 Task: Research and gather information on building personal resilience and understanding unhealthy relationships.
Action: Mouse moved to (537, 264)
Screenshot: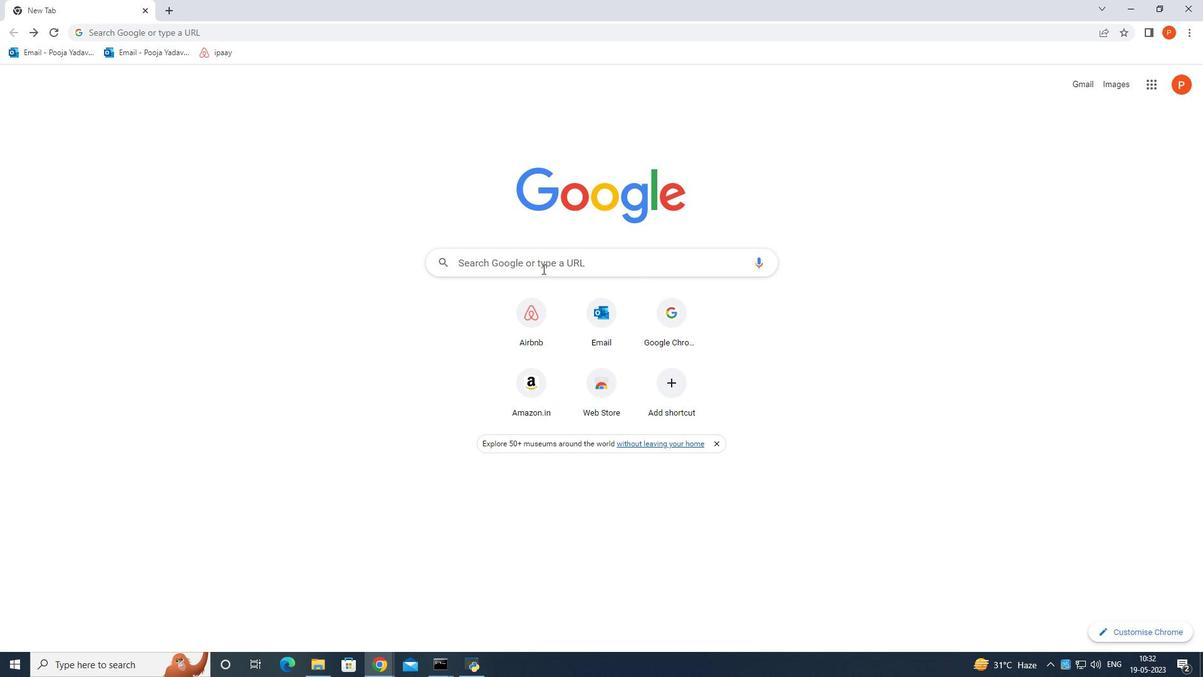 
Action: Mouse pressed left at (537, 264)
Screenshot: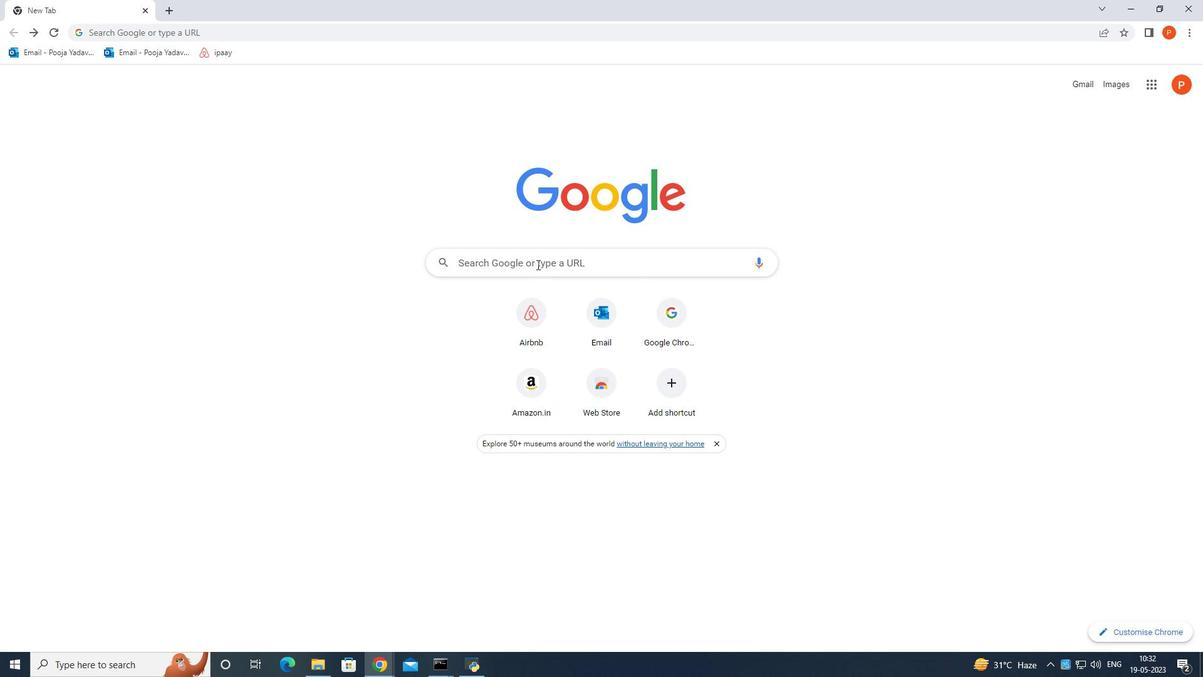 
Action: Mouse moved to (532, 275)
Screenshot: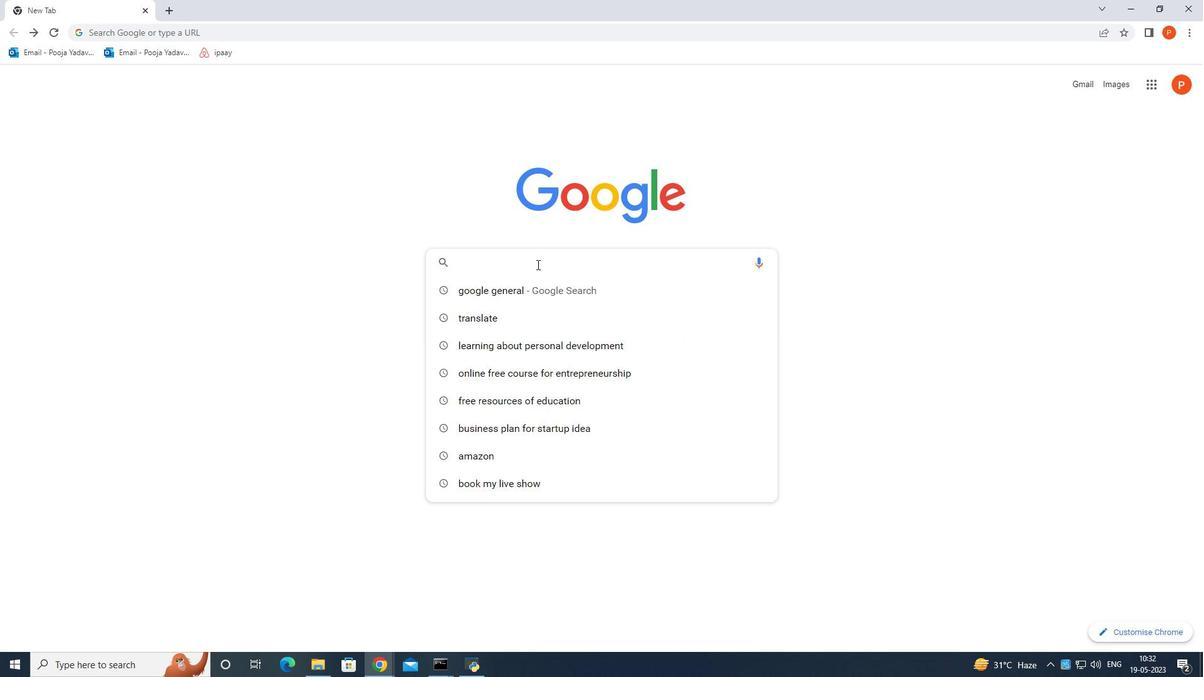 
Action: Key pressed online<Key.space>platformo<Key.backspace><Key.space>fot<Key.backspace>r<Key.space>jdjd<Key.backspace><Key.backspace><Key.backspace><Key.backspace>personal<Key.space>dev<Key.down><Key.enter>
Screenshot: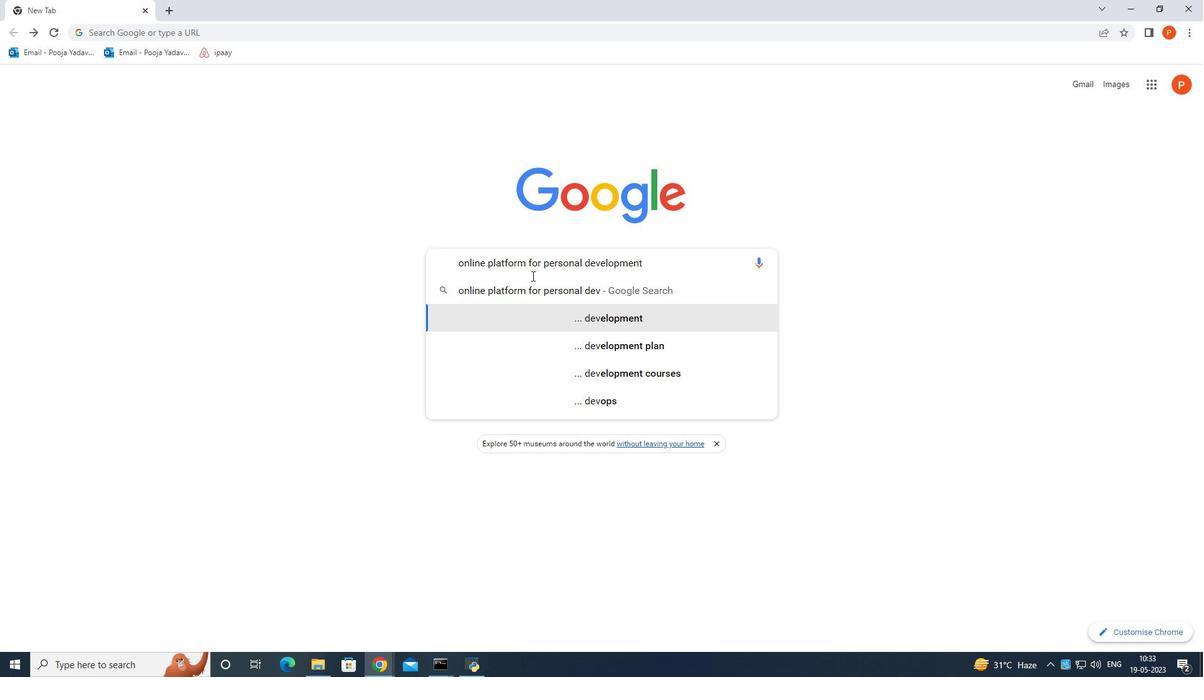 
Action: Mouse moved to (269, 228)
Screenshot: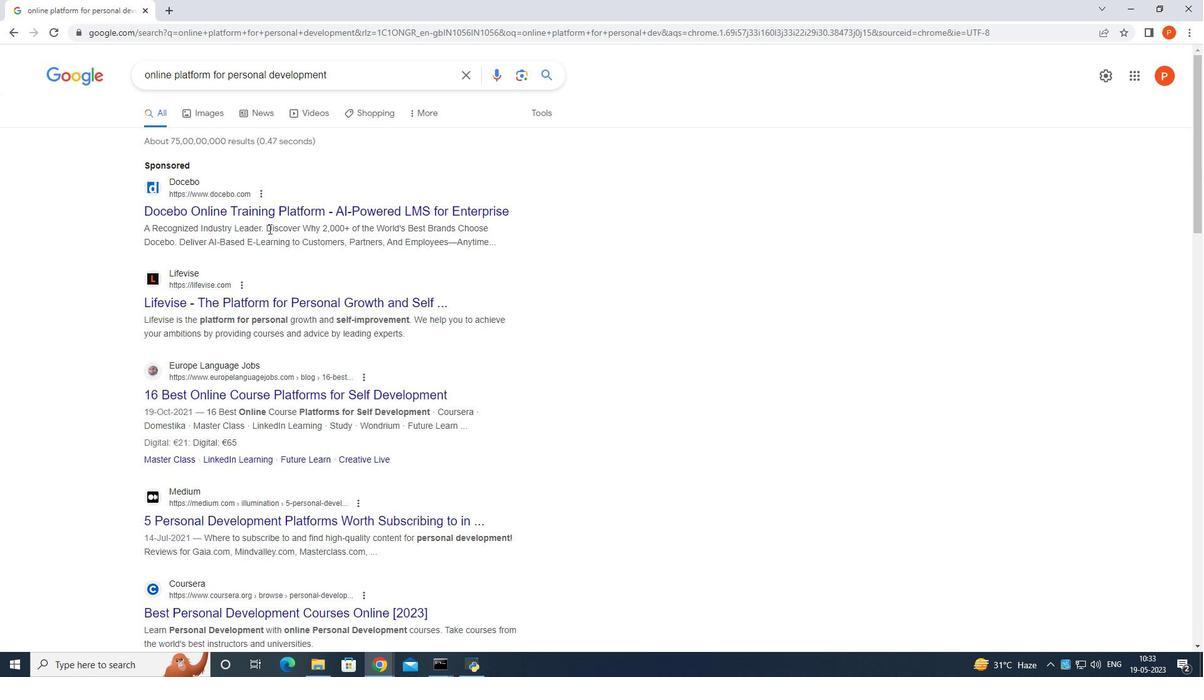 
Action: Mouse scrolled (269, 227) with delta (0, 0)
Screenshot: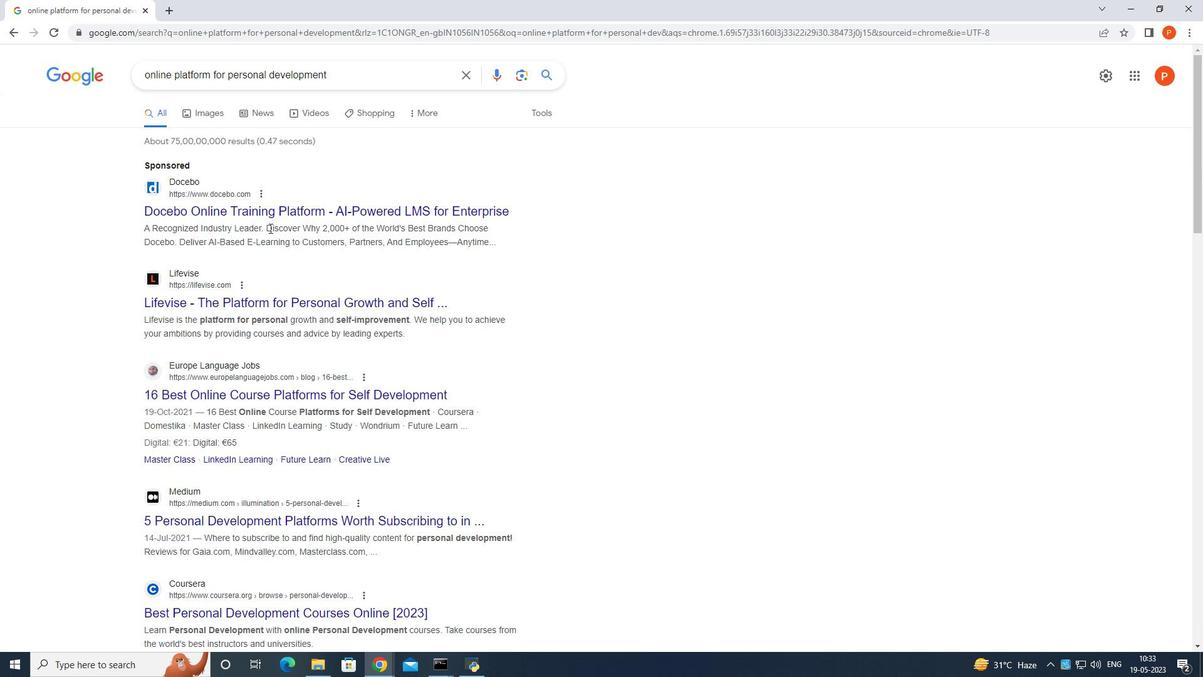 
Action: Mouse moved to (275, 225)
Screenshot: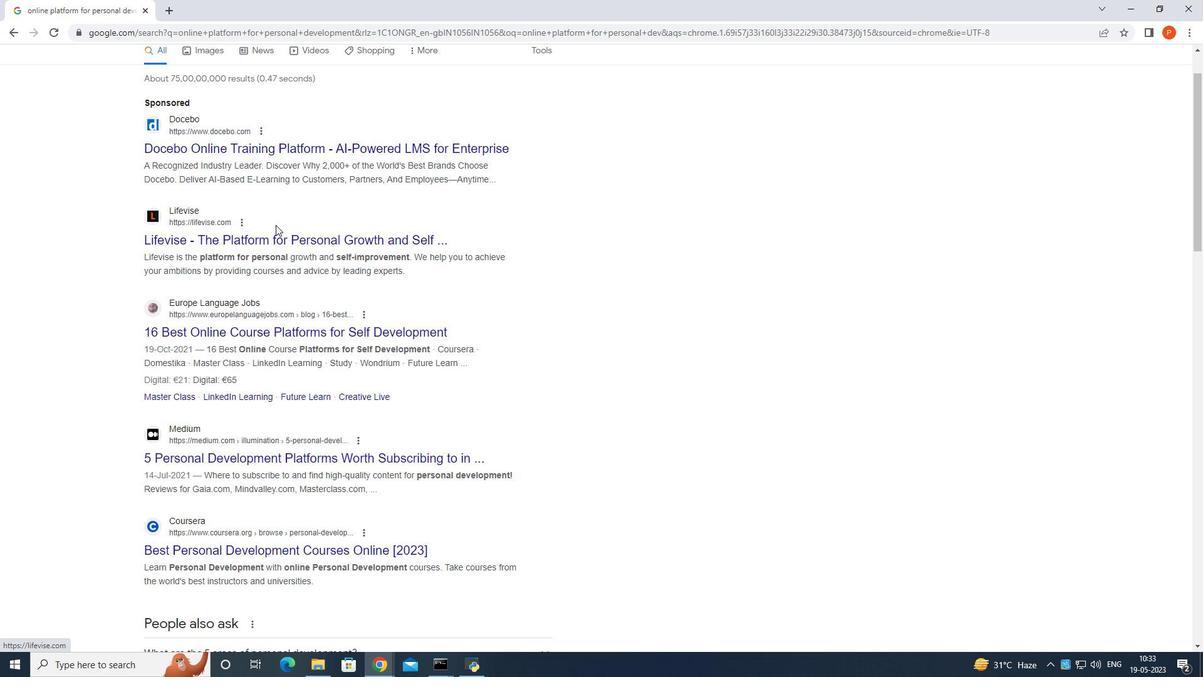 
Action: Mouse scrolled (275, 224) with delta (0, 0)
Screenshot: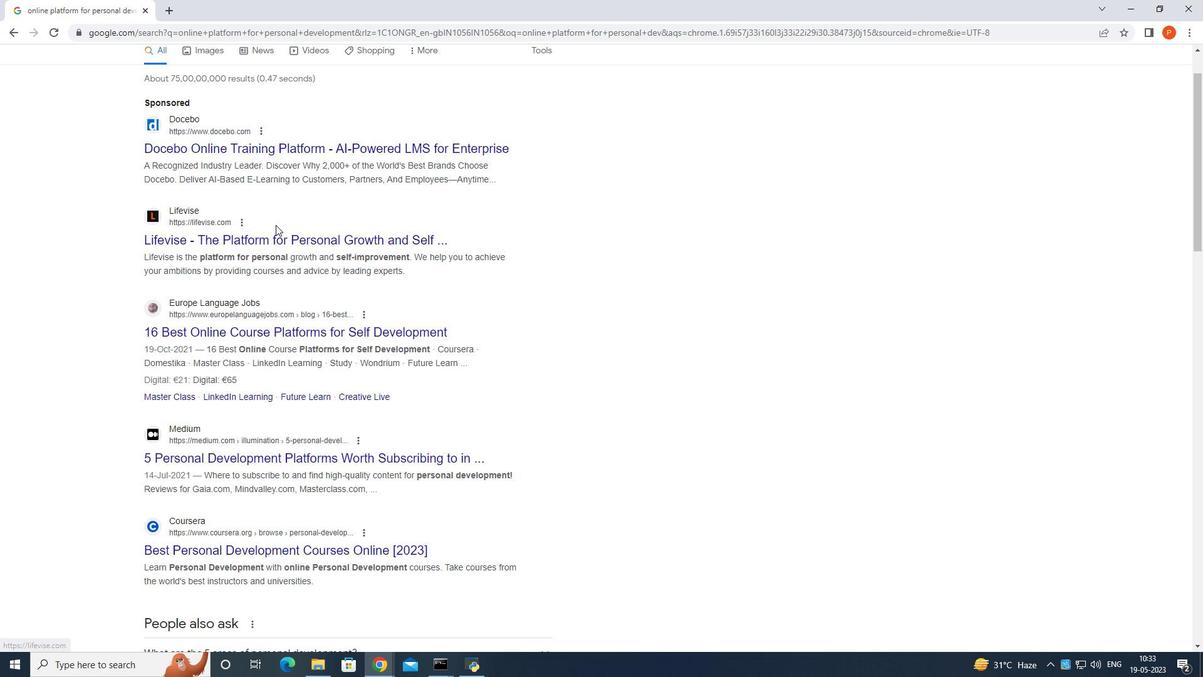 
Action: Mouse moved to (333, 290)
Screenshot: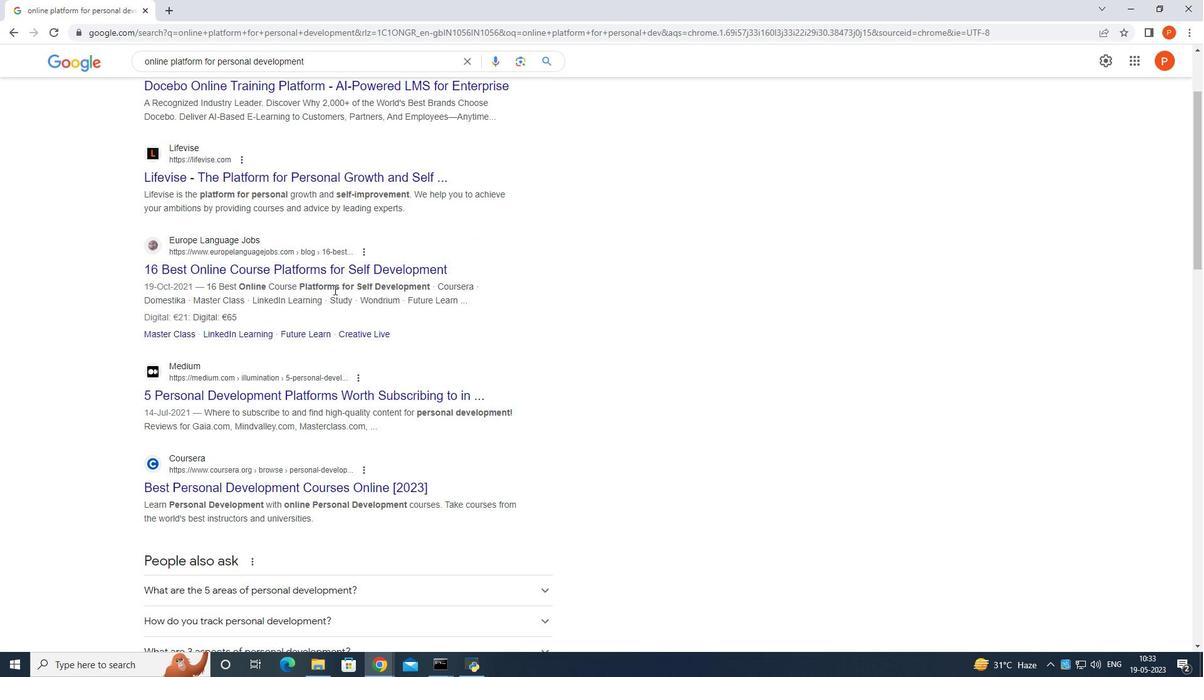 
Action: Mouse scrolled (333, 289) with delta (0, 0)
Screenshot: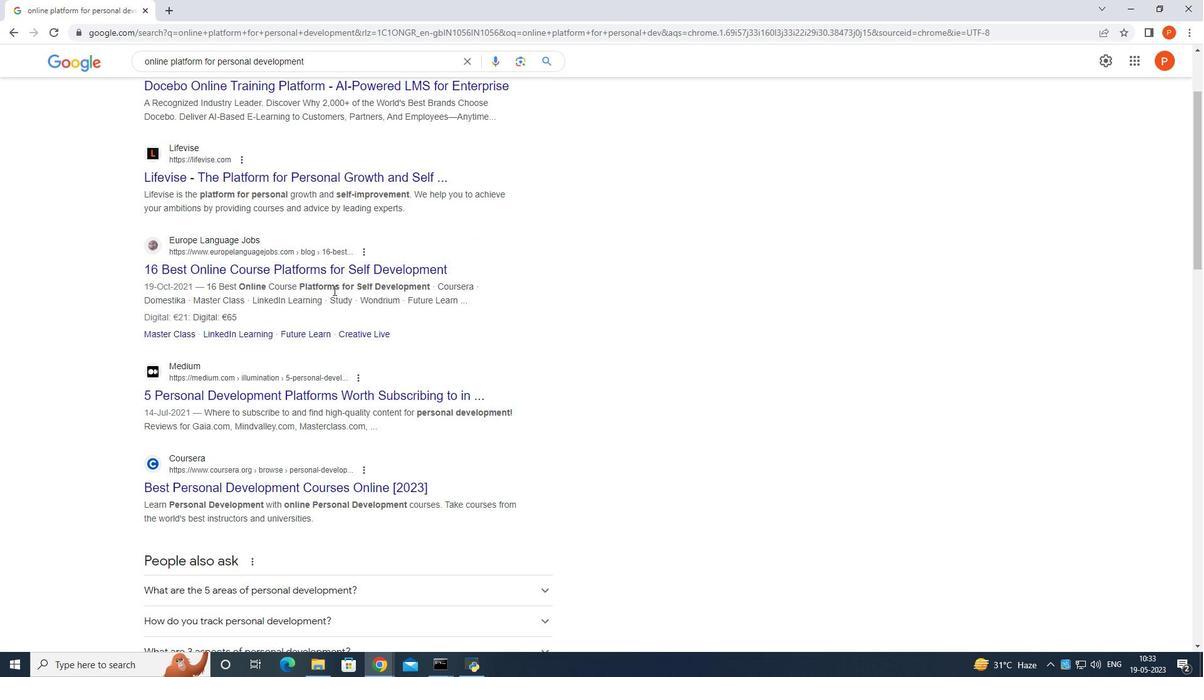 
Action: Mouse moved to (334, 290)
Screenshot: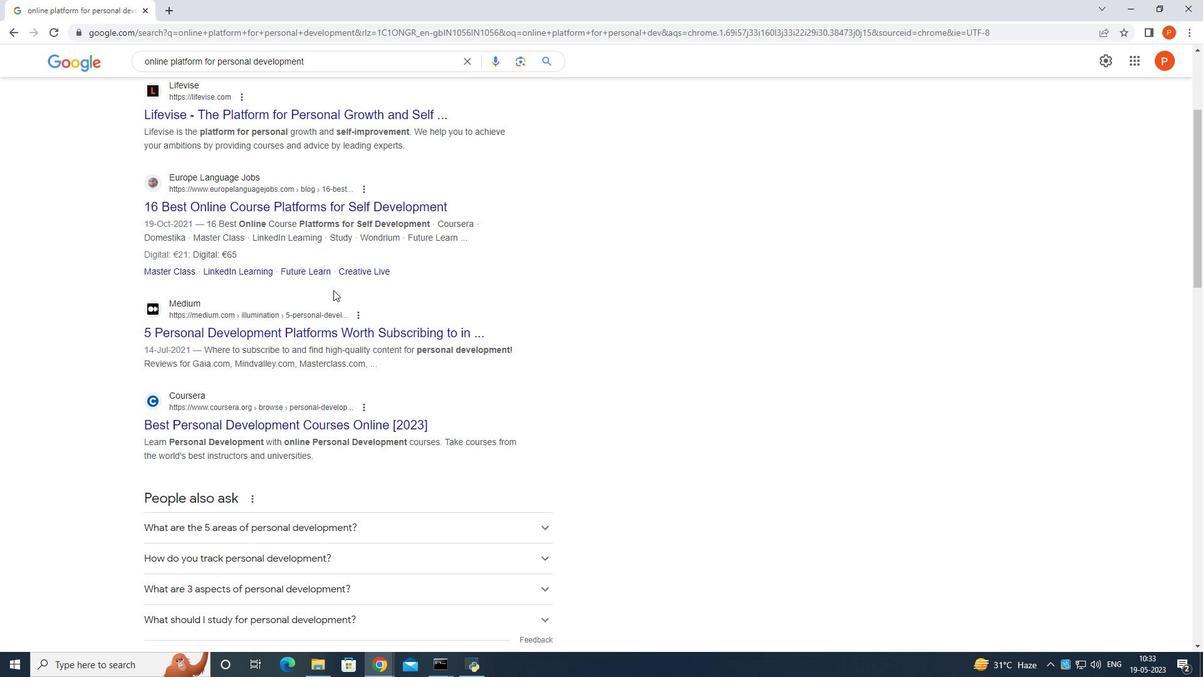 
Action: Mouse scrolled (334, 290) with delta (0, 0)
Screenshot: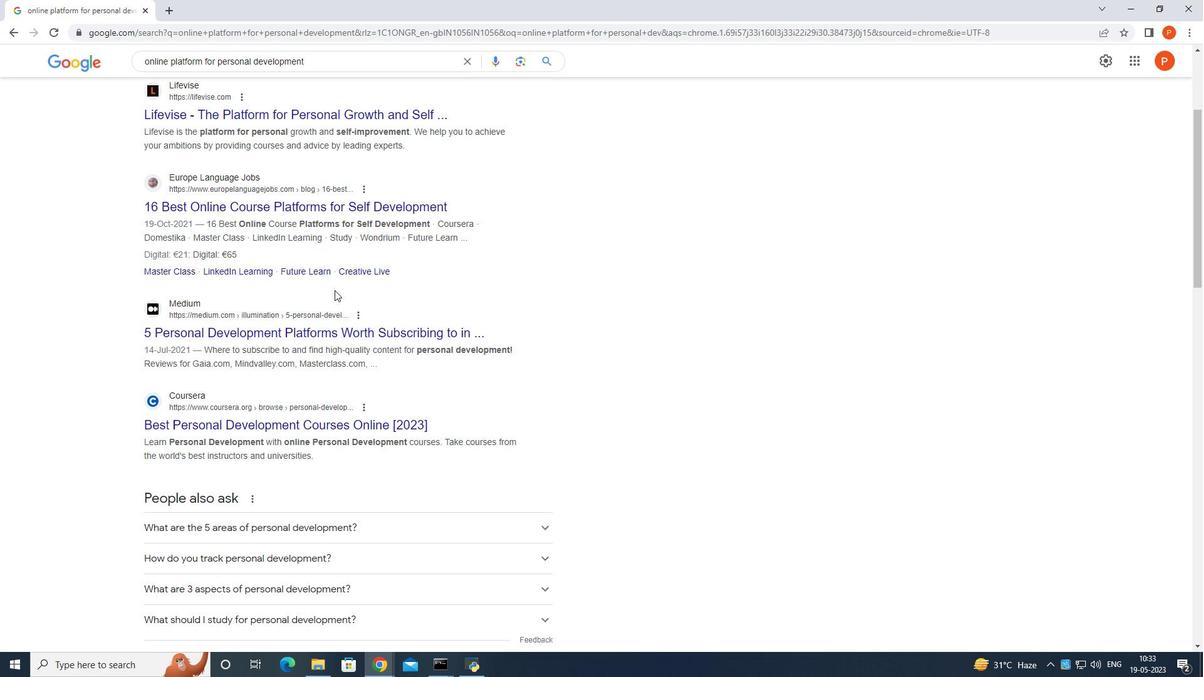 
Action: Mouse scrolled (334, 290) with delta (0, 0)
Screenshot: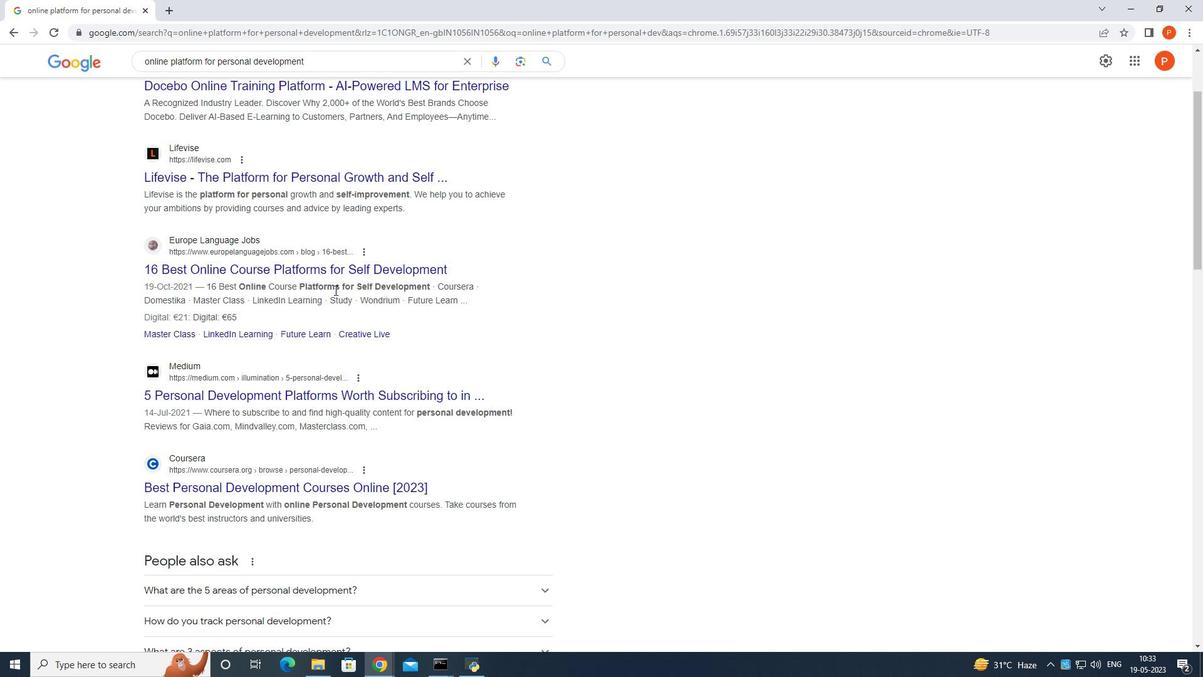 
Action: Mouse scrolled (334, 290) with delta (0, 0)
Screenshot: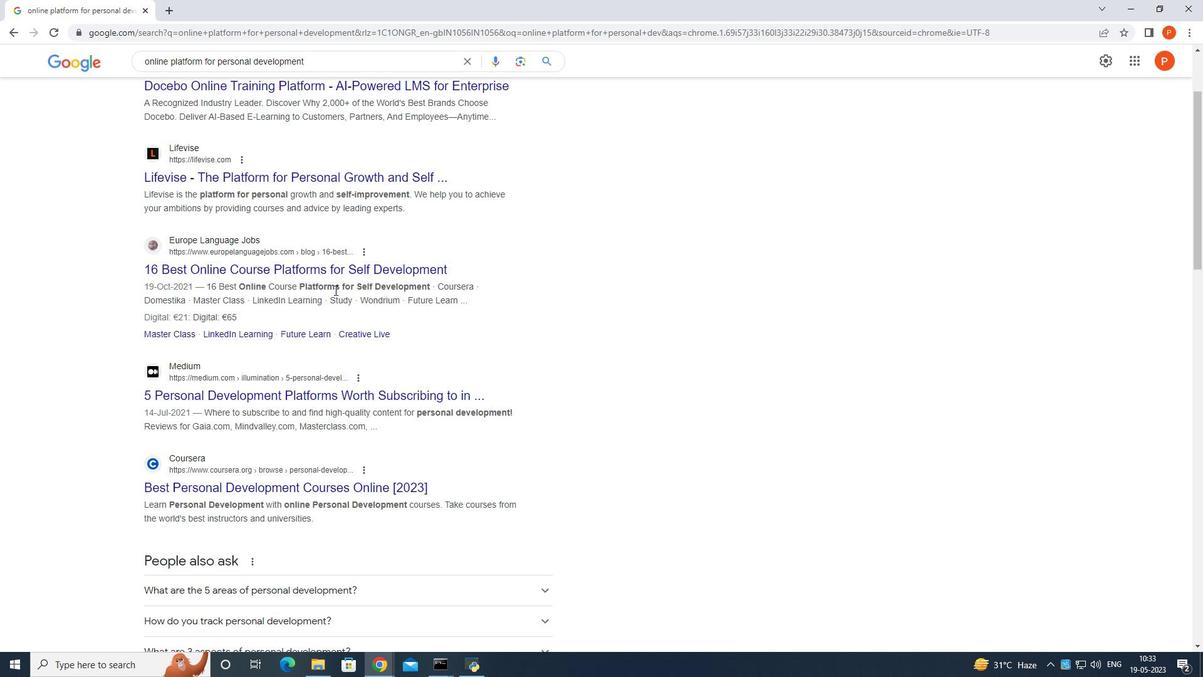 
Action: Mouse scrolled (334, 289) with delta (0, 0)
Screenshot: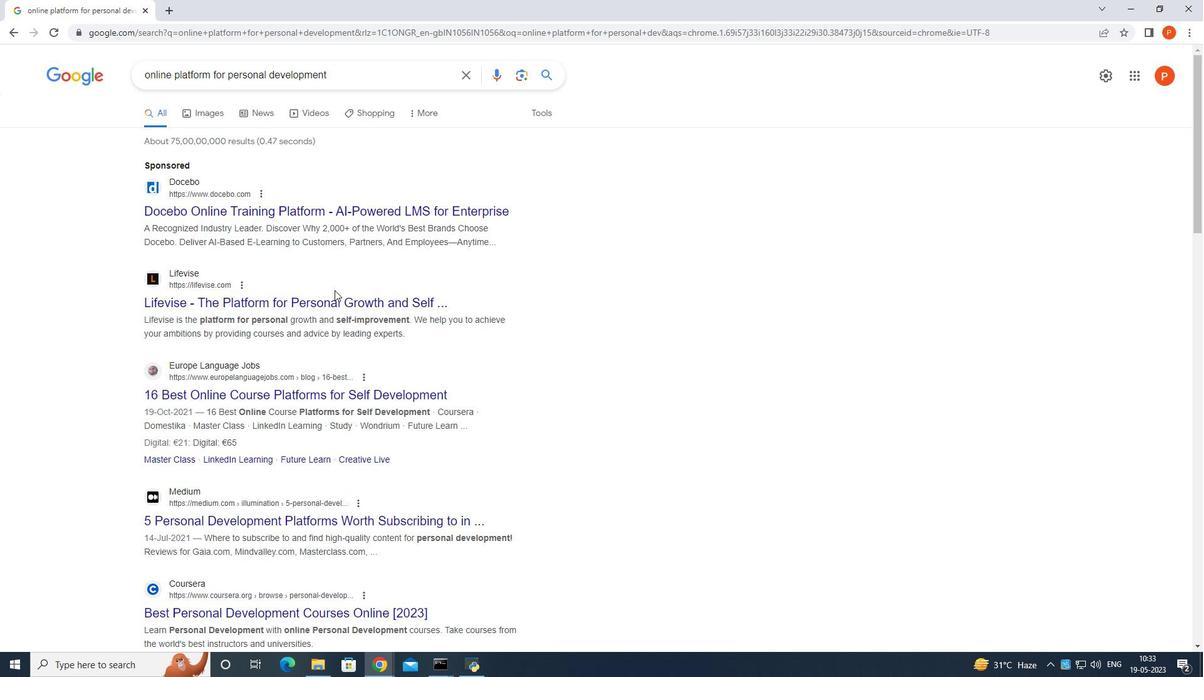 
Action: Mouse scrolled (334, 289) with delta (0, 0)
Screenshot: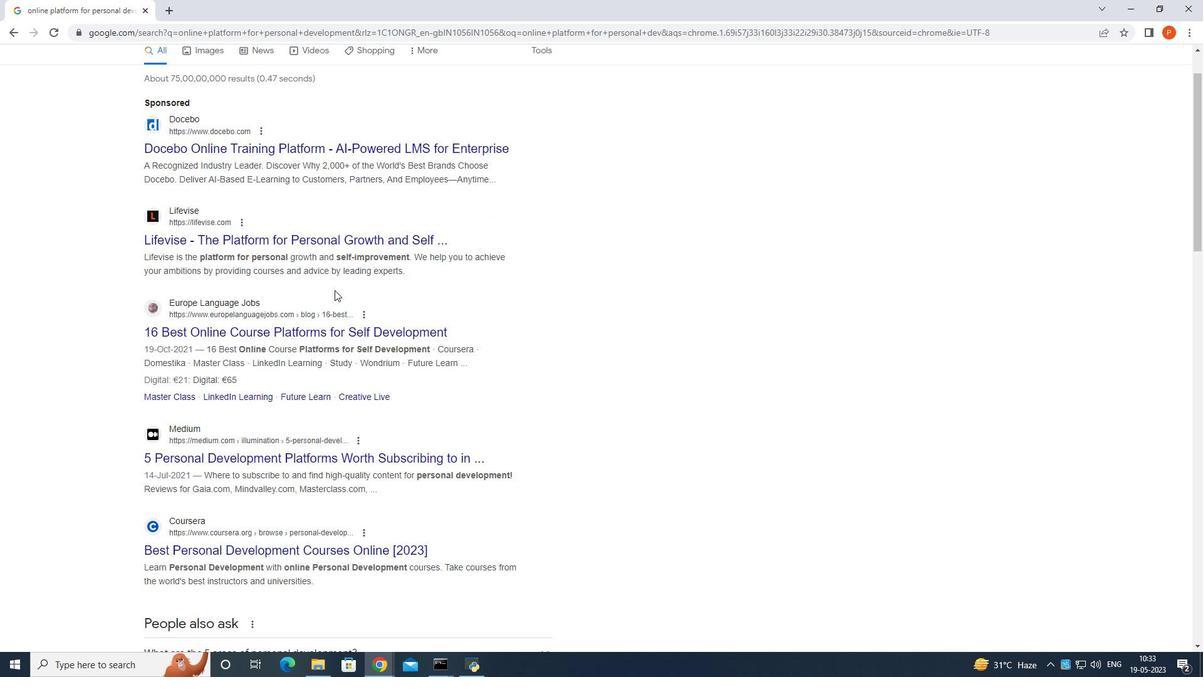 
Action: Mouse moved to (334, 290)
Screenshot: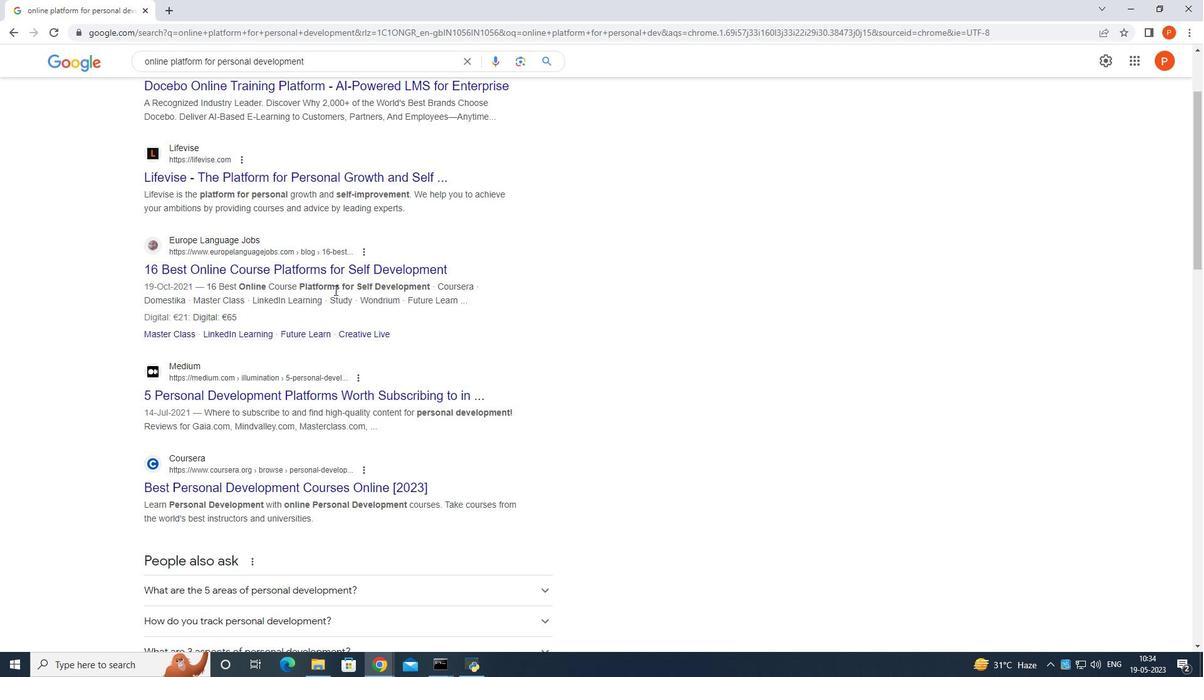 
Action: Mouse scrolled (334, 289) with delta (0, 0)
Screenshot: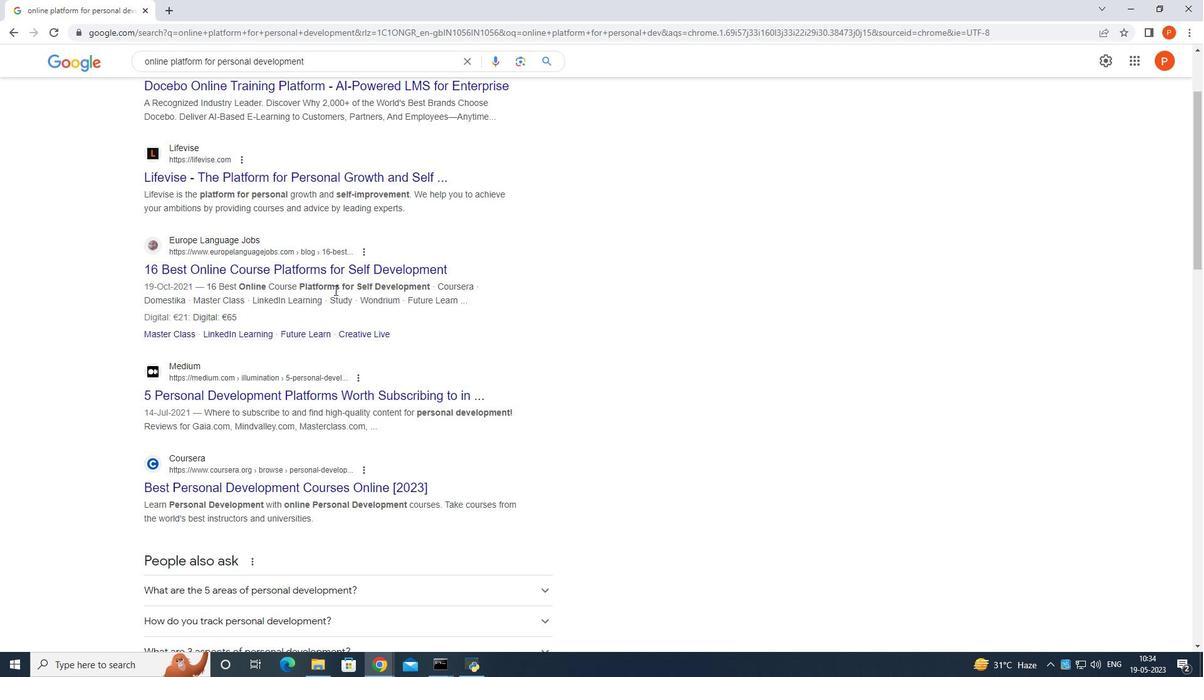 
Action: Mouse moved to (334, 290)
Screenshot: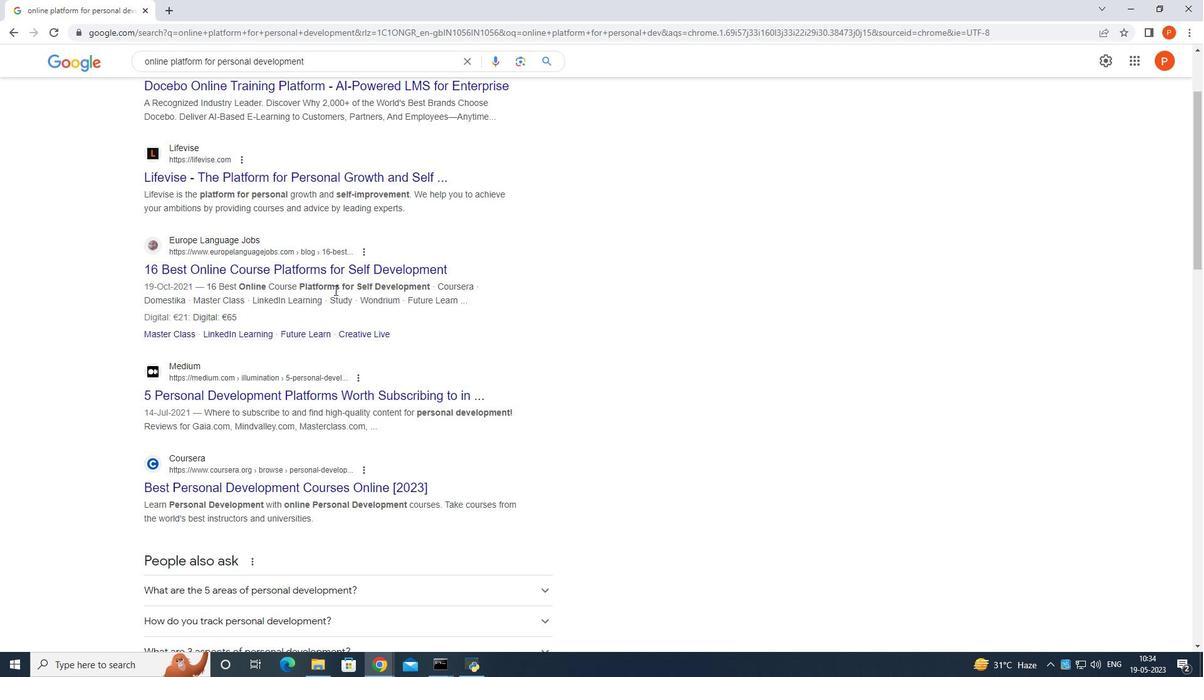 
Action: Mouse scrolled (334, 290) with delta (0, 0)
Screenshot: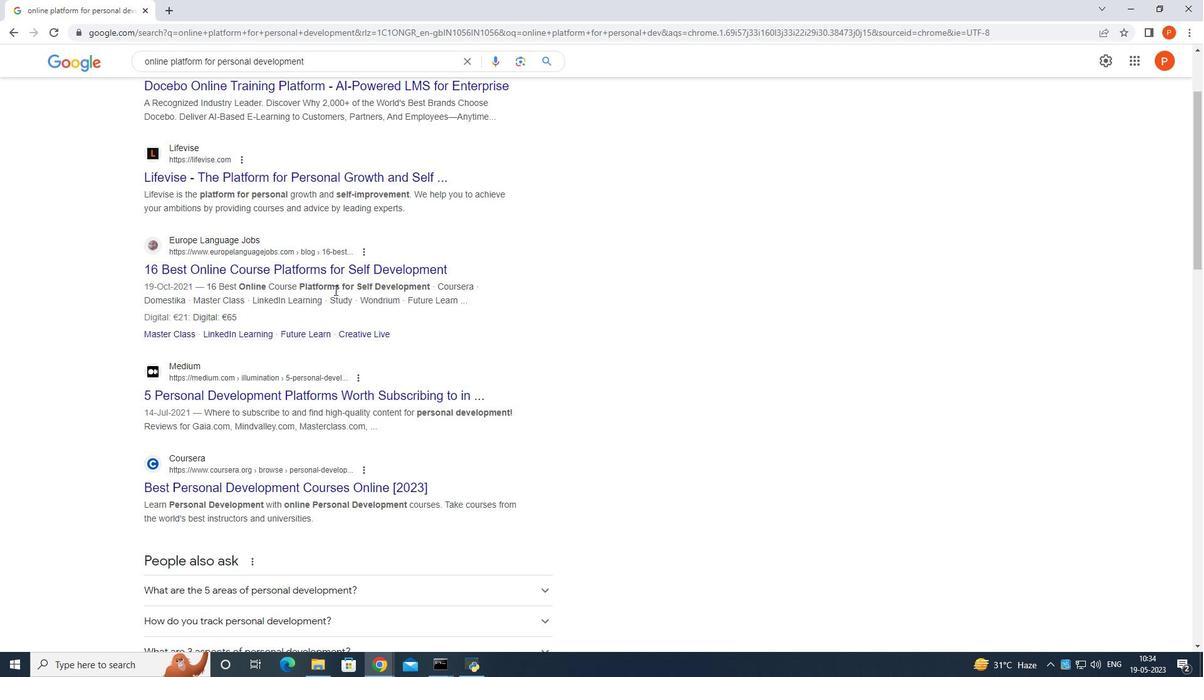 
Action: Mouse scrolled (334, 290) with delta (0, 0)
Screenshot: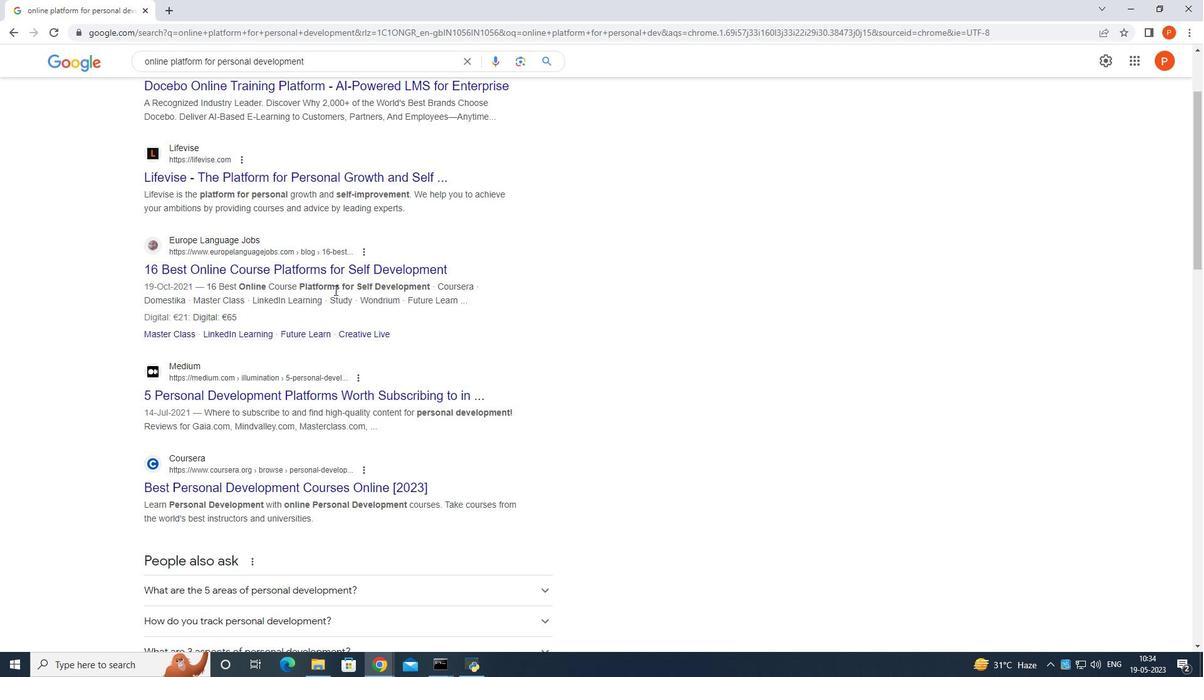 
Action: Mouse scrolled (334, 290) with delta (0, 0)
Screenshot: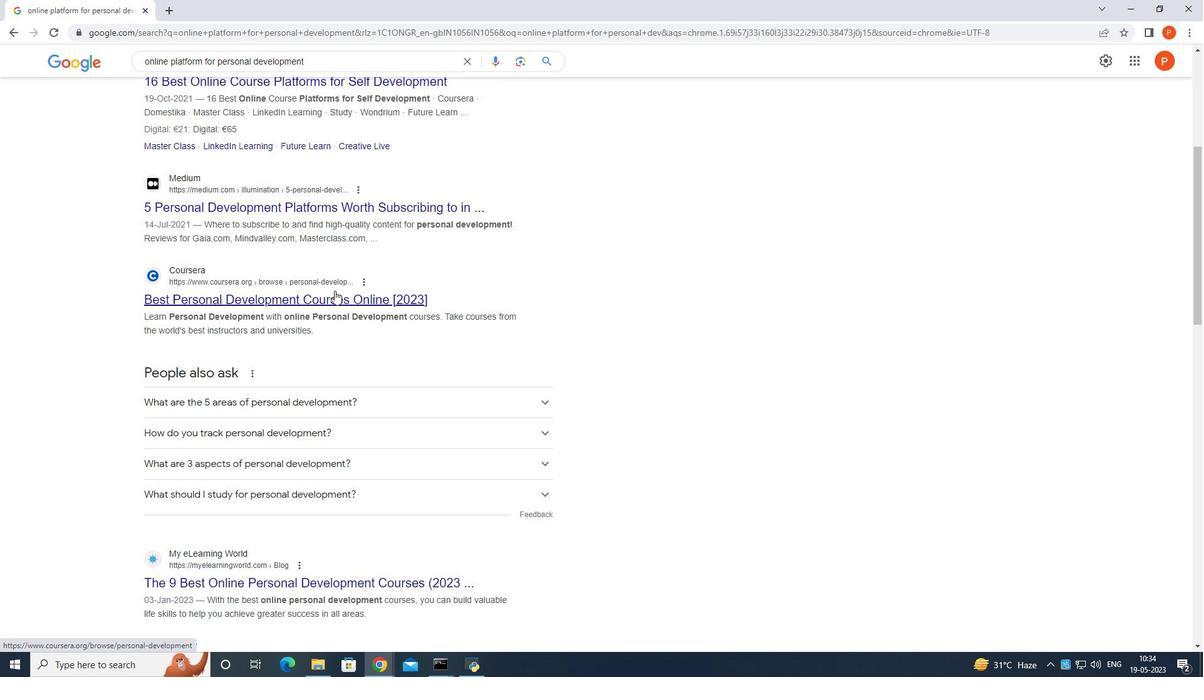 
Action: Mouse scrolled (334, 290) with delta (0, 0)
Screenshot: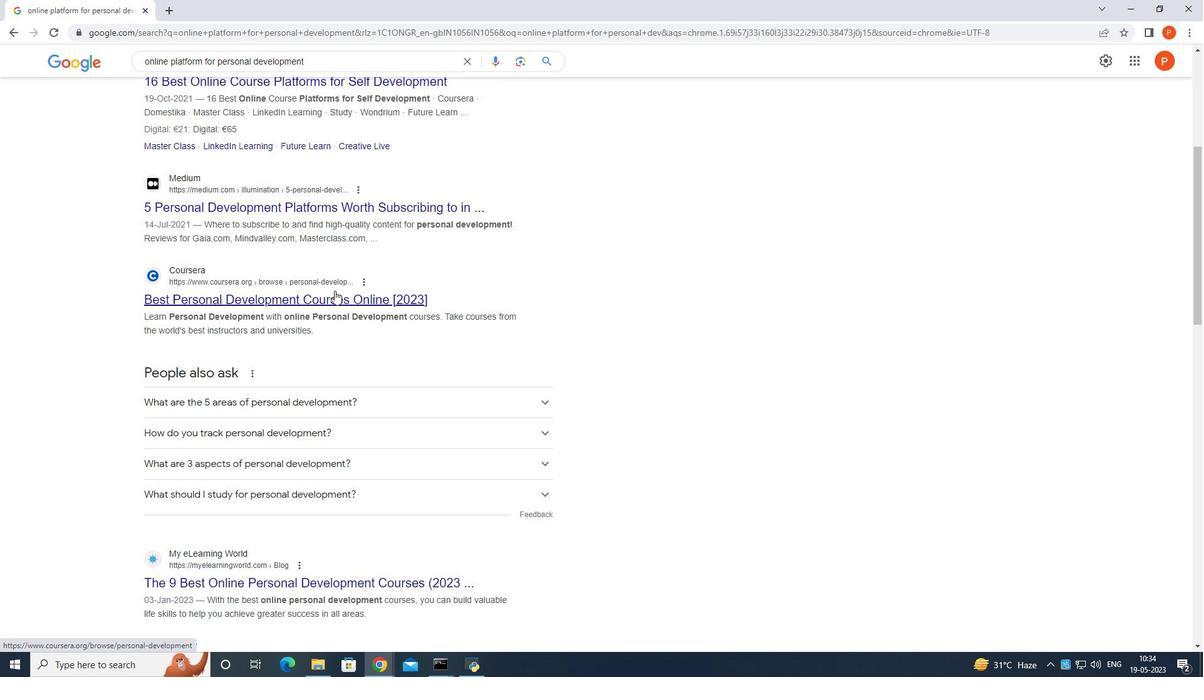 
Action: Mouse scrolled (334, 290) with delta (0, 0)
Screenshot: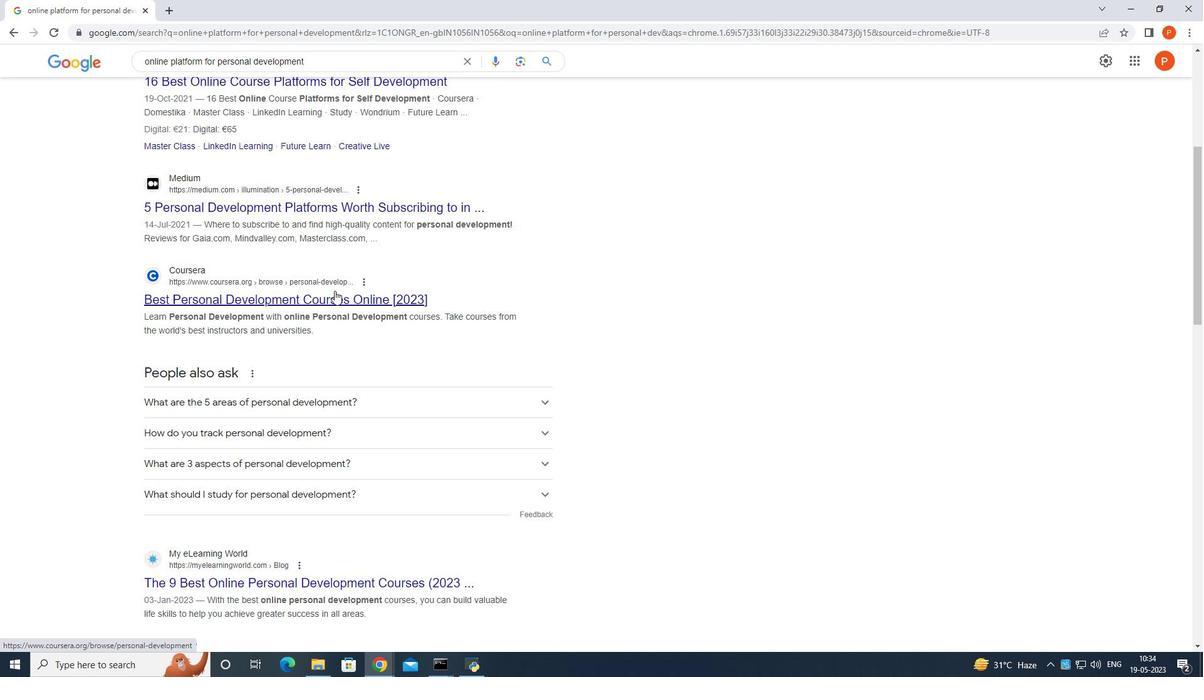 
Action: Mouse scrolled (334, 290) with delta (0, 0)
Screenshot: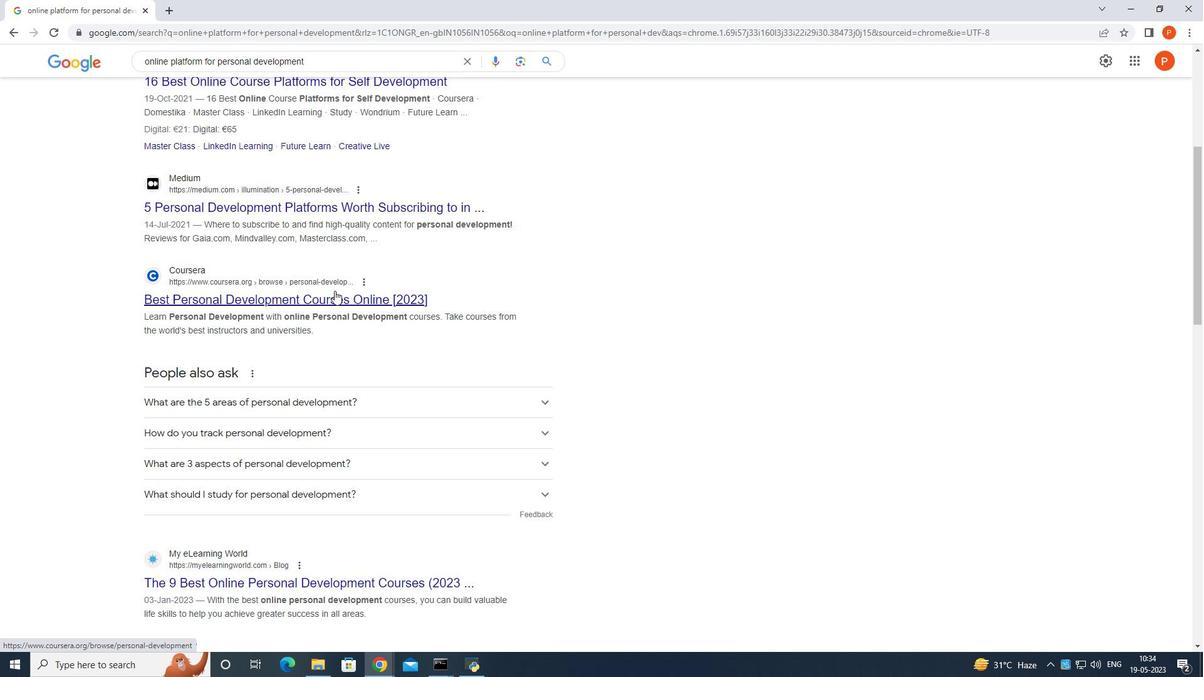 
Action: Mouse moved to (236, 425)
Screenshot: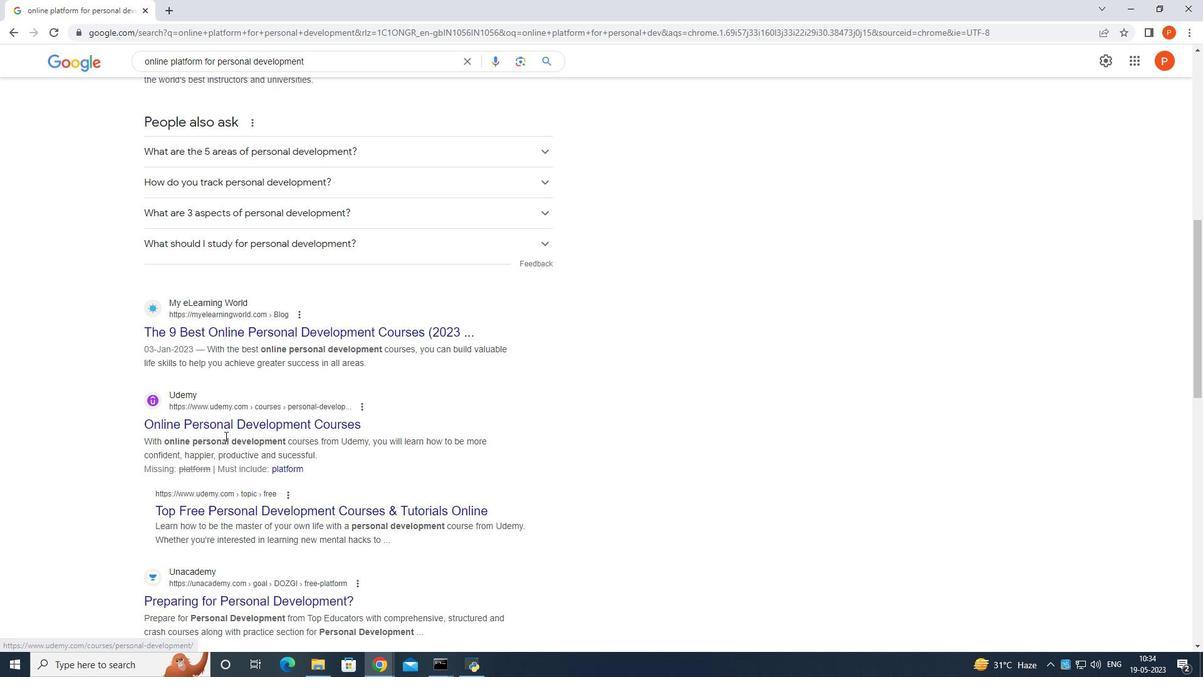 
Action: Mouse pressed left at (236, 425)
Screenshot: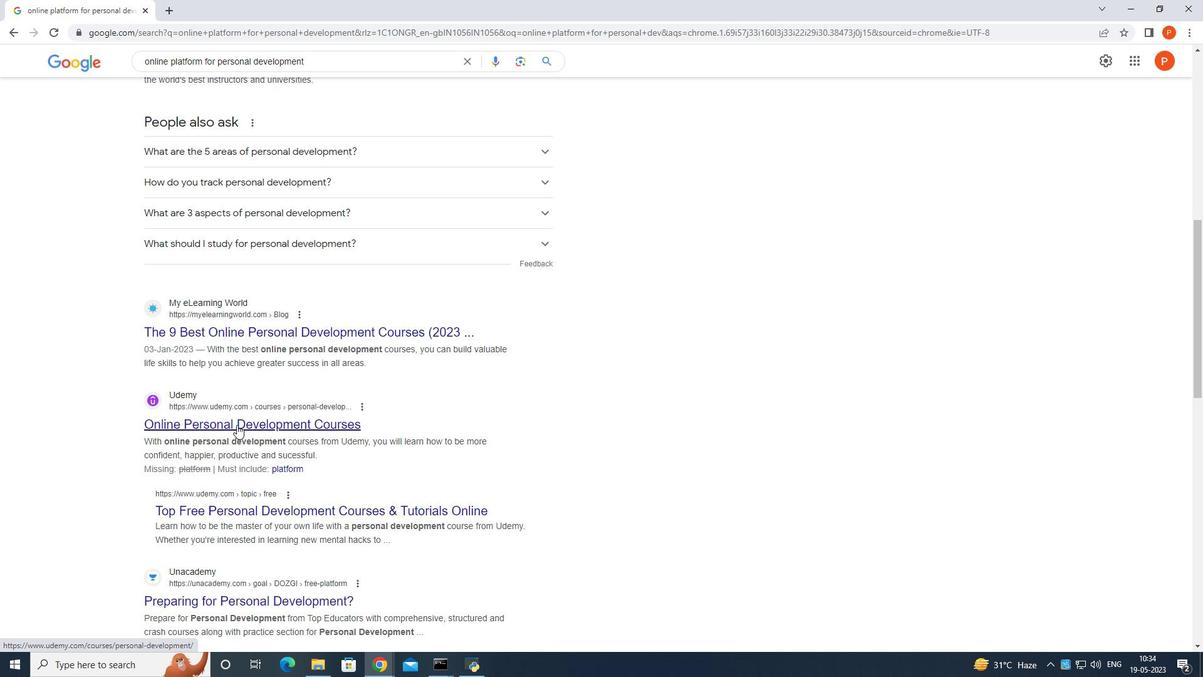 
Action: Mouse moved to (389, 329)
Screenshot: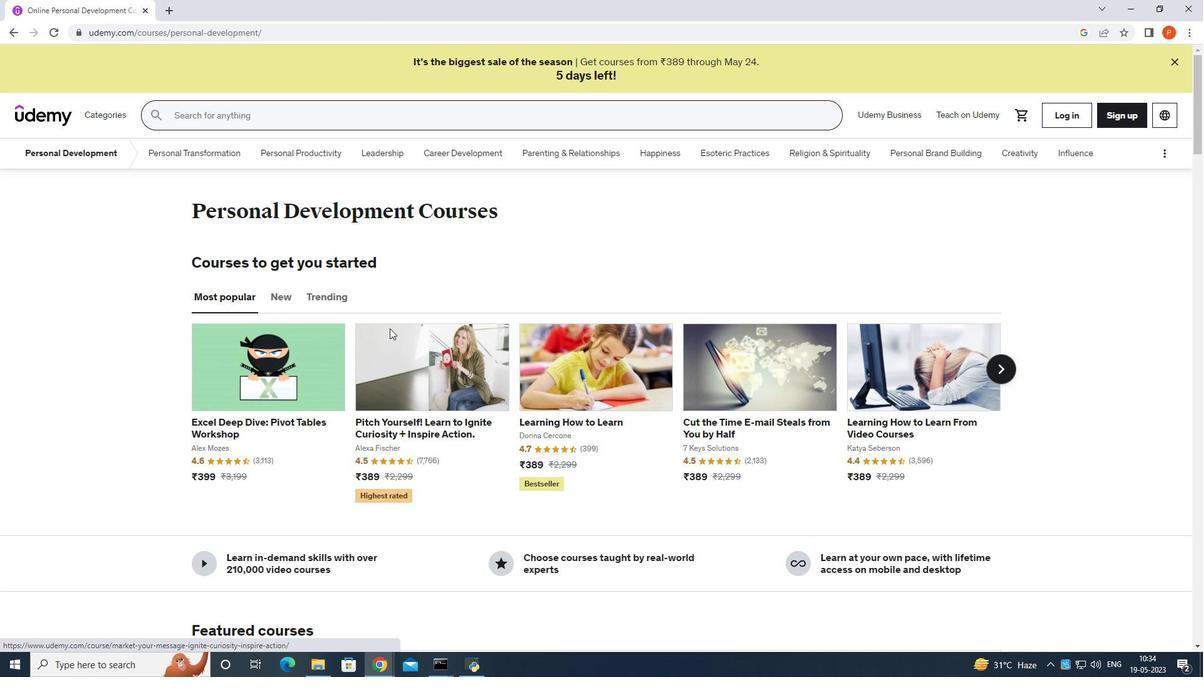 
Action: Mouse scrolled (389, 328) with delta (0, 0)
Screenshot: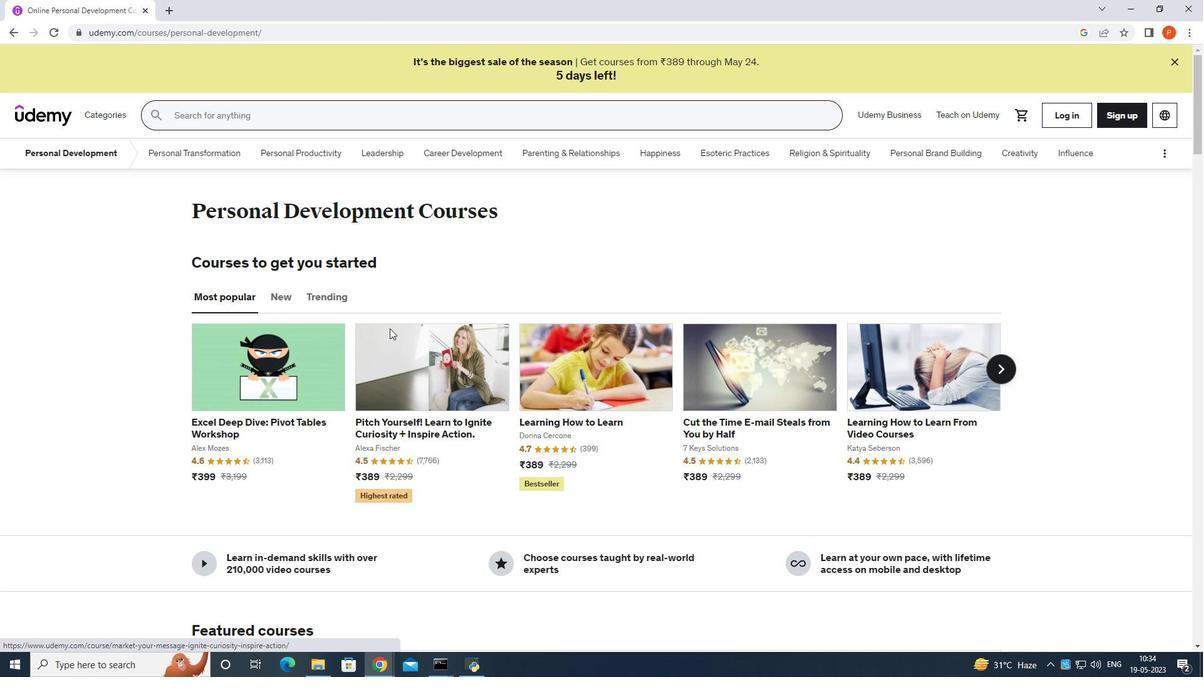 
Action: Mouse moved to (627, 433)
Screenshot: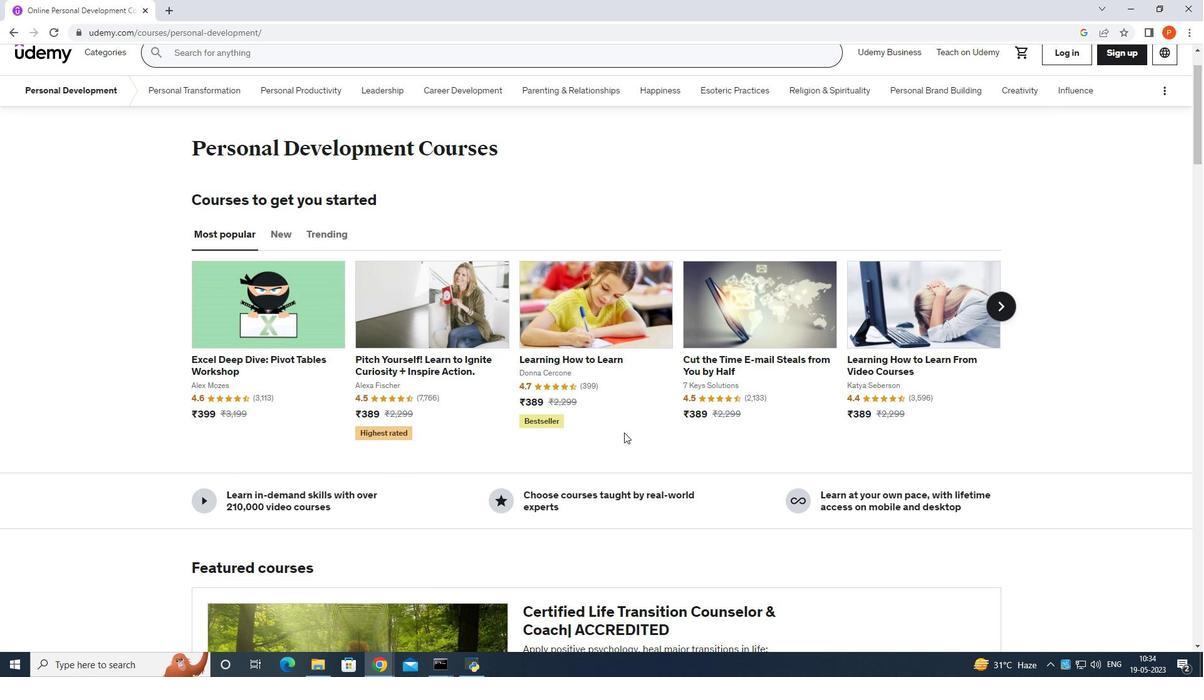 
Action: Mouse scrolled (627, 433) with delta (0, 0)
Screenshot: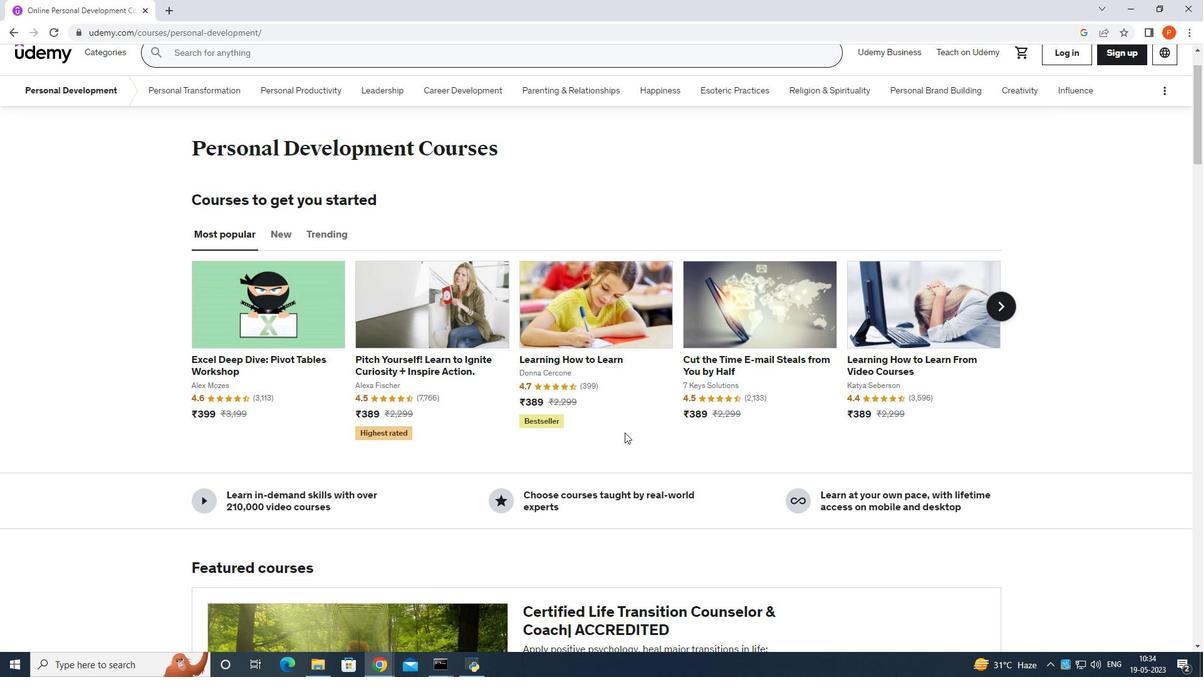 
Action: Mouse moved to (627, 441)
Screenshot: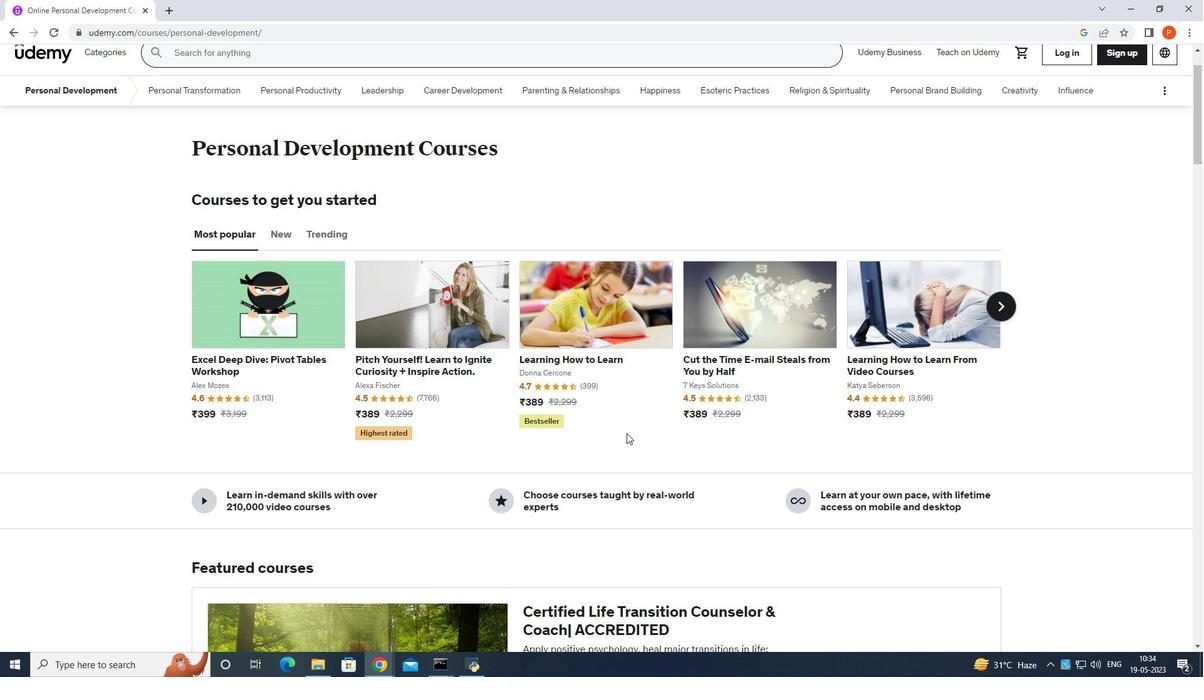 
Action: Mouse scrolled (627, 440) with delta (0, 0)
Screenshot: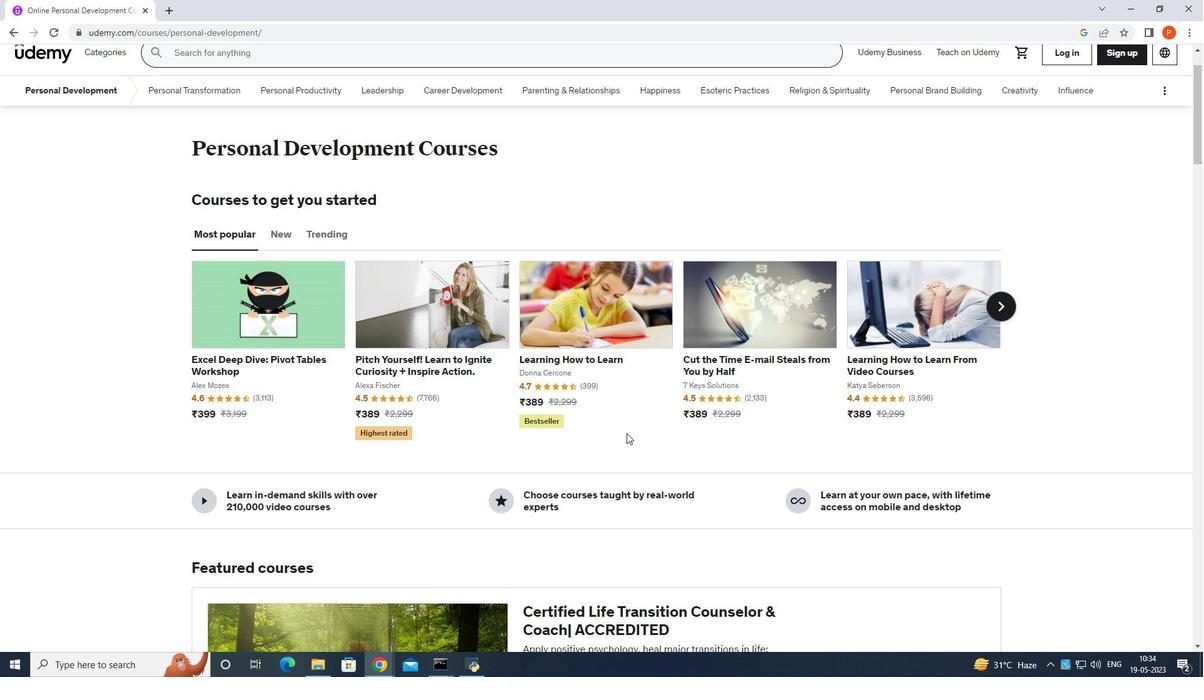 
Action: Mouse moved to (627, 441)
Screenshot: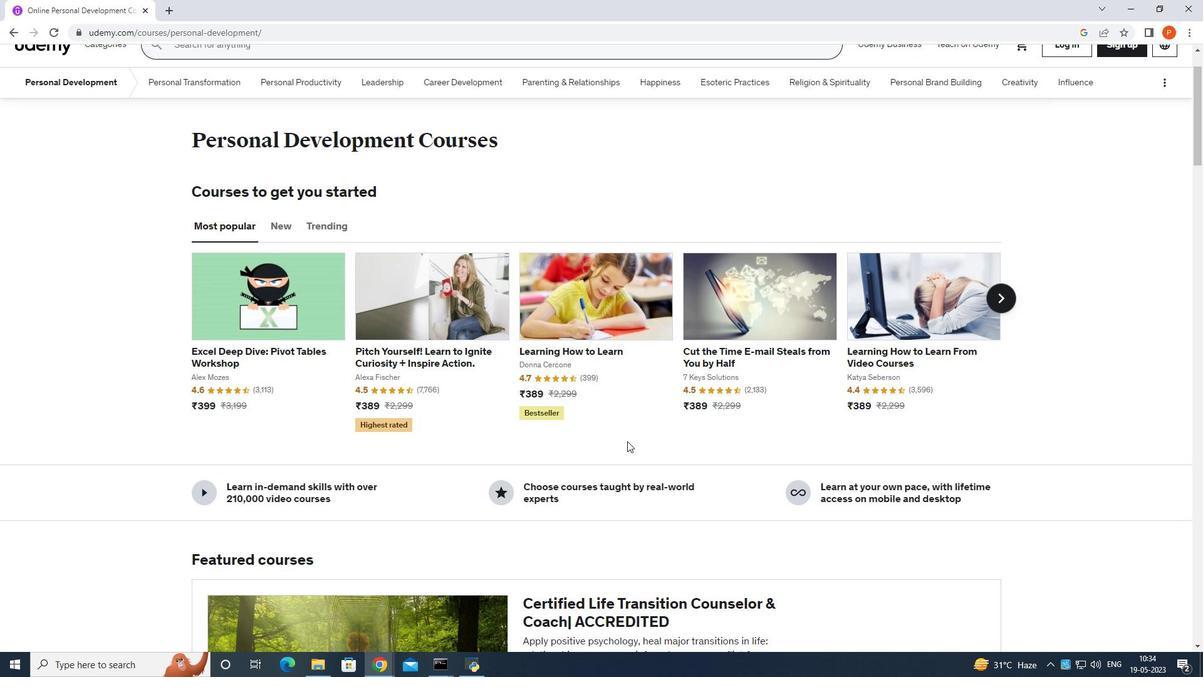 
Action: Mouse scrolled (627, 441) with delta (0, 0)
Screenshot: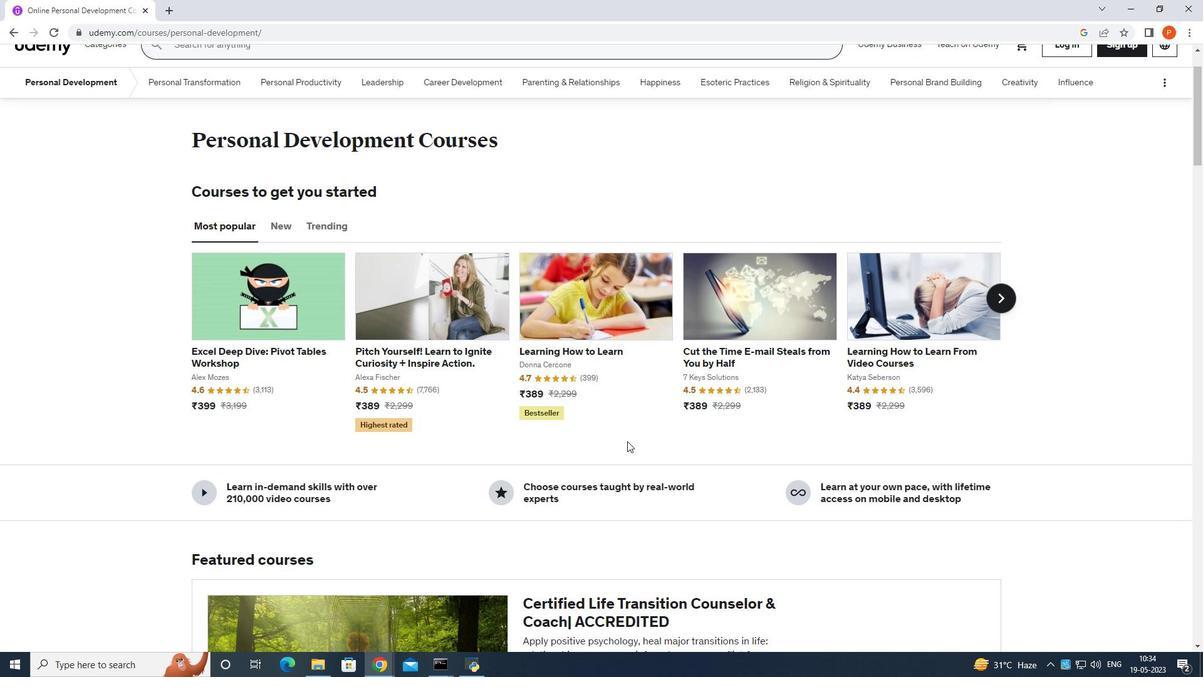 
Action: Mouse moved to (627, 443)
Screenshot: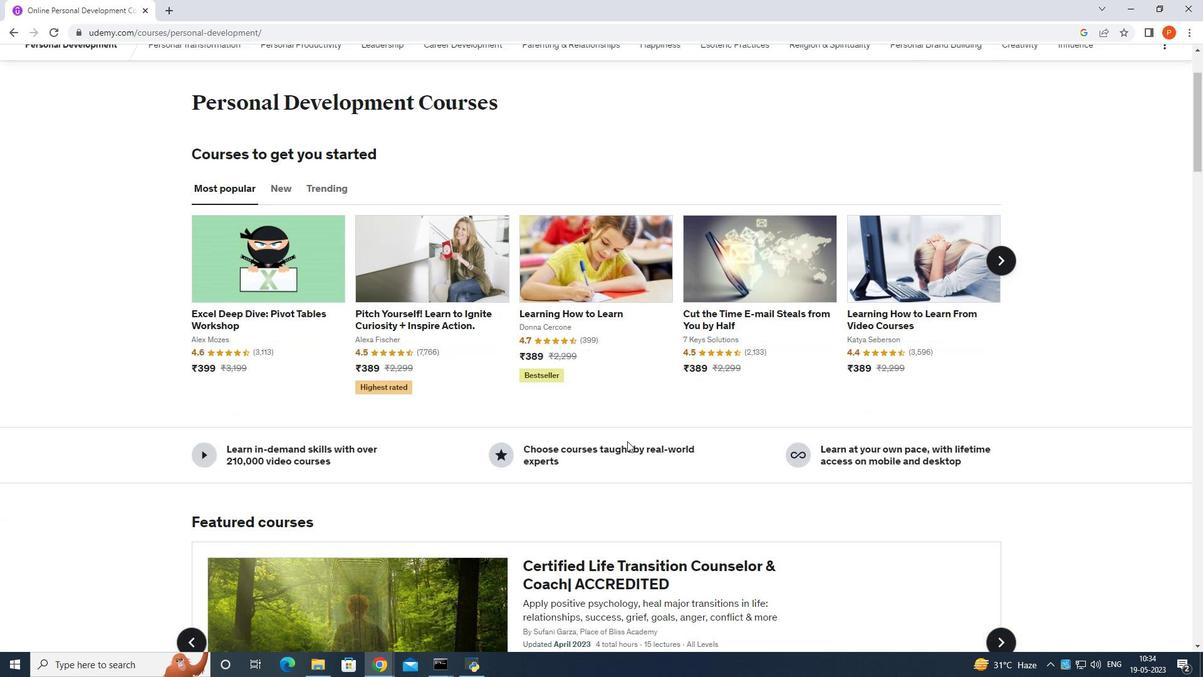 
Action: Mouse scrolled (627, 443) with delta (0, 0)
Screenshot: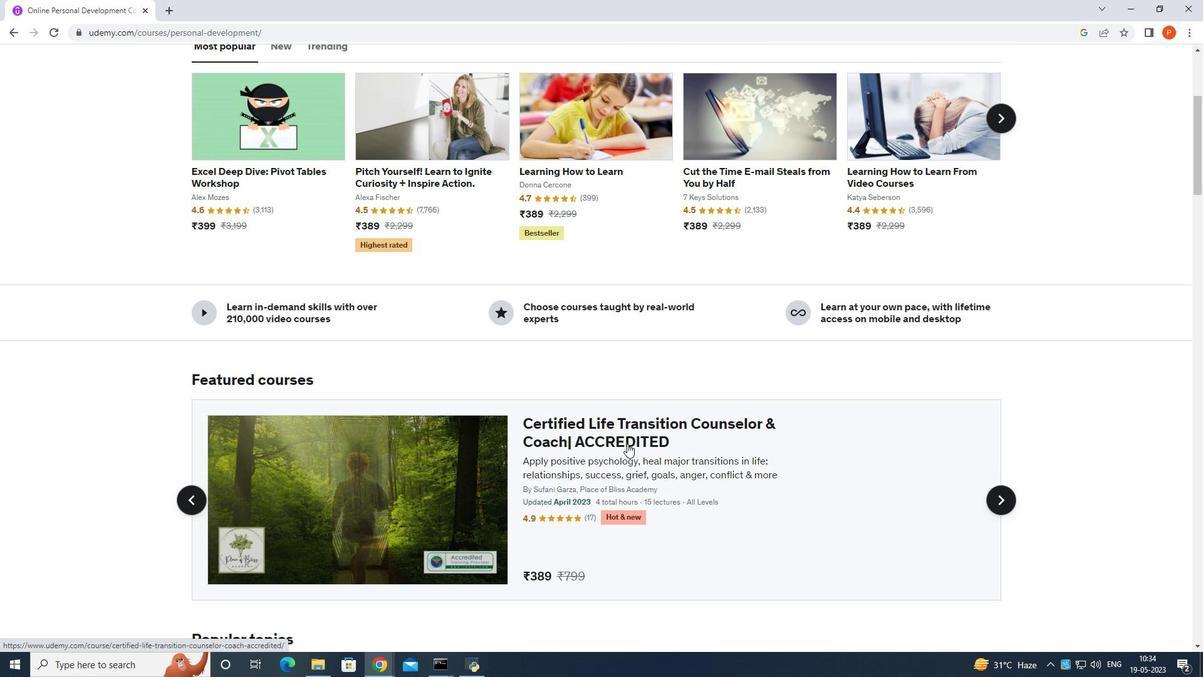 
Action: Mouse scrolled (627, 443) with delta (0, 0)
Screenshot: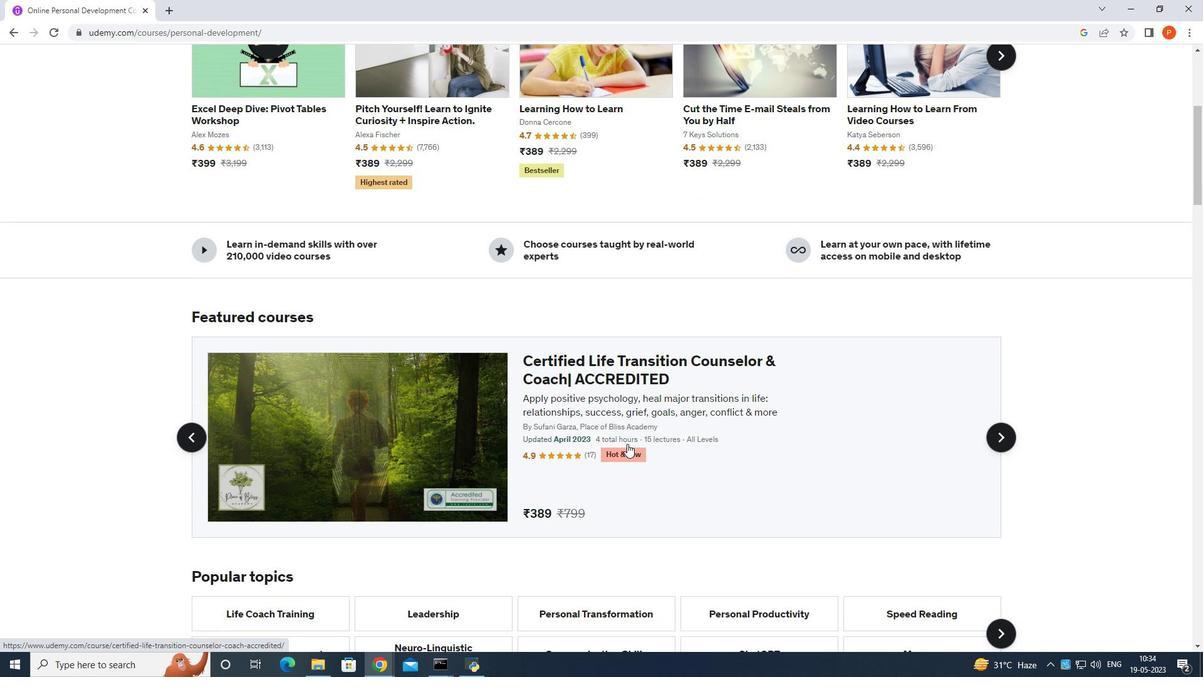 
Action: Mouse moved to (747, 383)
Screenshot: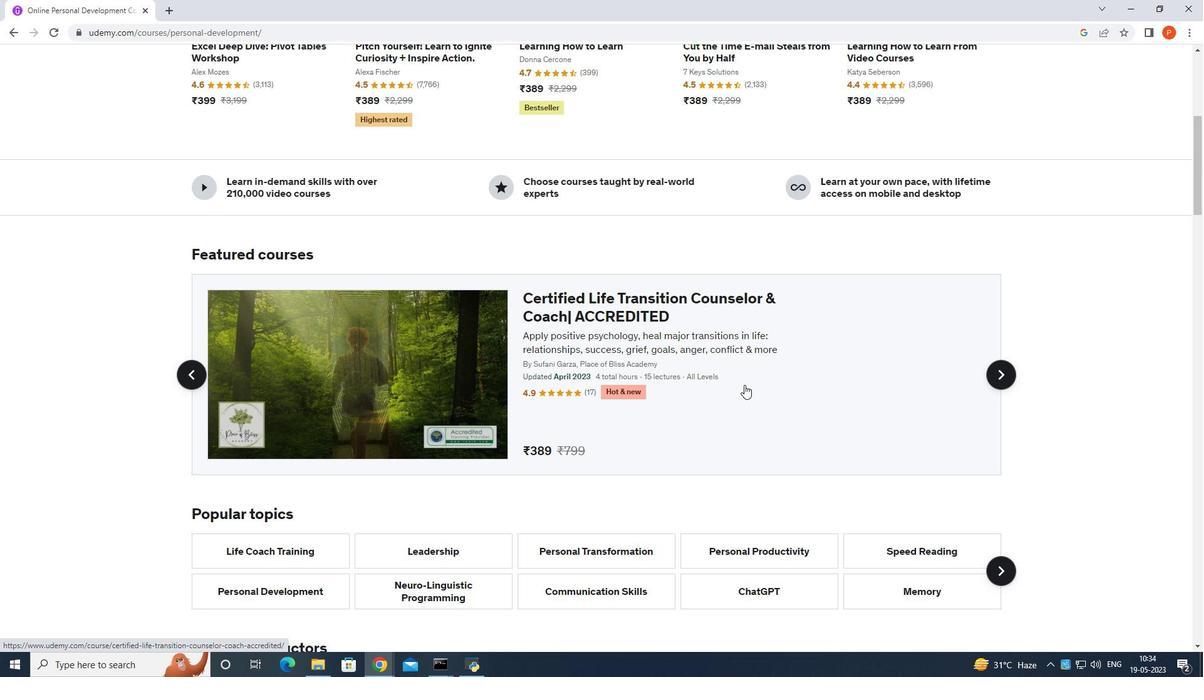 
Action: Mouse scrolled (747, 383) with delta (0, 0)
Screenshot: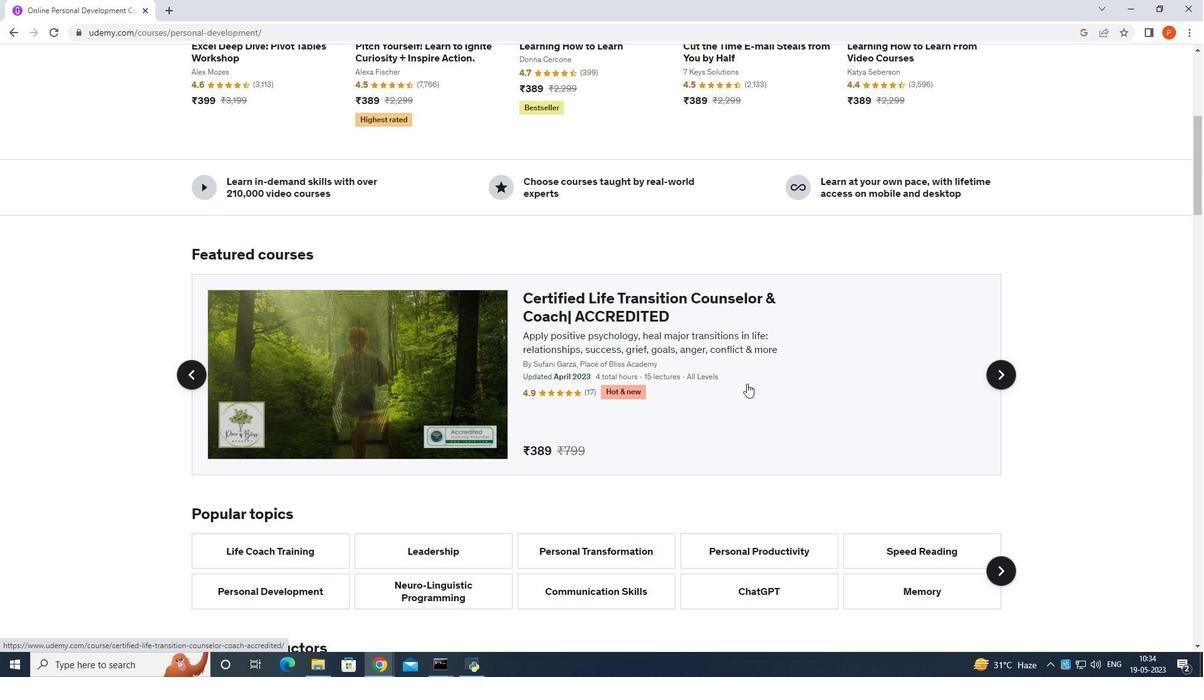 
Action: Mouse moved to (745, 385)
Screenshot: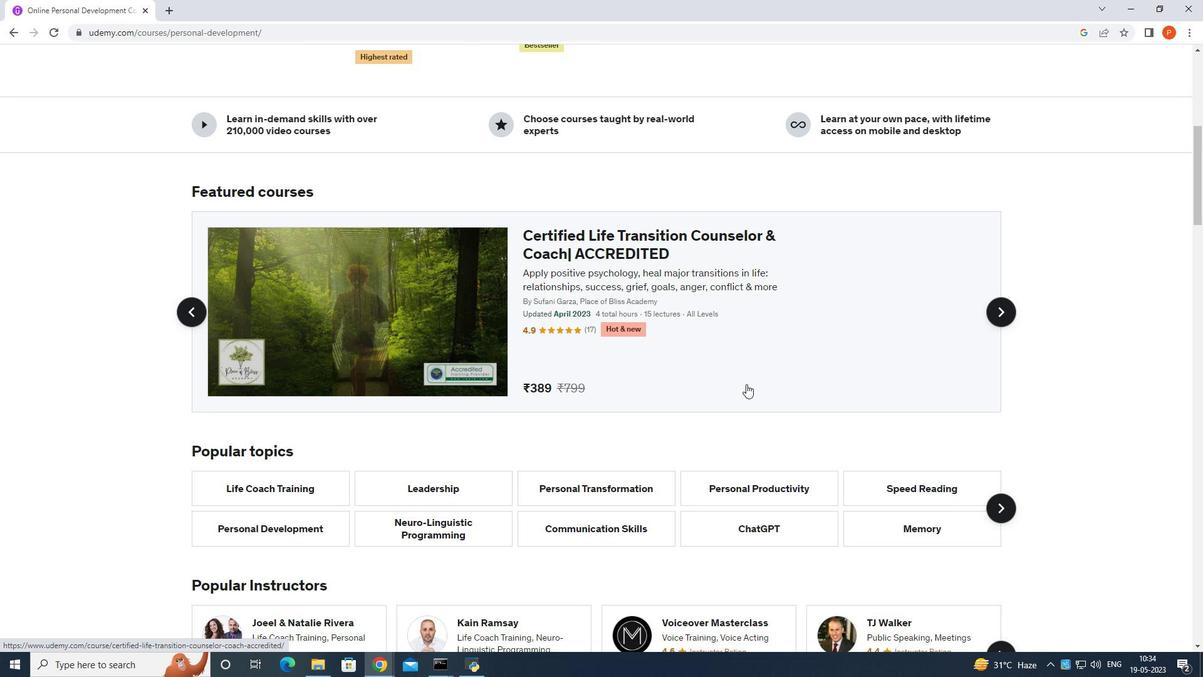 
Action: Mouse scrolled (745, 384) with delta (0, 0)
Screenshot: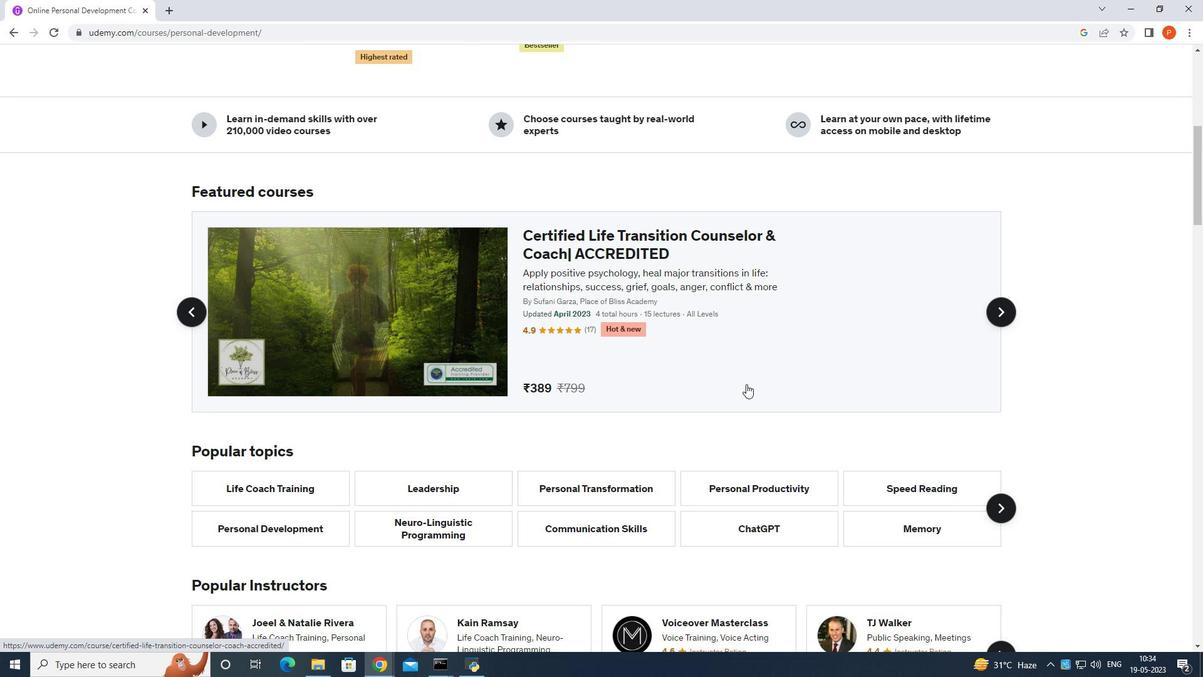 
Action: Mouse moved to (744, 387)
Screenshot: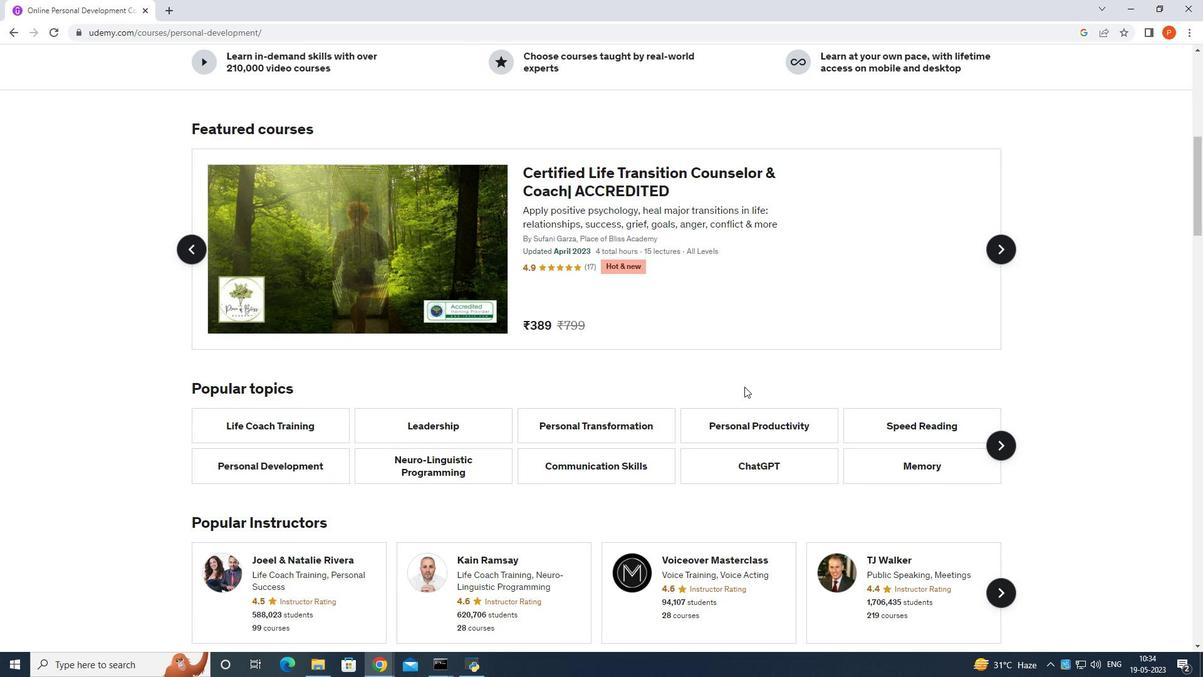 
Action: Mouse scrolled (744, 386) with delta (0, 0)
Screenshot: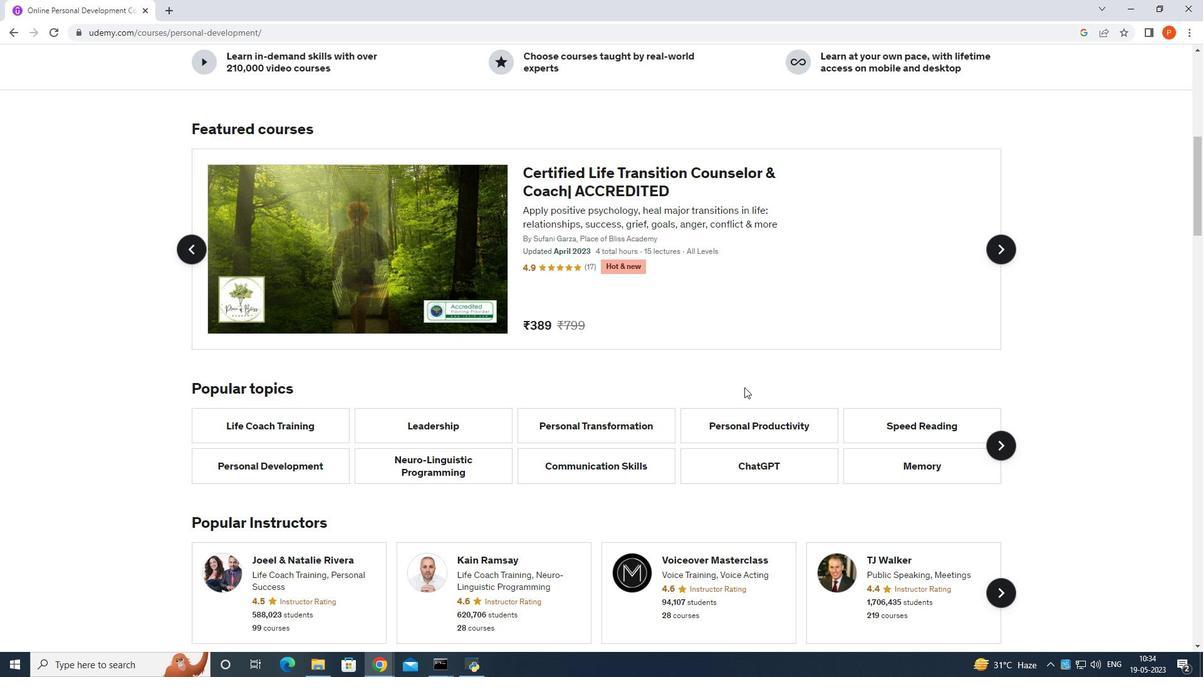 
Action: Mouse moved to (744, 387)
Screenshot: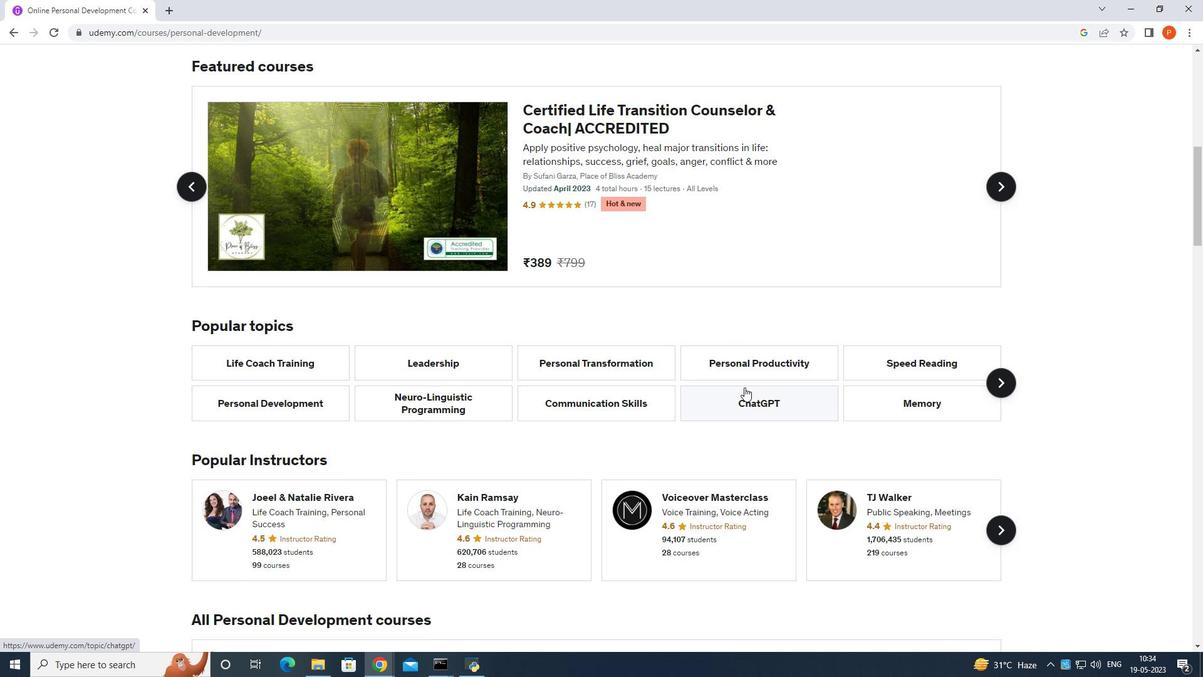
Action: Mouse scrolled (744, 386) with delta (0, 0)
Screenshot: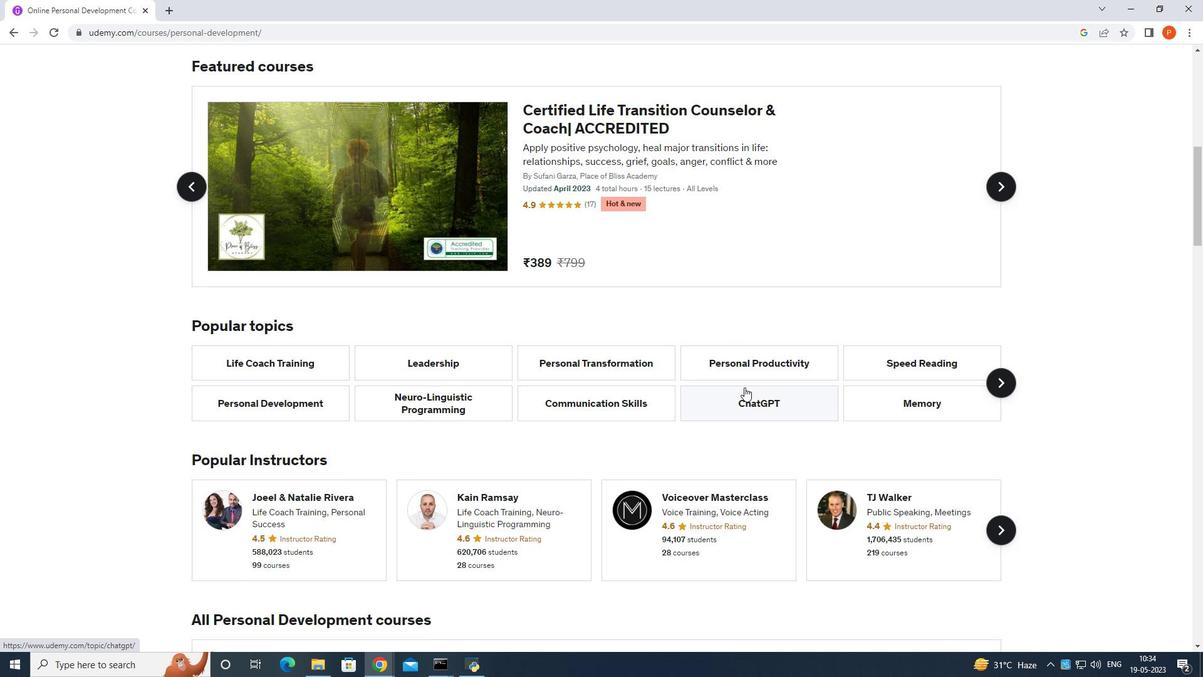 
Action: Mouse moved to (745, 389)
Screenshot: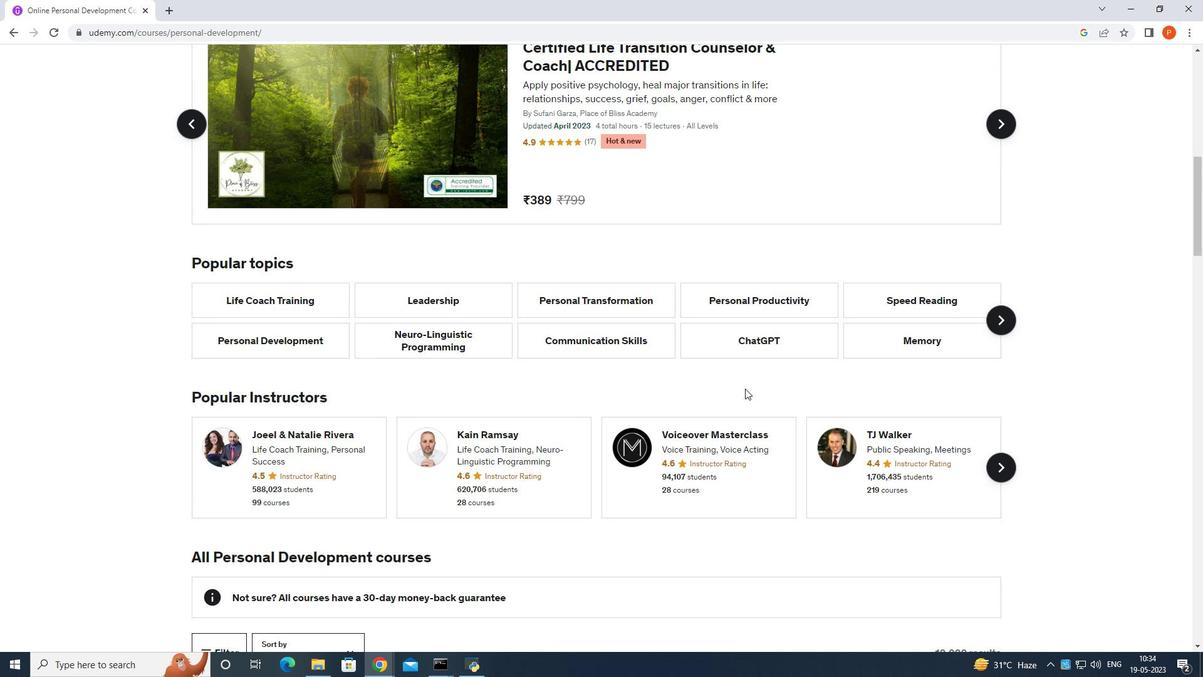 
Action: Mouse scrolled (745, 389) with delta (0, 0)
Screenshot: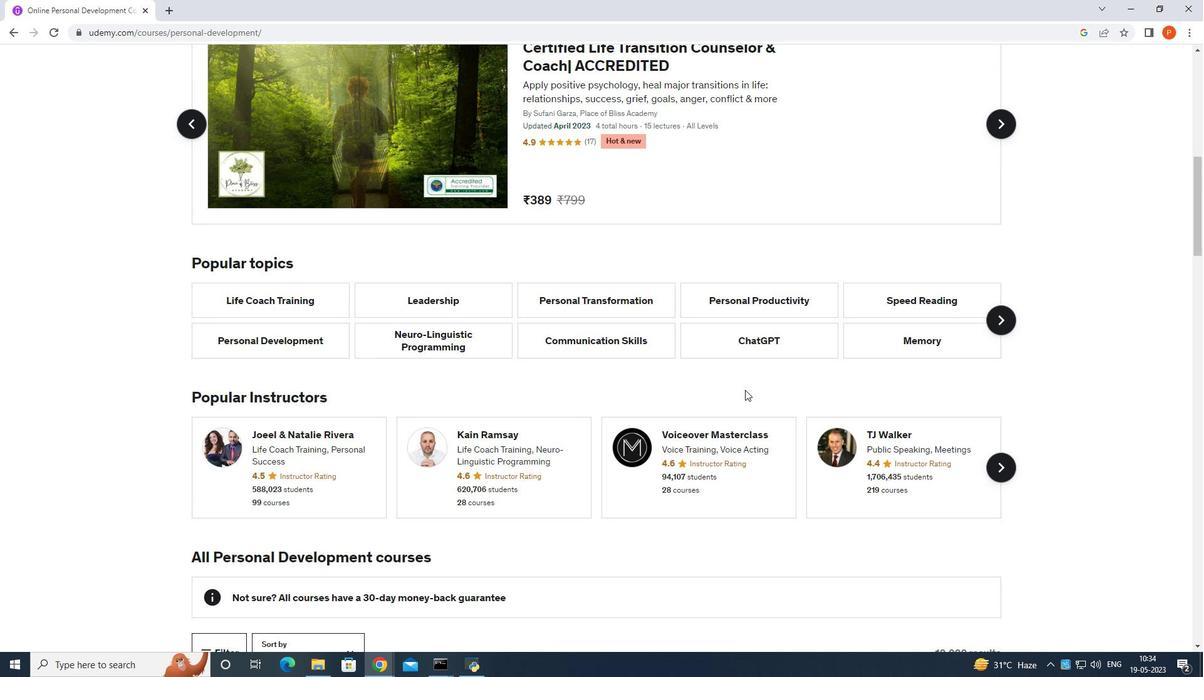 
Action: Mouse moved to (745, 389)
Screenshot: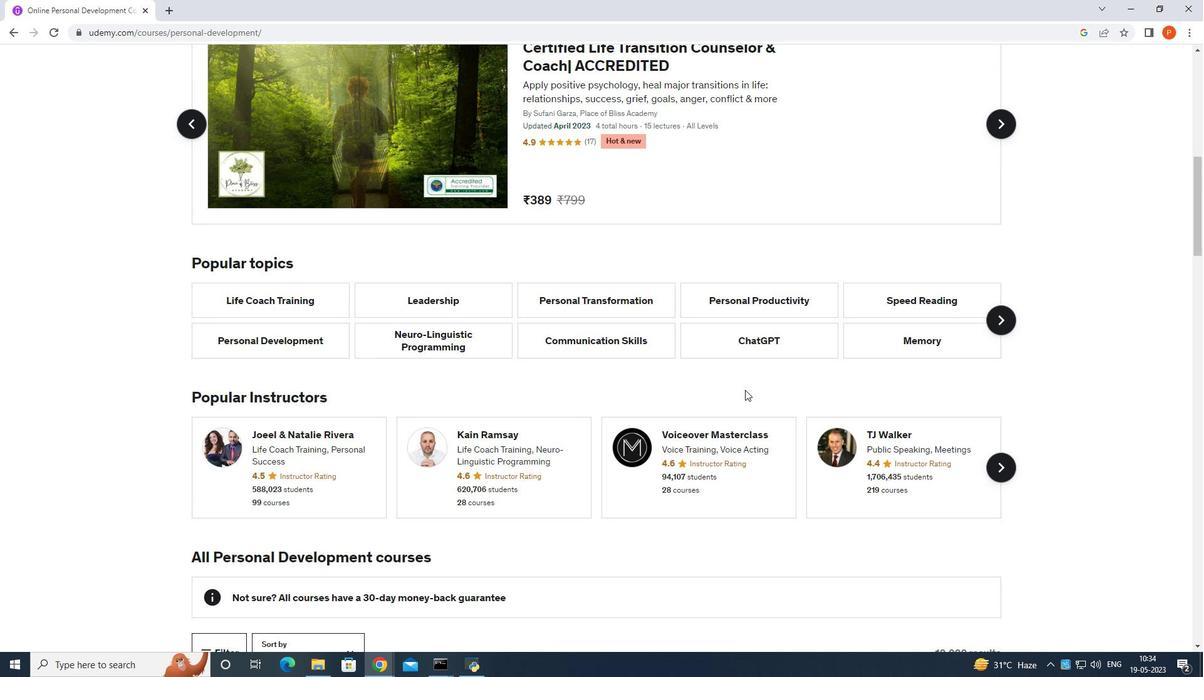 
Action: Mouse scrolled (745, 389) with delta (0, 0)
Screenshot: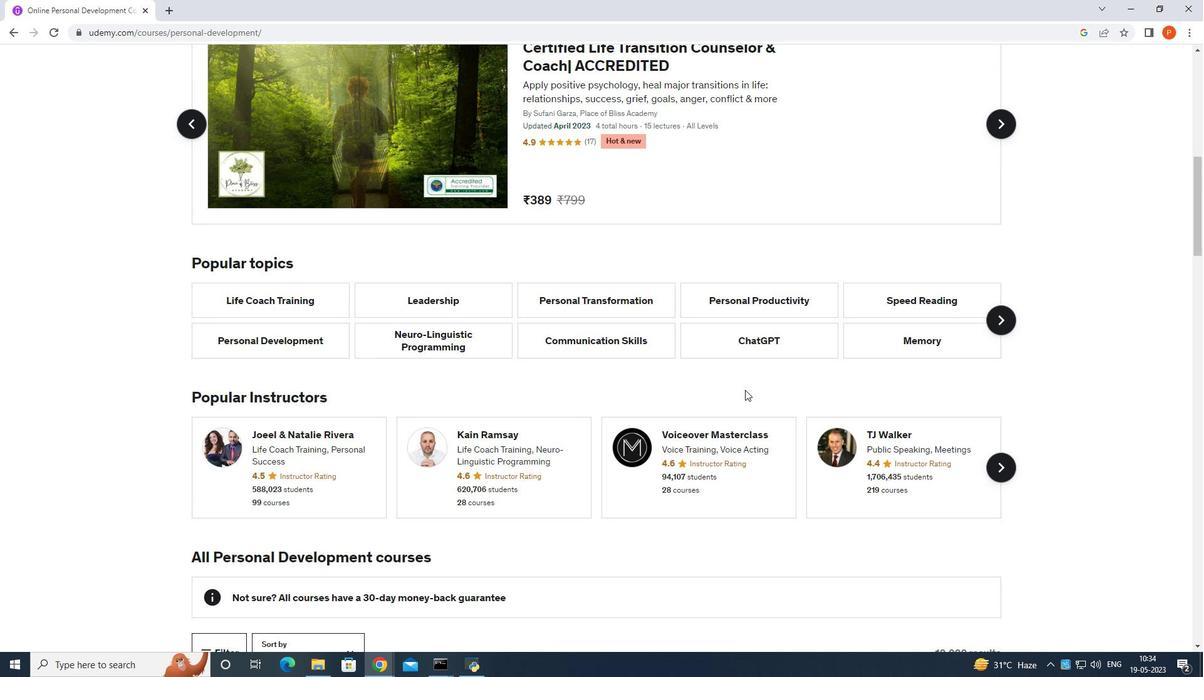 
Action: Mouse scrolled (745, 389) with delta (0, 0)
Screenshot: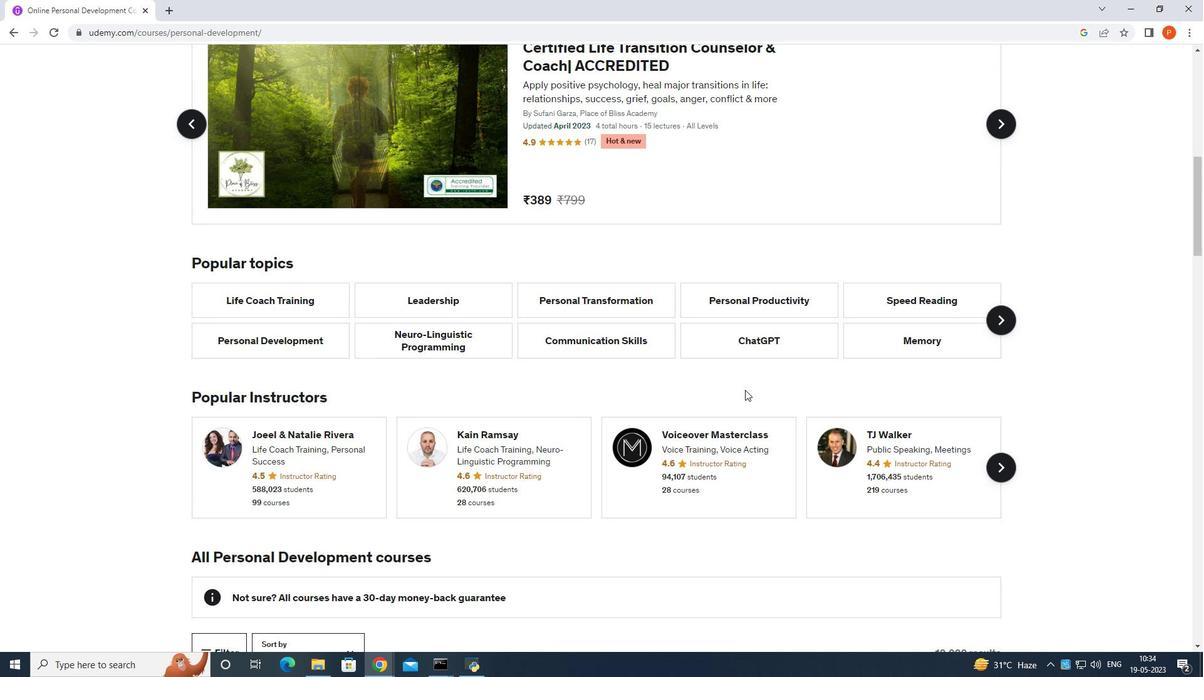 
Action: Mouse scrolled (745, 389) with delta (0, 0)
Screenshot: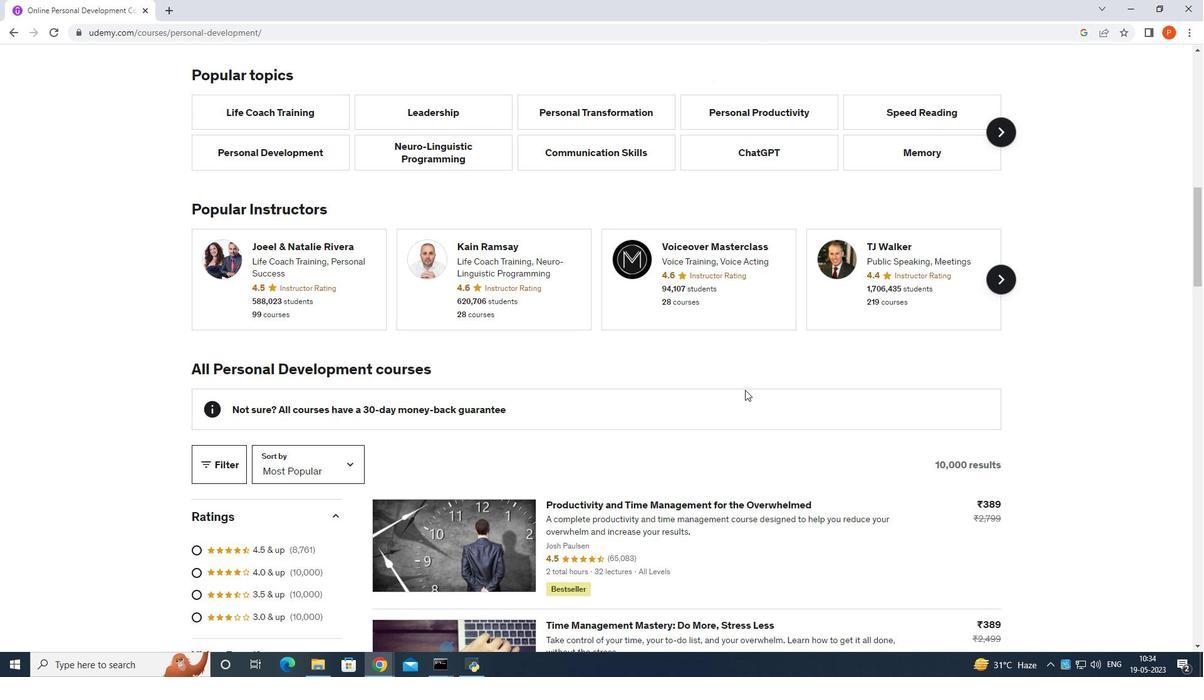 
Action: Mouse scrolled (745, 389) with delta (0, 0)
Screenshot: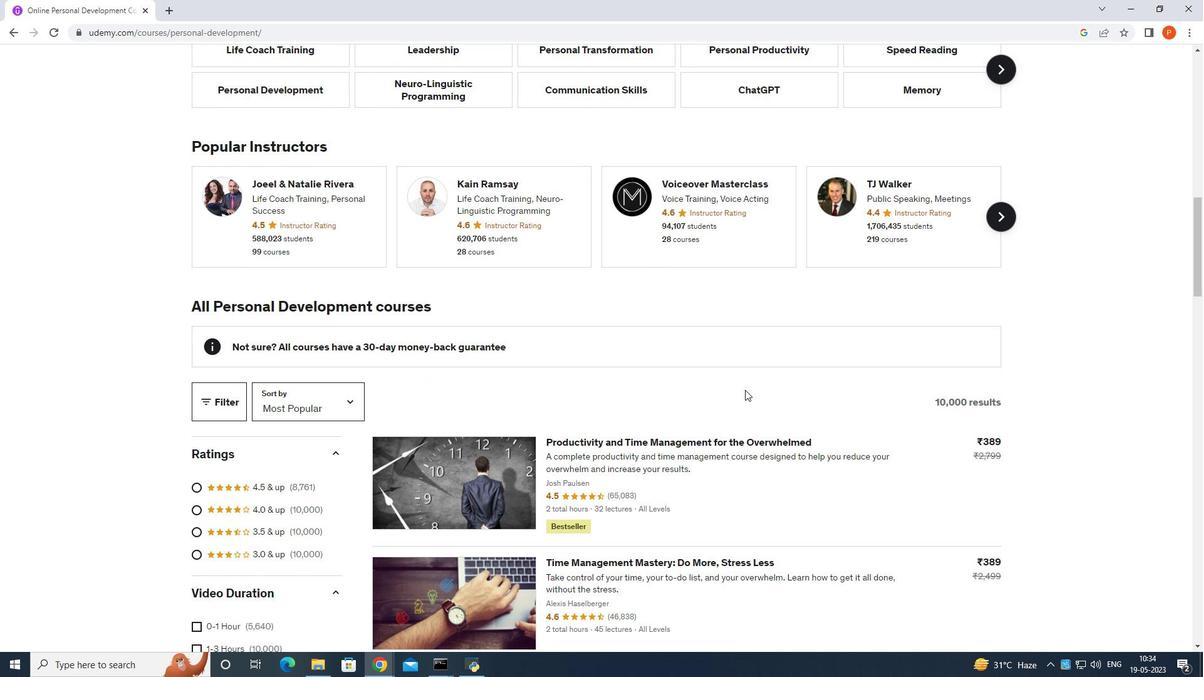 
Action: Mouse scrolled (745, 389) with delta (0, 0)
Screenshot: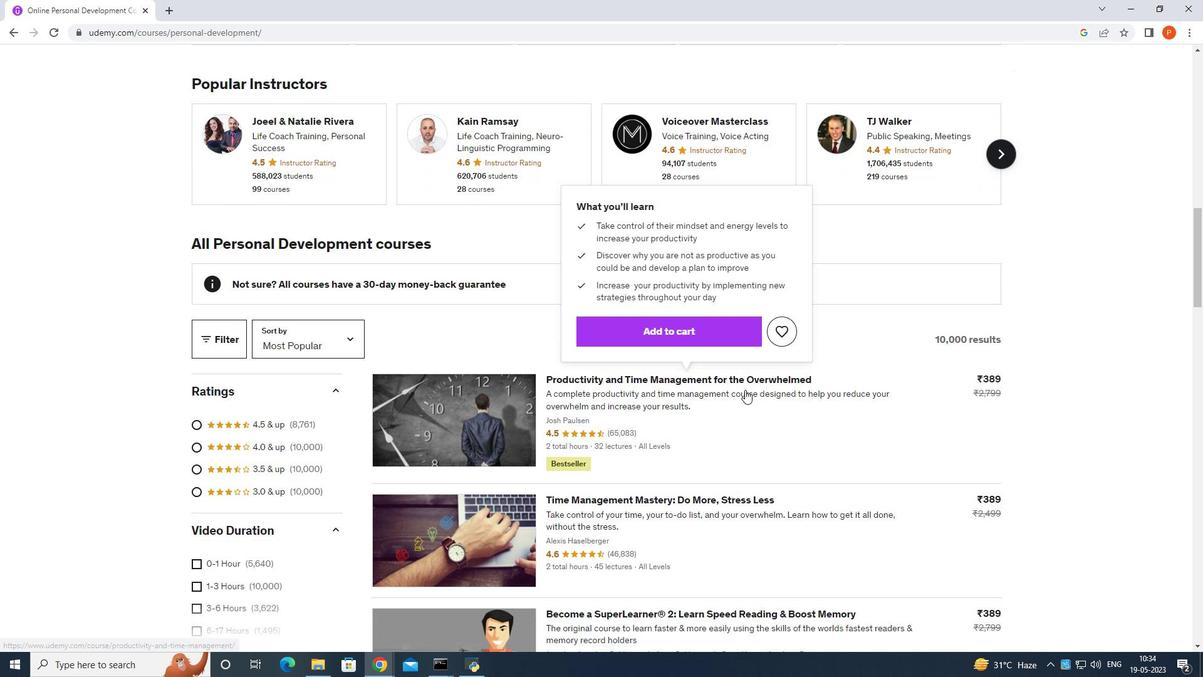 
Action: Mouse moved to (652, 437)
Screenshot: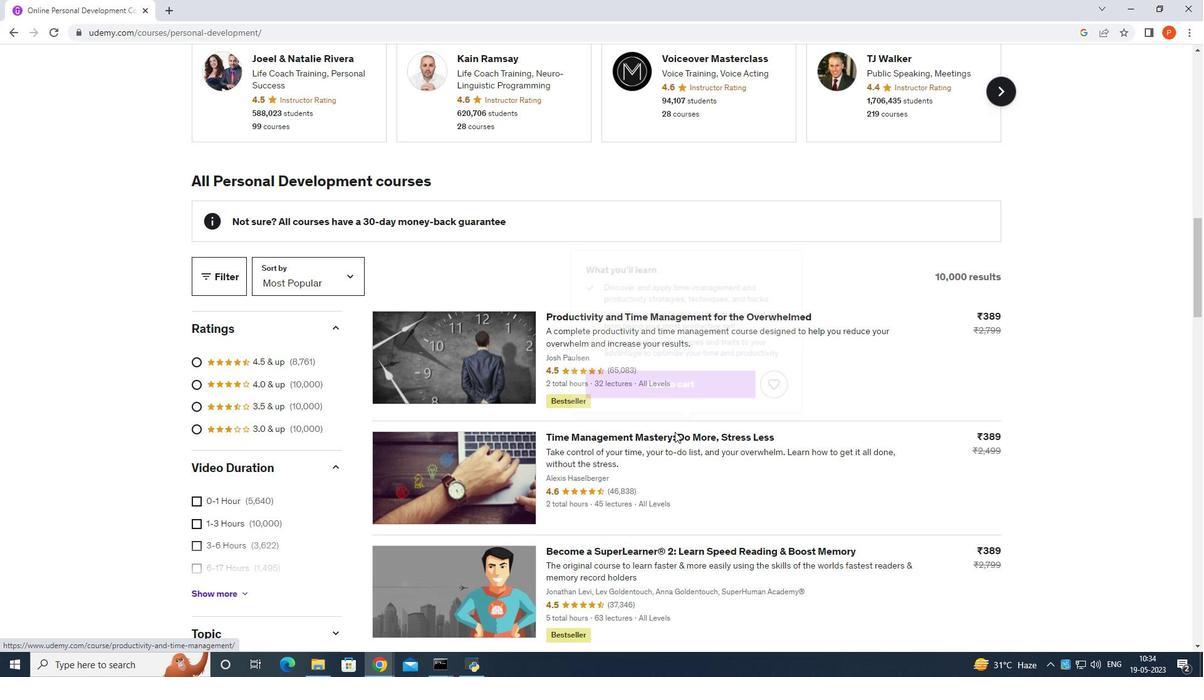 
Action: Mouse scrolled (652, 436) with delta (0, 0)
Screenshot: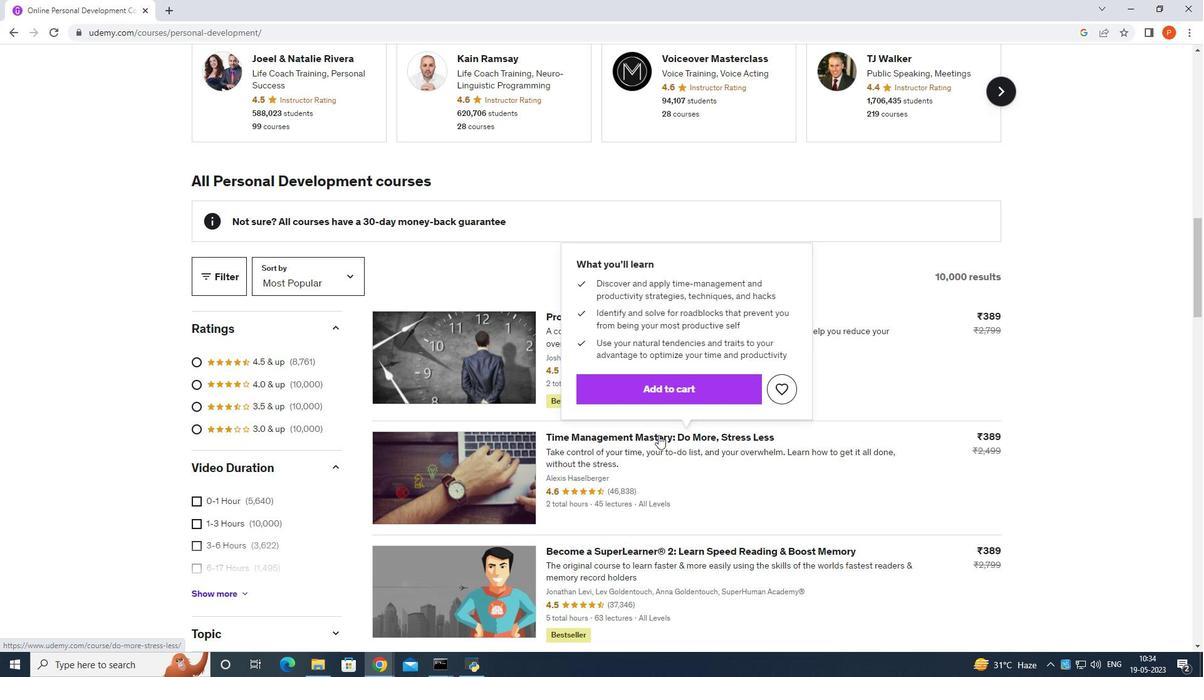 
Action: Mouse scrolled (652, 436) with delta (0, 0)
Screenshot: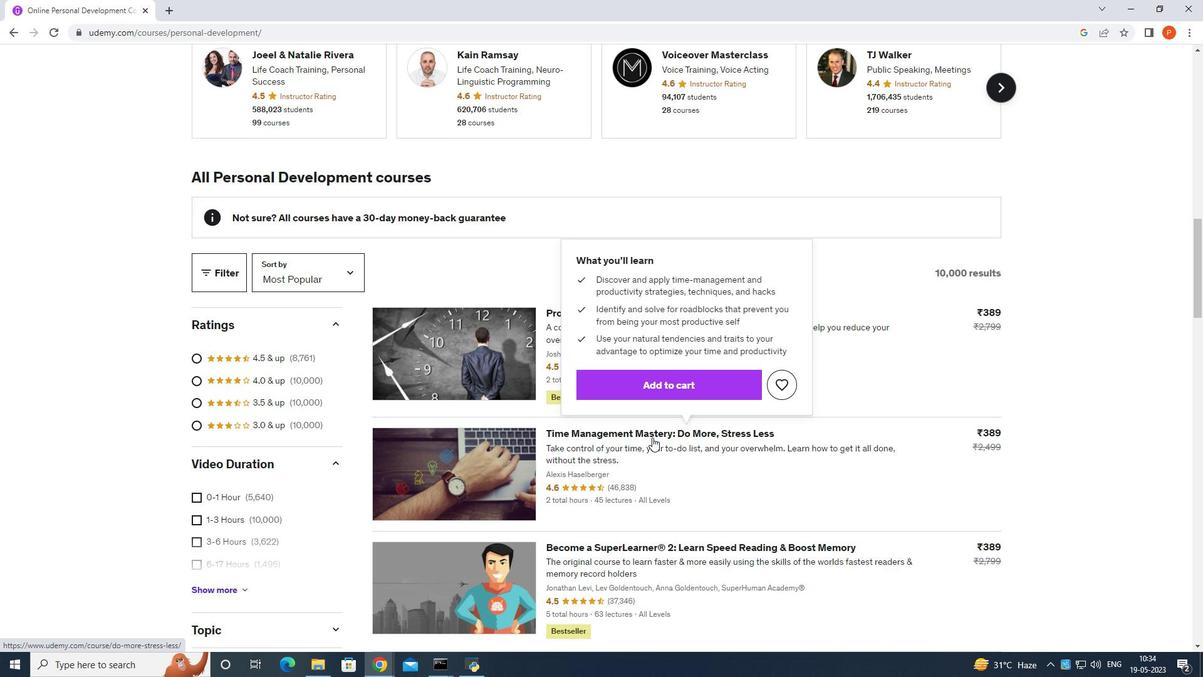 
Action: Mouse scrolled (652, 436) with delta (0, 0)
Screenshot: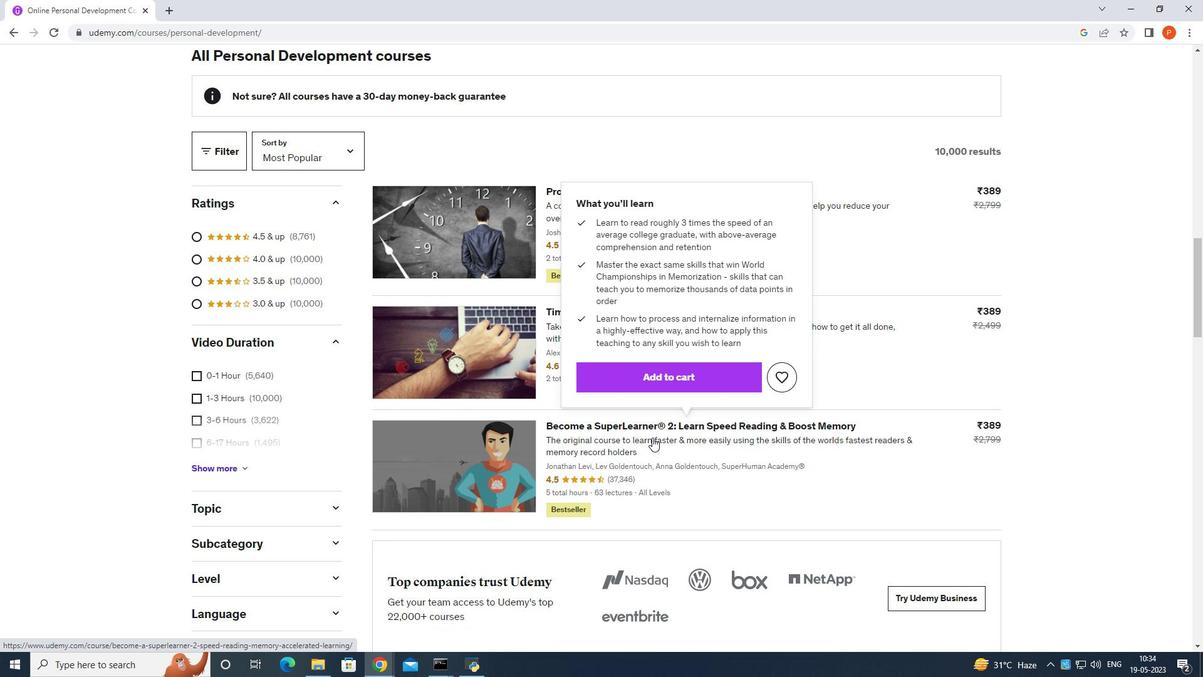 
Action: Mouse scrolled (652, 436) with delta (0, 0)
Screenshot: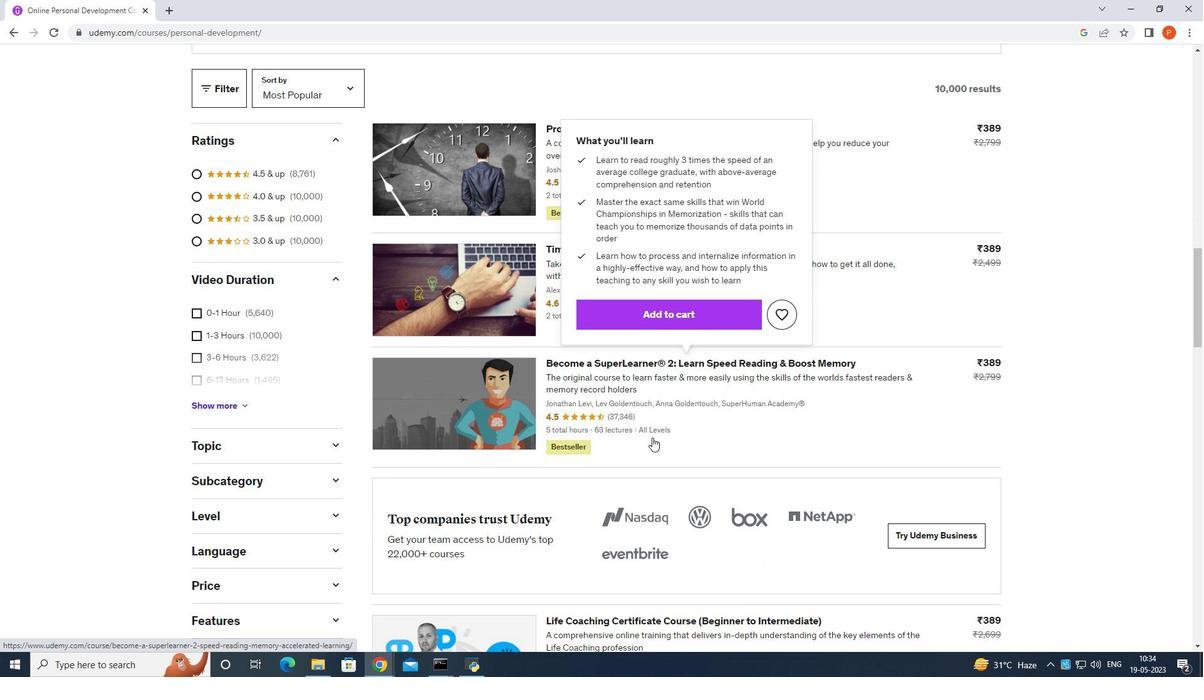 
Action: Mouse scrolled (652, 436) with delta (0, 0)
Screenshot: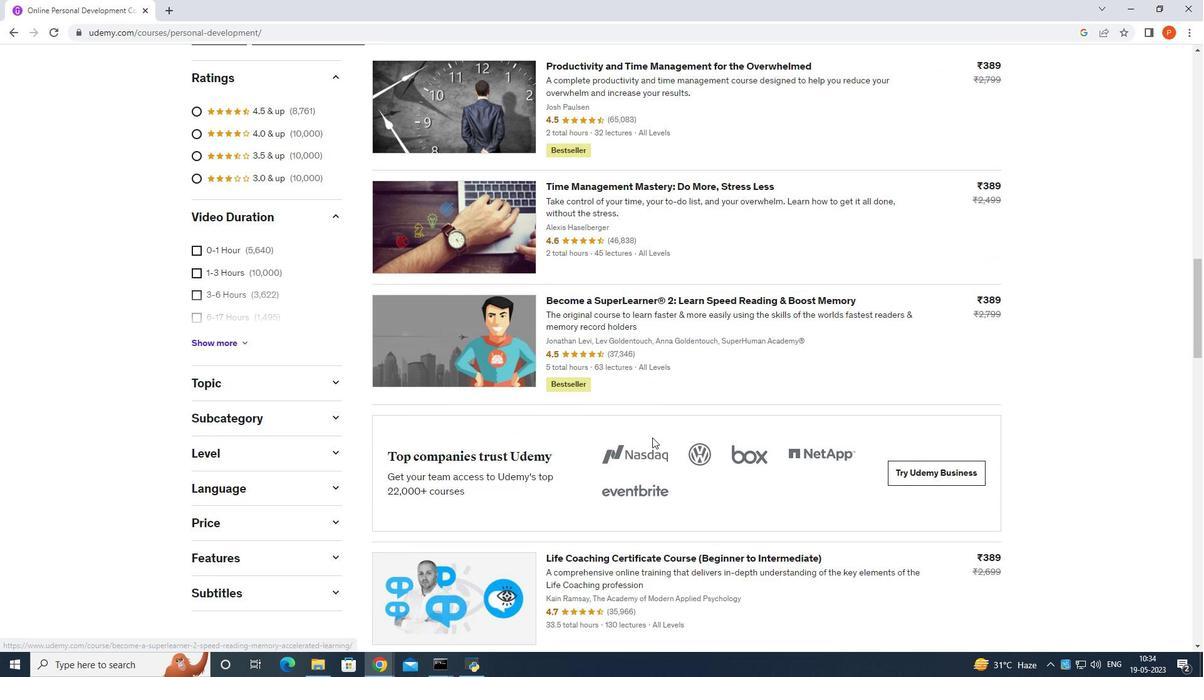 
Action: Mouse scrolled (652, 436) with delta (0, 0)
Screenshot: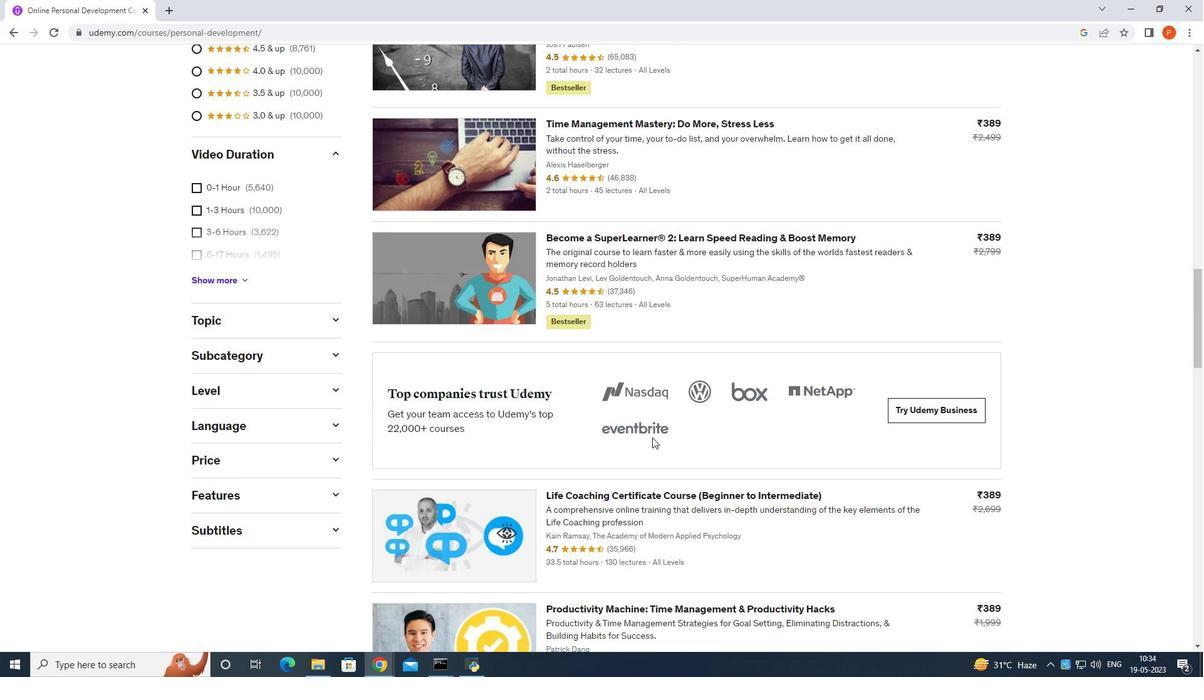 
Action: Mouse scrolled (652, 436) with delta (0, 0)
Screenshot: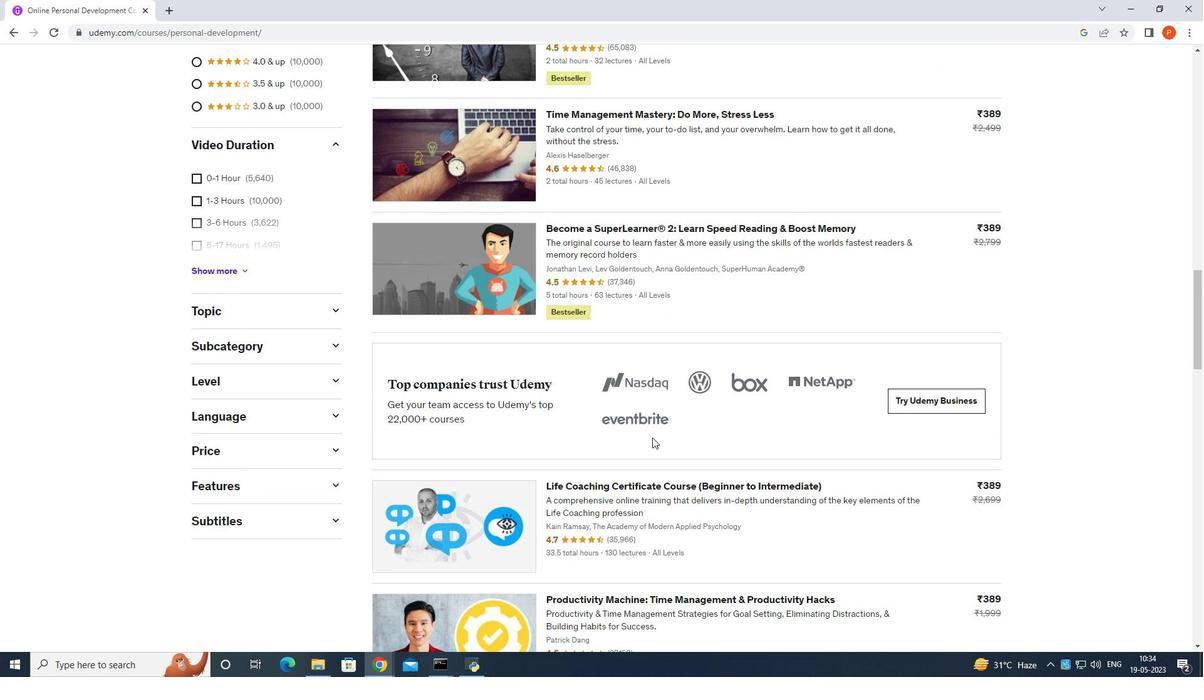 
Action: Mouse scrolled (652, 436) with delta (0, 0)
Screenshot: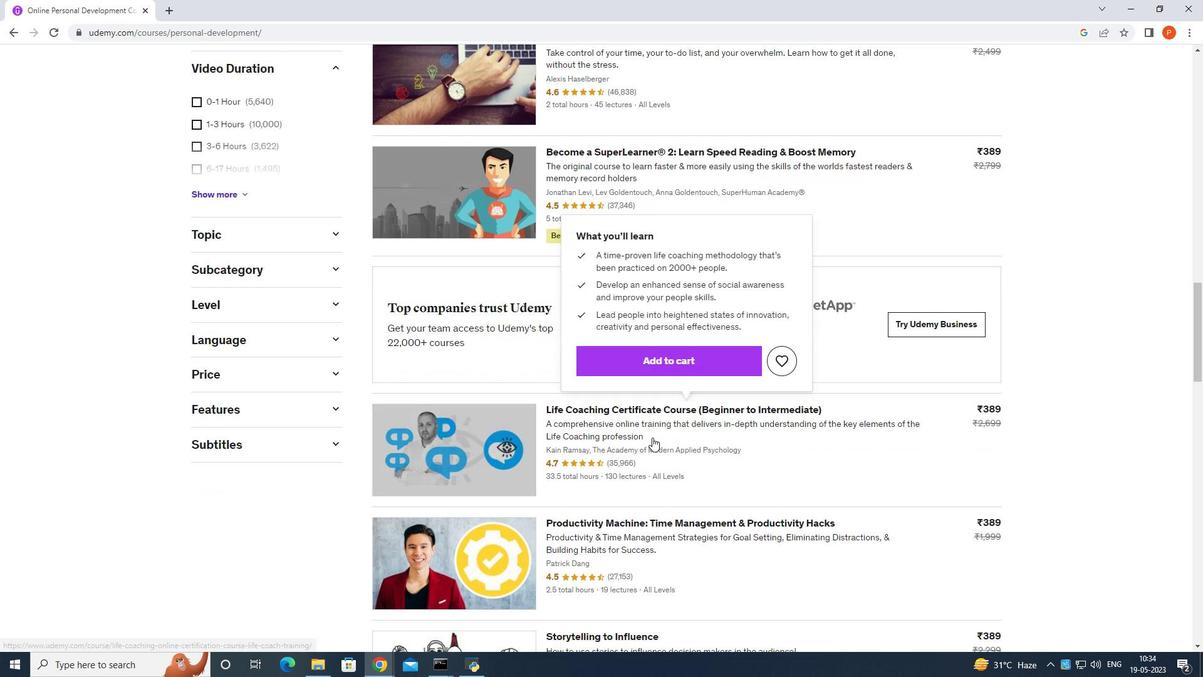 
Action: Mouse scrolled (652, 436) with delta (0, 0)
Screenshot: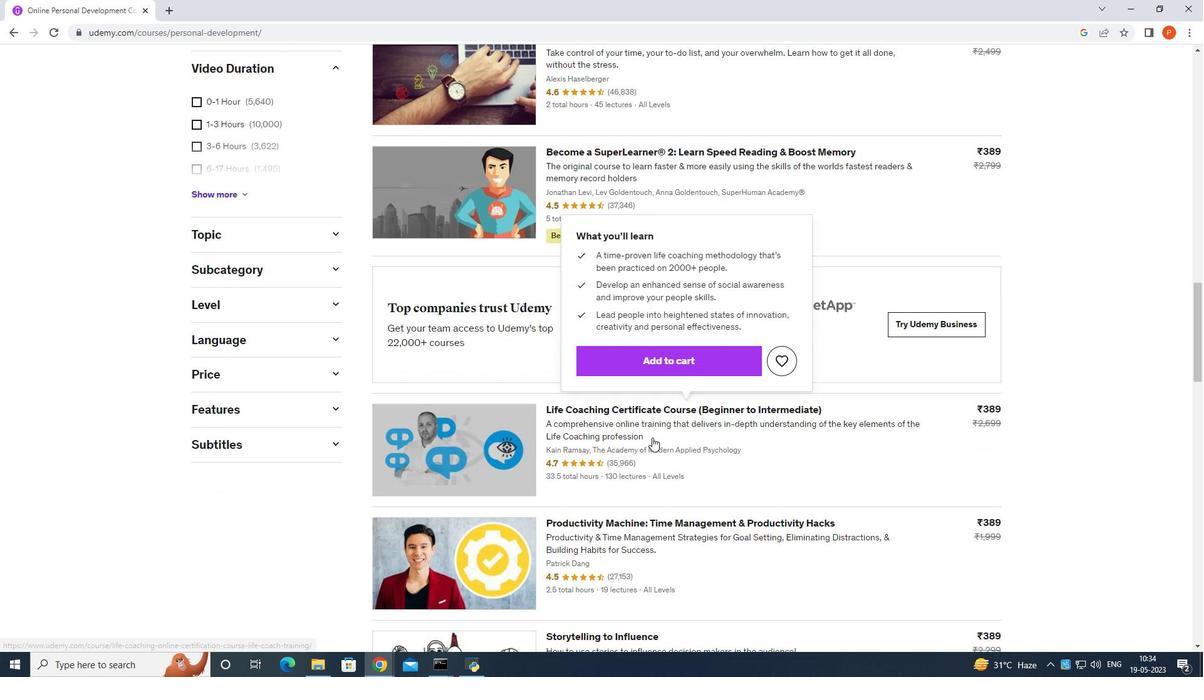 
Action: Mouse scrolled (652, 436) with delta (0, 0)
Screenshot: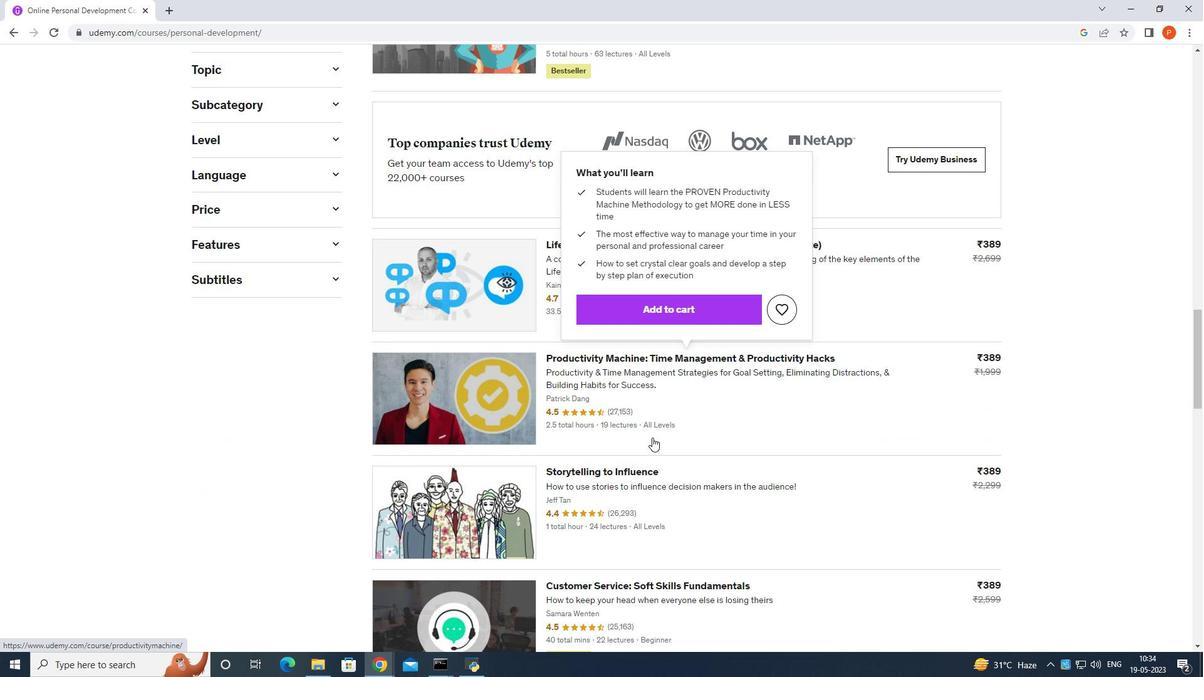 
Action: Mouse scrolled (652, 436) with delta (0, 0)
Screenshot: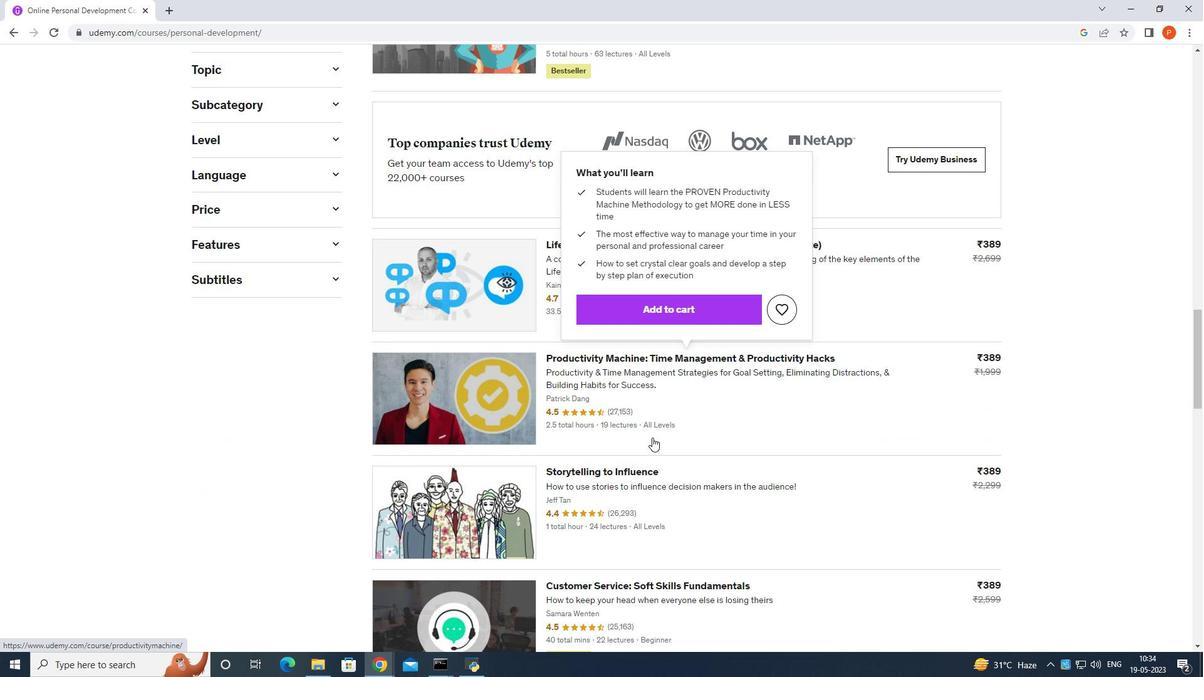 
Action: Mouse scrolled (652, 436) with delta (0, 0)
Screenshot: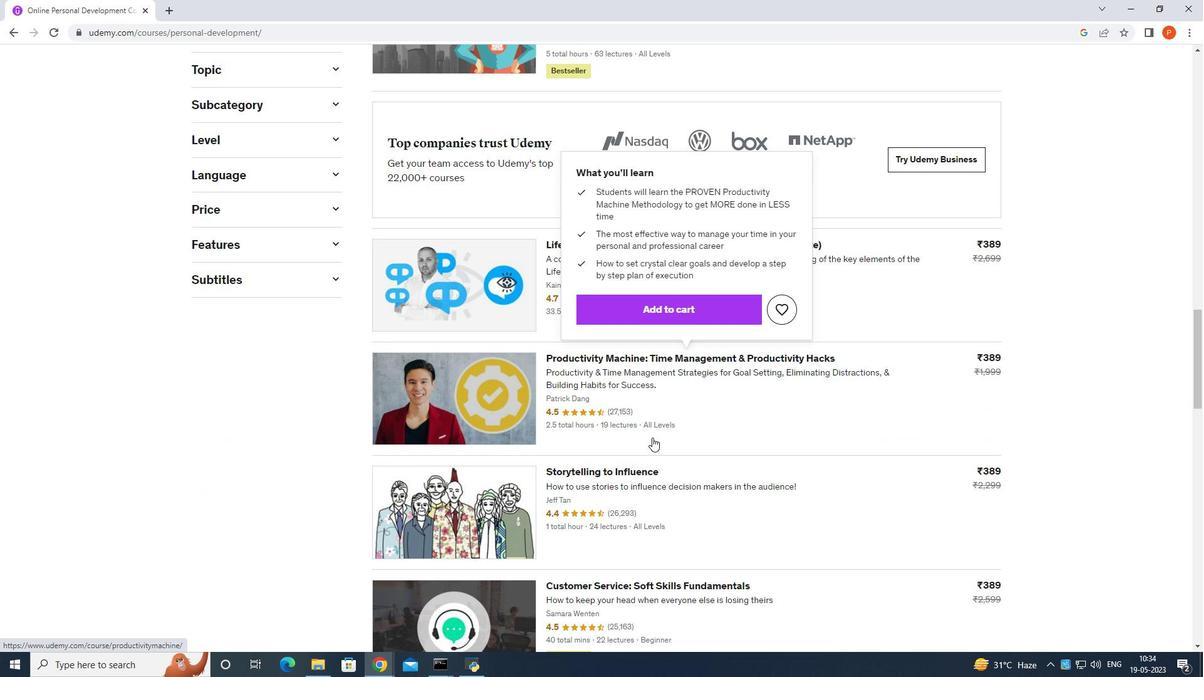 
Action: Mouse moved to (652, 437)
Screenshot: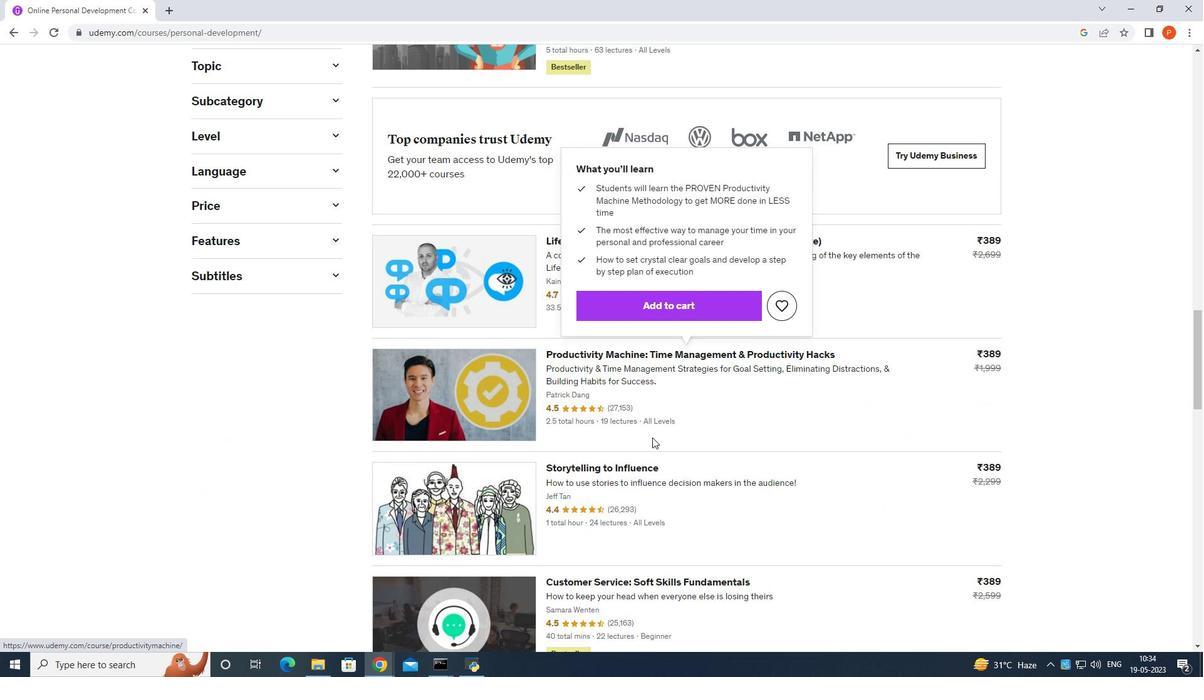 
Action: Mouse scrolled (652, 436) with delta (0, 0)
Screenshot: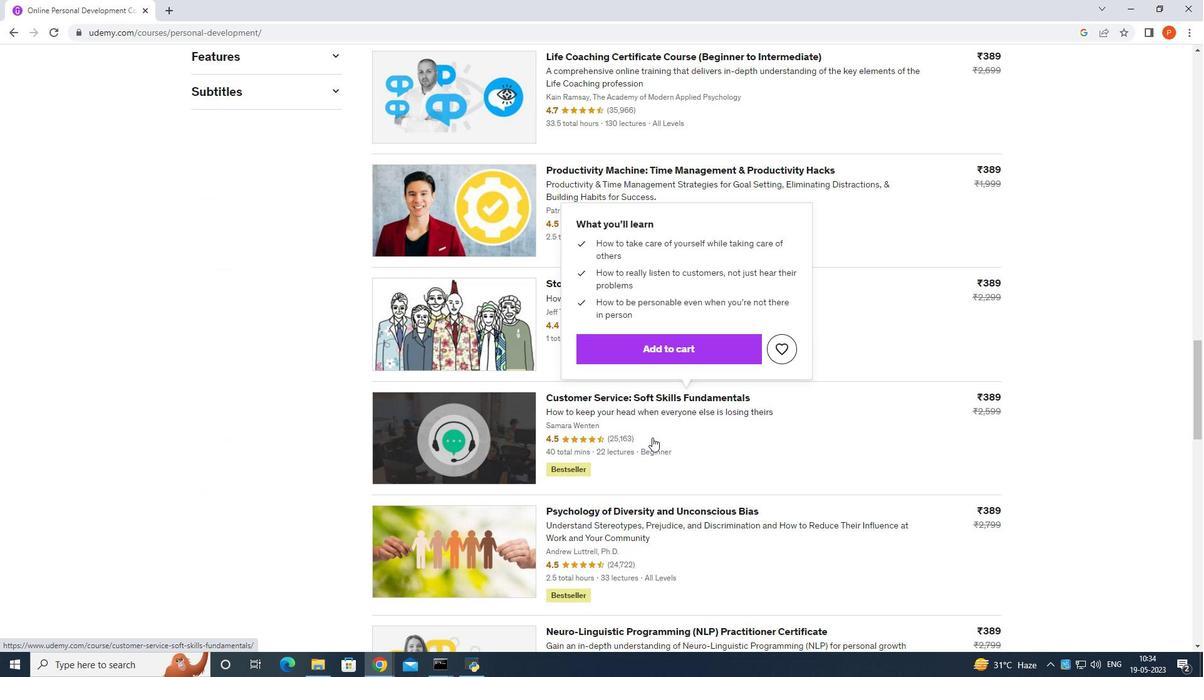 
Action: Mouse scrolled (652, 438) with delta (0, 0)
Screenshot: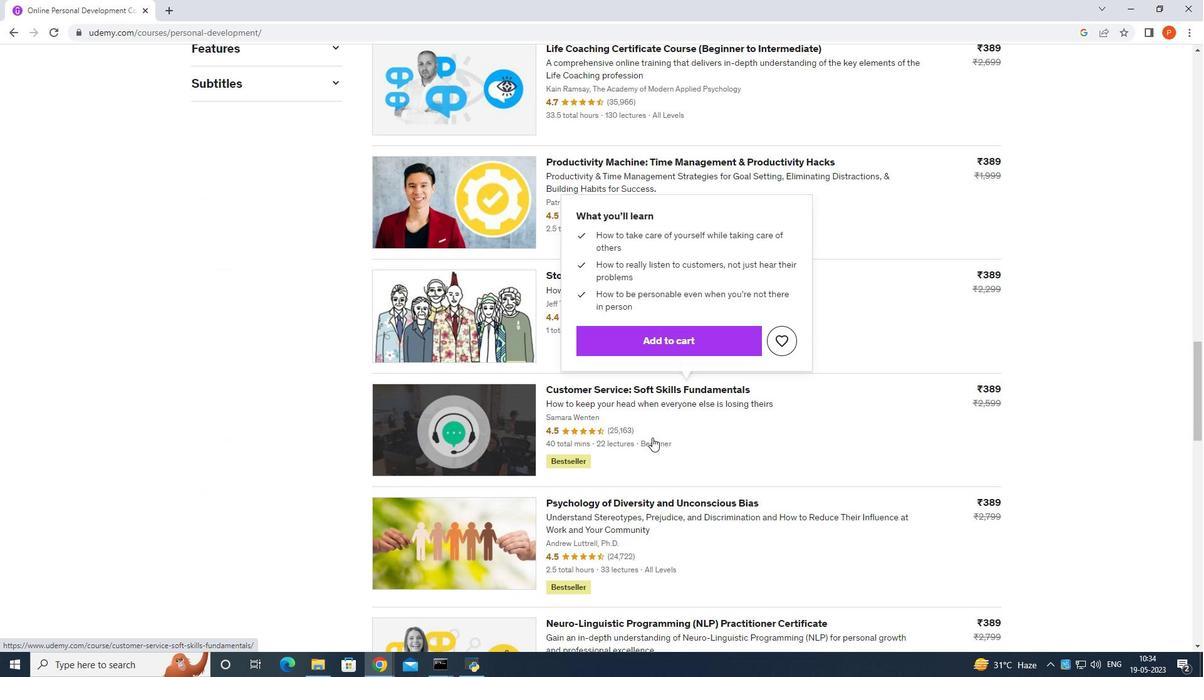 
Action: Mouse scrolled (652, 438) with delta (0, 0)
Screenshot: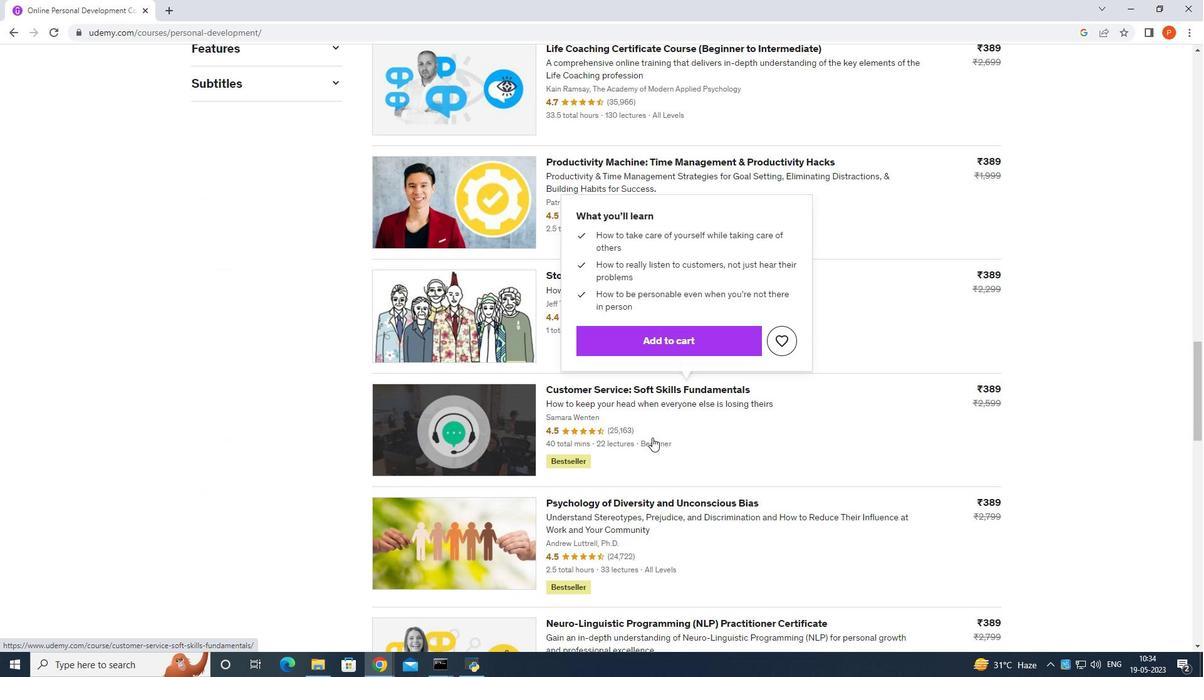 
Action: Mouse scrolled (652, 438) with delta (0, 0)
Screenshot: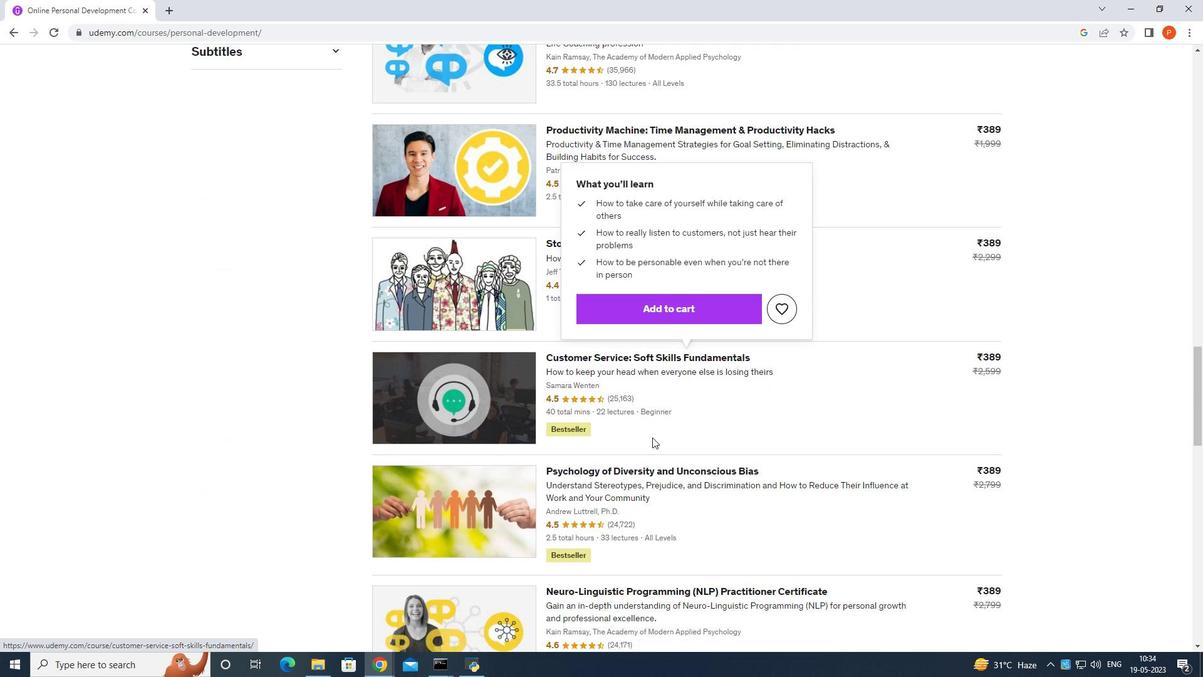 
Action: Mouse scrolled (652, 436) with delta (0, 0)
Screenshot: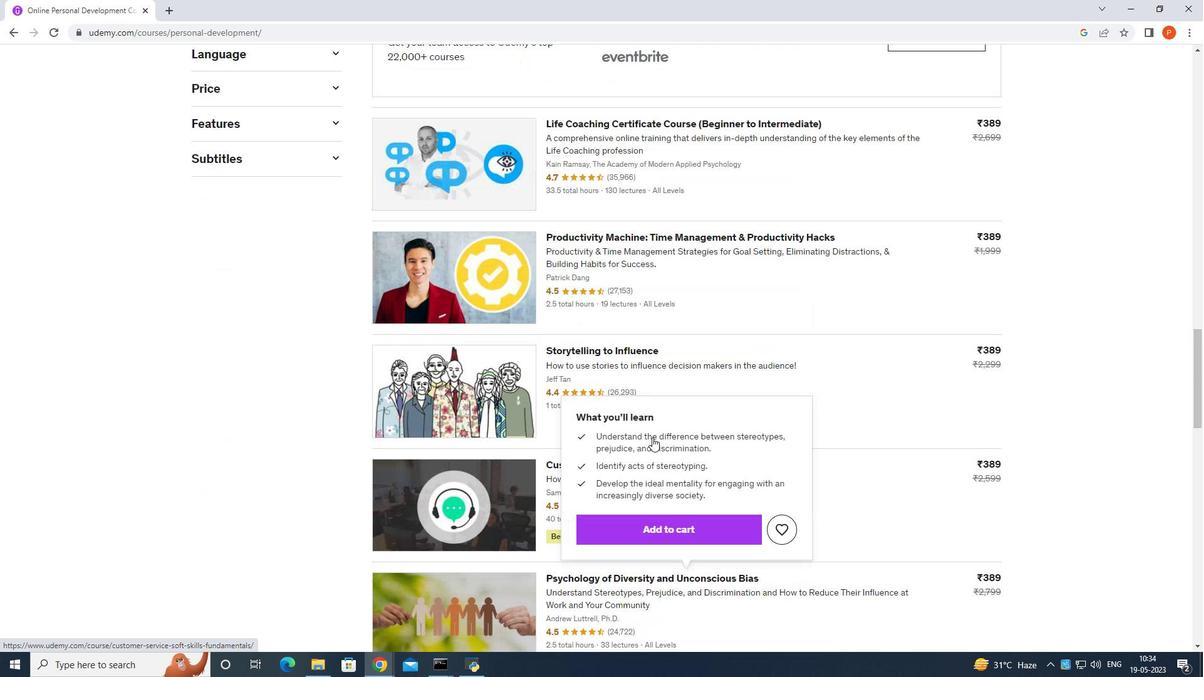 
Action: Mouse scrolled (652, 436) with delta (0, 0)
Screenshot: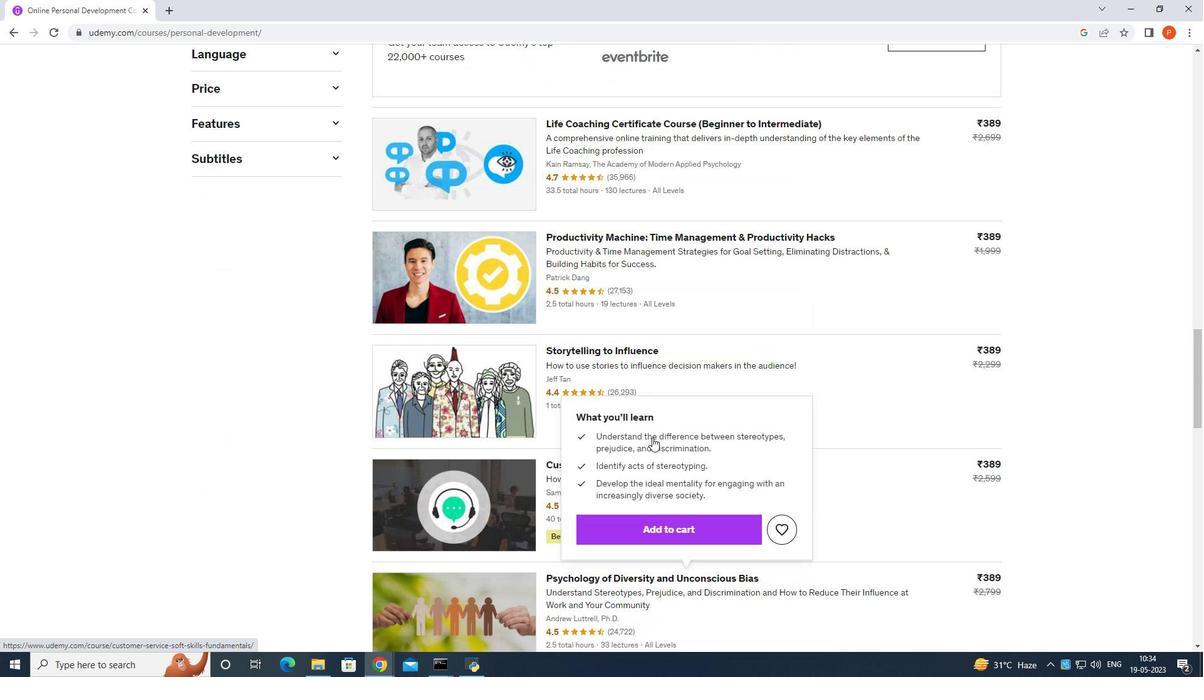 
Action: Mouse scrolled (652, 436) with delta (0, 0)
Screenshot: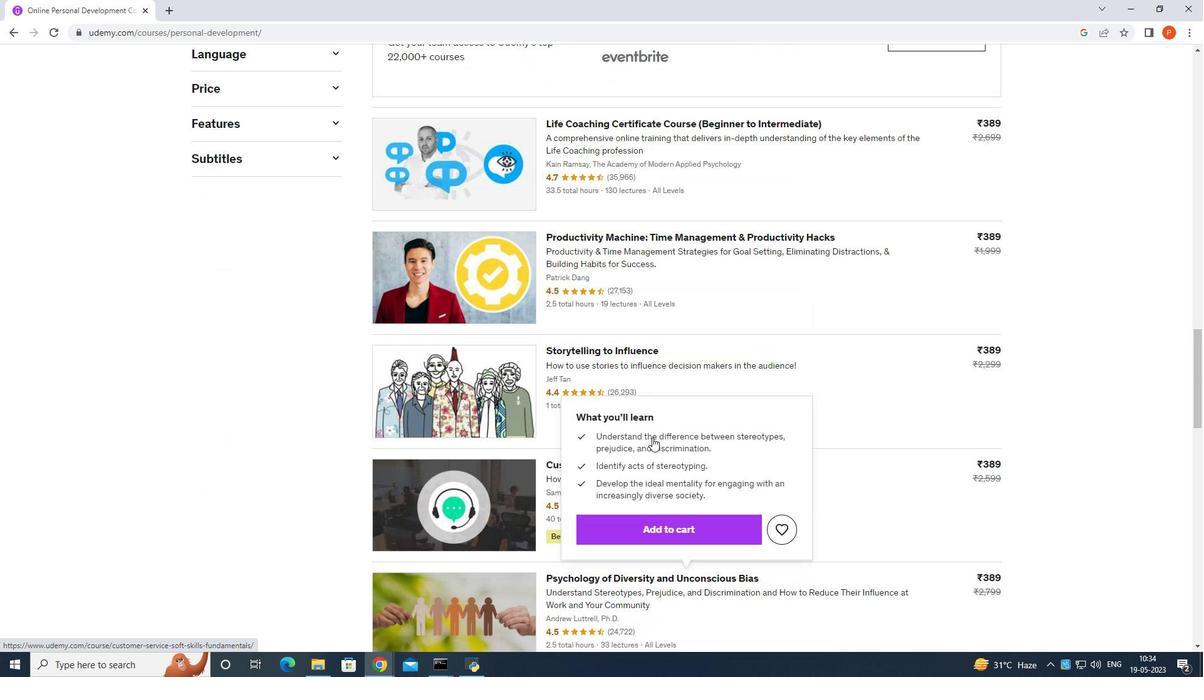 
Action: Mouse moved to (652, 437)
Screenshot: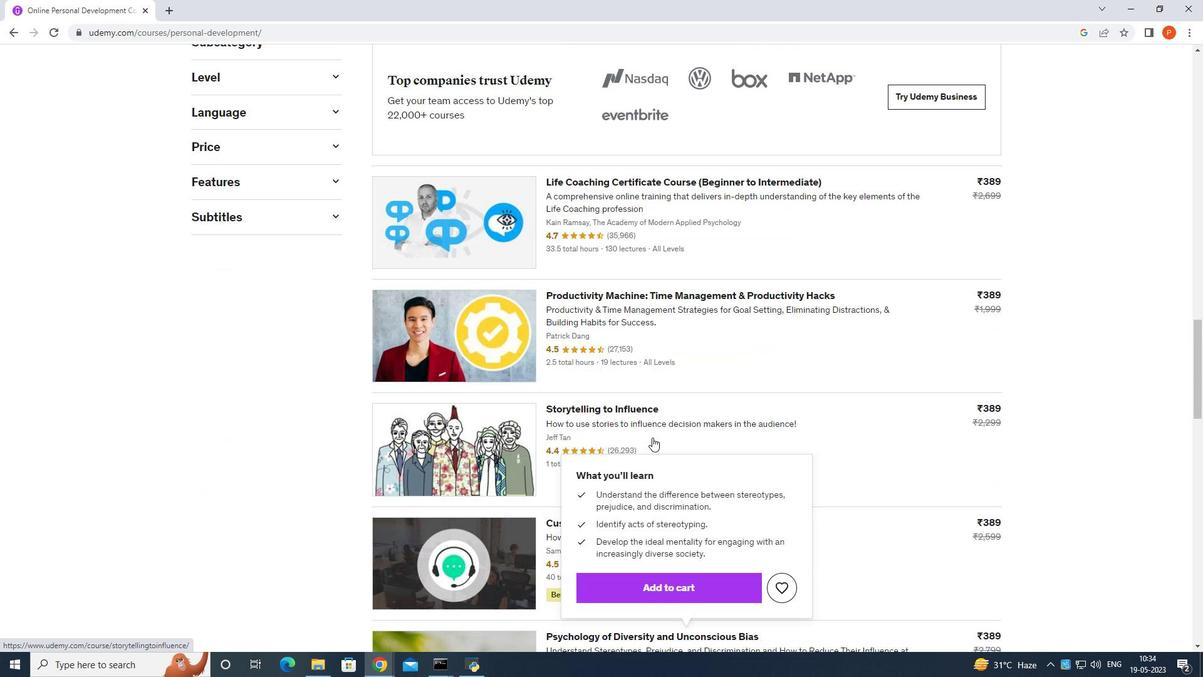 
Action: Mouse scrolled (652, 436) with delta (0, 0)
Screenshot: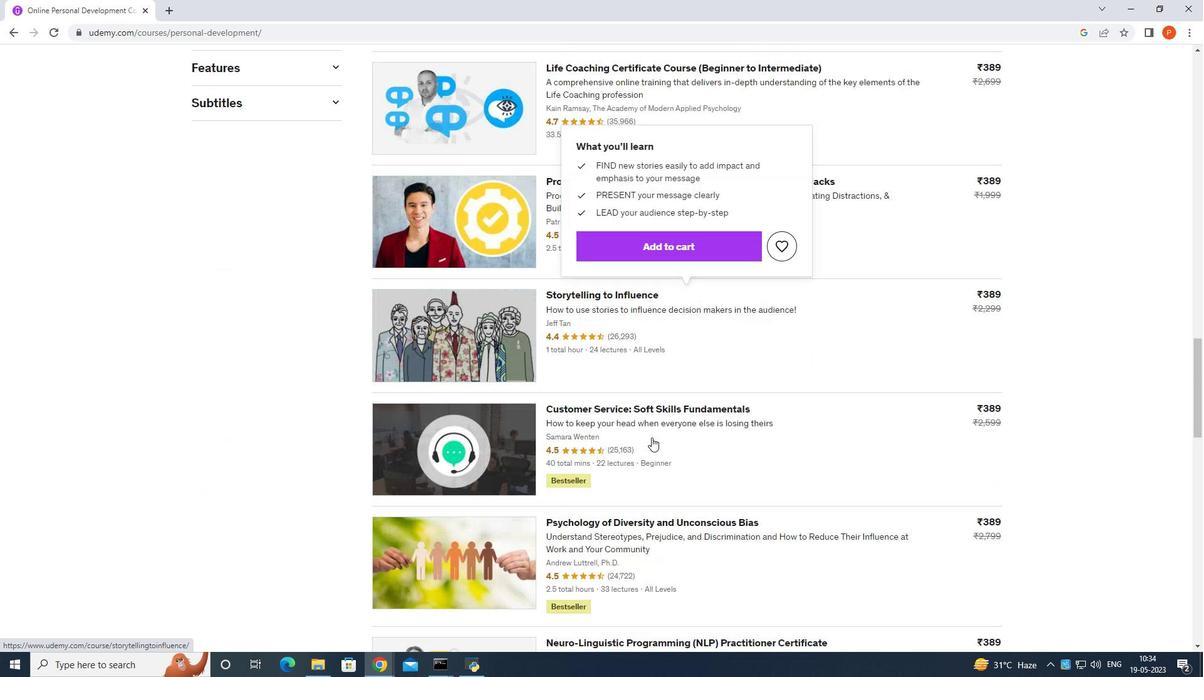 
Action: Mouse scrolled (652, 436) with delta (0, 0)
Screenshot: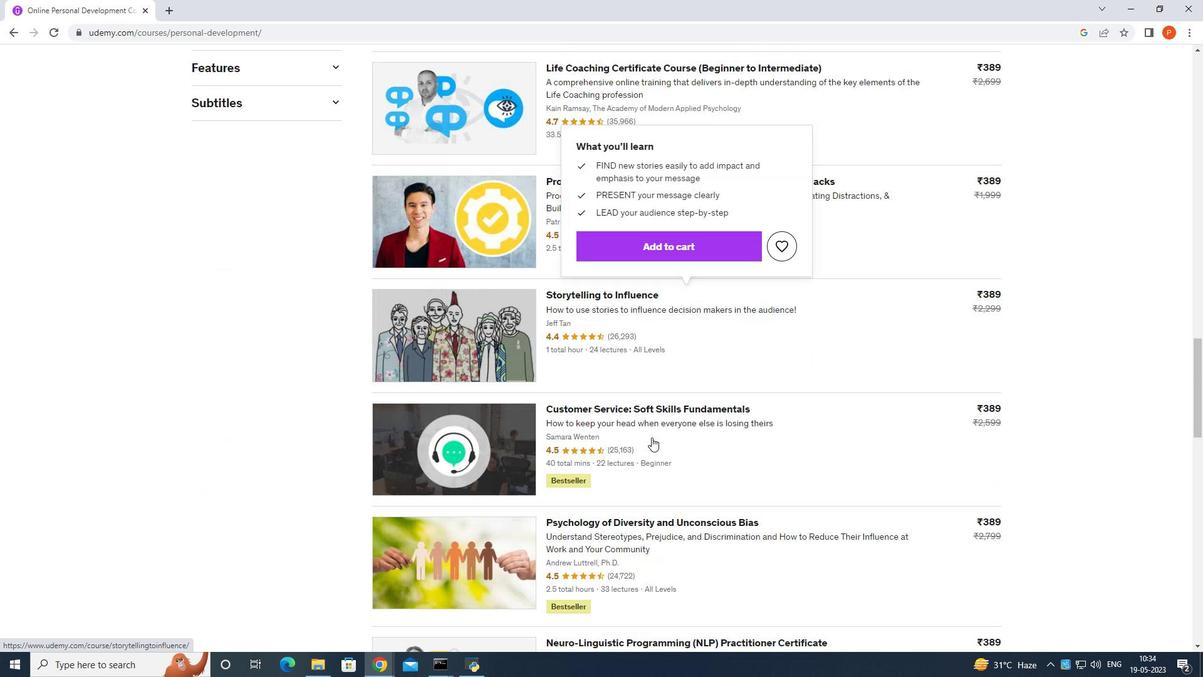 
Action: Mouse scrolled (652, 436) with delta (0, 0)
Screenshot: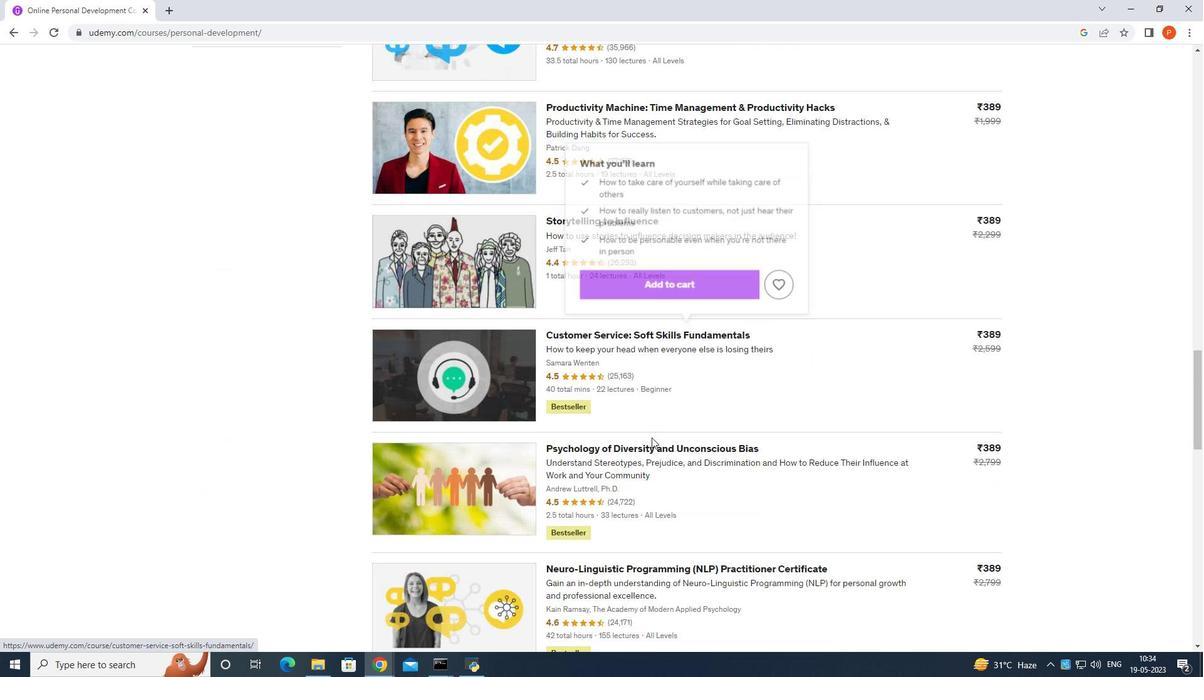 
Action: Mouse scrolled (652, 436) with delta (0, 0)
Screenshot: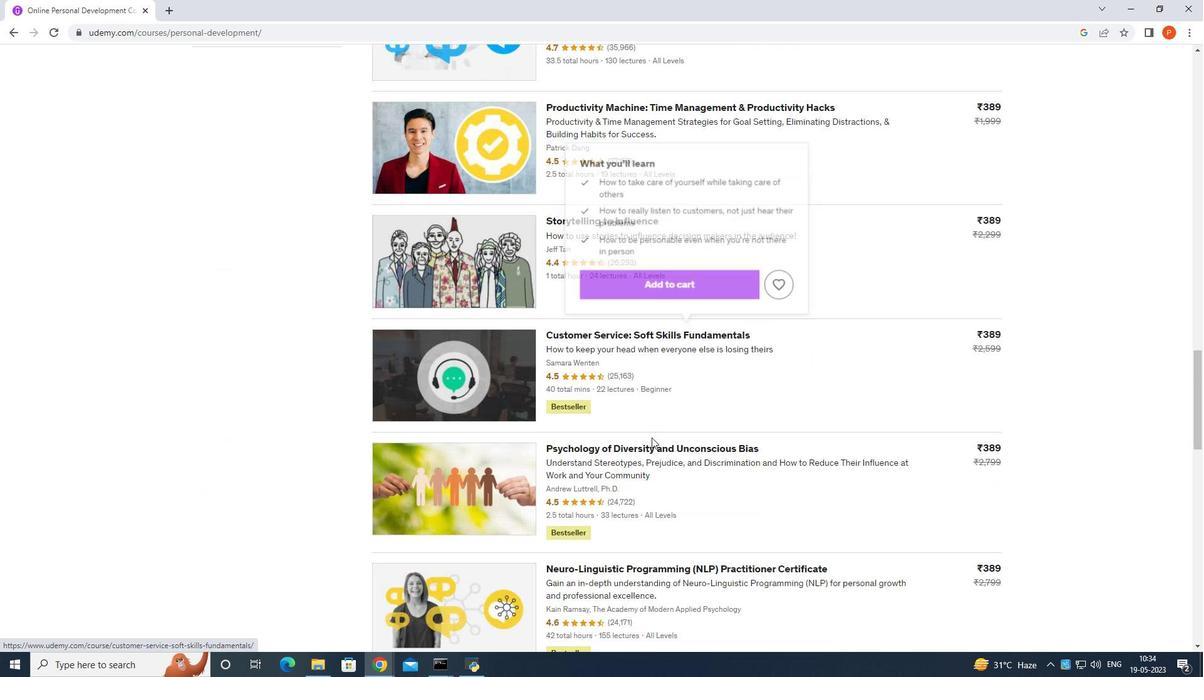
Action: Mouse scrolled (652, 436) with delta (0, 0)
Screenshot: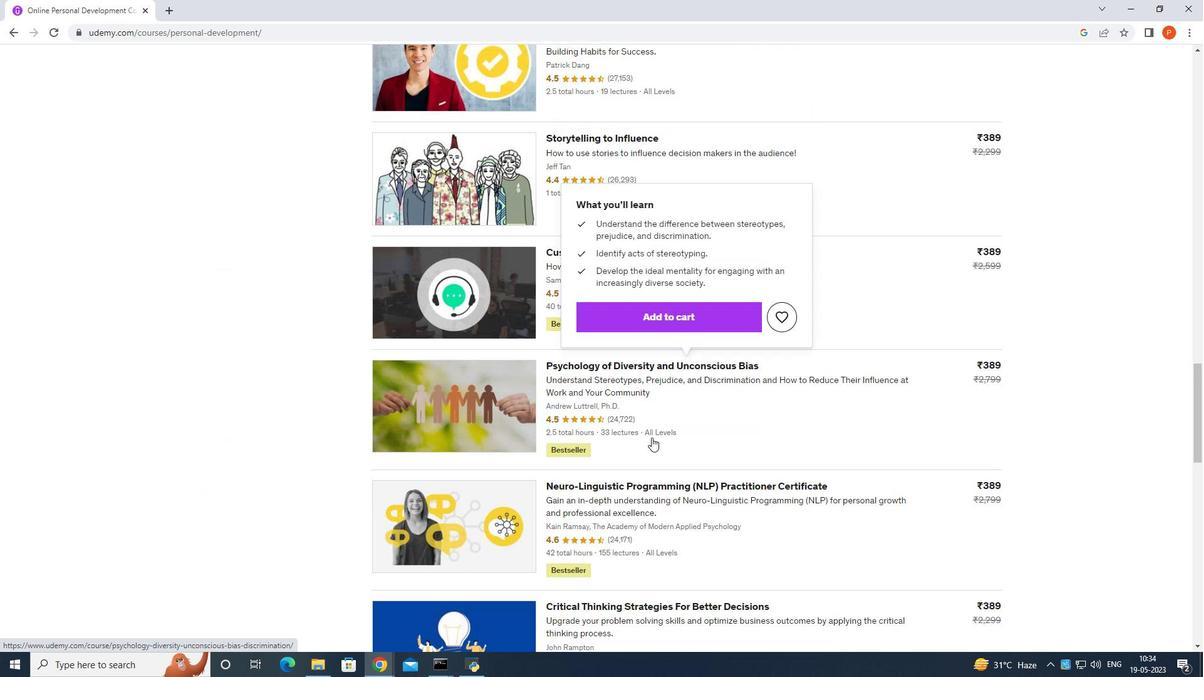 
Action: Mouse scrolled (652, 436) with delta (0, 0)
Screenshot: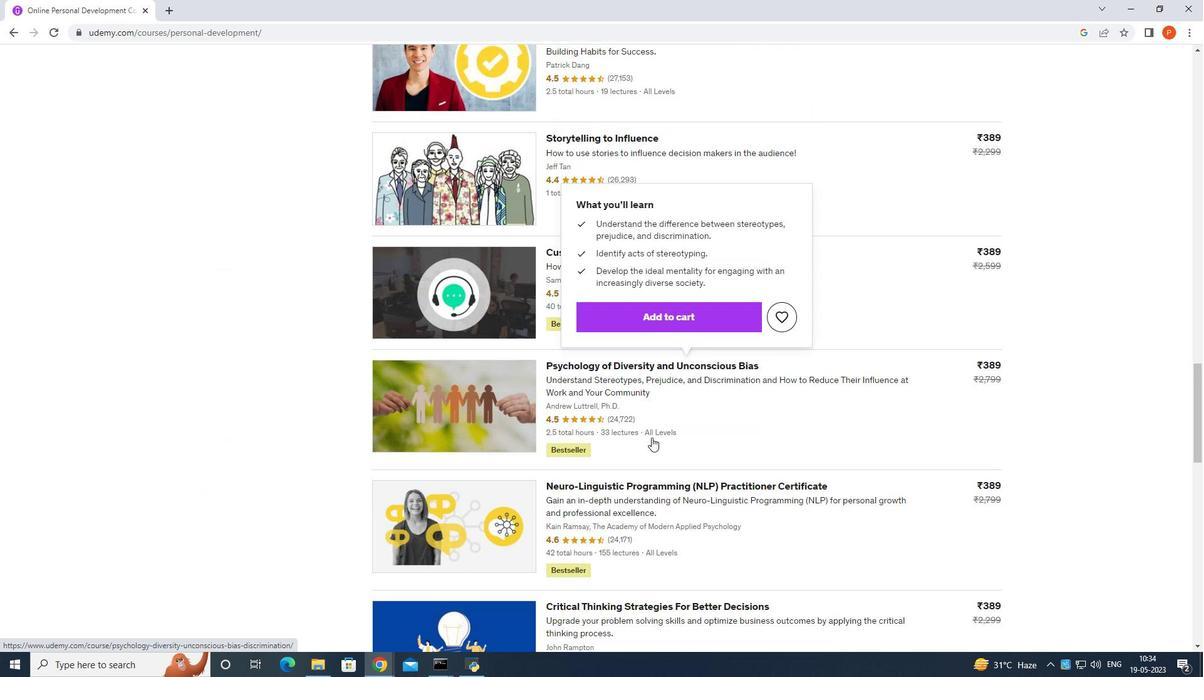 
Action: Mouse scrolled (652, 436) with delta (0, 0)
Screenshot: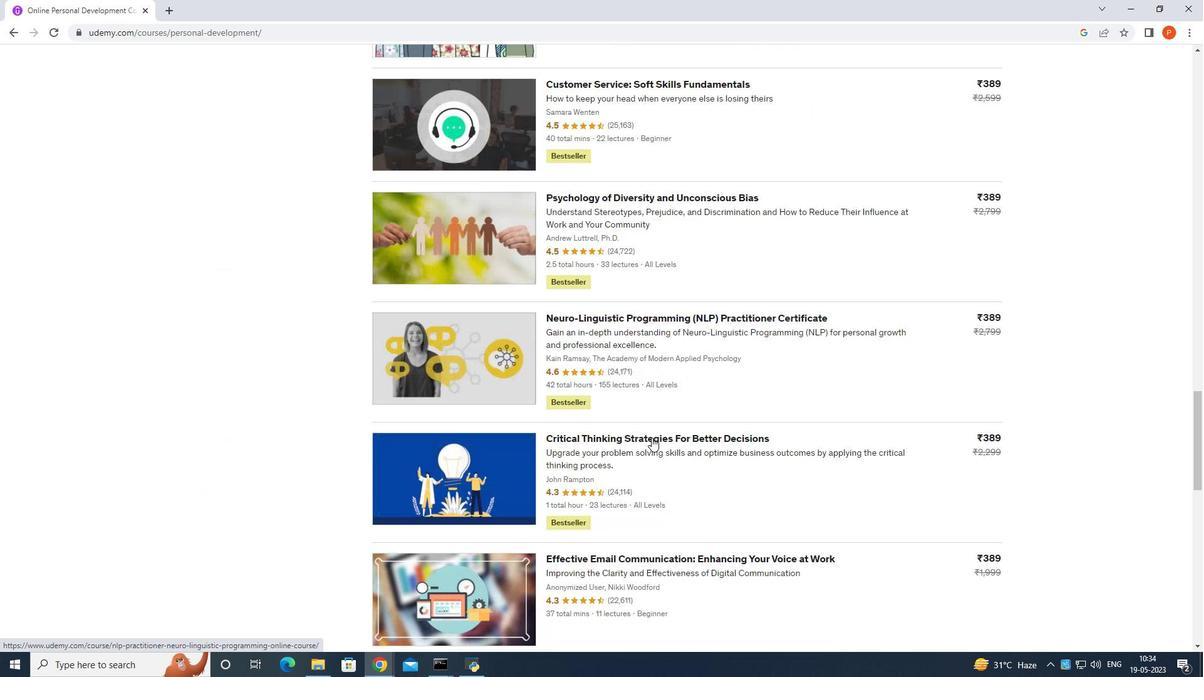 
Action: Mouse scrolled (652, 438) with delta (0, 0)
Screenshot: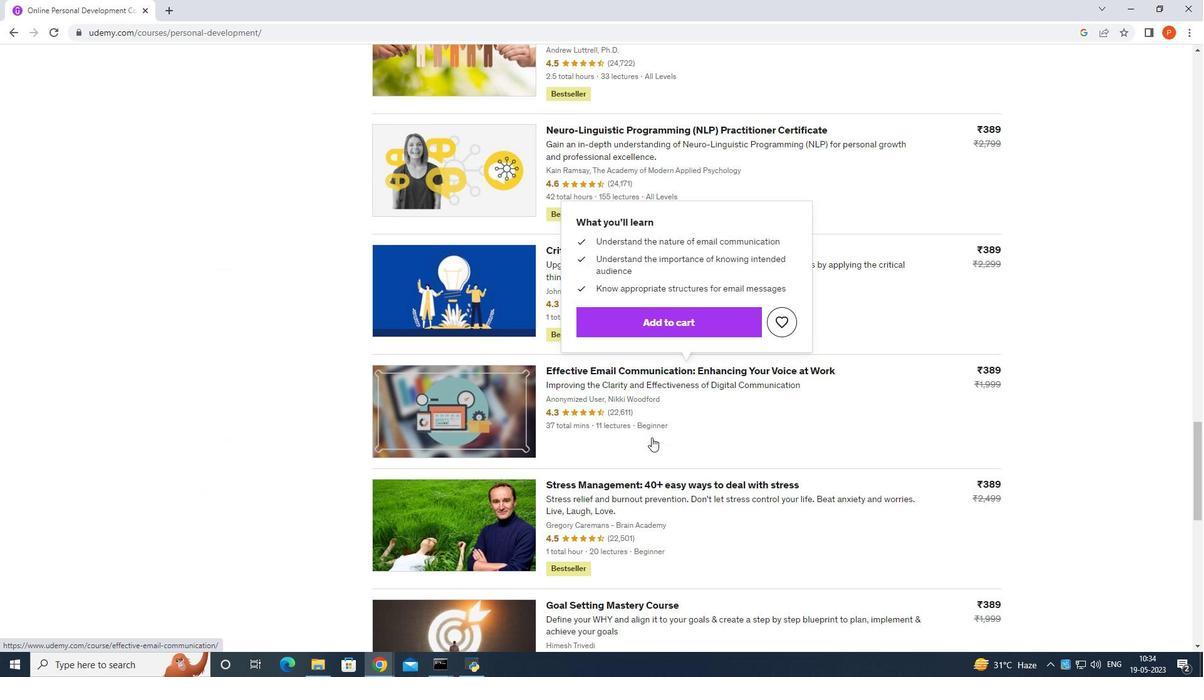 
Action: Mouse scrolled (652, 438) with delta (0, 0)
Screenshot: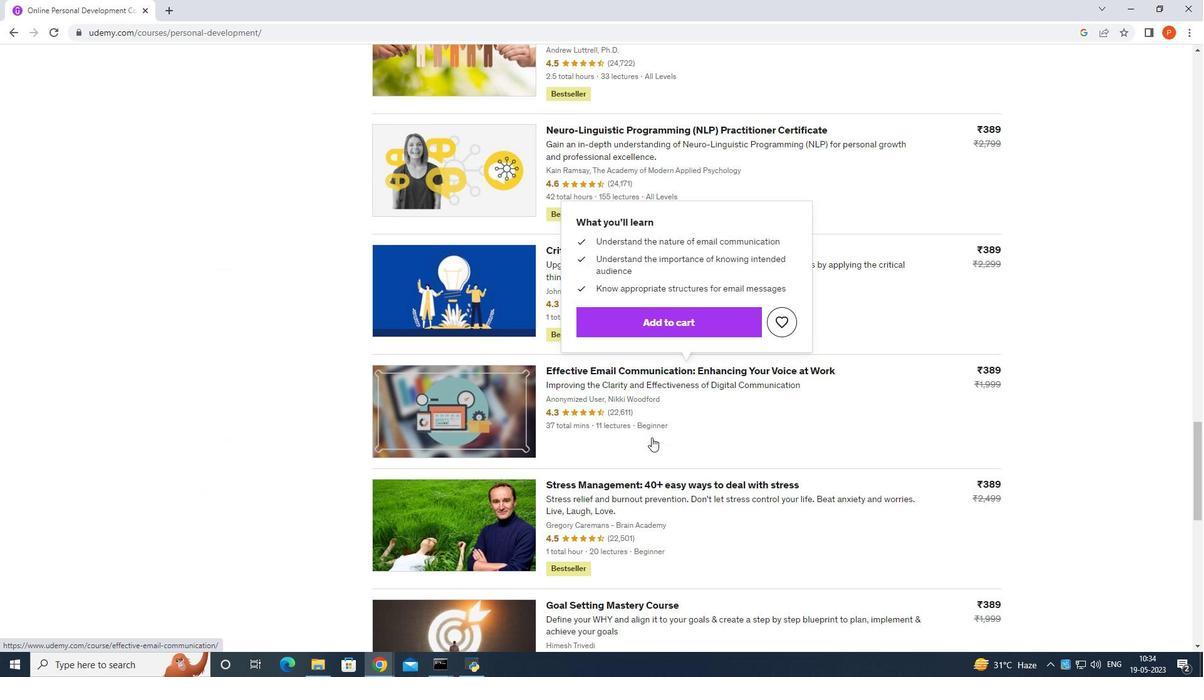 
Action: Mouse moved to (652, 437)
Screenshot: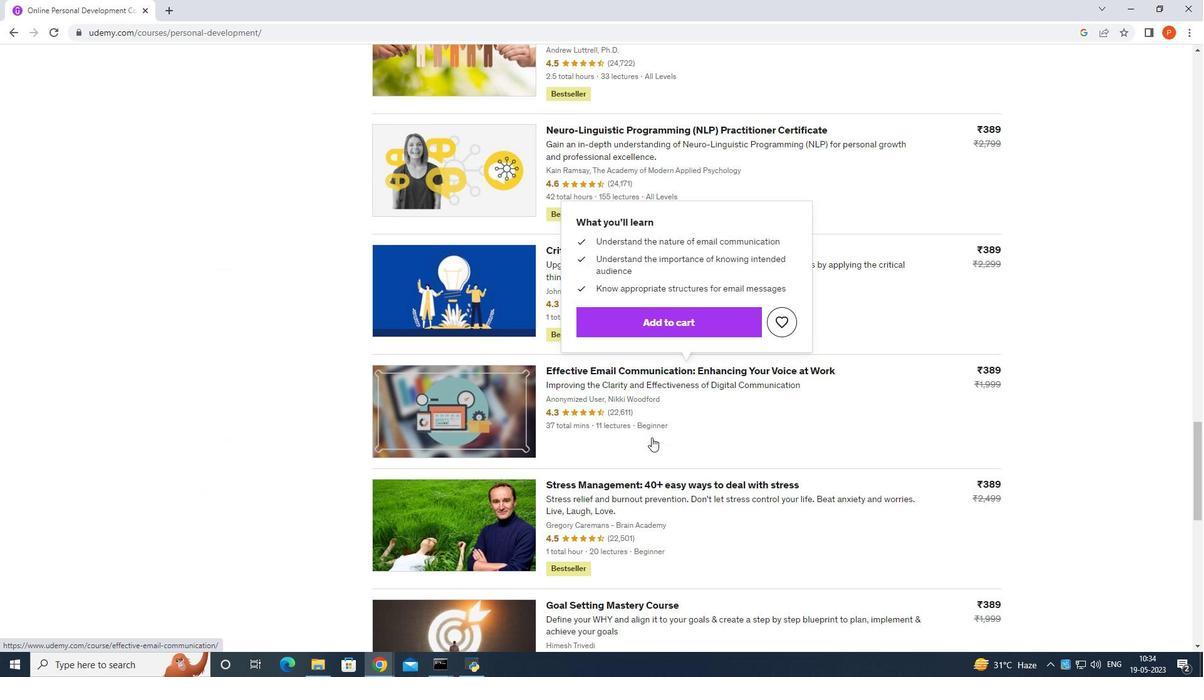 
Action: Mouse scrolled (652, 438) with delta (0, 0)
Screenshot: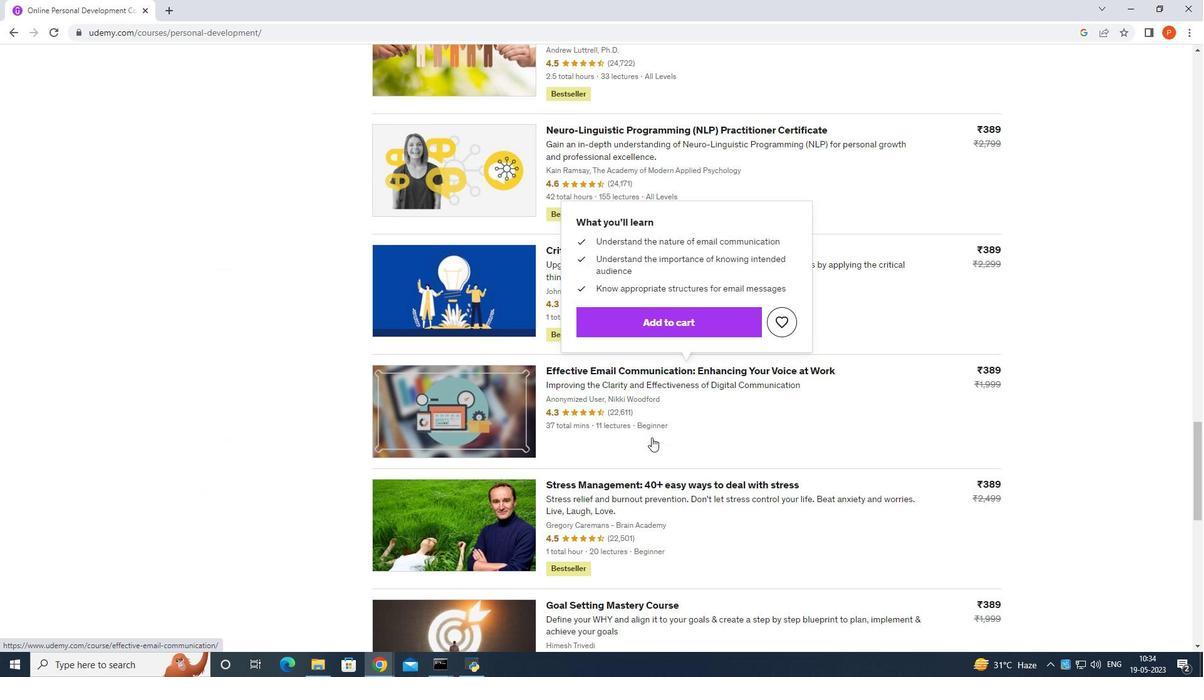 
Action: Mouse moved to (652, 437)
Screenshot: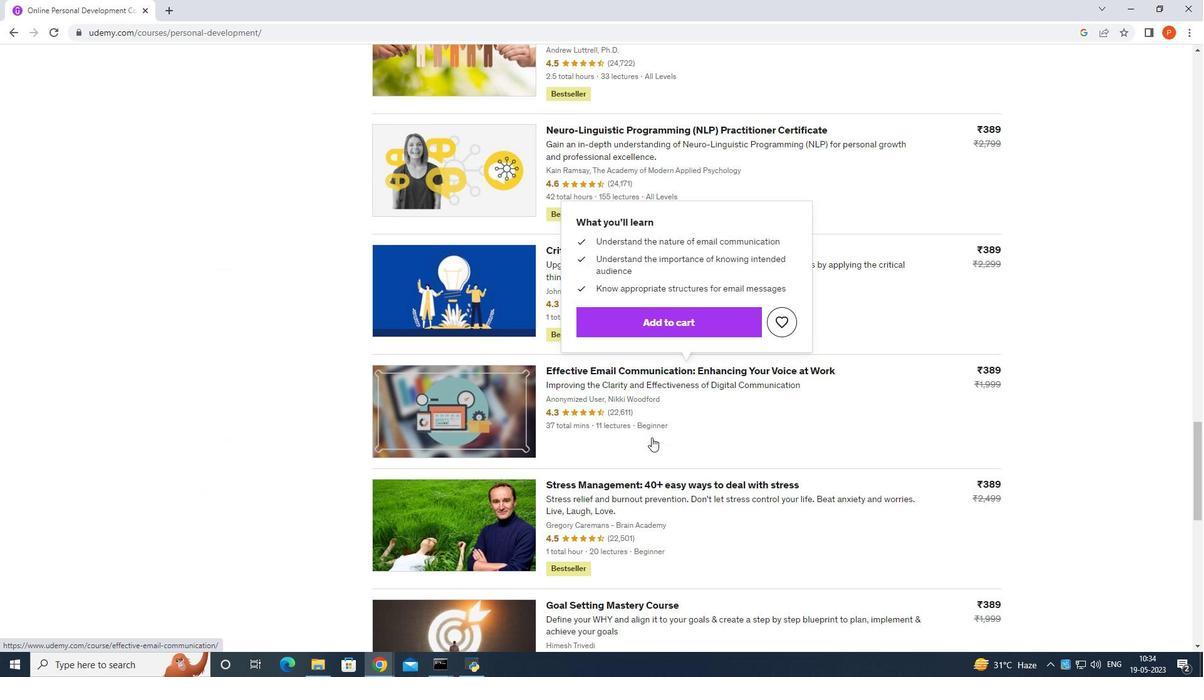 
Action: Mouse scrolled (652, 438) with delta (0, 0)
Screenshot: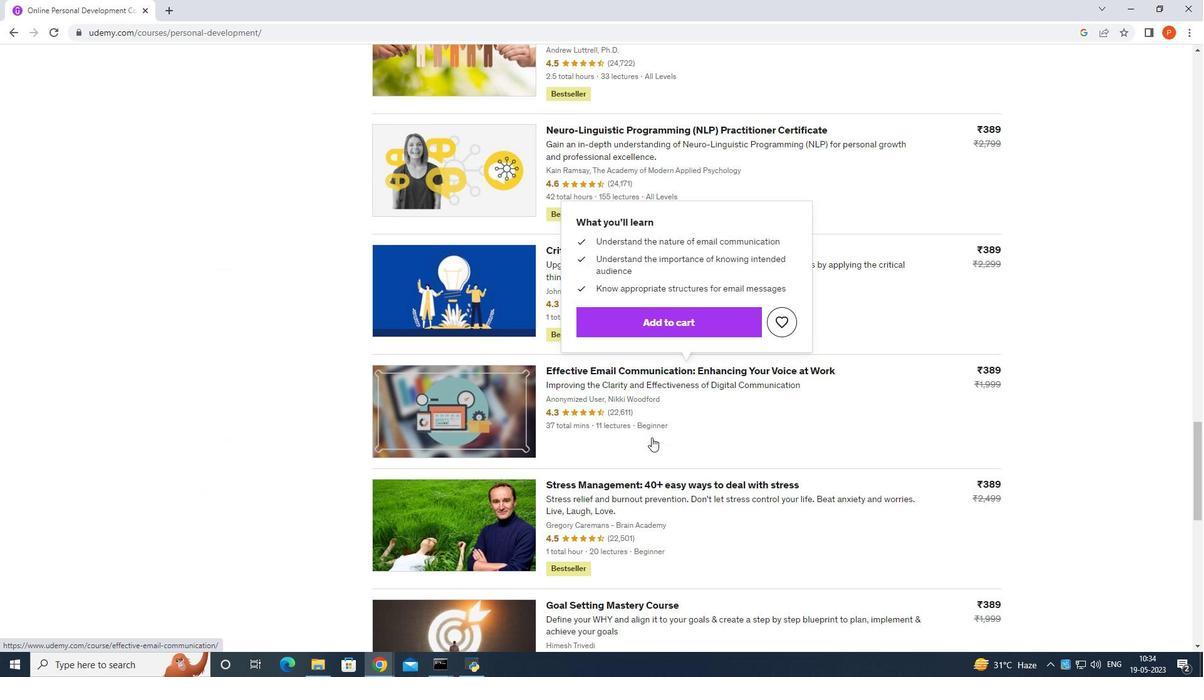 
Action: Mouse moved to (652, 435)
Screenshot: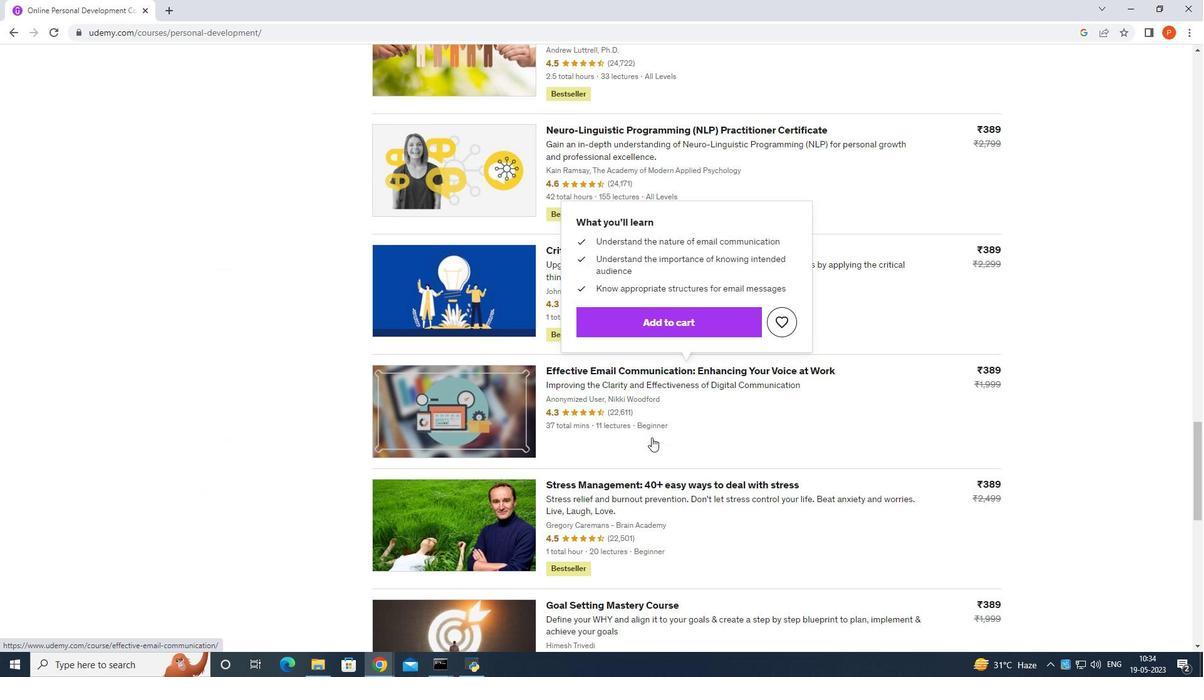
Action: Mouse scrolled (652, 436) with delta (0, 0)
Screenshot: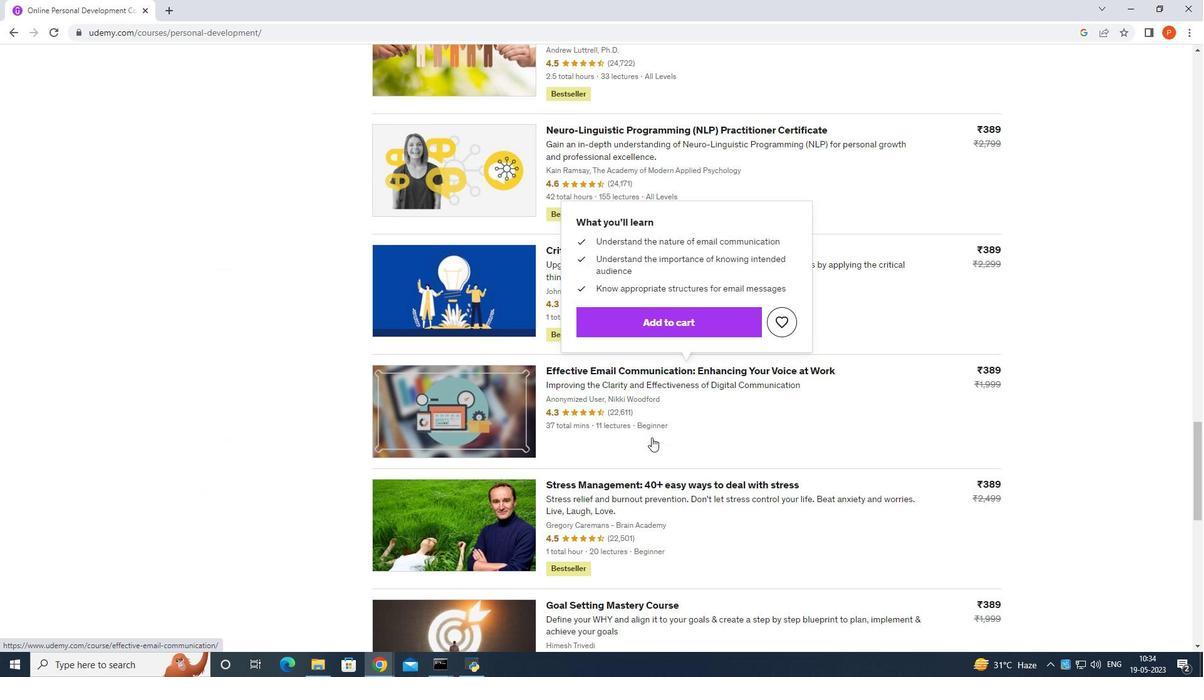 
Action: Mouse moved to (652, 433)
Screenshot: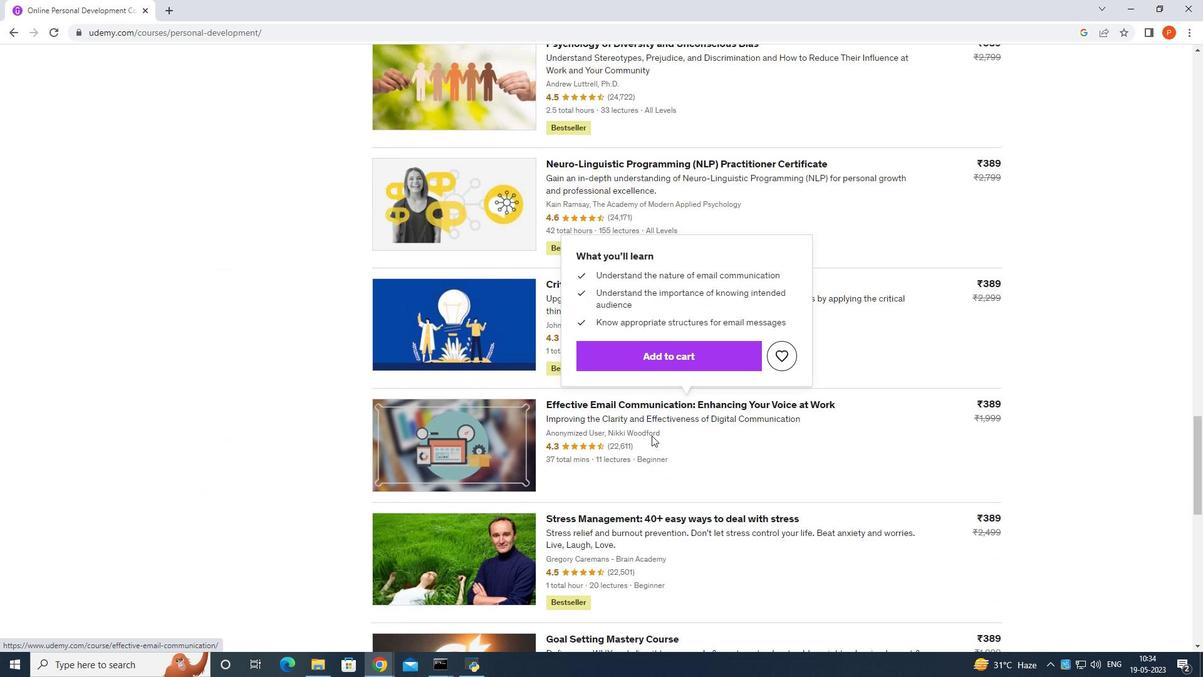
Action: Mouse scrolled (652, 434) with delta (0, 0)
Screenshot: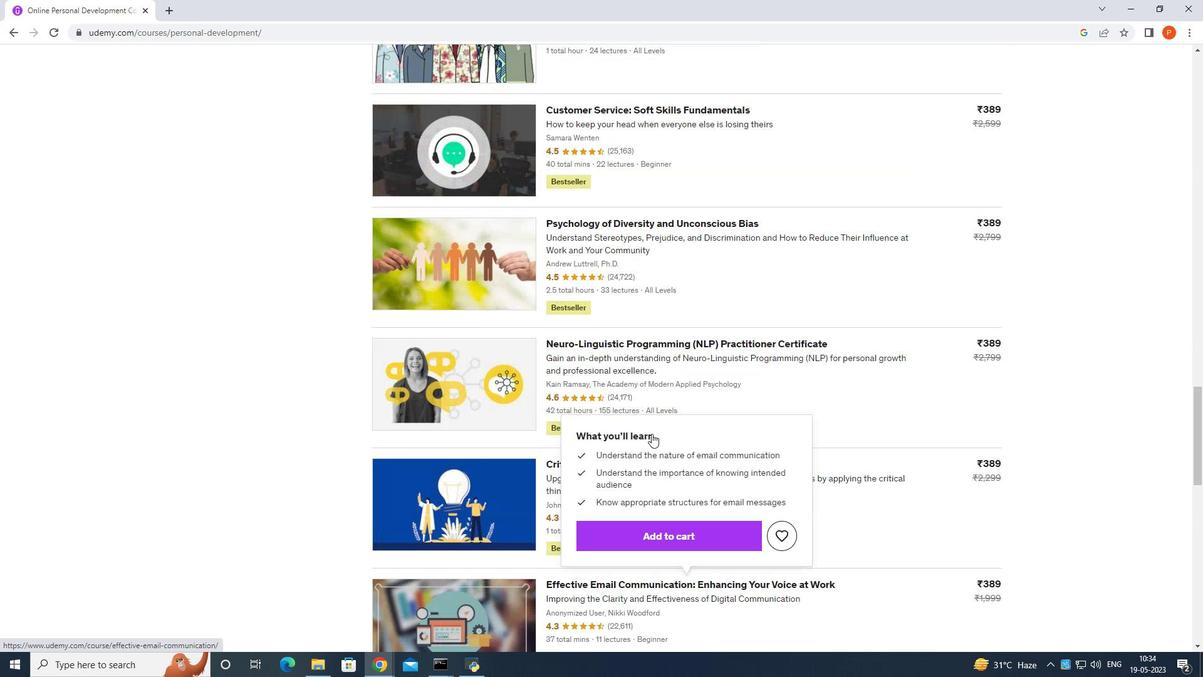 
Action: Mouse scrolled (652, 434) with delta (0, 0)
Screenshot: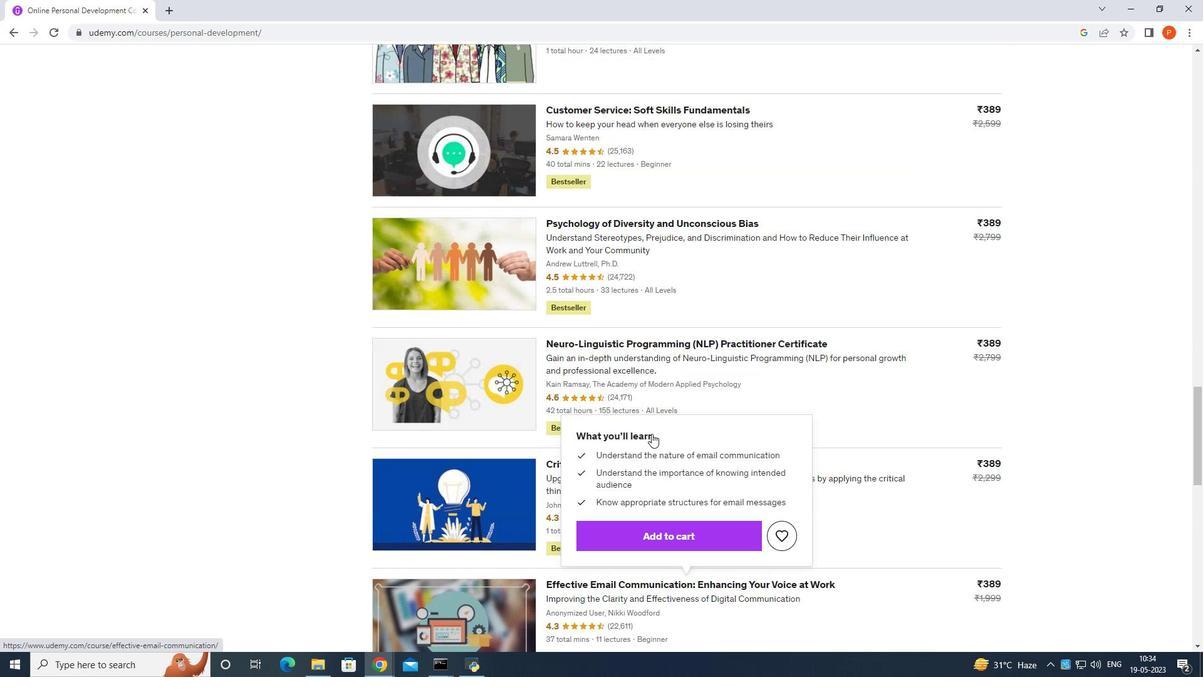 
Action: Mouse scrolled (652, 434) with delta (0, 0)
Screenshot: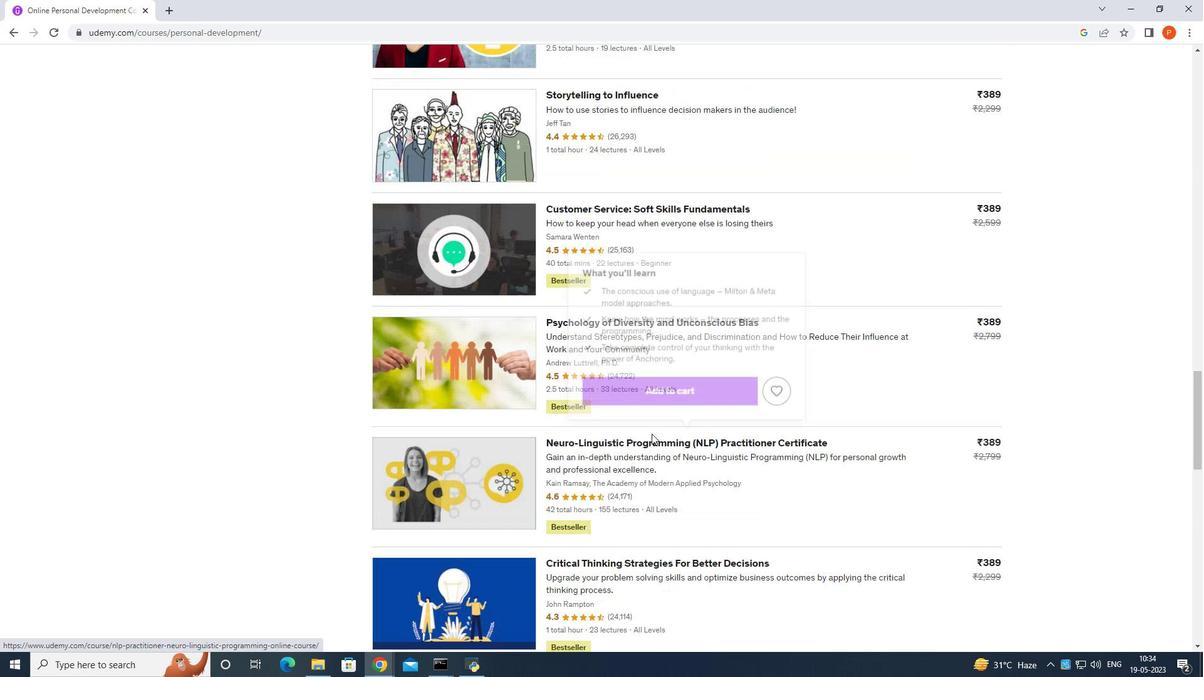 
Action: Mouse scrolled (652, 434) with delta (0, 0)
Screenshot: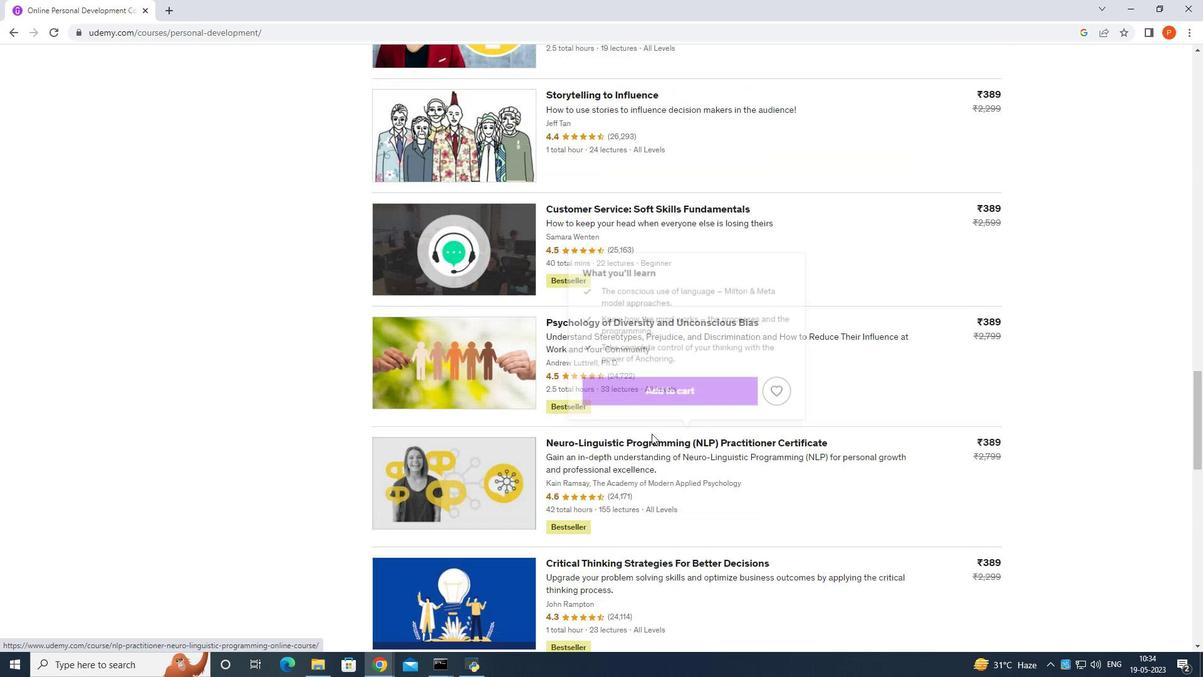 
Action: Mouse scrolled (652, 434) with delta (0, 0)
Screenshot: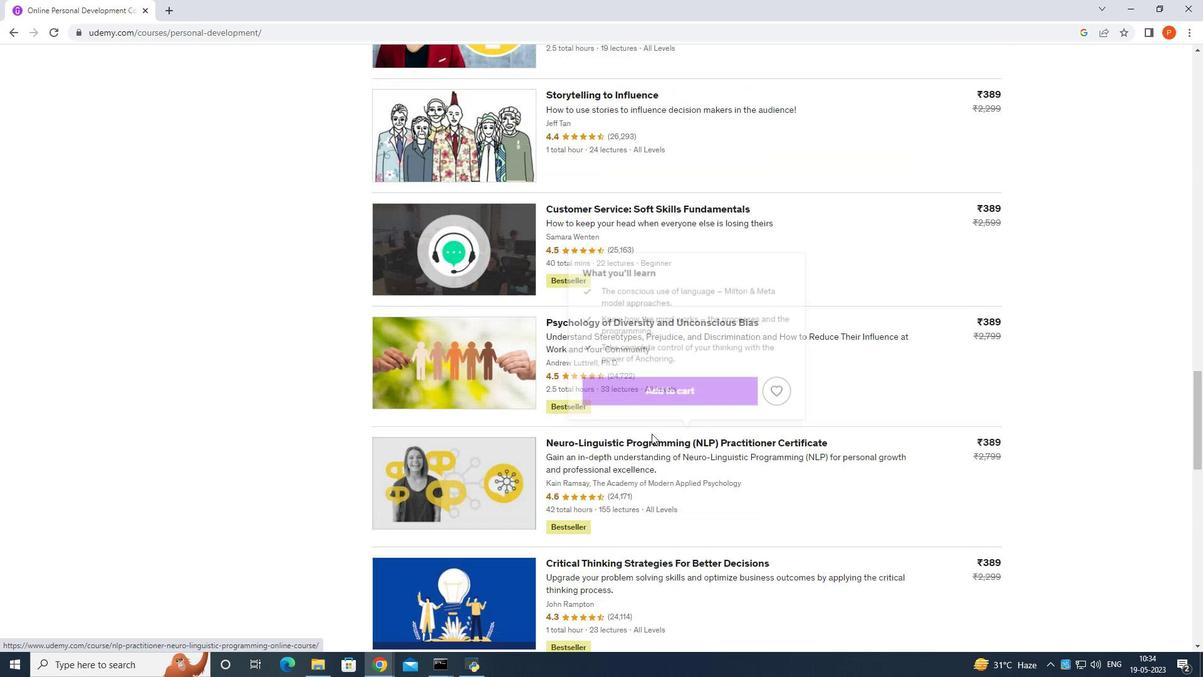 
Action: Mouse scrolled (652, 434) with delta (0, 0)
Screenshot: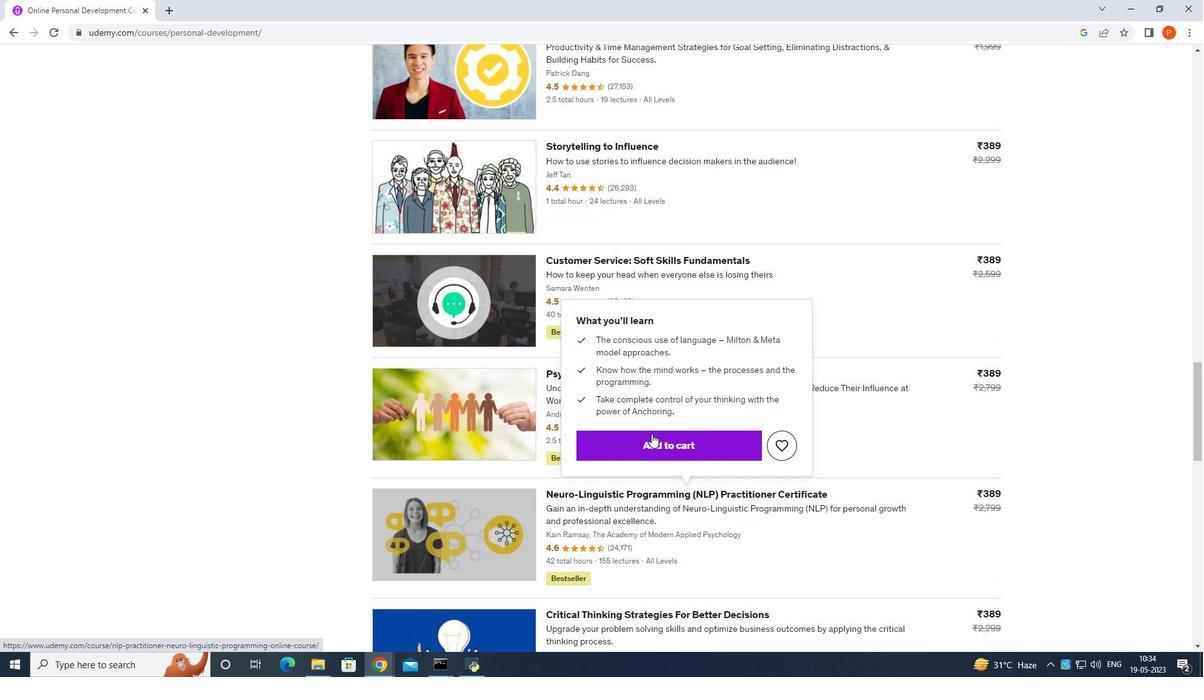 
Action: Mouse scrolled (652, 434) with delta (0, 0)
Screenshot: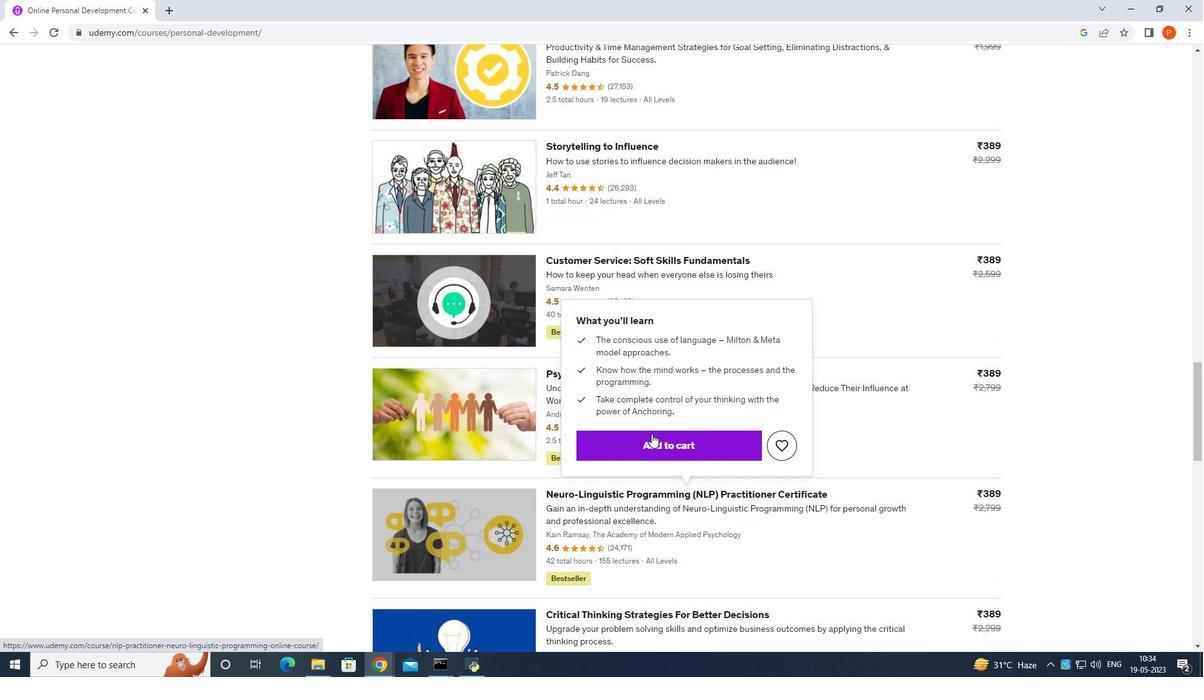 
Action: Mouse scrolled (652, 434) with delta (0, 0)
Screenshot: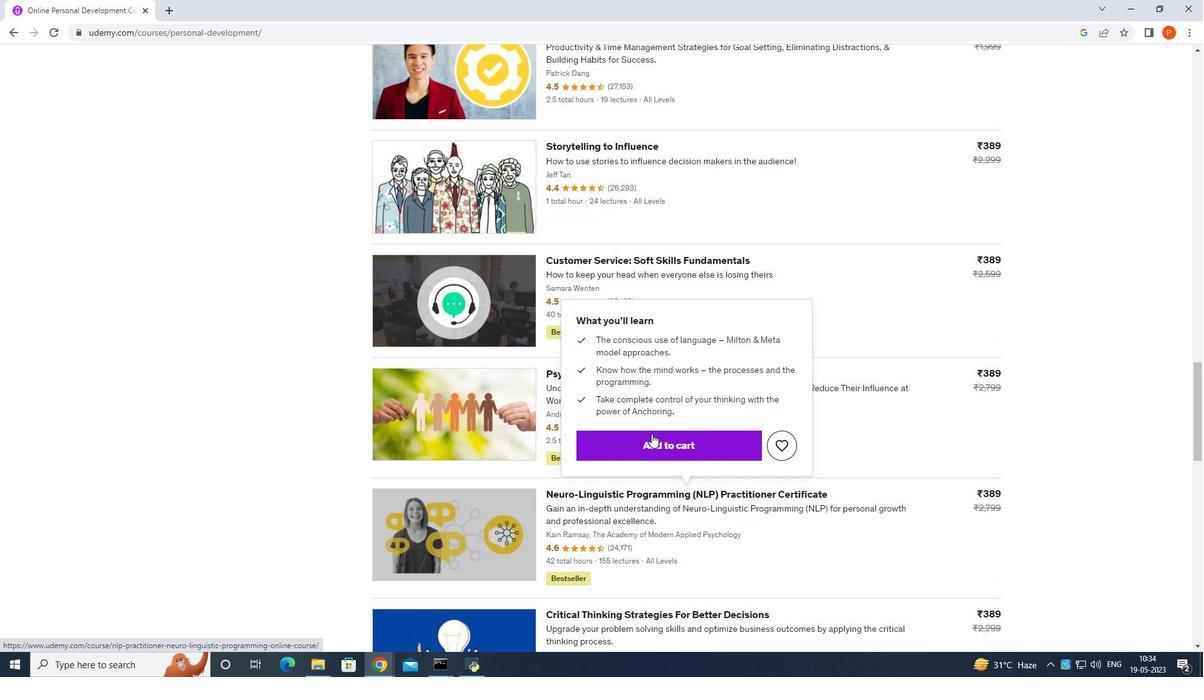 
Action: Mouse scrolled (652, 434) with delta (0, 0)
Screenshot: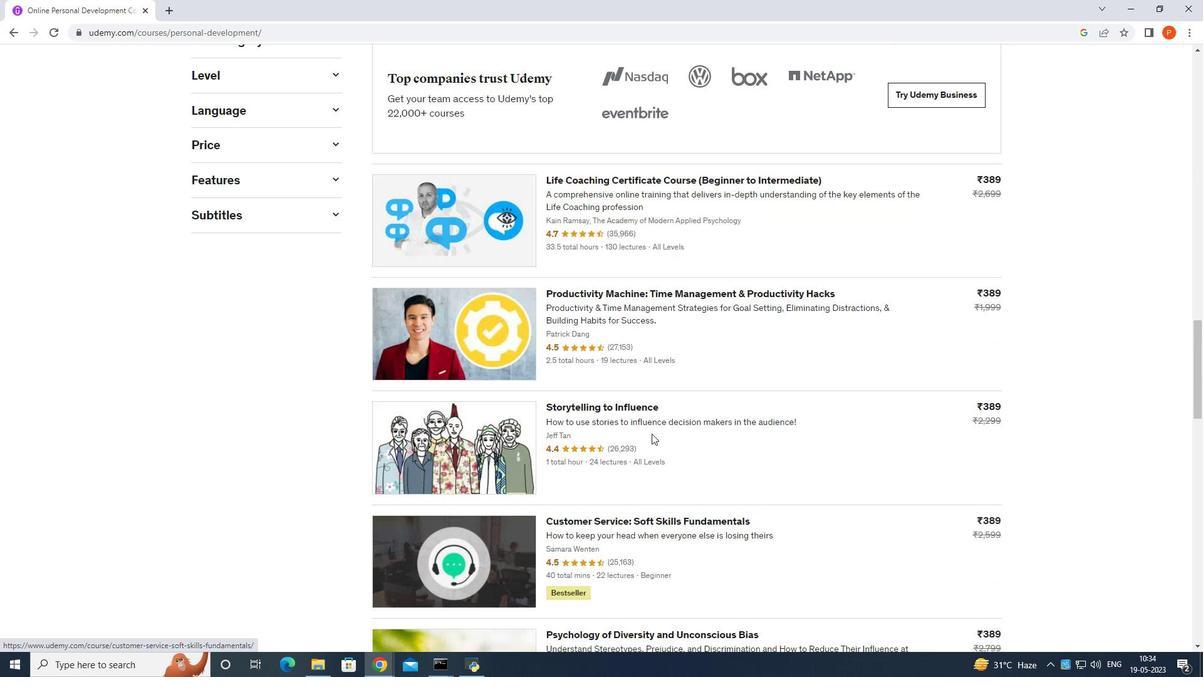 
Action: Mouse scrolled (652, 434) with delta (0, 0)
Screenshot: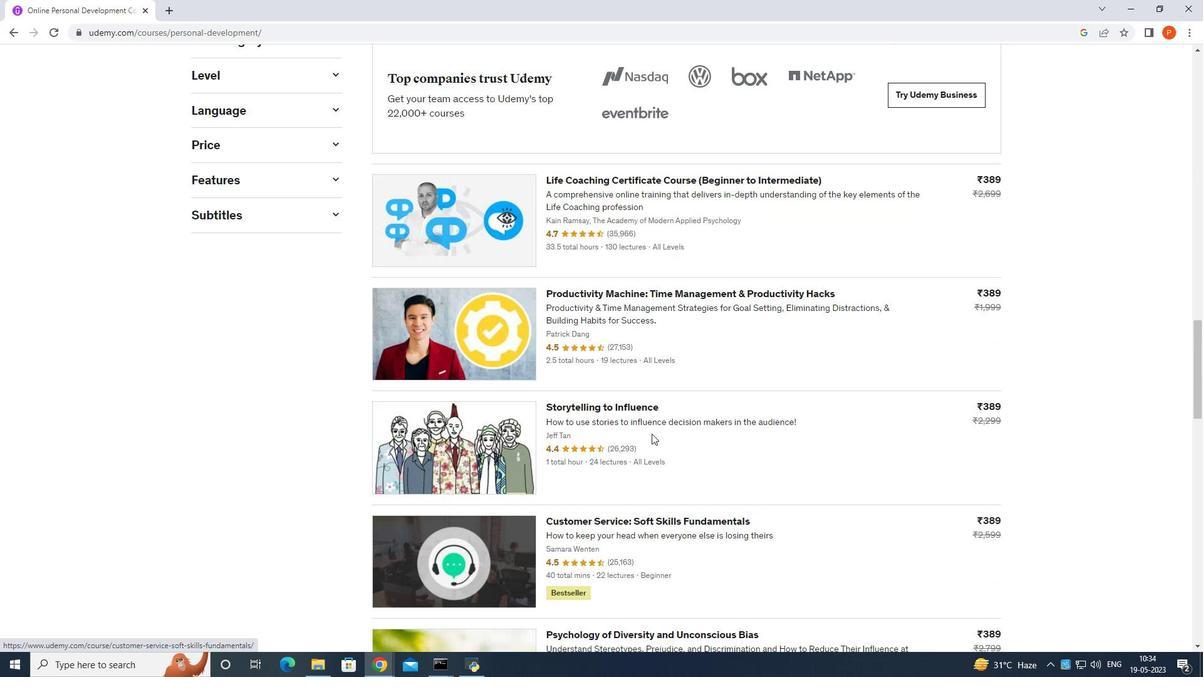 
Action: Mouse scrolled (652, 434) with delta (0, 0)
Screenshot: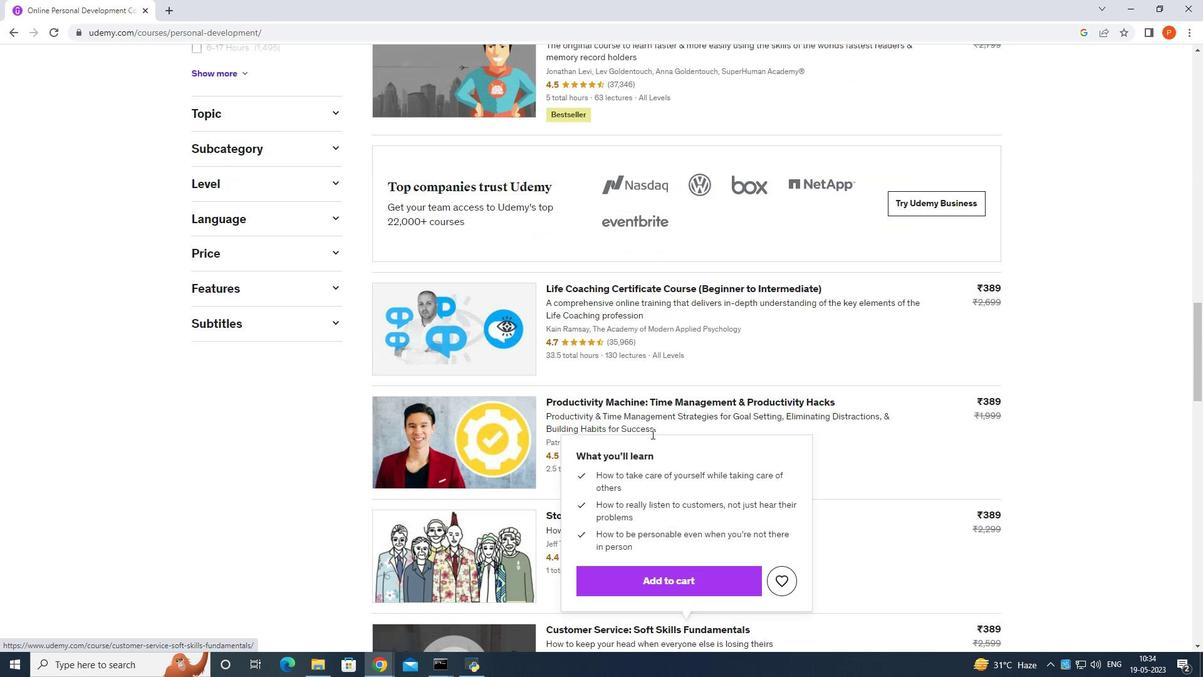 
Action: Mouse scrolled (652, 434) with delta (0, 0)
Screenshot: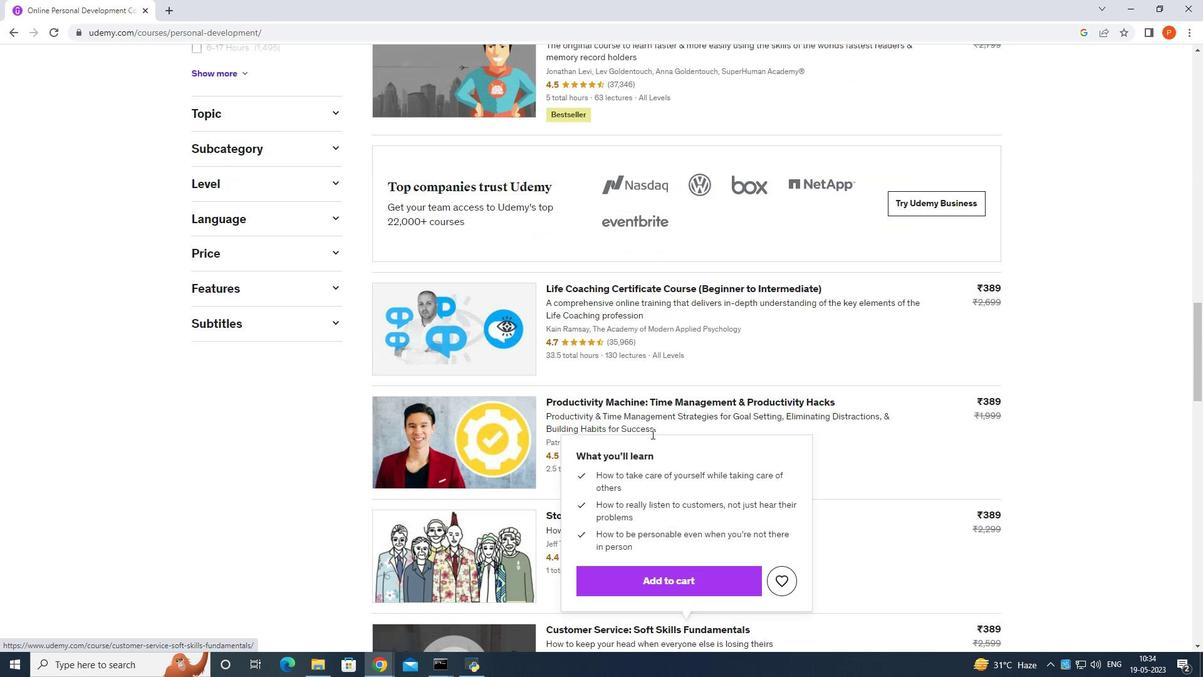 
Action: Mouse scrolled (652, 434) with delta (0, 0)
Screenshot: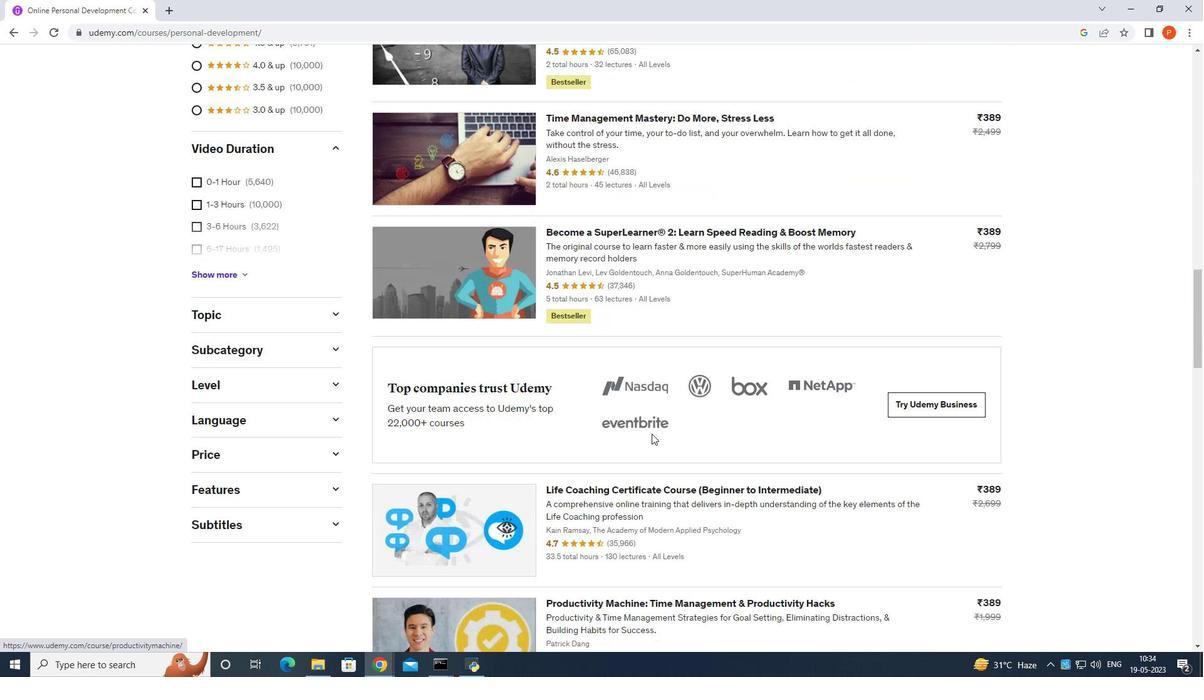 
Action: Mouse scrolled (652, 434) with delta (0, 0)
Screenshot: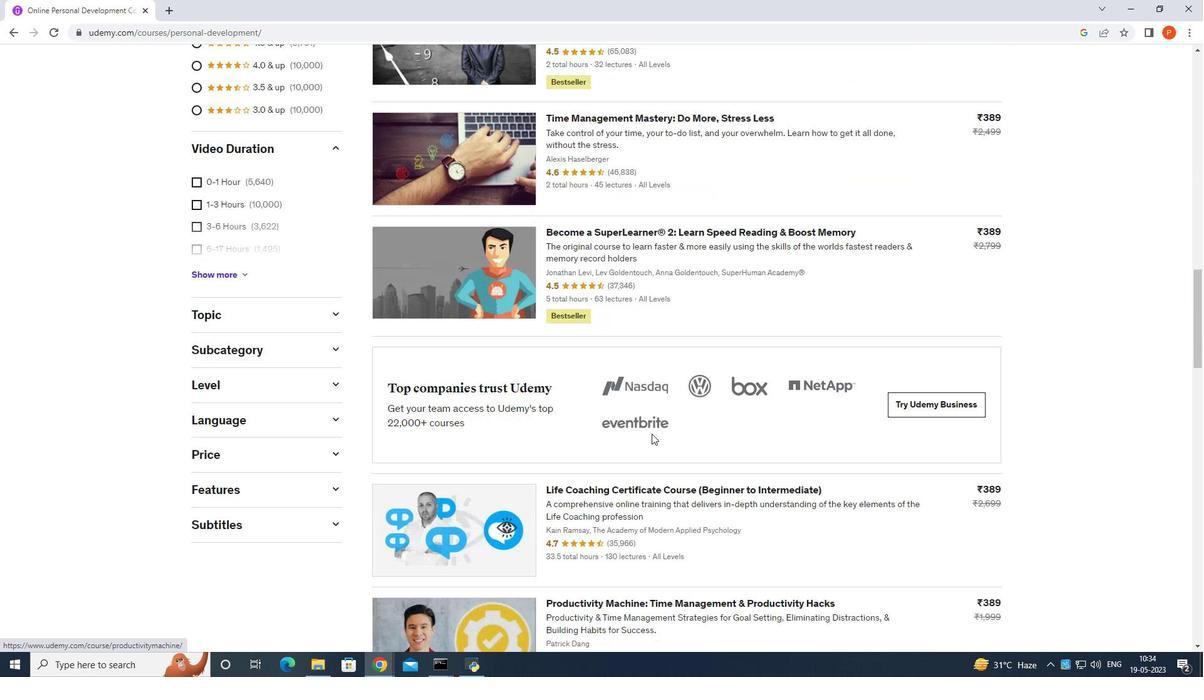 
Action: Mouse scrolled (652, 434) with delta (0, 0)
Screenshot: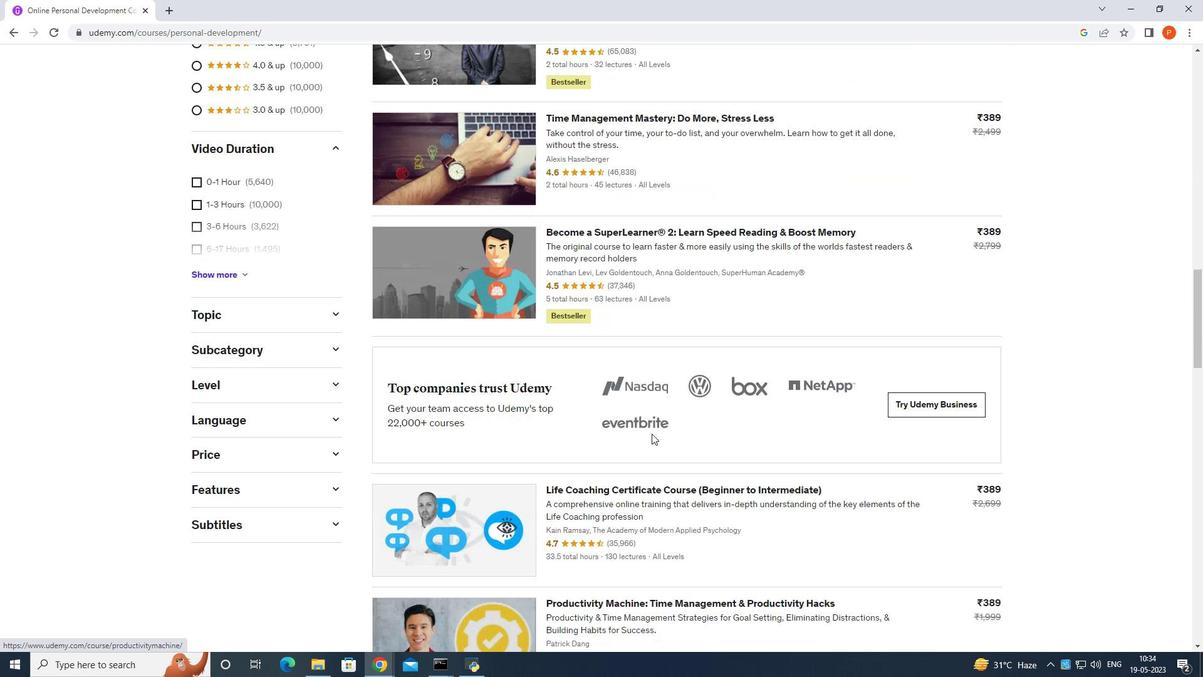 
Action: Mouse scrolled (652, 434) with delta (0, 0)
Screenshot: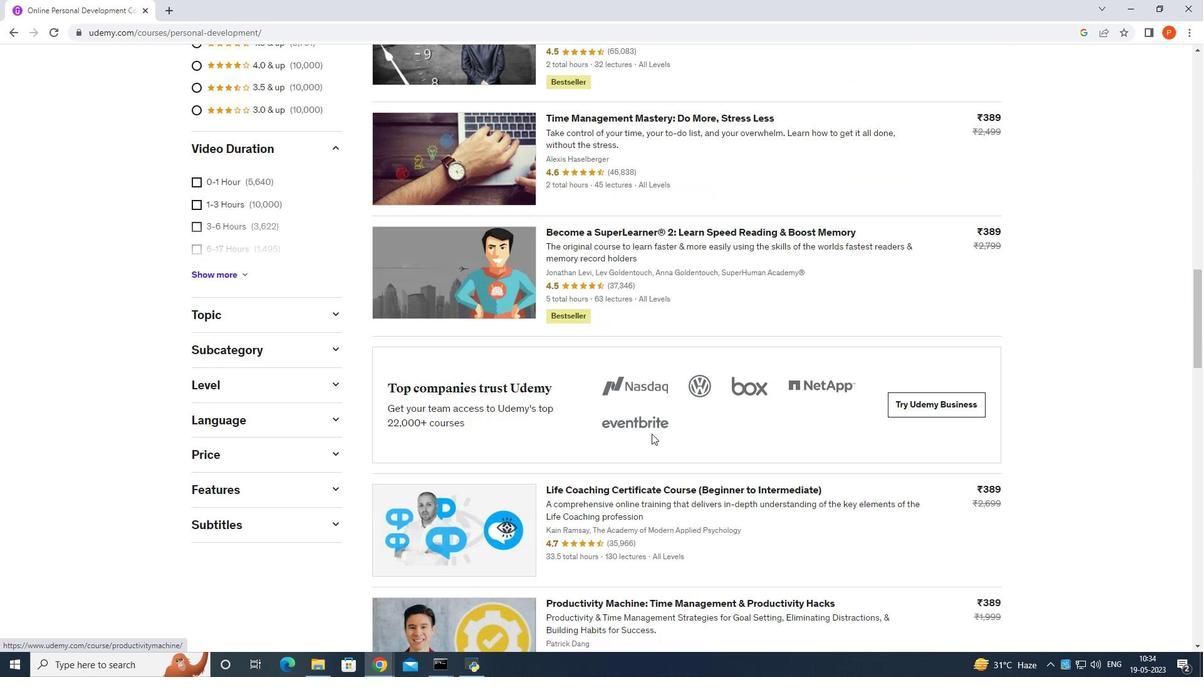 
Action: Mouse scrolled (652, 434) with delta (0, 0)
Screenshot: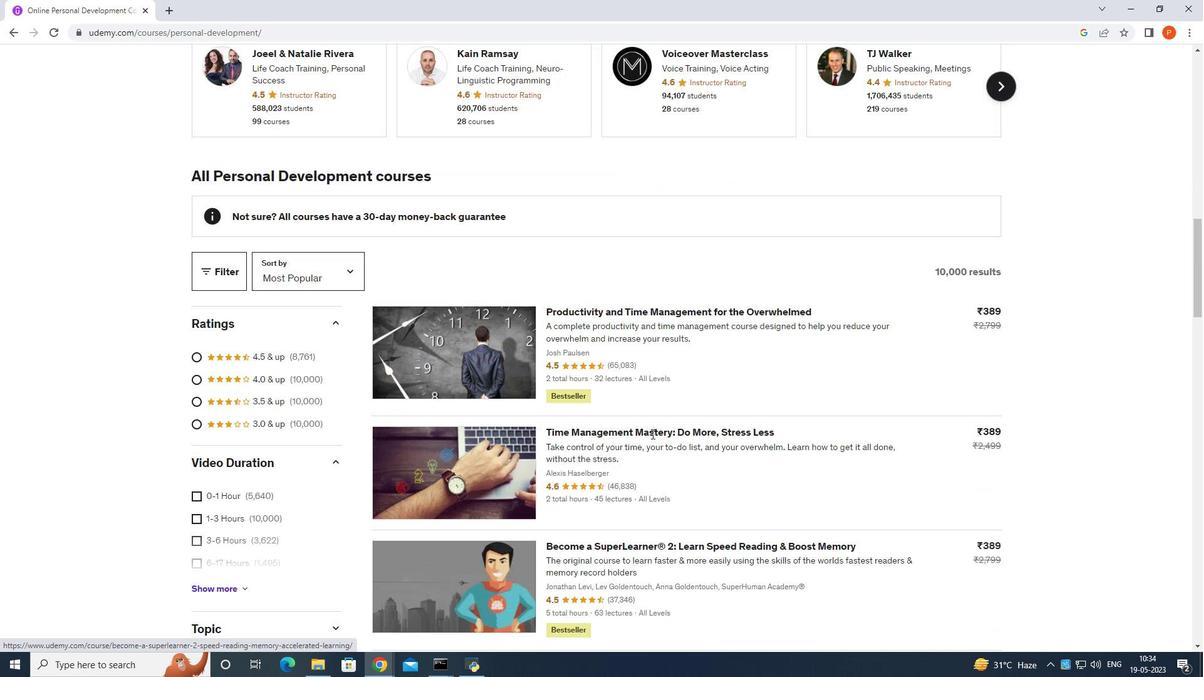 
Action: Mouse scrolled (652, 434) with delta (0, 0)
Screenshot: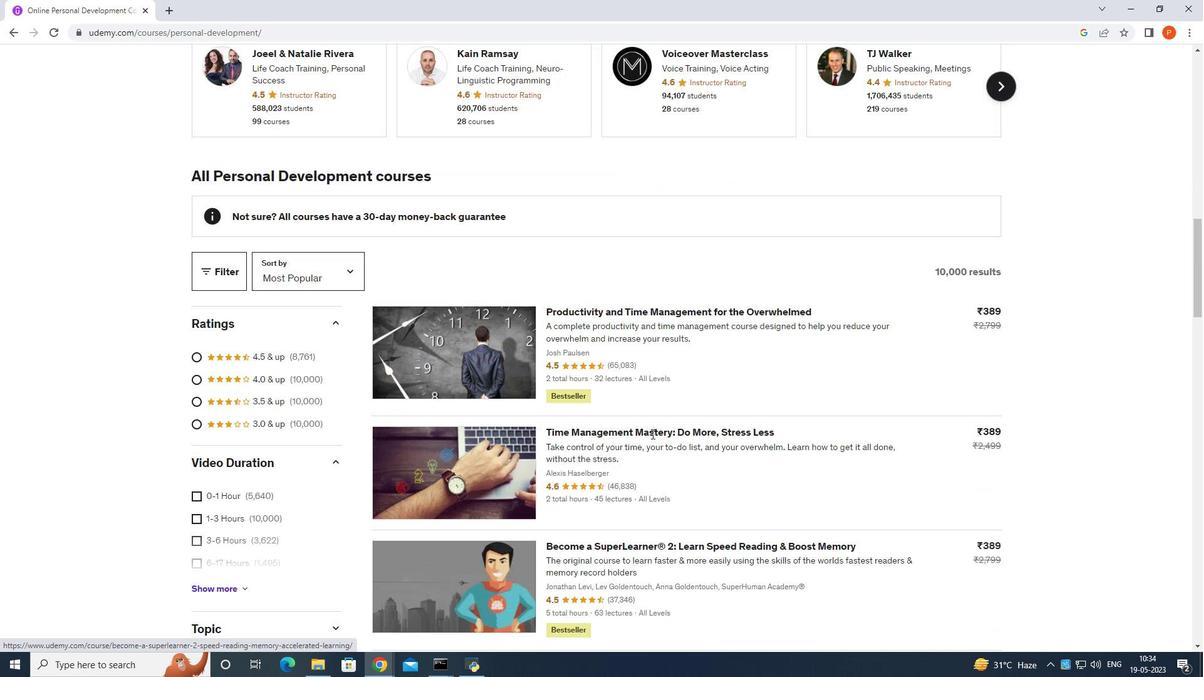 
Action: Mouse scrolled (652, 434) with delta (0, 0)
Screenshot: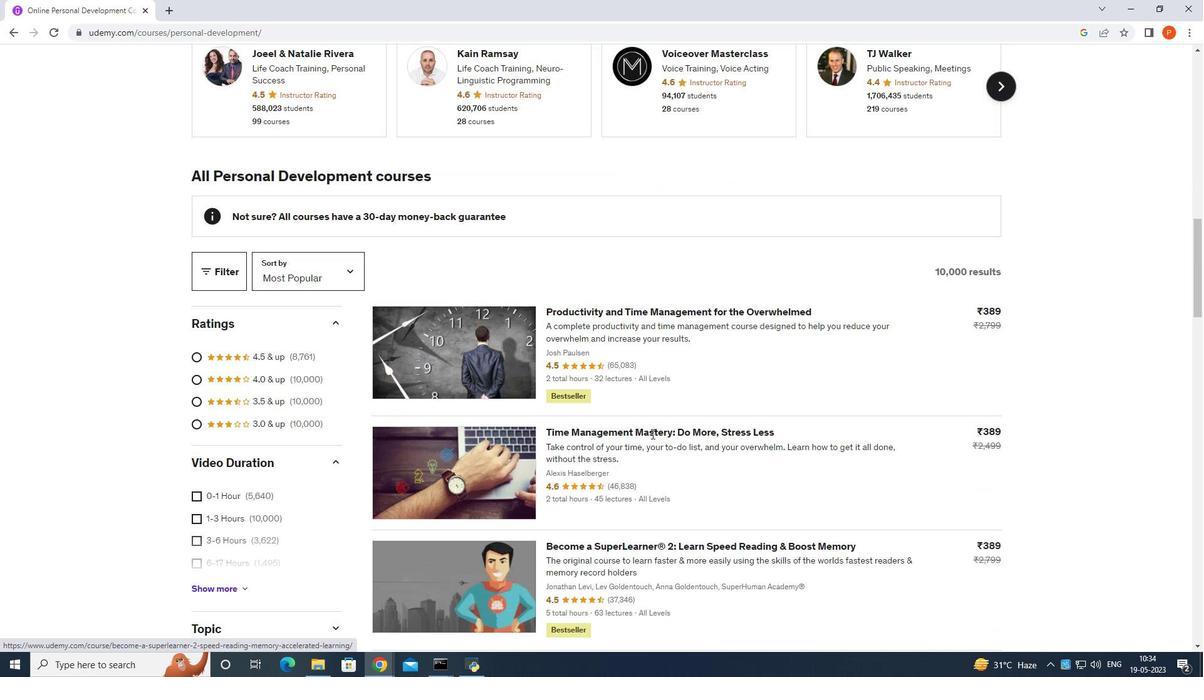 
Action: Mouse scrolled (652, 434) with delta (0, 0)
Screenshot: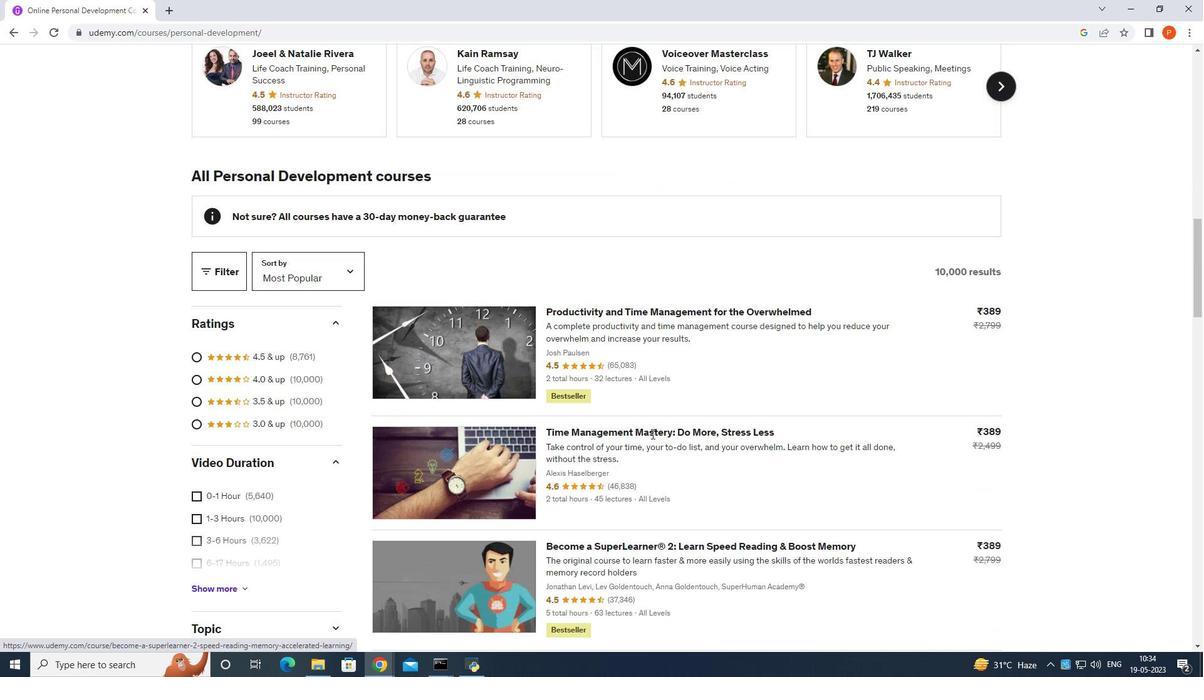 
Action: Mouse scrolled (652, 434) with delta (0, 0)
Screenshot: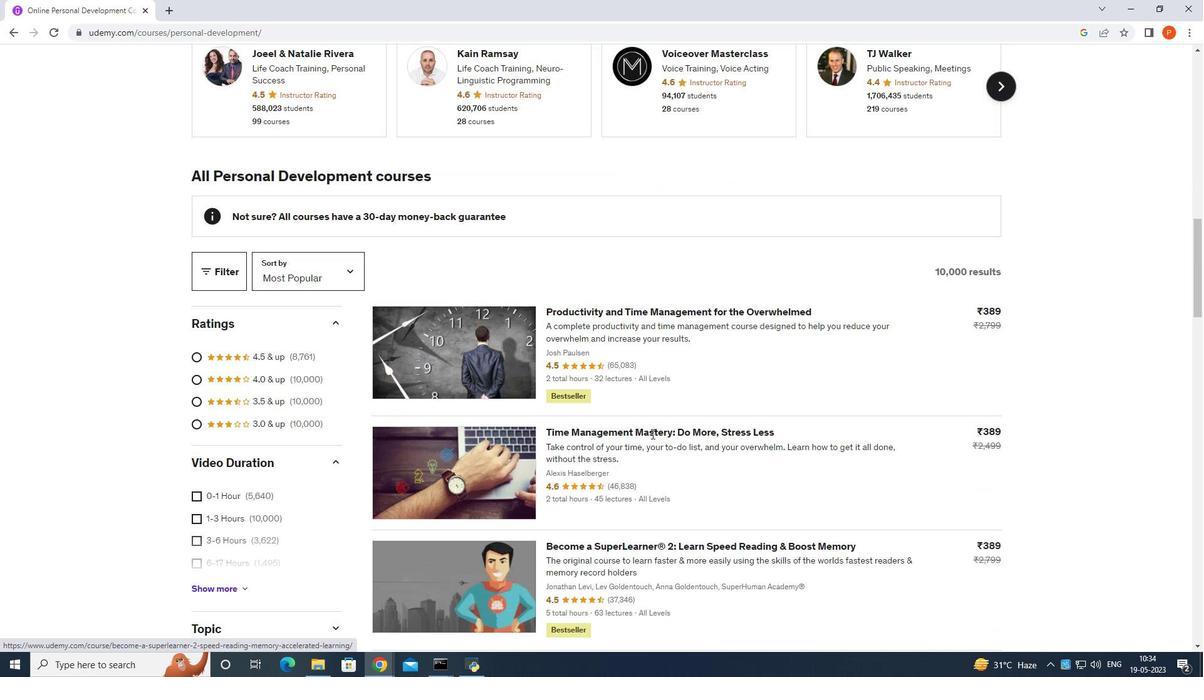 
Action: Mouse scrolled (652, 434) with delta (0, 0)
Screenshot: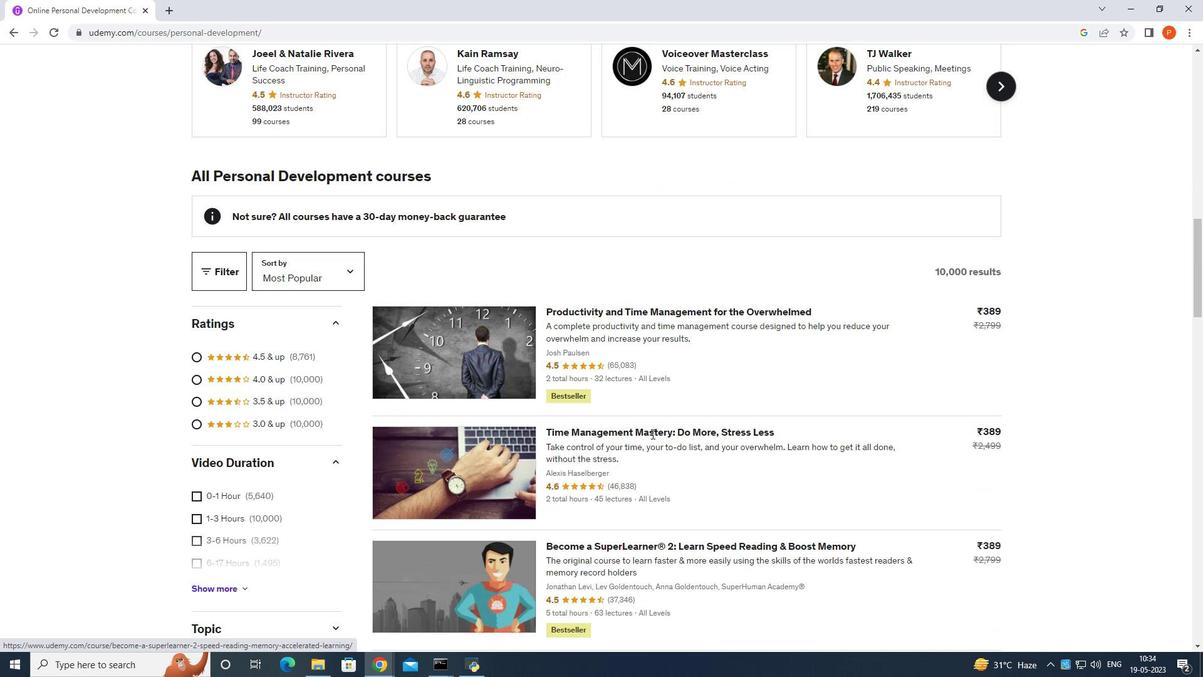 
Action: Mouse scrolled (652, 434) with delta (0, 0)
Screenshot: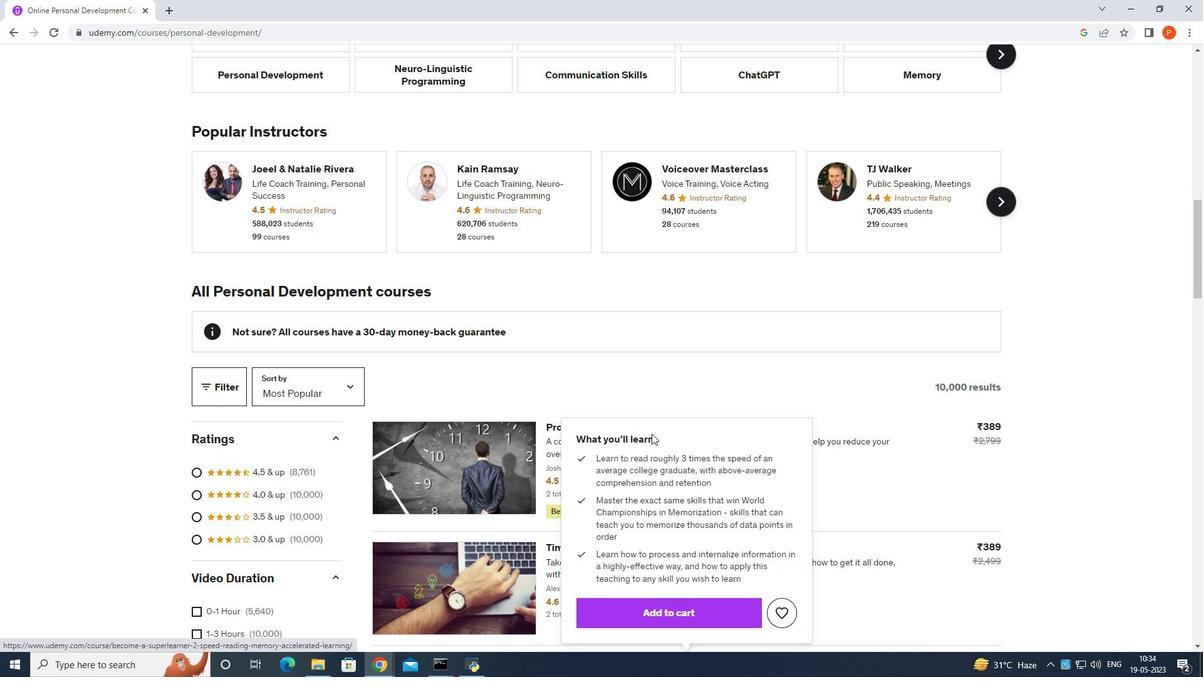 
Action: Mouse scrolled (652, 434) with delta (0, 0)
Screenshot: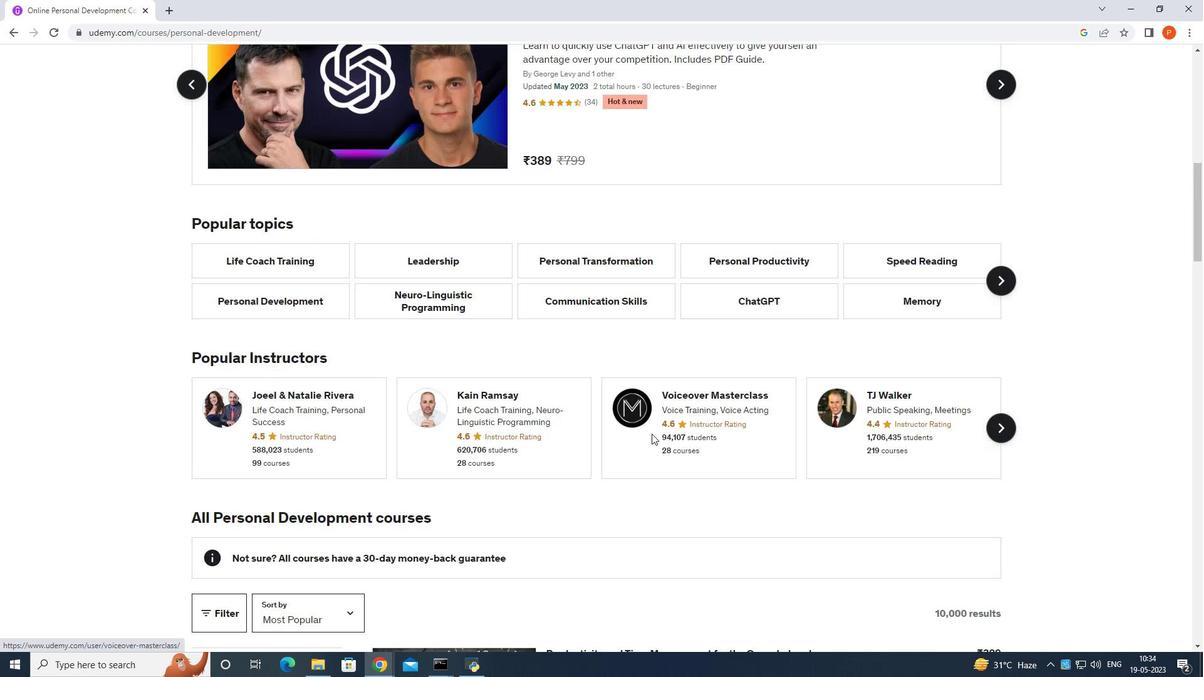 
Action: Mouse scrolled (652, 434) with delta (0, 0)
Screenshot: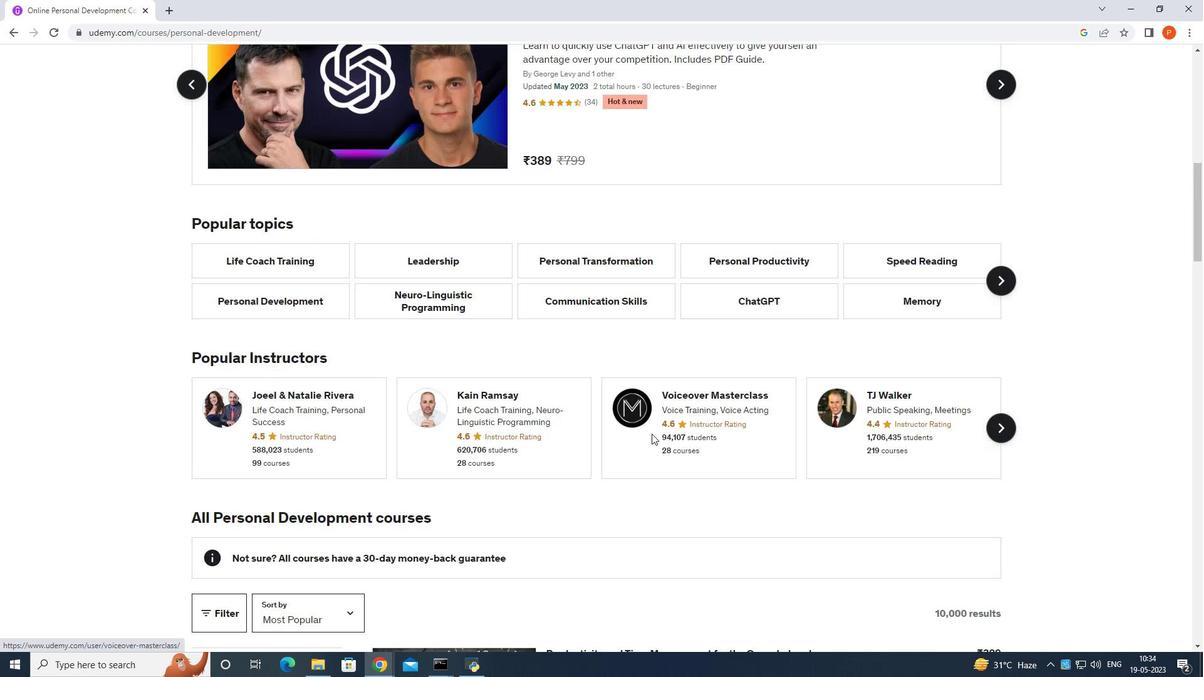 
Action: Mouse scrolled (652, 434) with delta (0, 0)
Screenshot: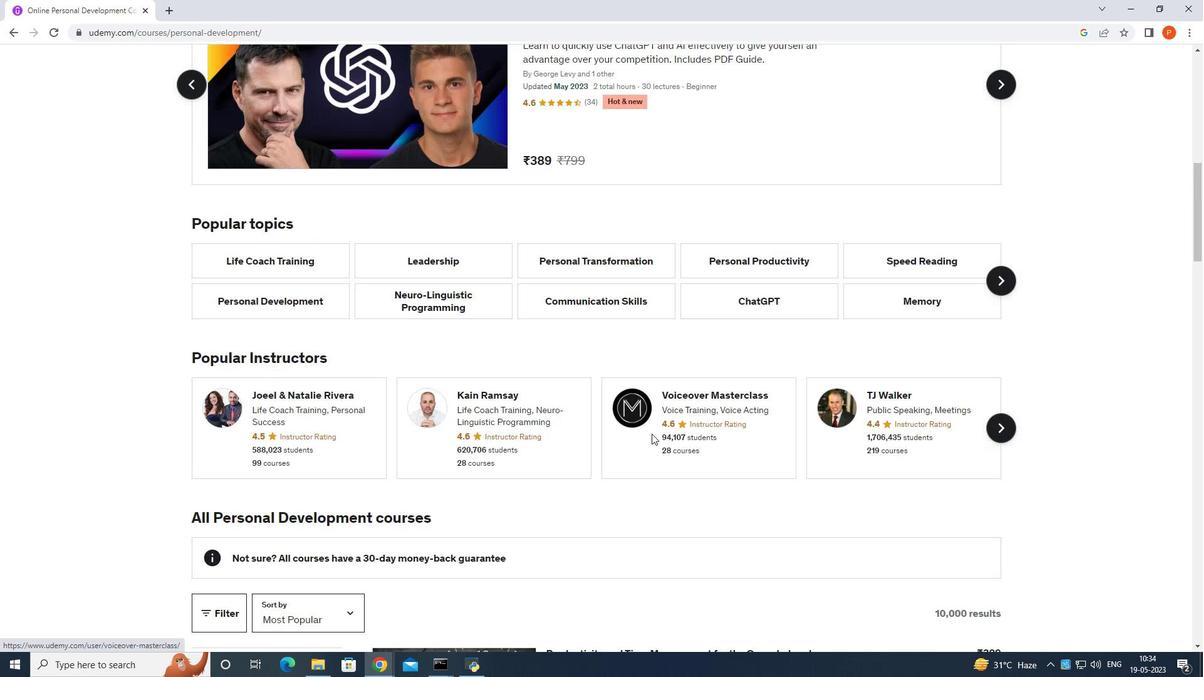 
Action: Mouse scrolled (652, 434) with delta (0, 0)
Screenshot: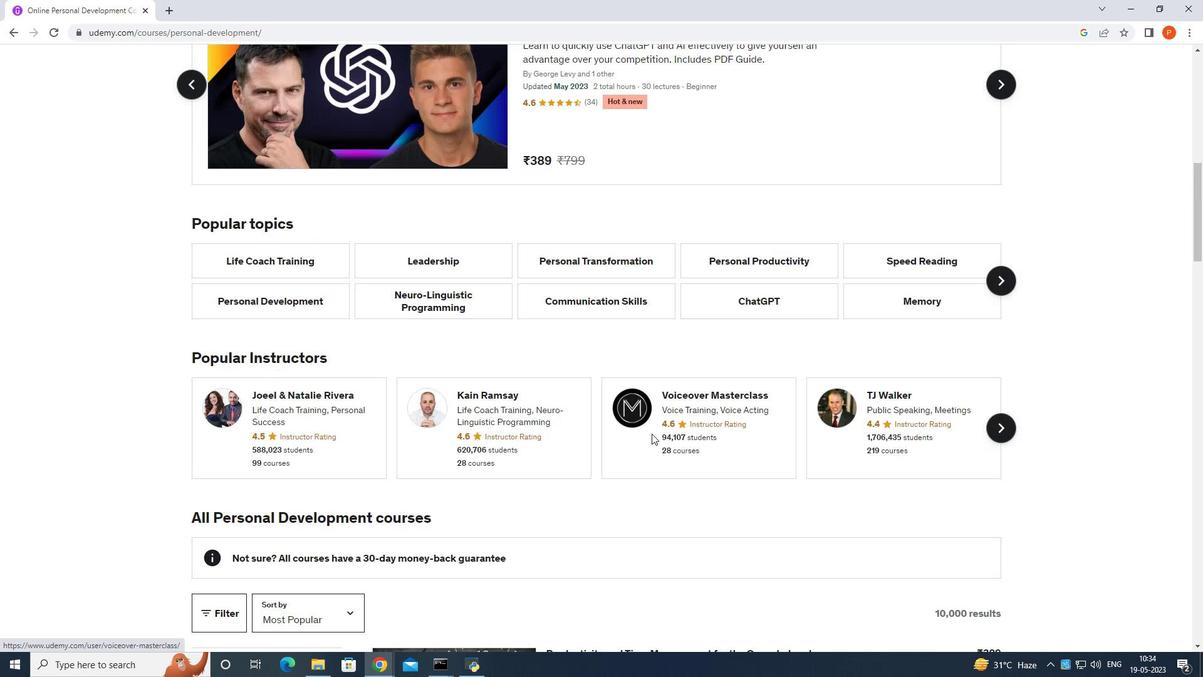 
Action: Mouse scrolled (652, 434) with delta (0, 0)
Screenshot: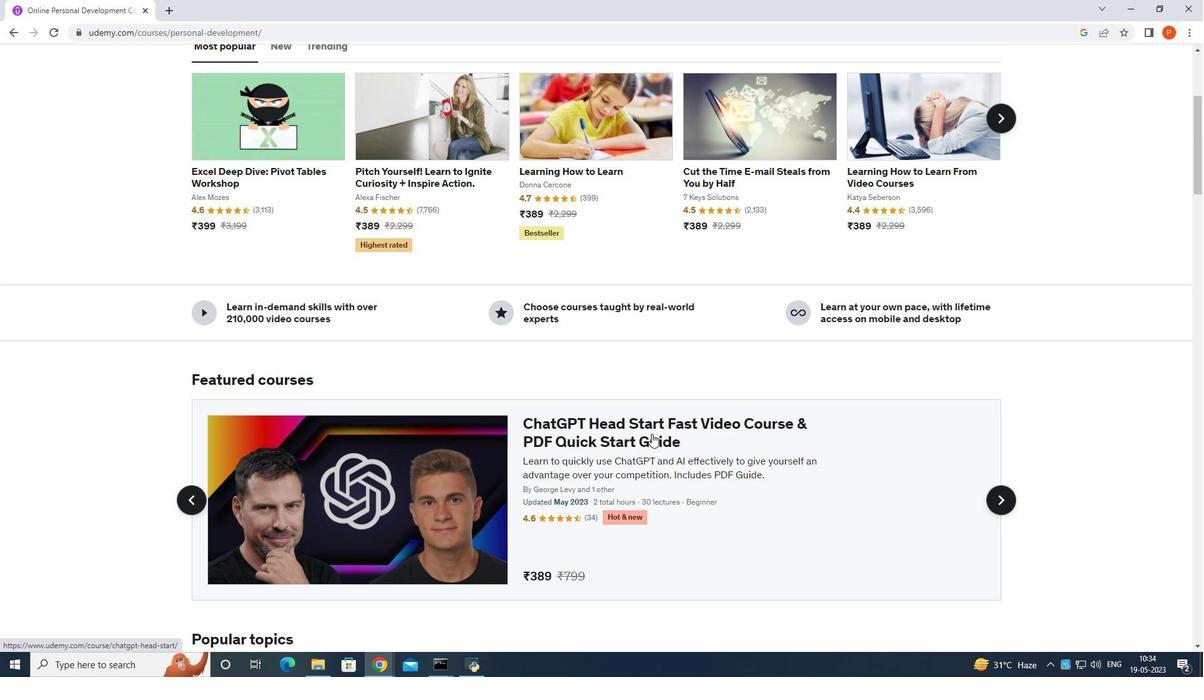 
Action: Mouse scrolled (652, 434) with delta (0, 0)
Screenshot: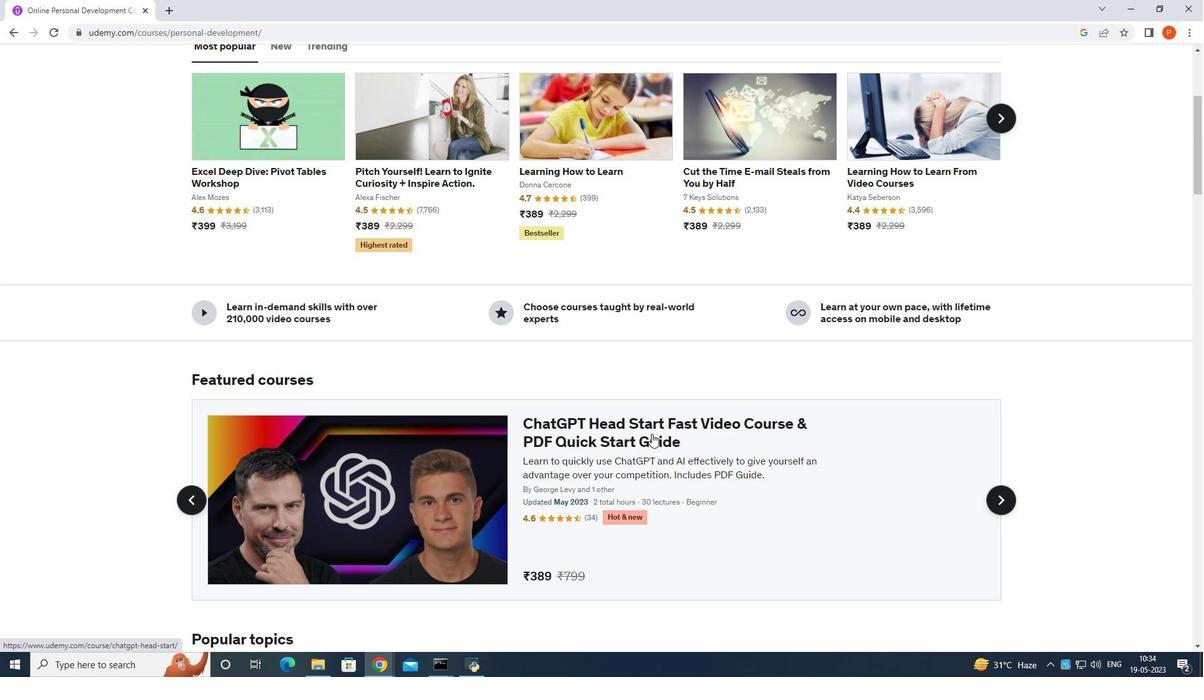 
Action: Mouse scrolled (652, 434) with delta (0, 0)
Screenshot: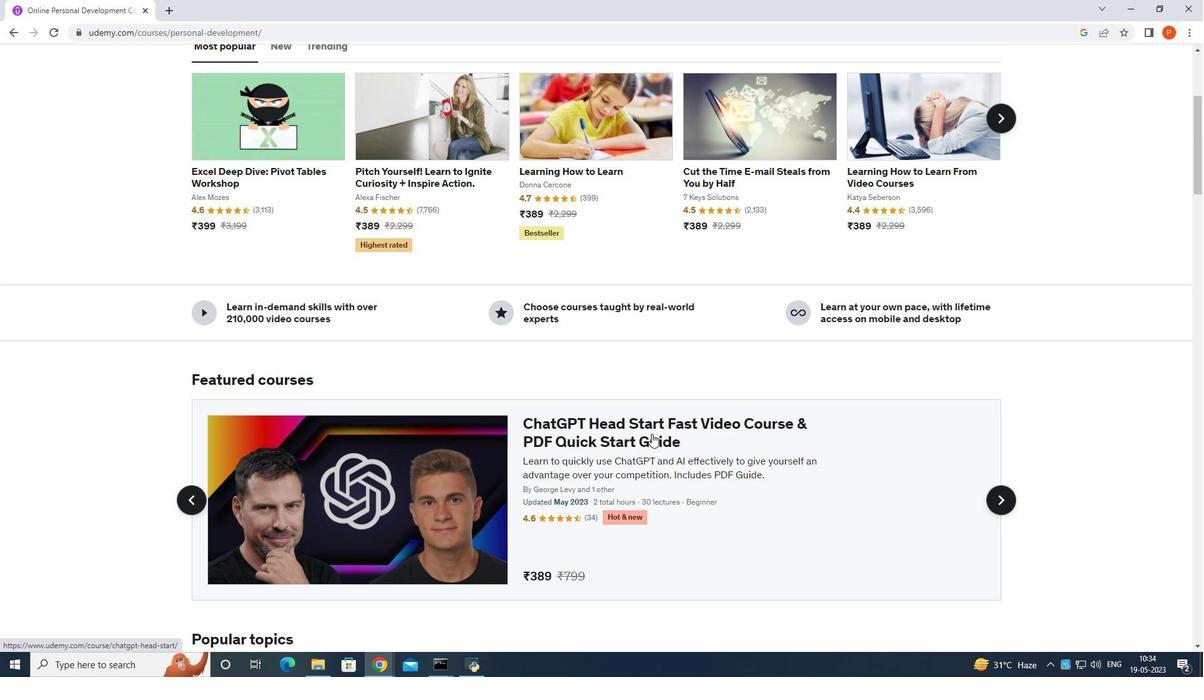 
Action: Mouse scrolled (652, 434) with delta (0, 0)
Screenshot: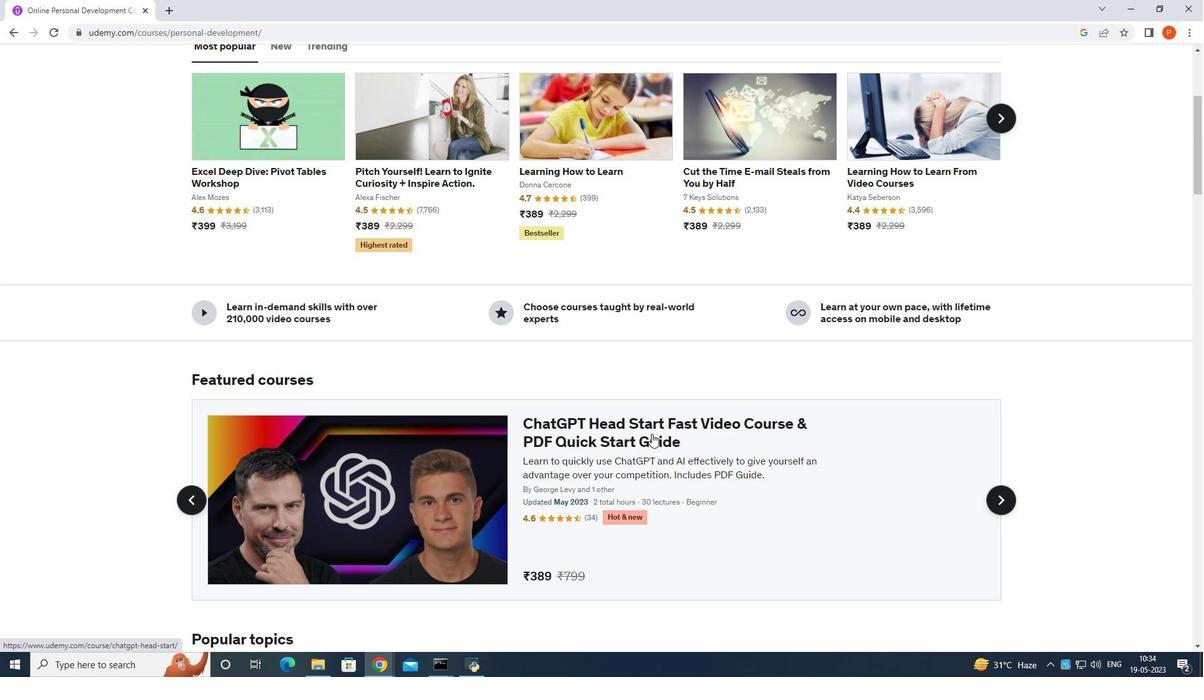 
Action: Mouse scrolled (652, 434) with delta (0, 0)
Screenshot: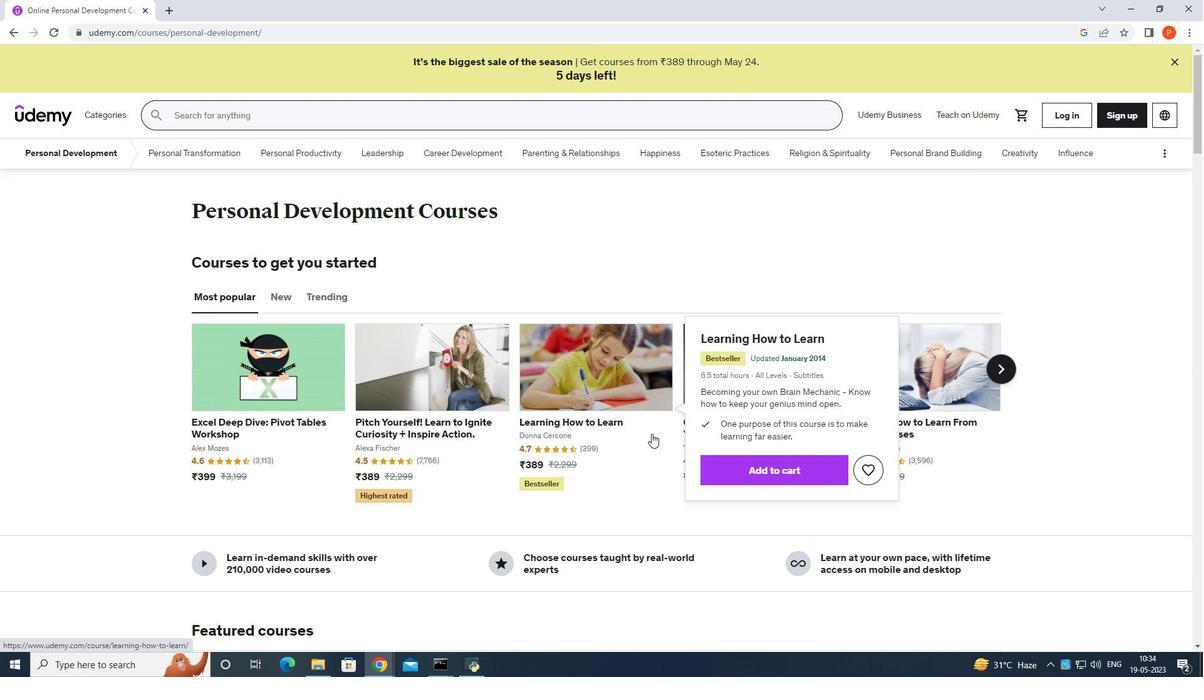
Action: Mouse scrolled (652, 434) with delta (0, 0)
Screenshot: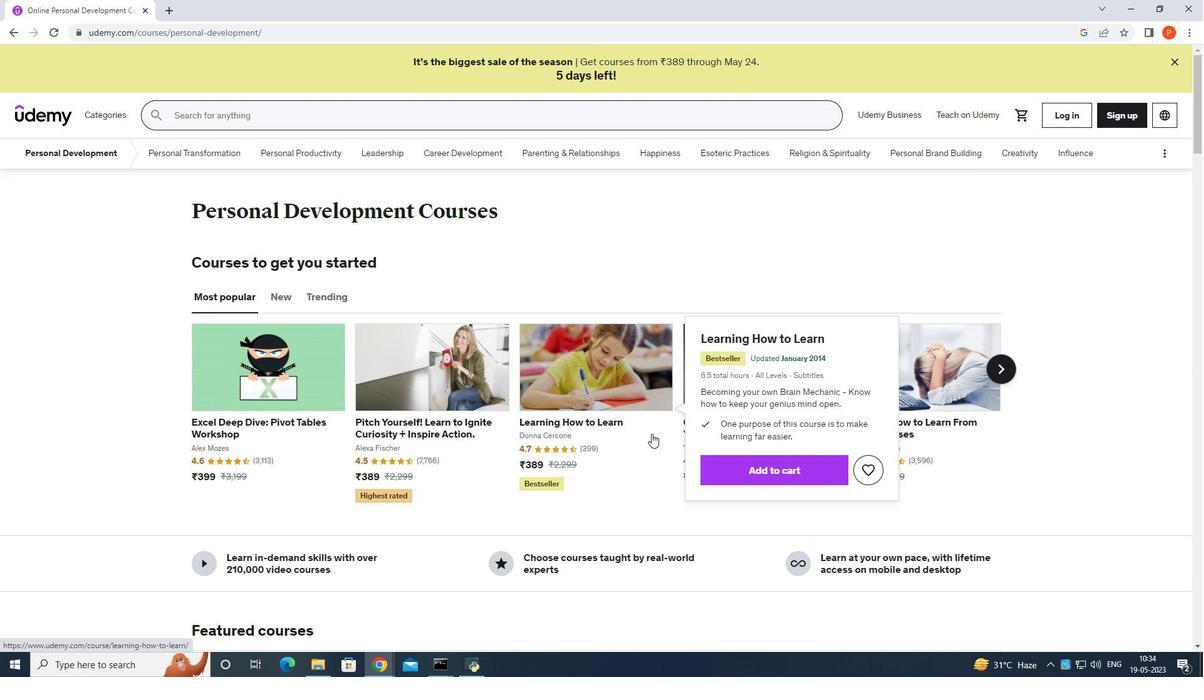 
Action: Mouse moved to (917, 390)
Screenshot: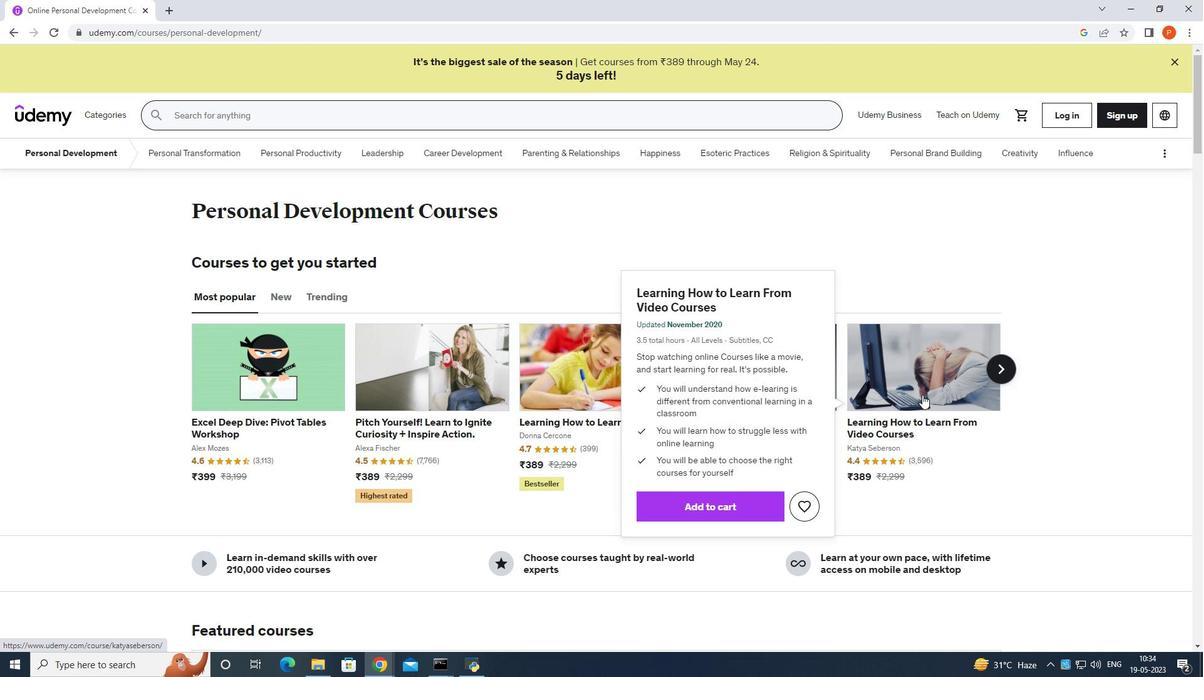 
Action: Mouse pressed left at (917, 390)
Screenshot: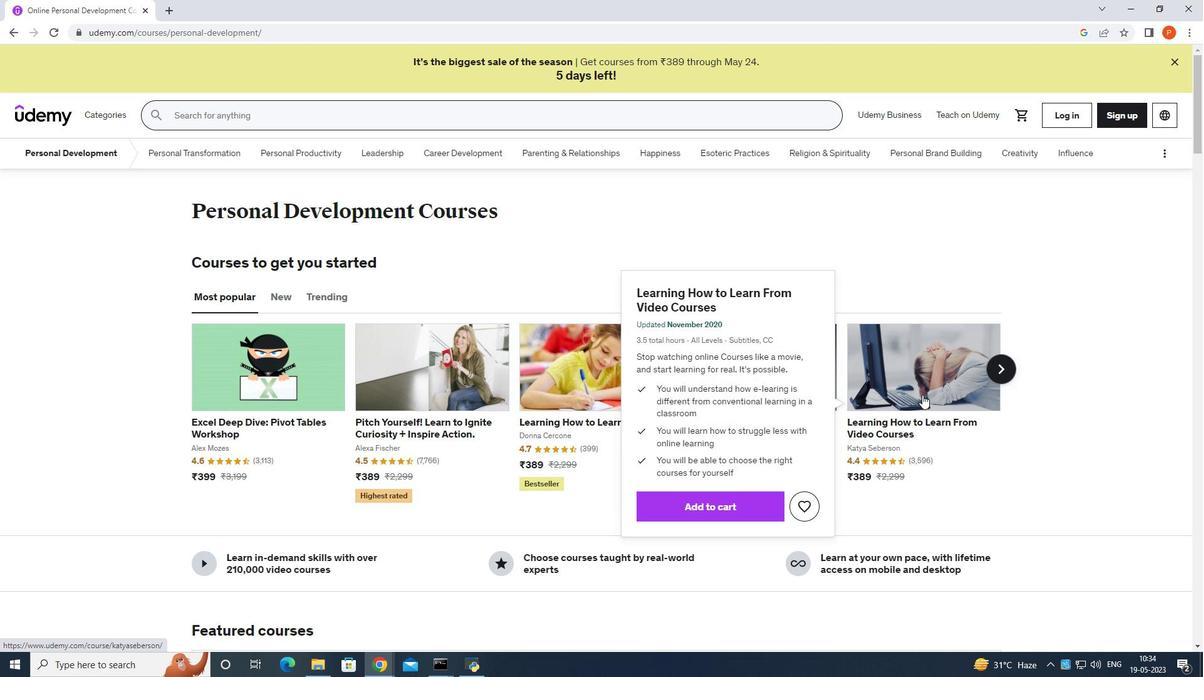 
Action: Mouse moved to (127, 394)
Screenshot: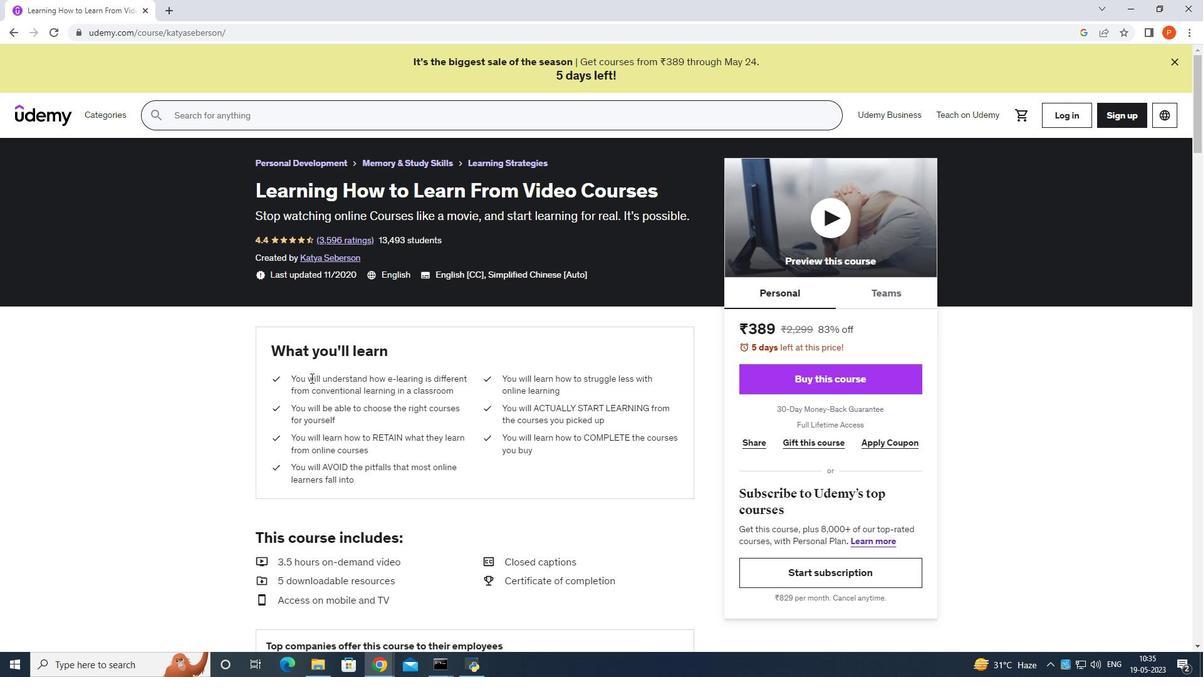
Action: Mouse pressed left at (127, 394)
Screenshot: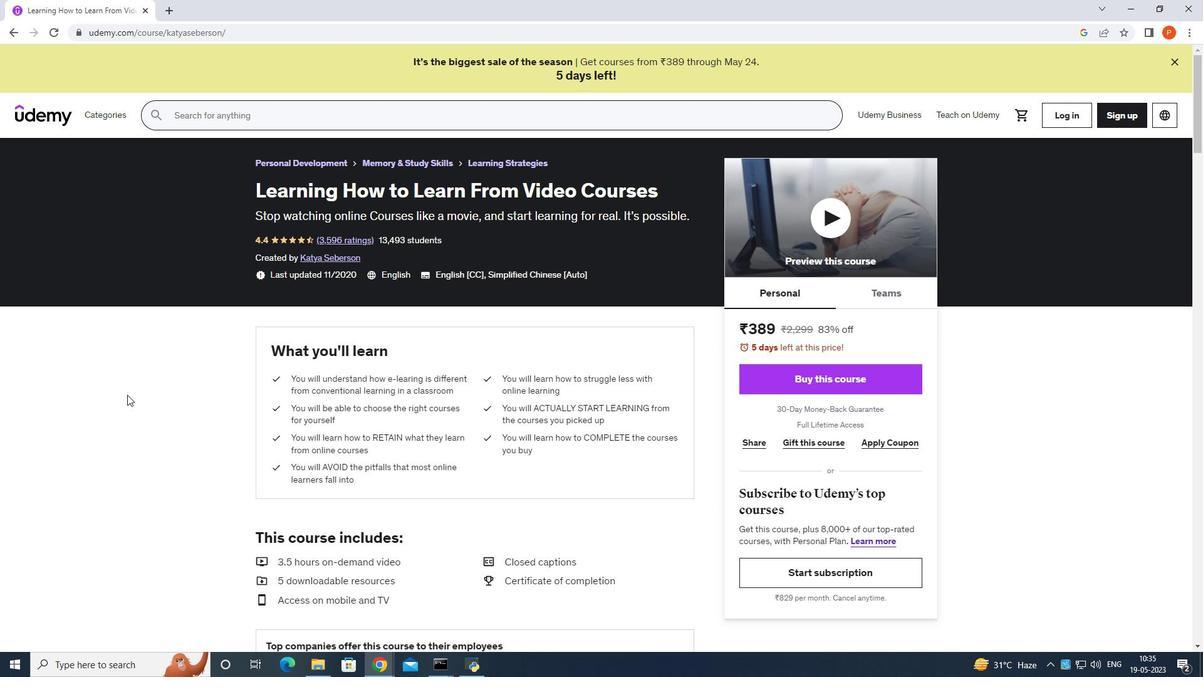
Action: Mouse moved to (834, 222)
Screenshot: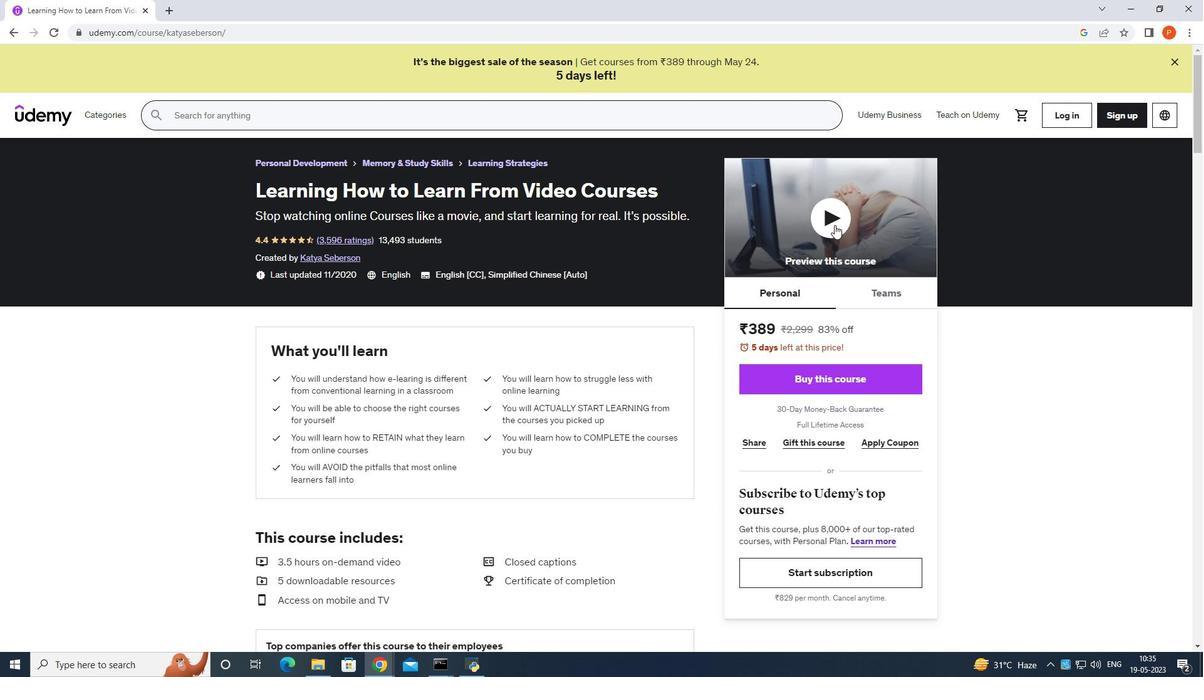 
Action: Mouse pressed left at (834, 222)
Screenshot: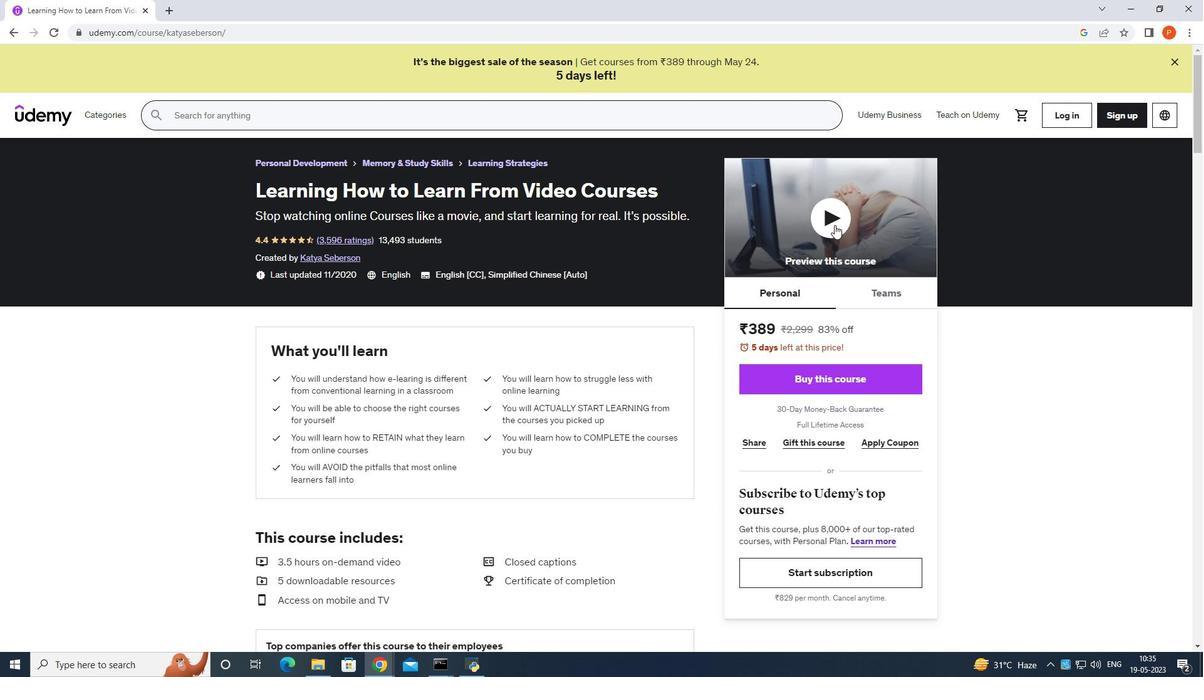 
Action: Mouse moved to (684, 401)
Screenshot: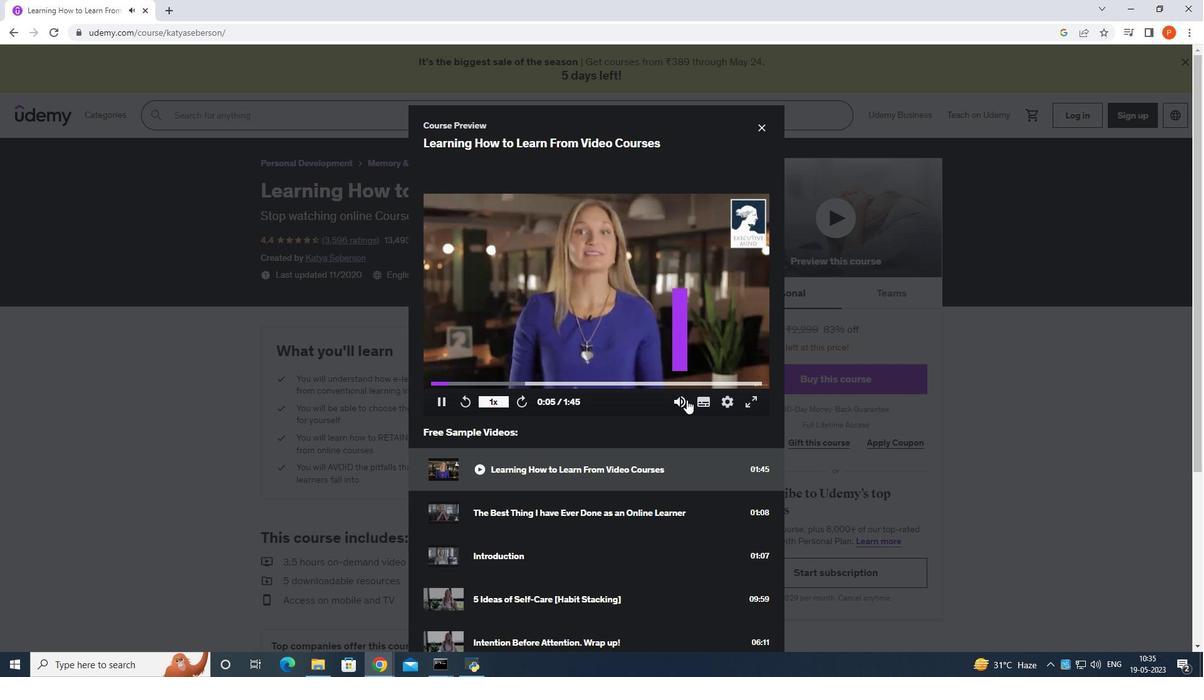 
Action: Mouse pressed left at (684, 401)
Screenshot: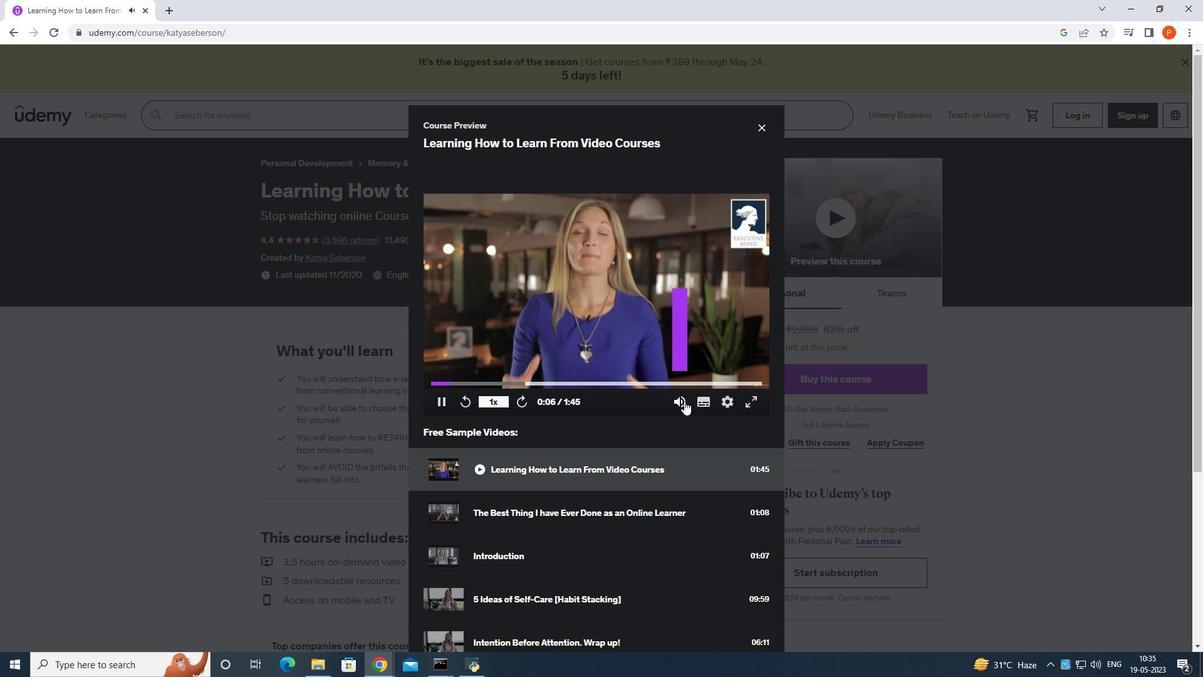 
Action: Mouse pressed left at (684, 401)
Screenshot: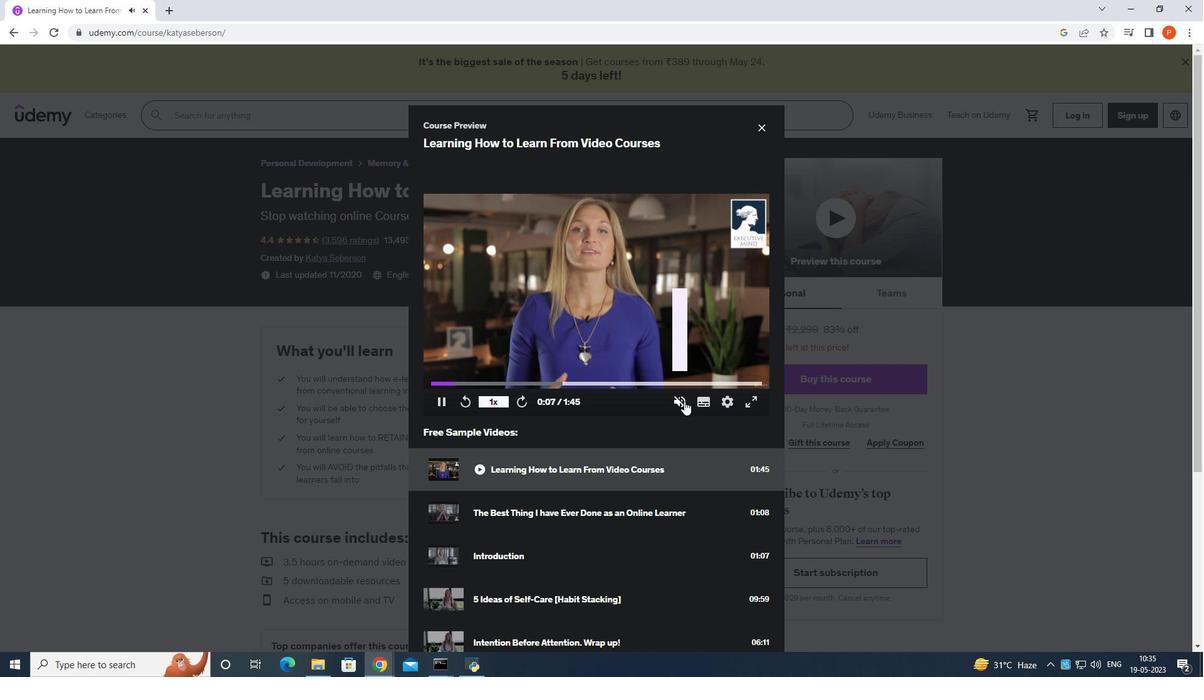 
Action: Mouse moved to (404, 392)
Screenshot: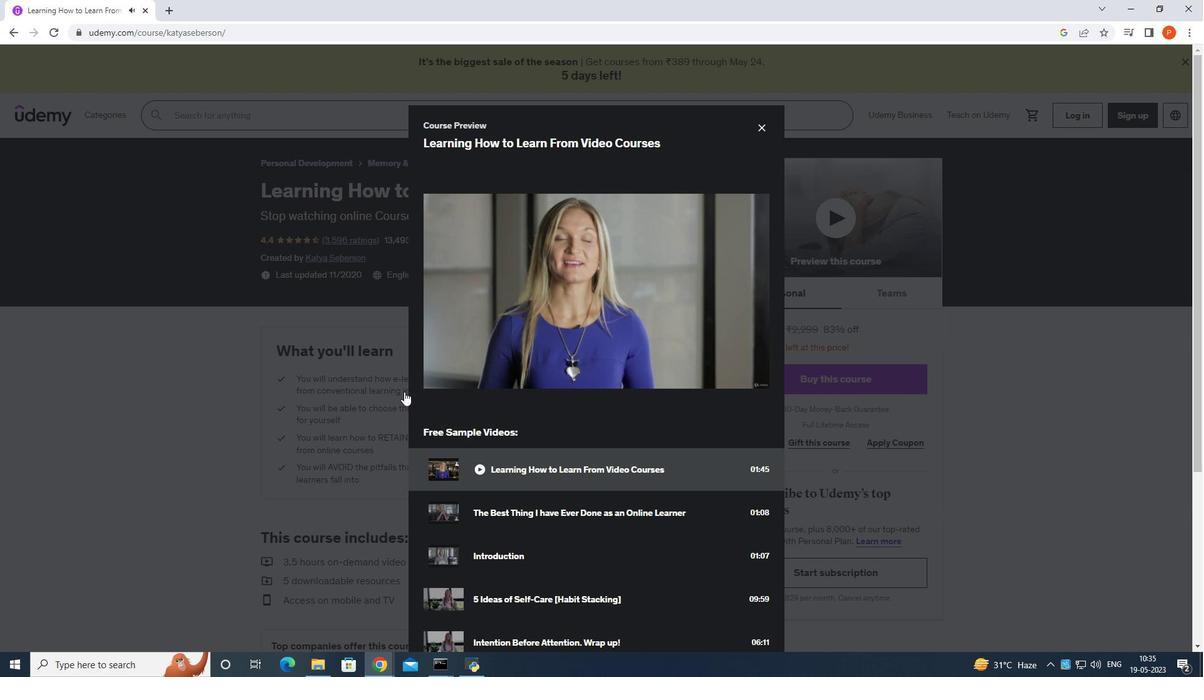 
Action: Mouse scrolled (404, 391) with delta (0, 0)
Screenshot: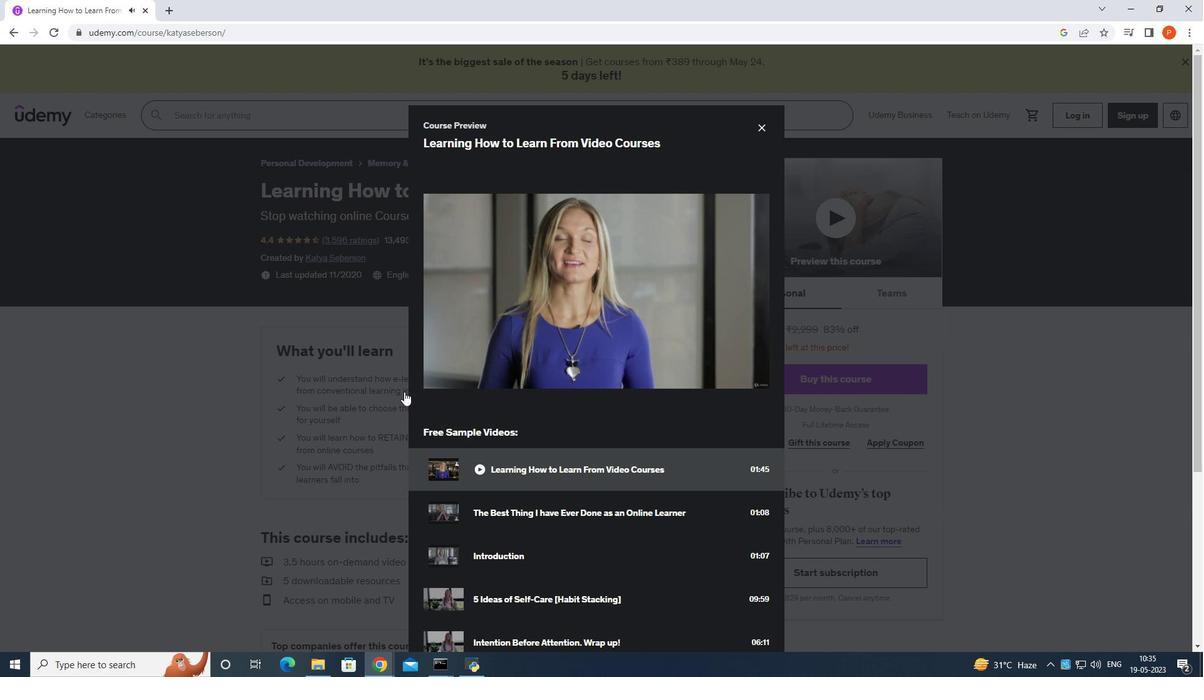 
Action: Mouse moved to (404, 392)
Screenshot: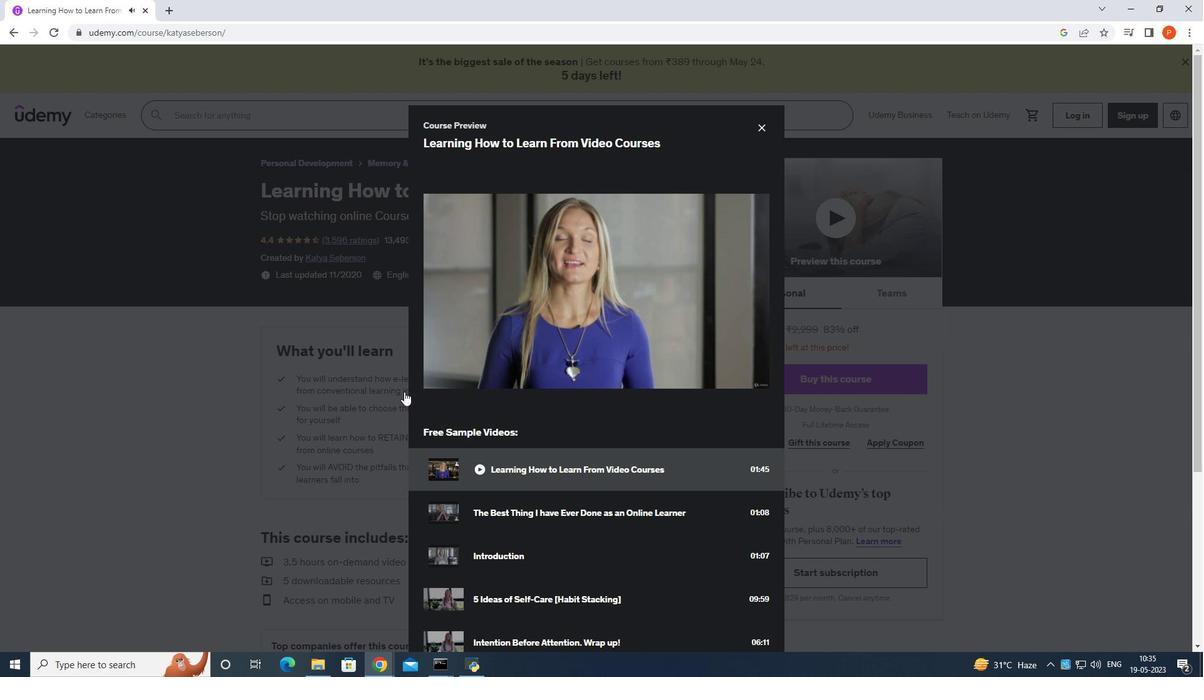 
Action: Mouse scrolled (404, 391) with delta (0, 0)
Screenshot: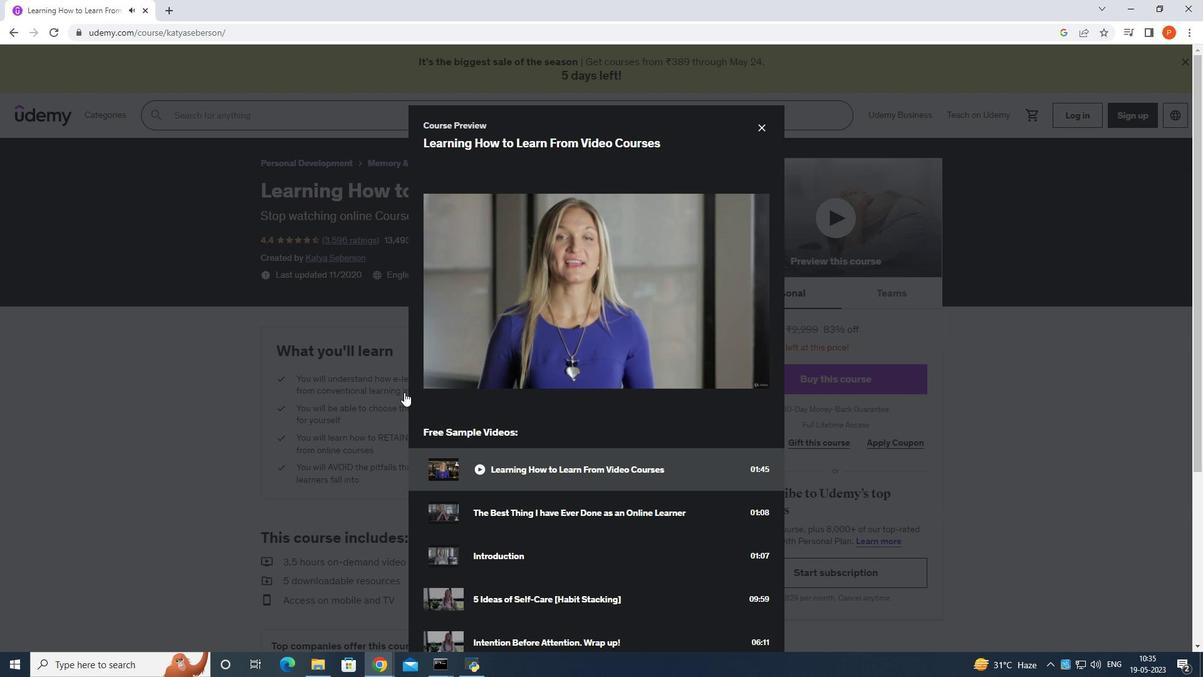 
Action: Mouse moved to (405, 393)
Screenshot: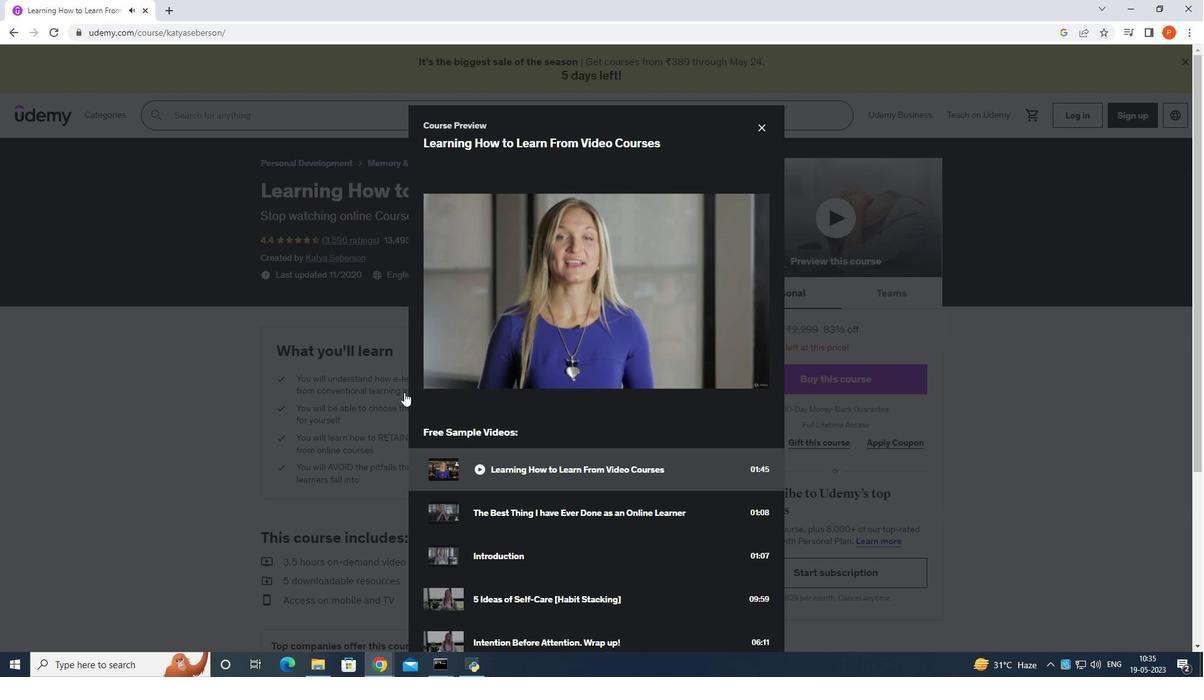 
Action: Mouse scrolled (405, 392) with delta (0, 0)
Screenshot: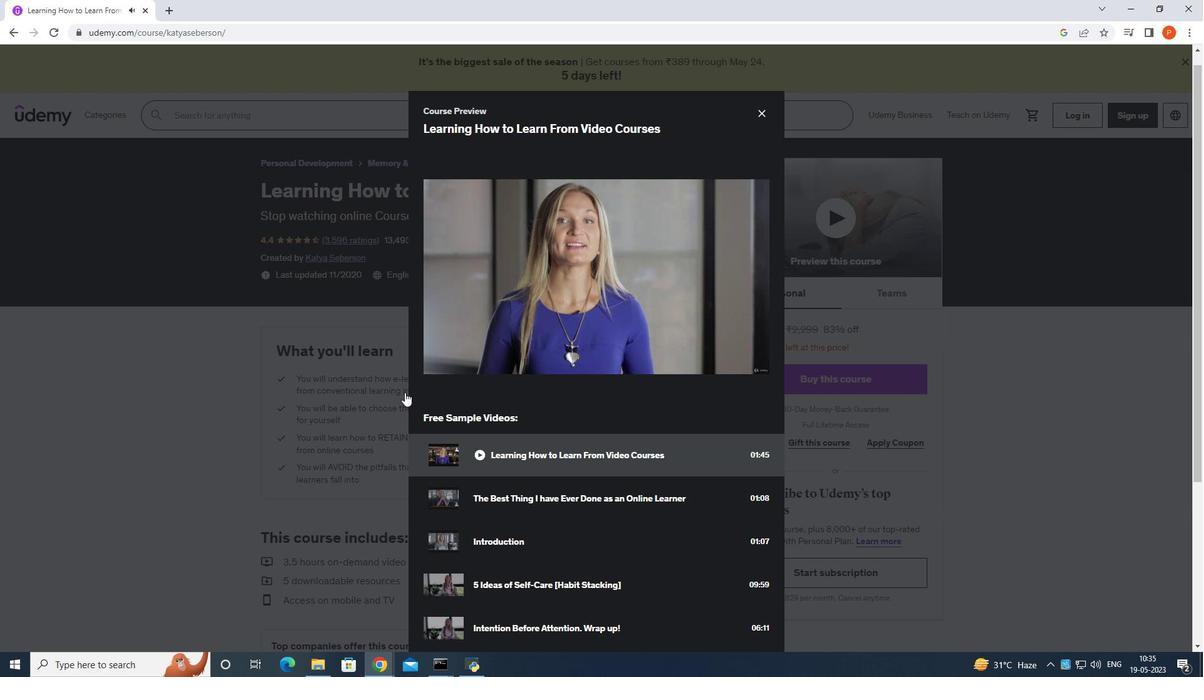 
Action: Mouse moved to (408, 415)
Screenshot: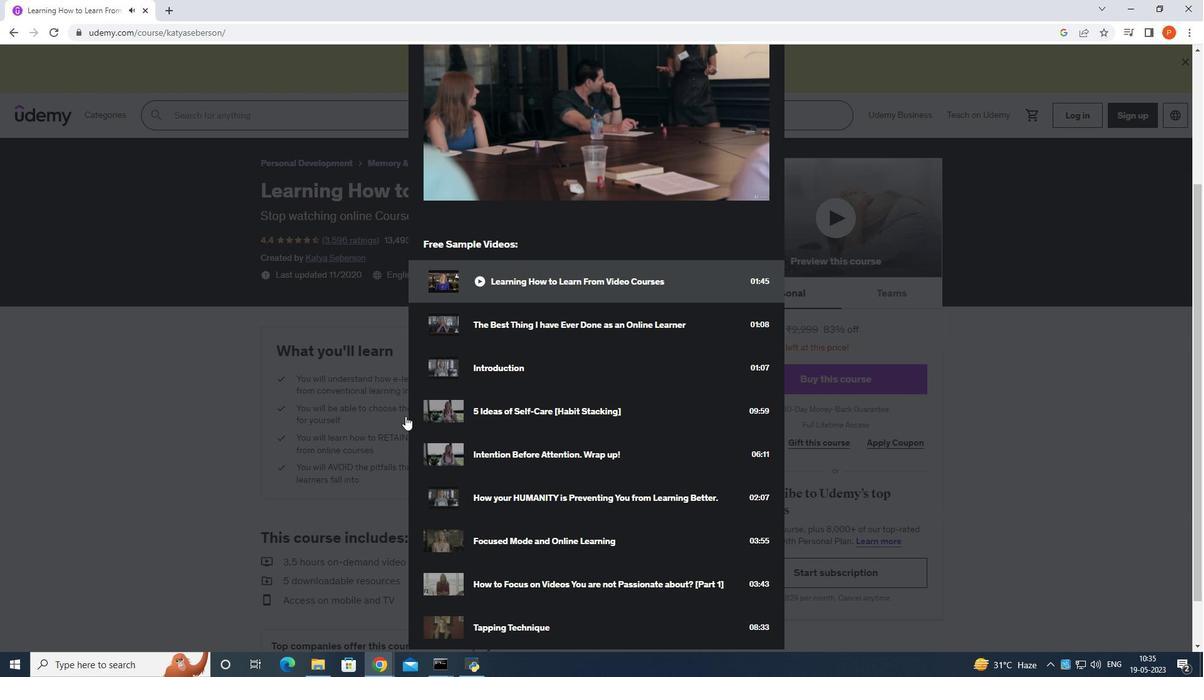 
Action: Mouse scrolled (408, 415) with delta (0, 0)
Screenshot: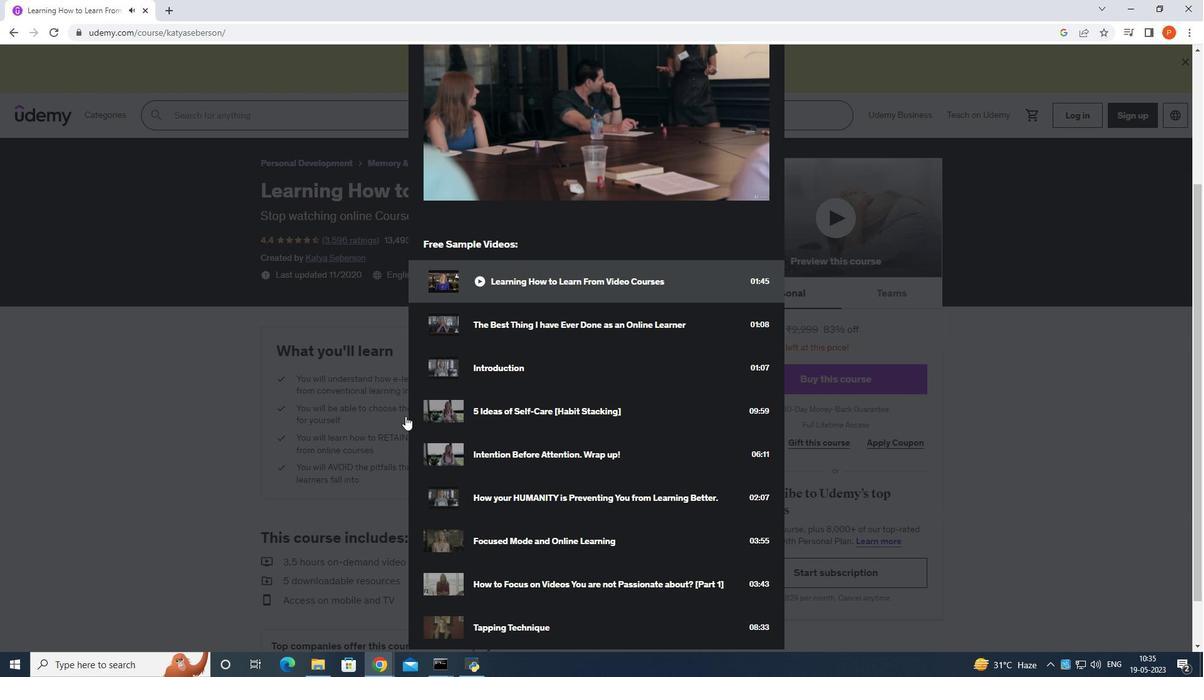 
Action: Mouse scrolled (408, 415) with delta (0, 0)
Screenshot: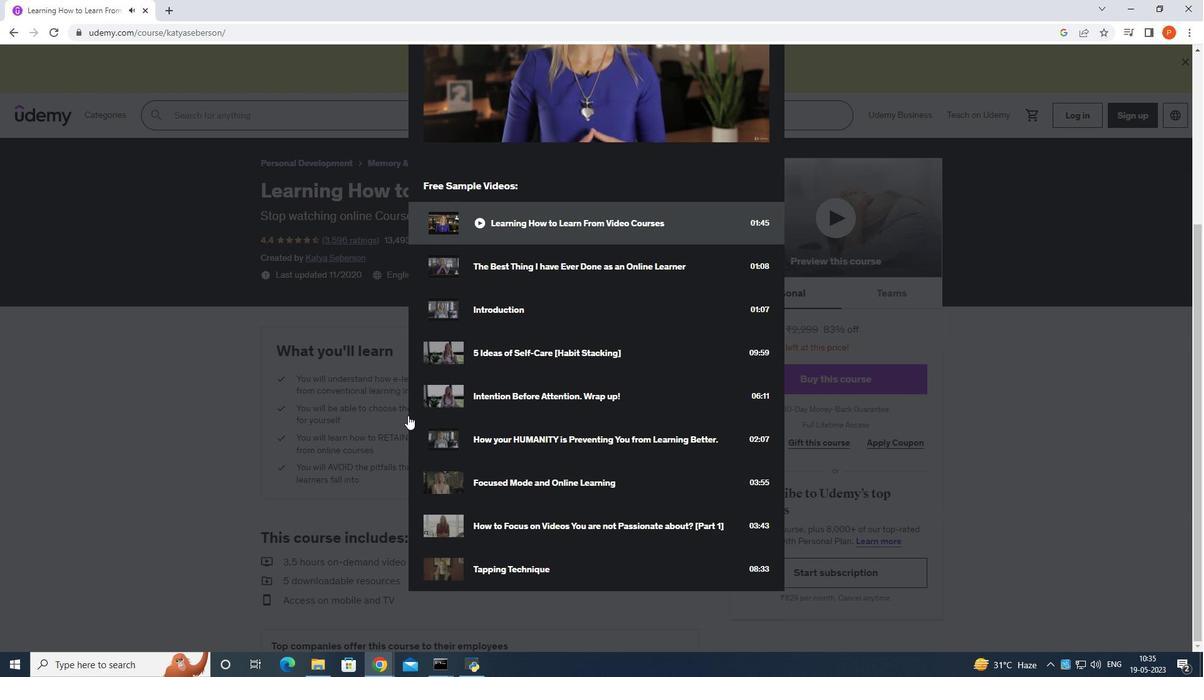
Action: Mouse moved to (546, 404)
Screenshot: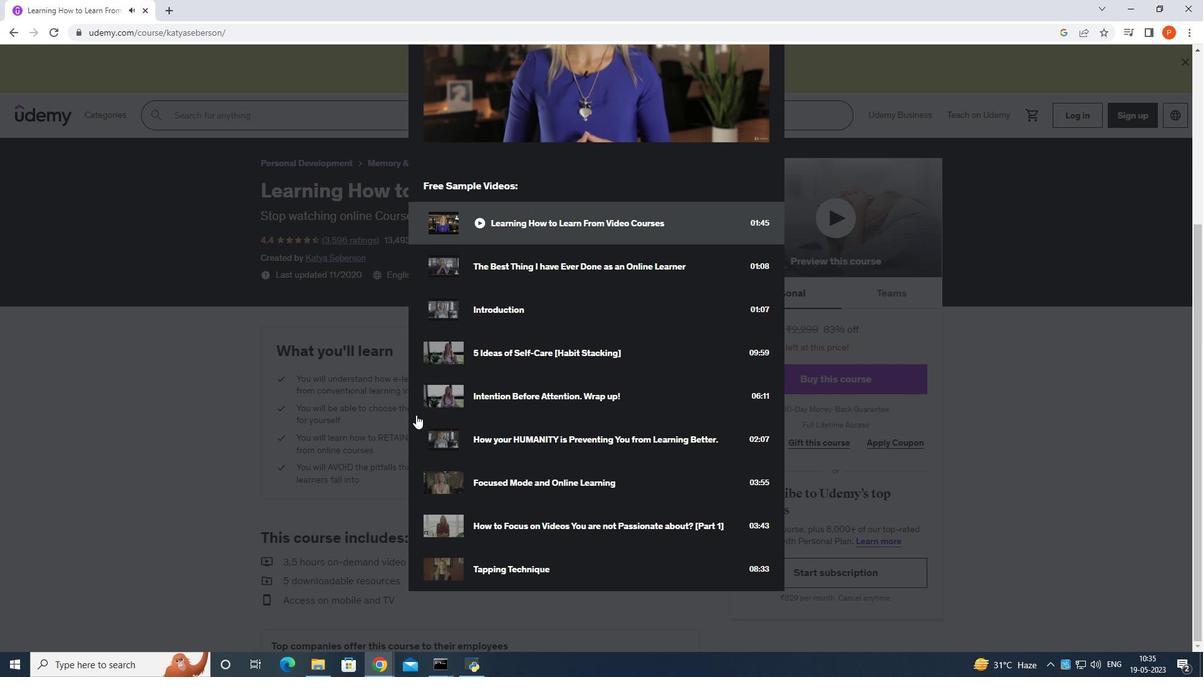
Action: Mouse scrolled (546, 404) with delta (0, 0)
Screenshot: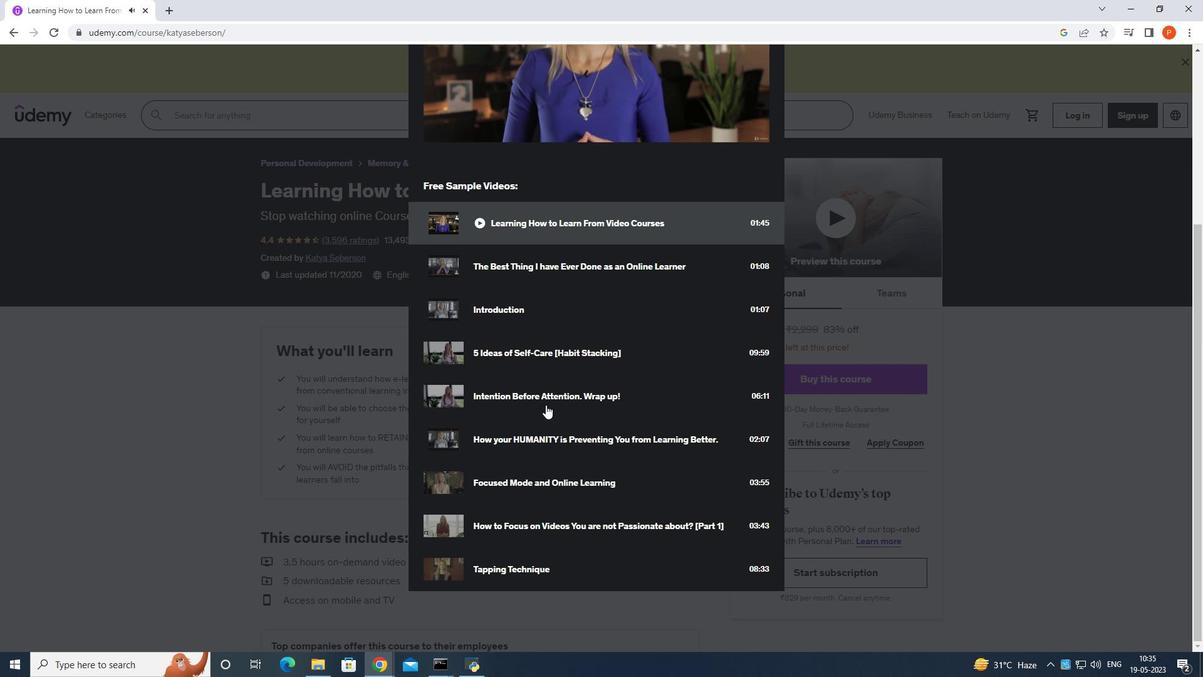
Action: Mouse scrolled (546, 404) with delta (0, 0)
Screenshot: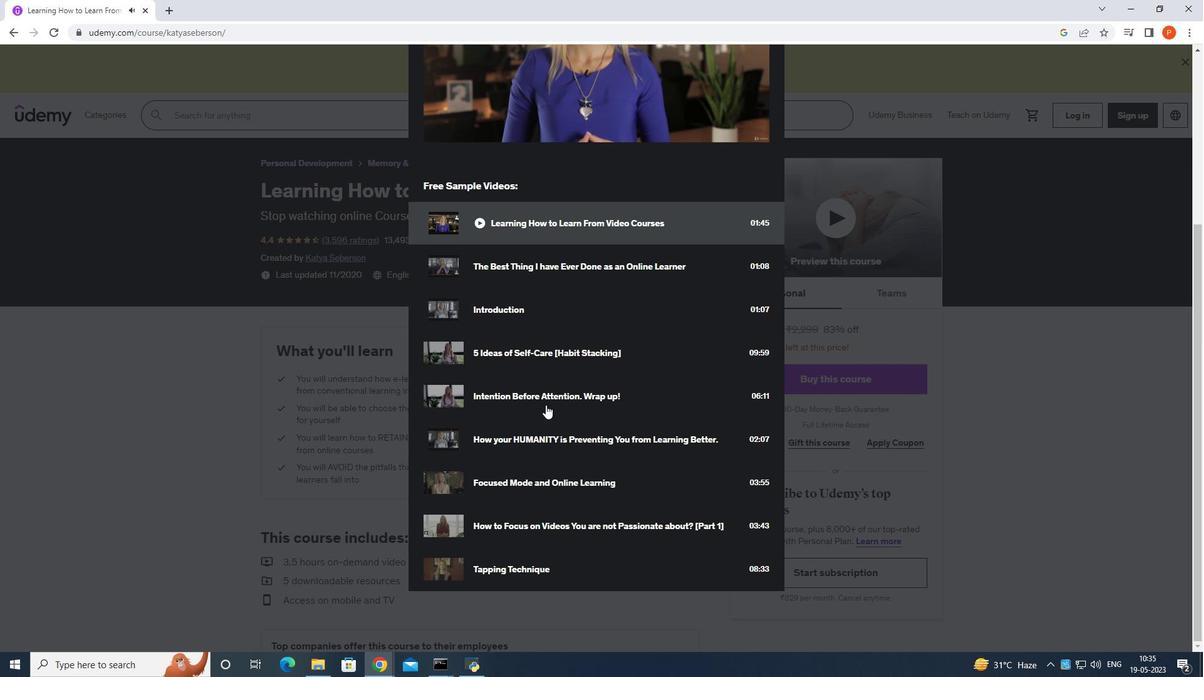 
Action: Mouse scrolled (546, 405) with delta (0, 0)
Screenshot: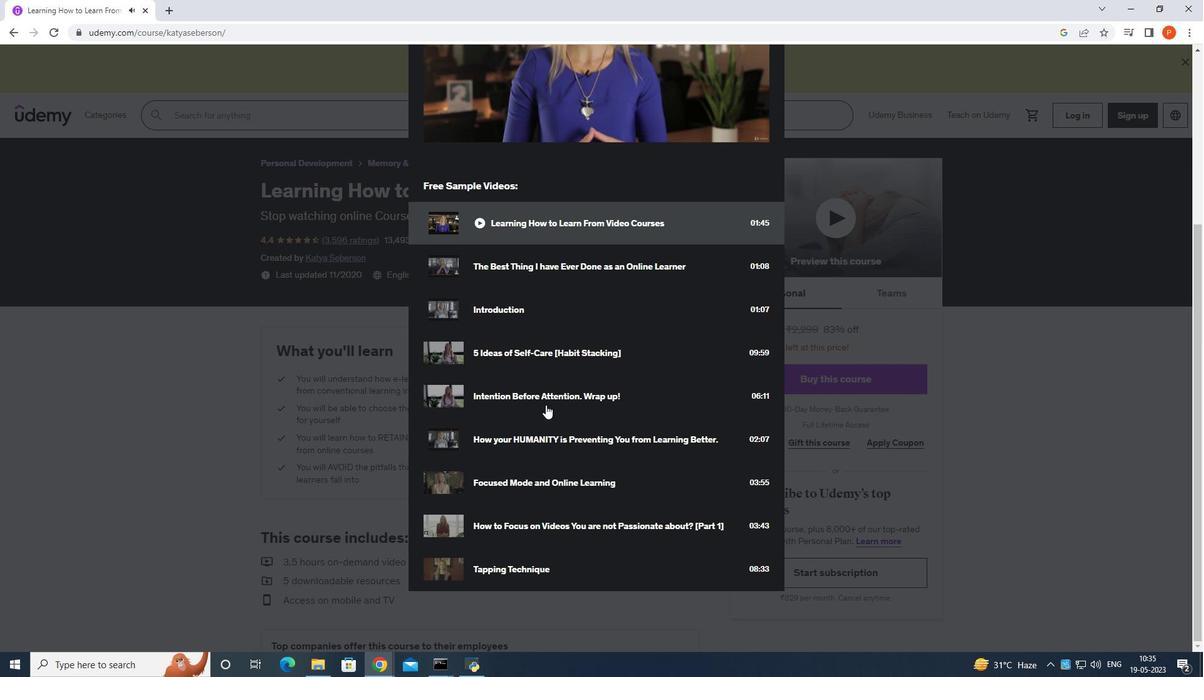 
Action: Mouse scrolled (546, 405) with delta (0, 0)
Screenshot: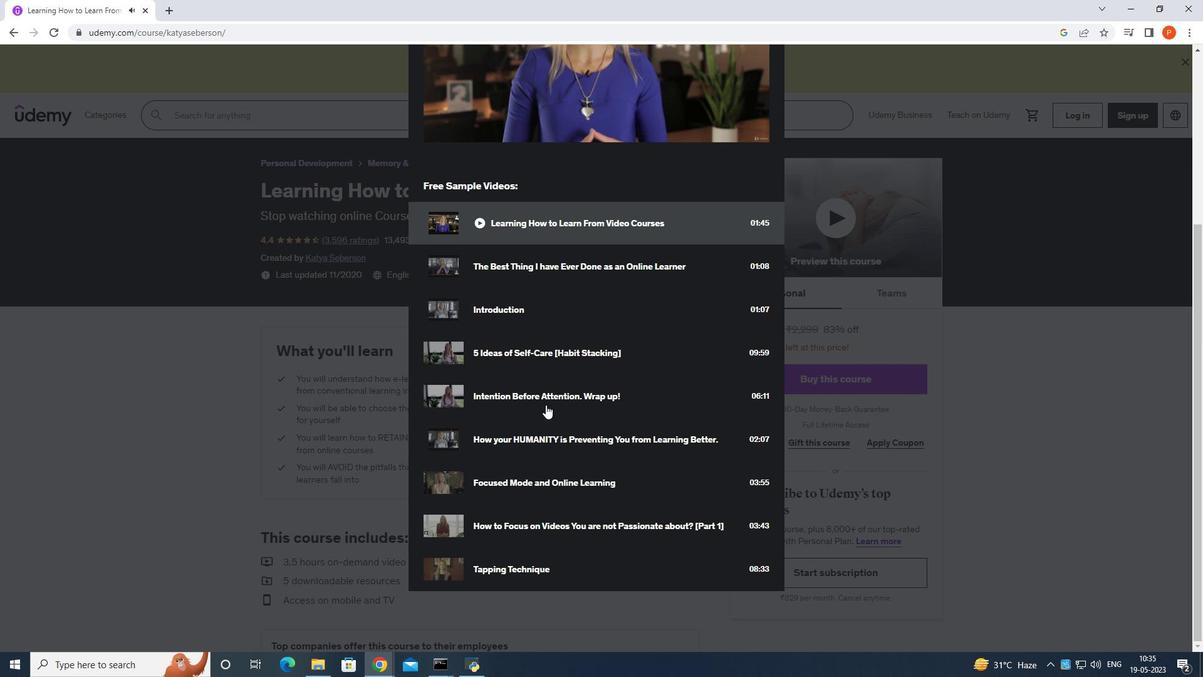 
Action: Mouse moved to (548, 400)
Screenshot: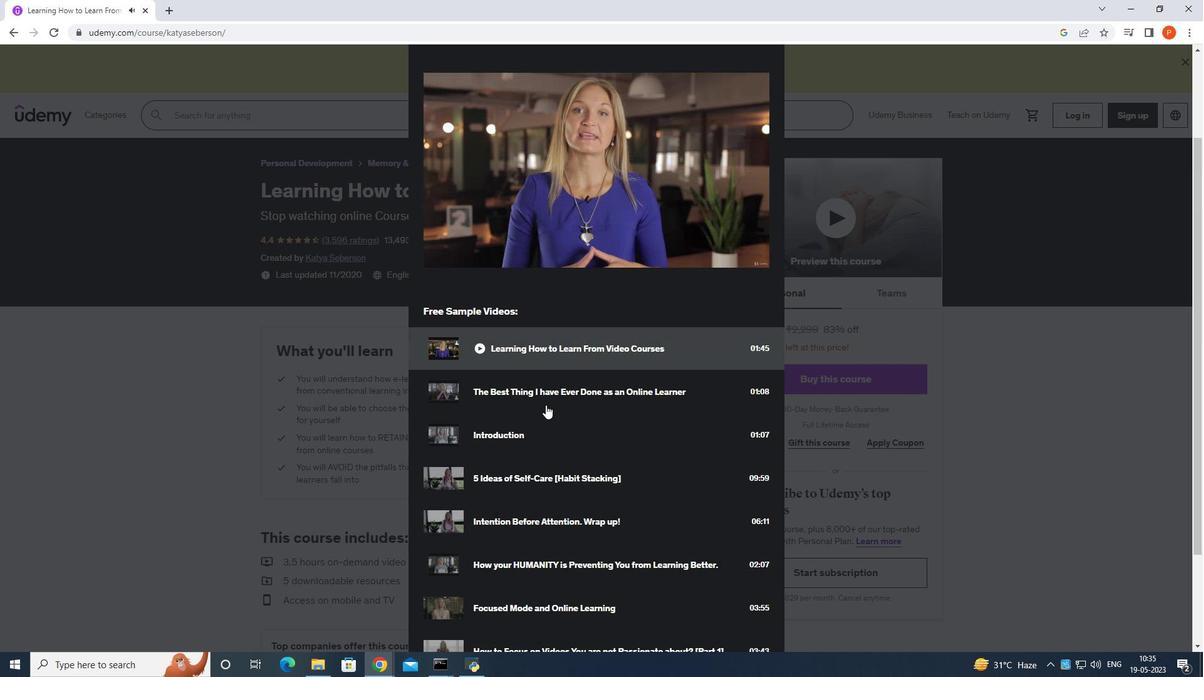 
Action: Mouse scrolled (548, 401) with delta (0, 0)
Screenshot: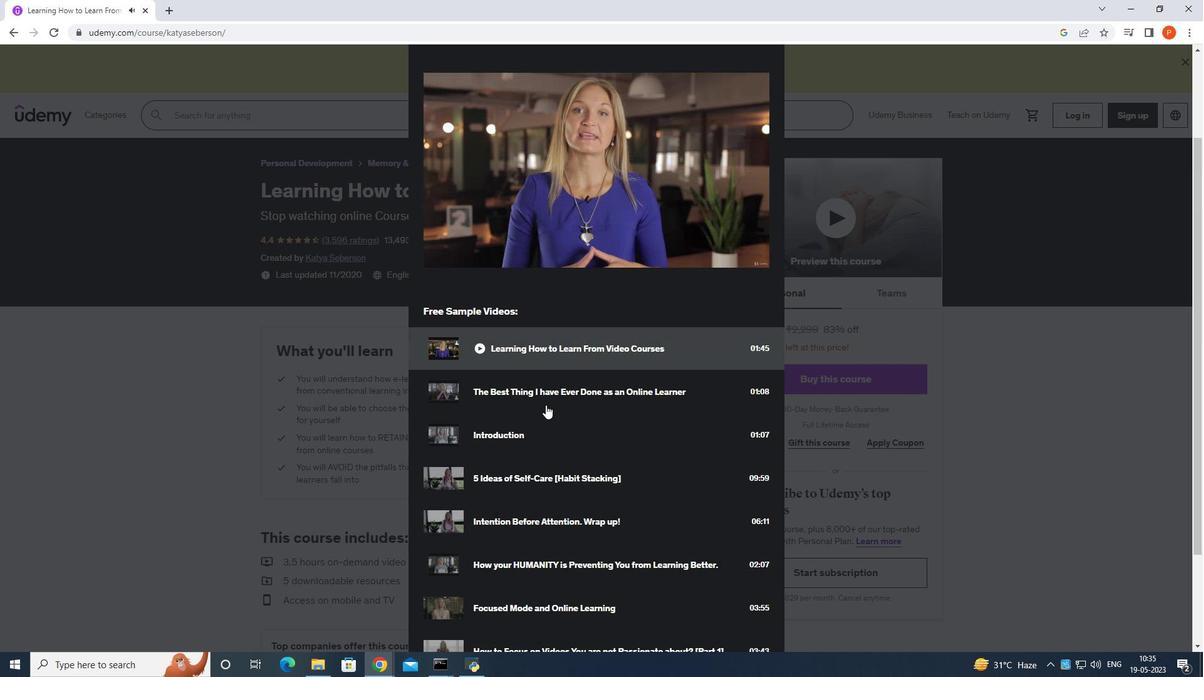 
Action: Mouse moved to (551, 398)
Screenshot: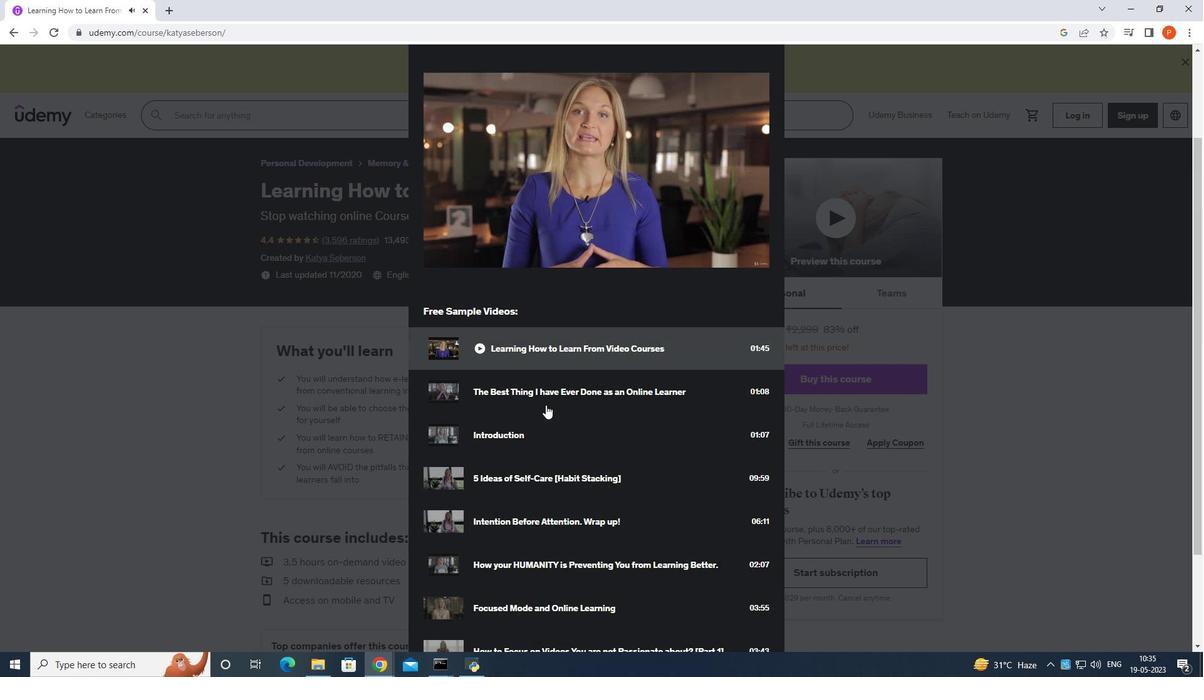 
Action: Mouse scrolled (549, 399) with delta (0, 0)
Screenshot: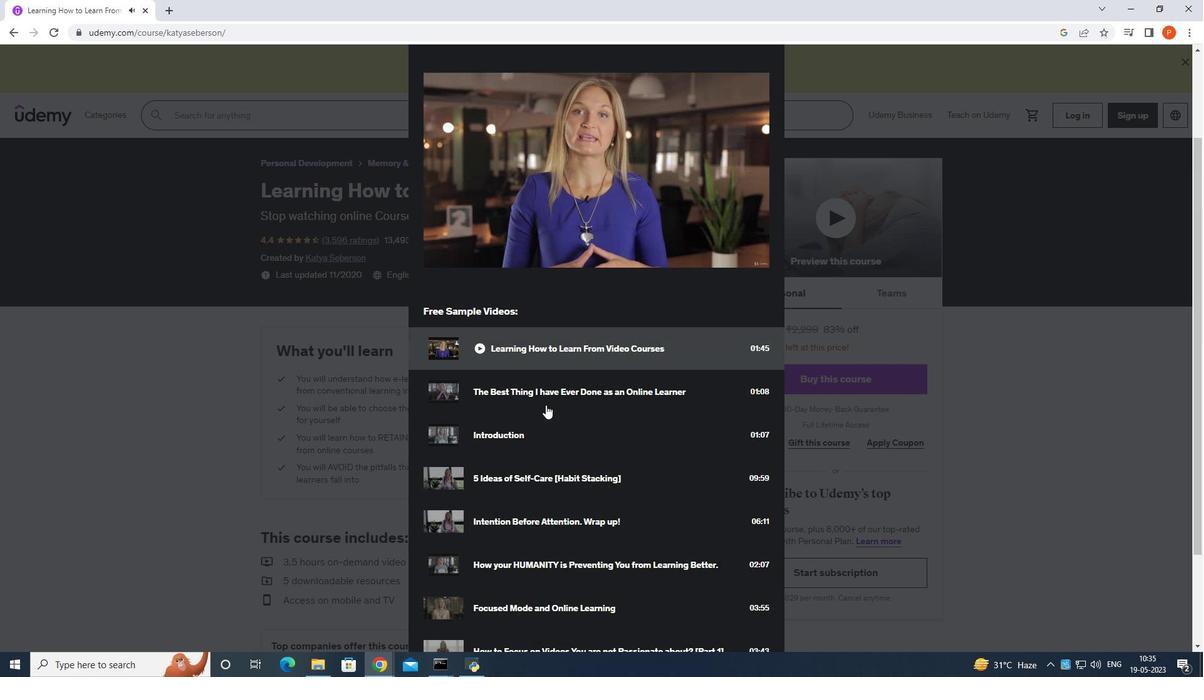 
Action: Mouse moved to (551, 380)
Screenshot: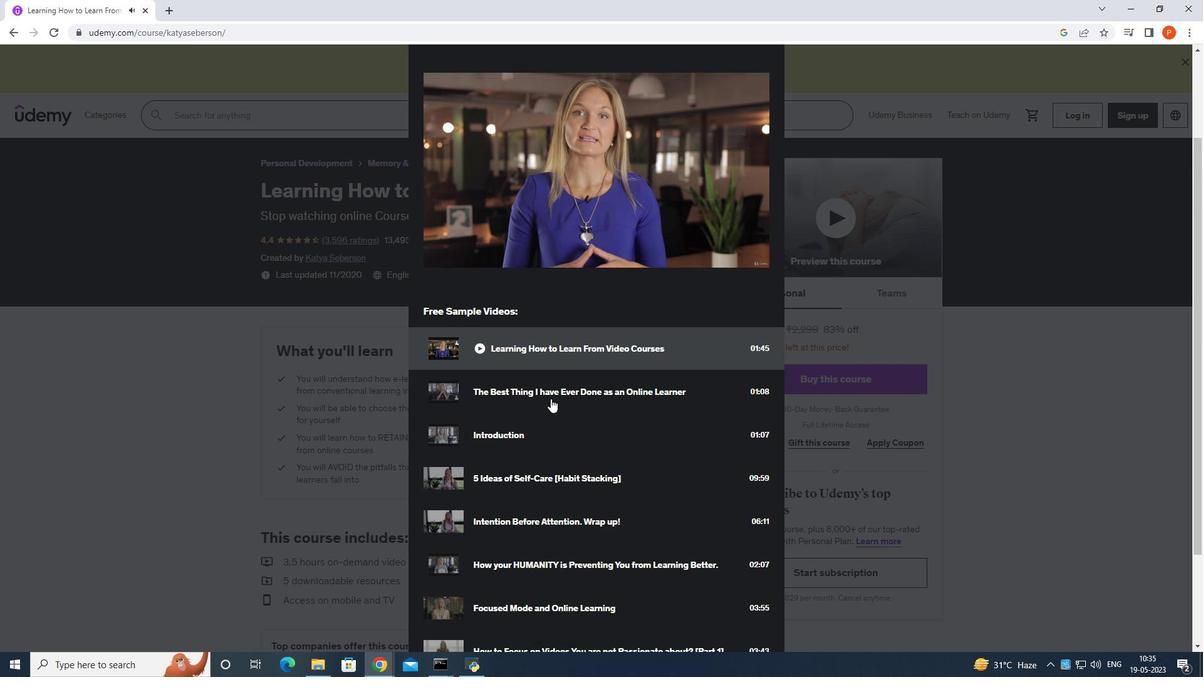
Action: Mouse scrolled (551, 394) with delta (0, 0)
Screenshot: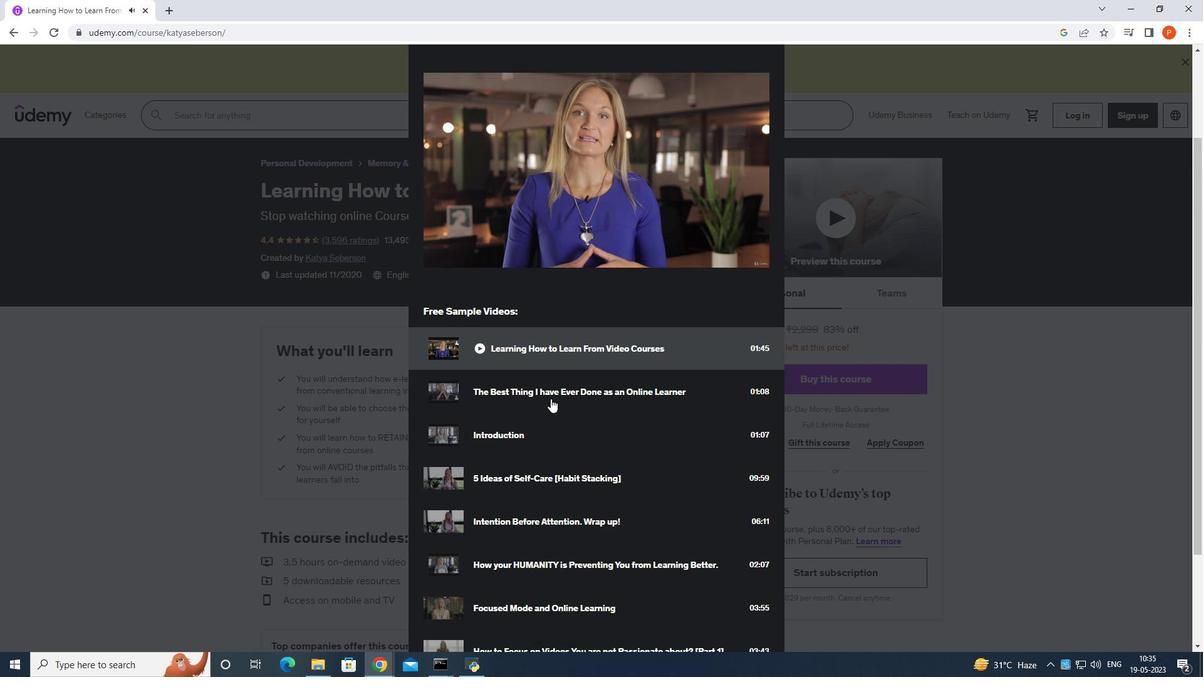 
Action: Mouse moved to (546, 374)
Screenshot: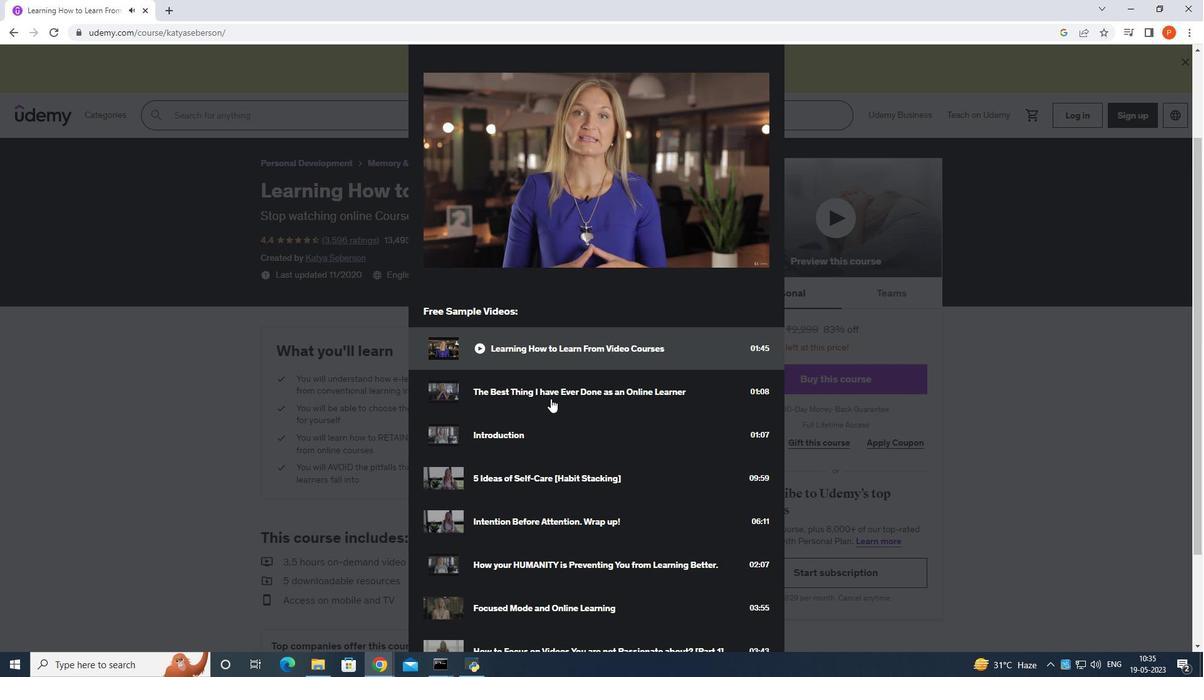 
Action: Mouse scrolled (546, 374) with delta (0, 0)
Screenshot: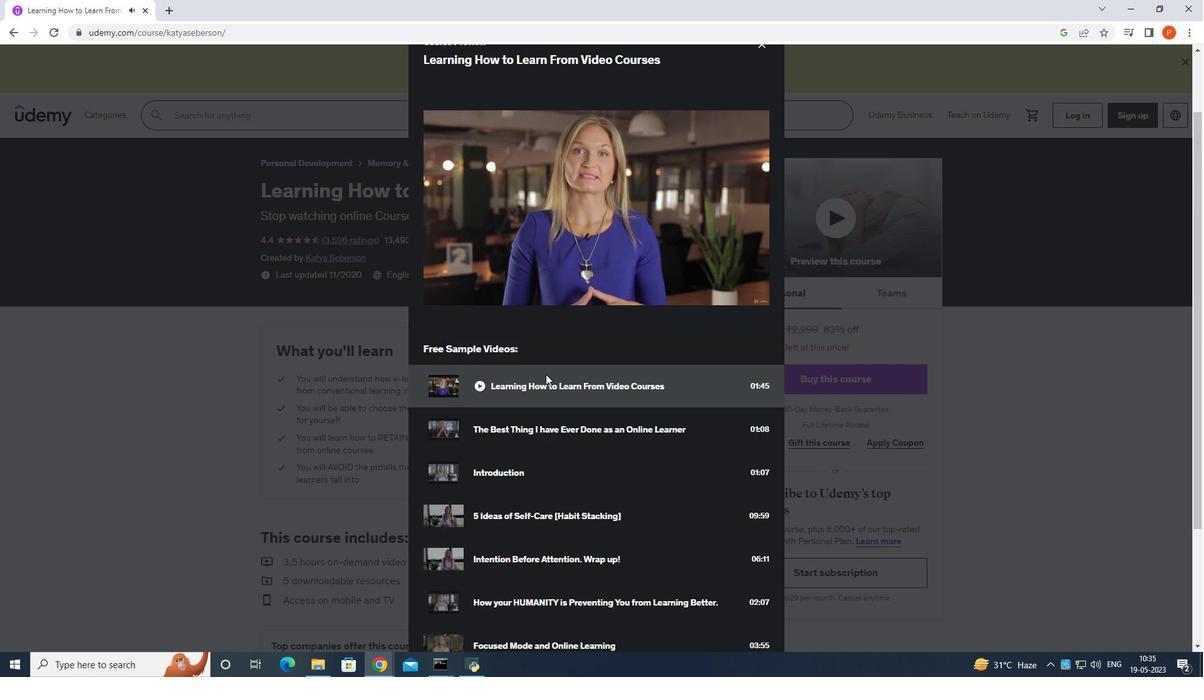 
Action: Mouse moved to (544, 371)
Screenshot: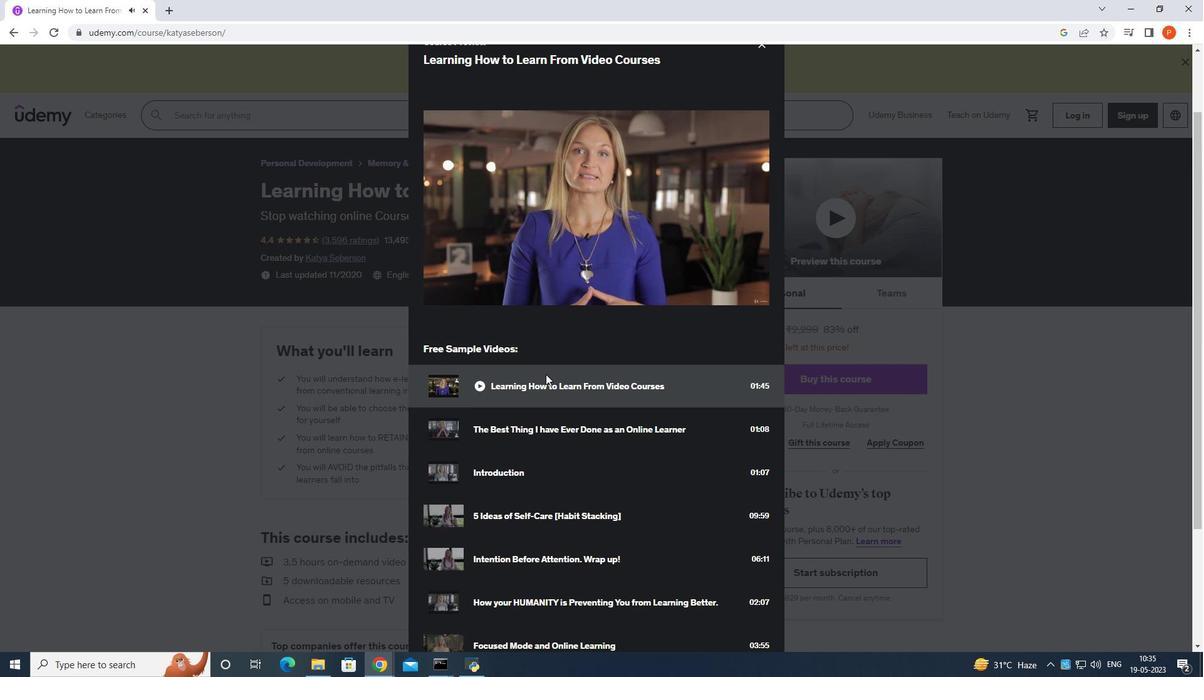 
Action: Mouse scrolled (545, 373) with delta (0, 0)
Screenshot: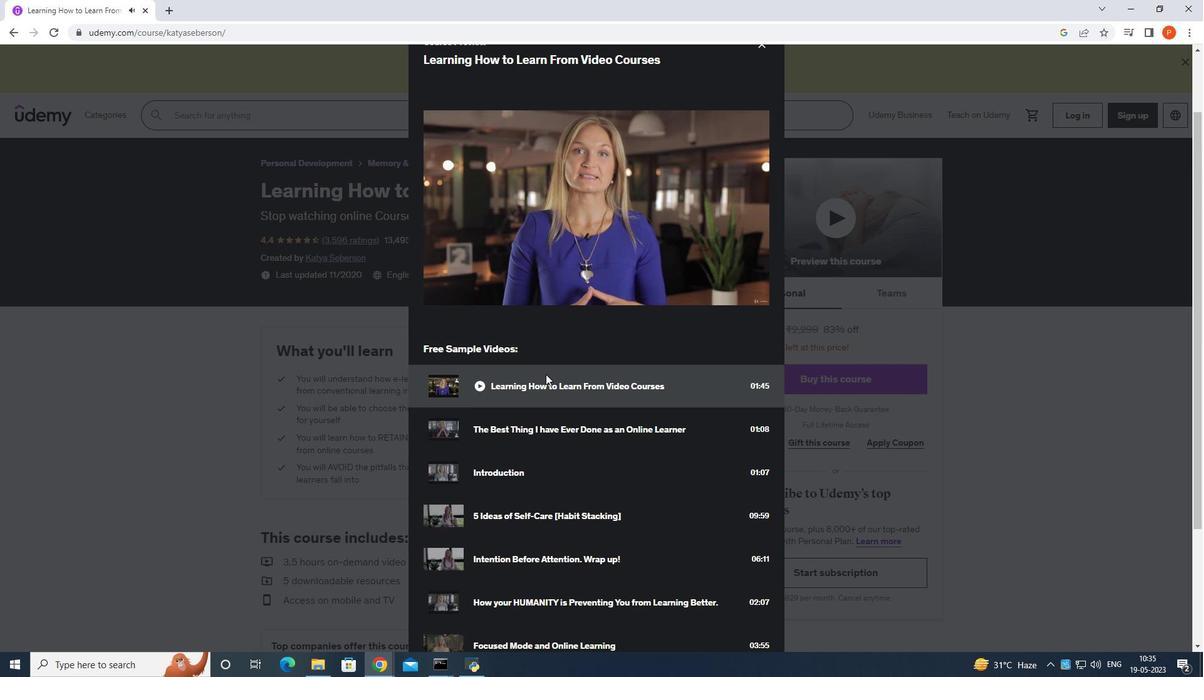 
Action: Mouse moved to (530, 352)
Screenshot: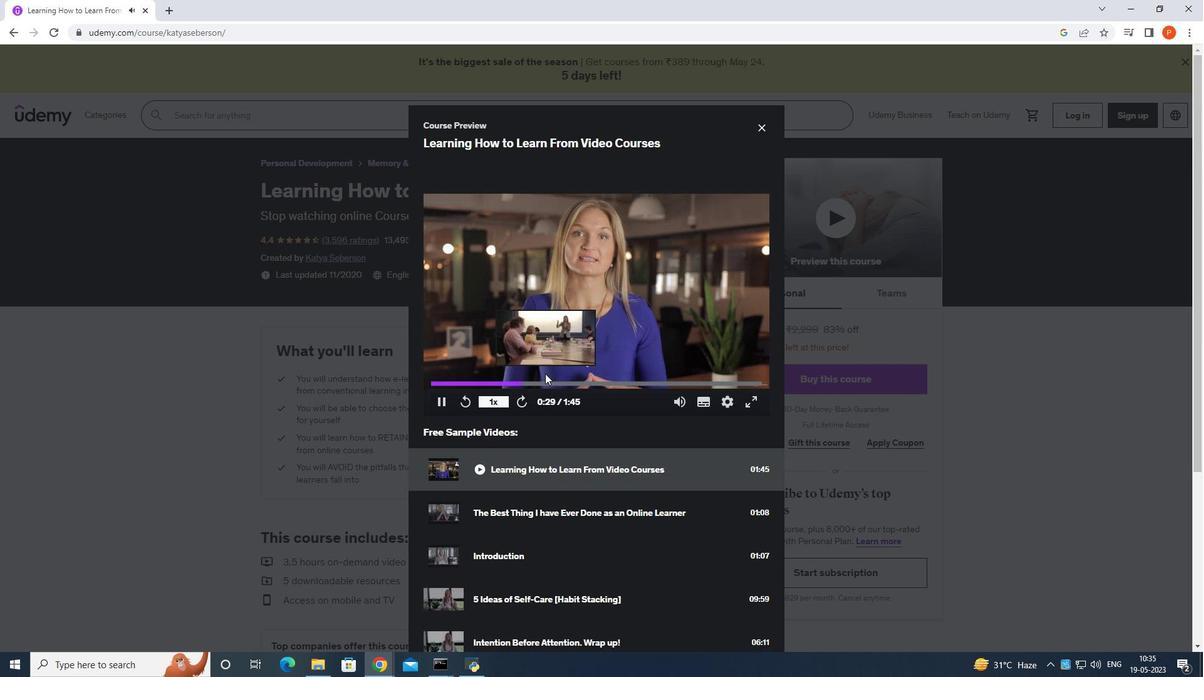 
Action: Mouse scrolled (538, 364) with delta (0, 0)
Screenshot: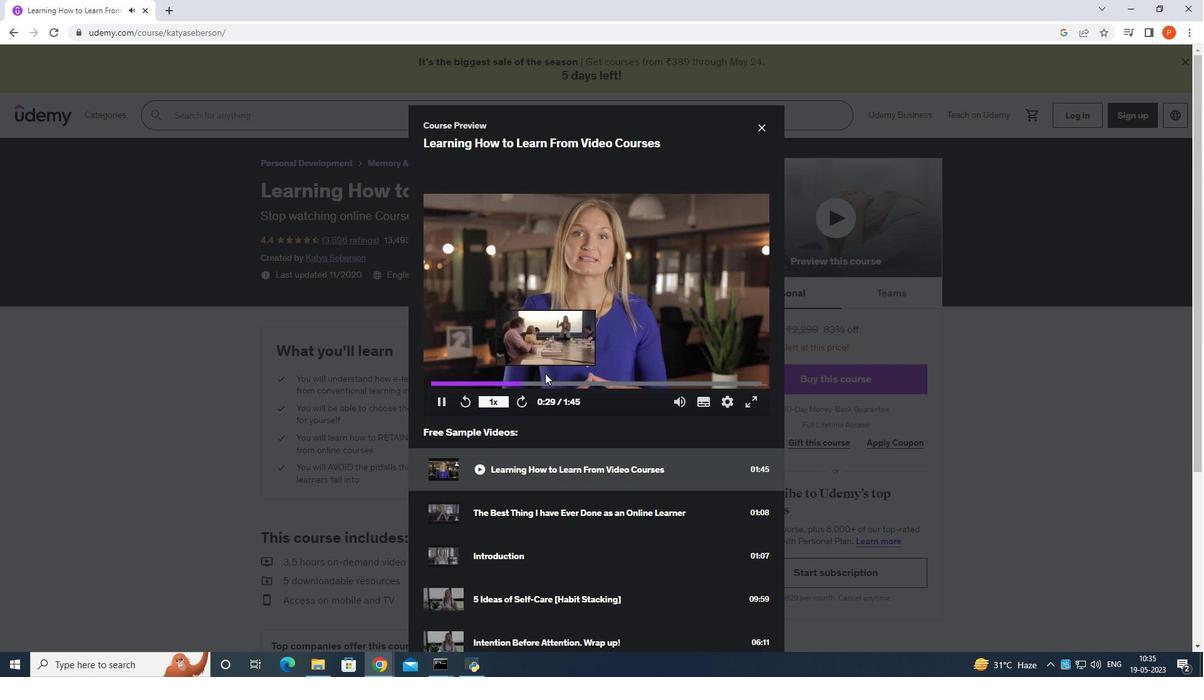 
Action: Mouse moved to (762, 124)
Screenshot: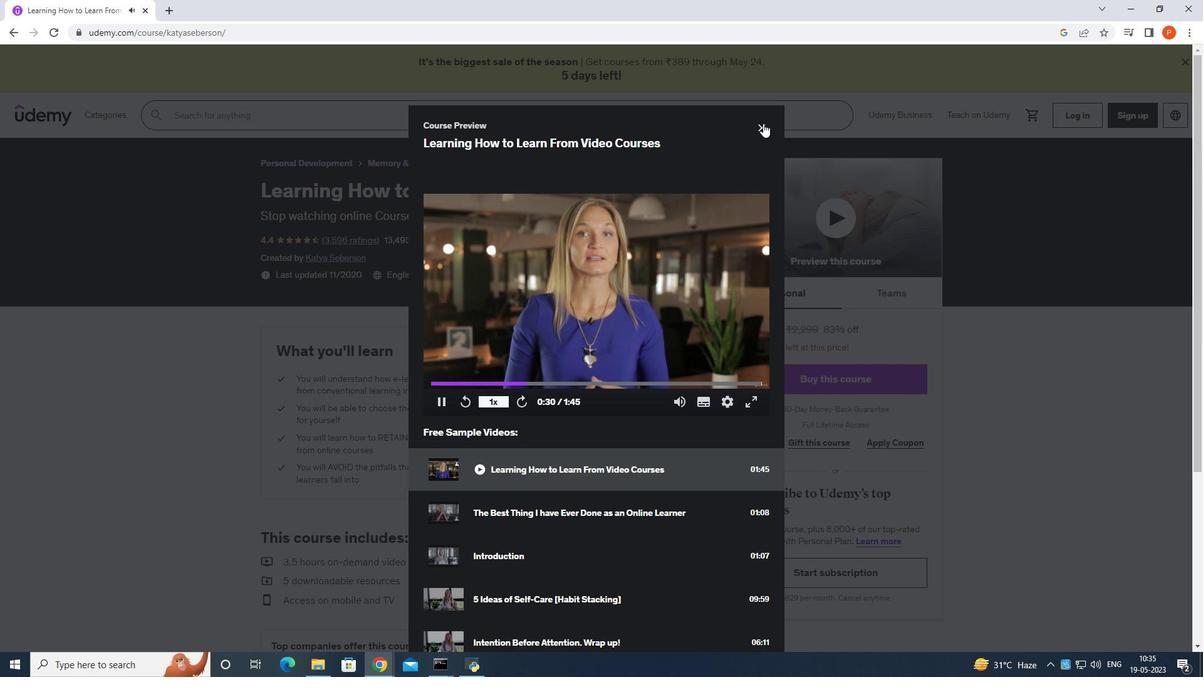 
Action: Mouse pressed left at (762, 124)
Screenshot: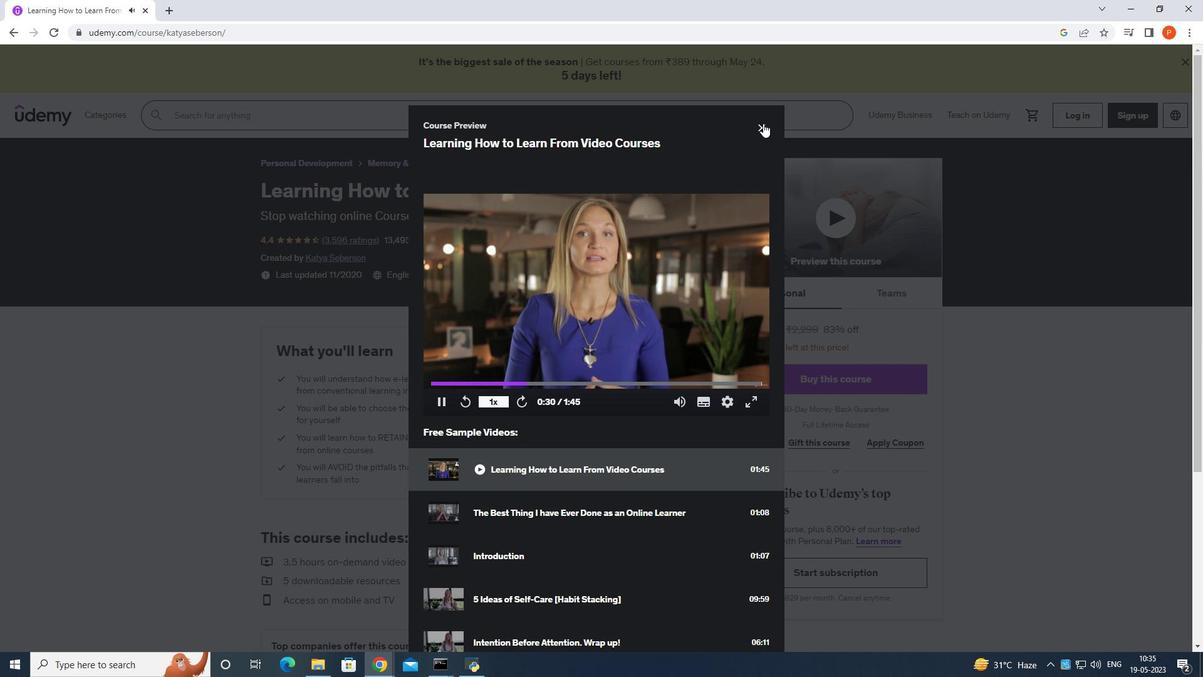 
Action: Mouse moved to (595, 406)
Screenshot: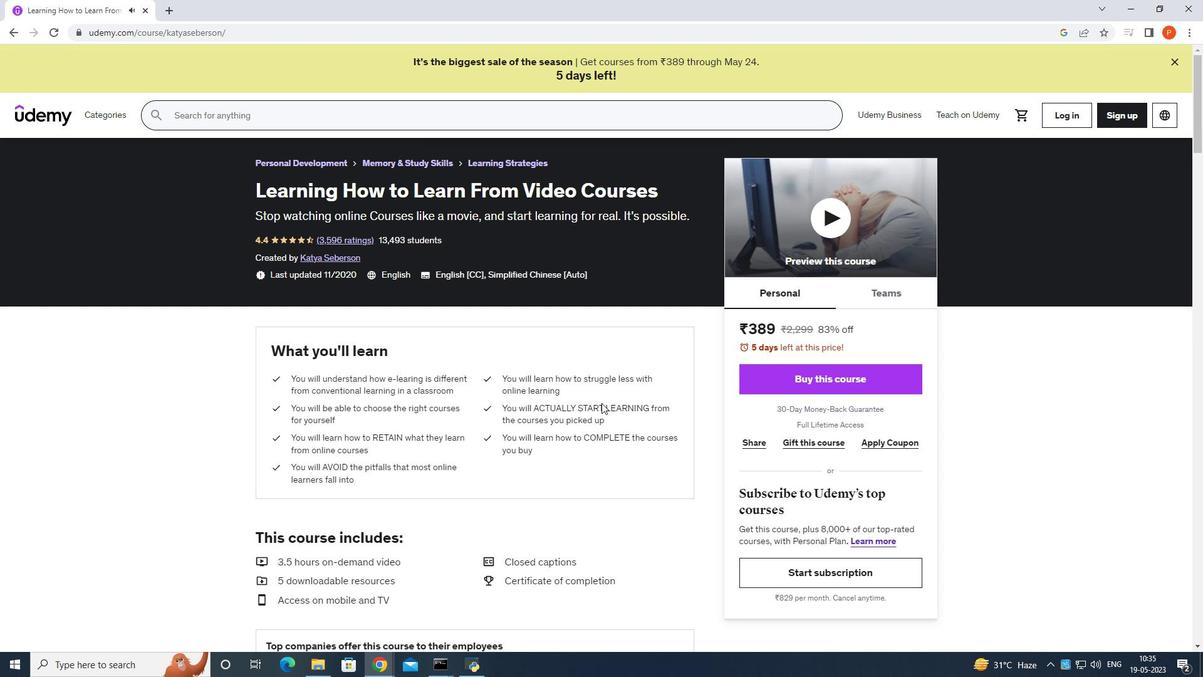 
Action: Mouse scrolled (595, 405) with delta (0, 0)
Screenshot: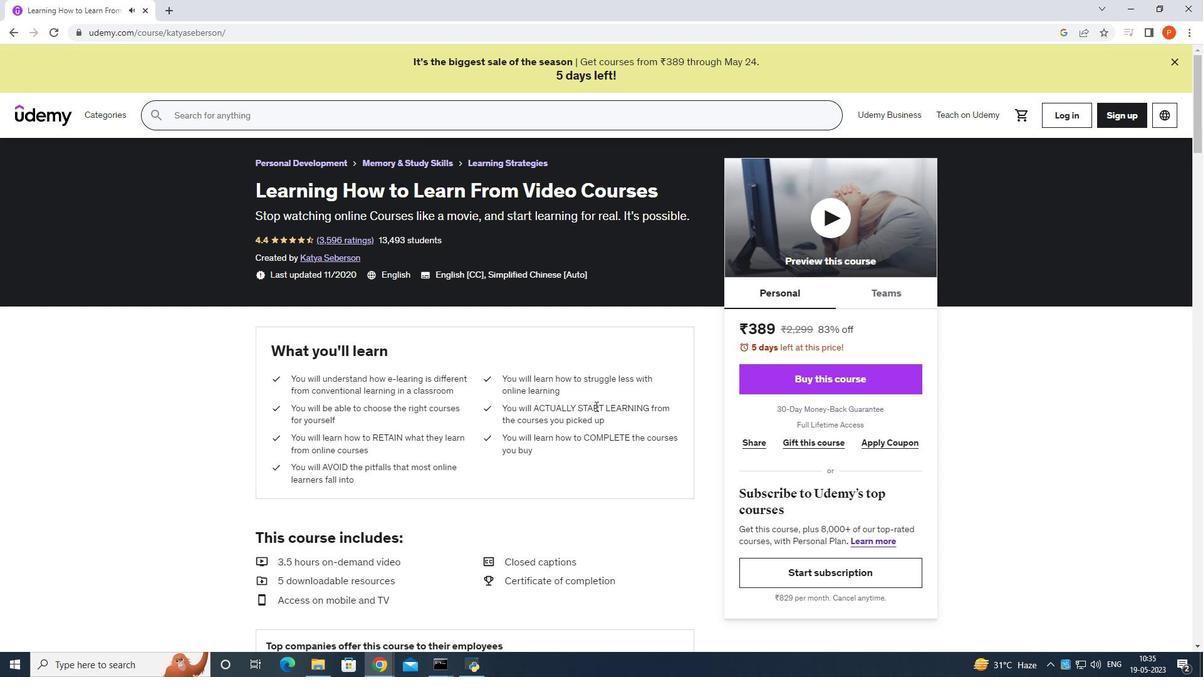 
Action: Mouse scrolled (595, 405) with delta (0, 0)
Screenshot: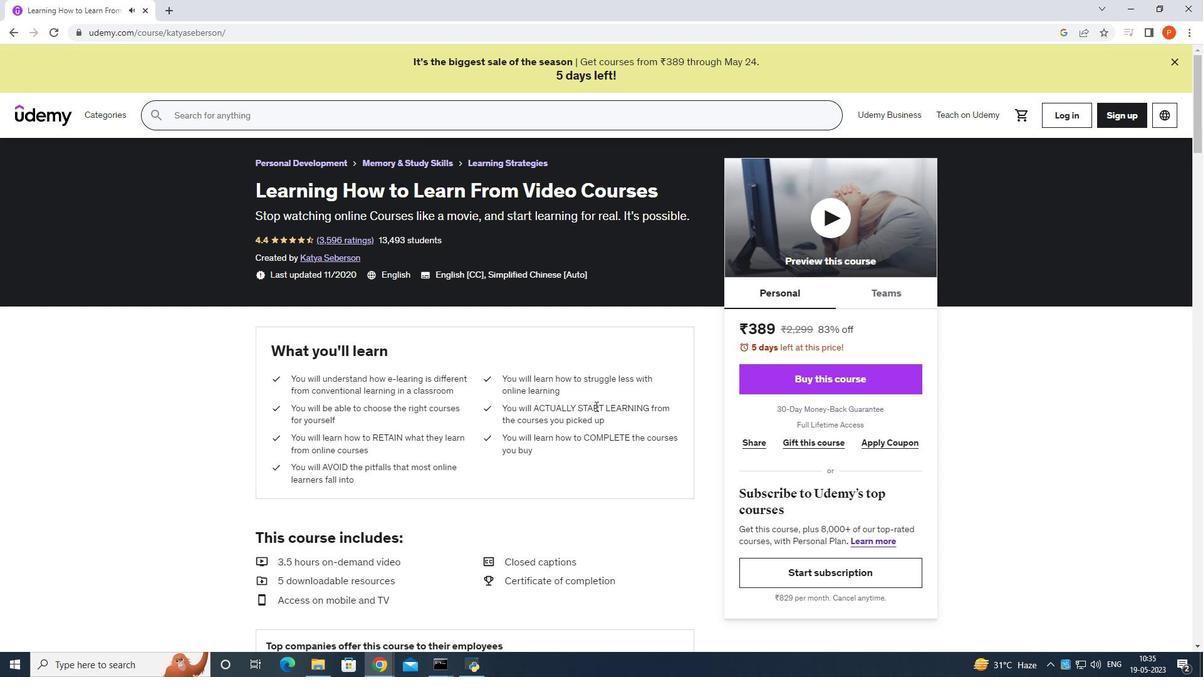 
Action: Mouse scrolled (595, 406) with delta (0, 0)
Screenshot: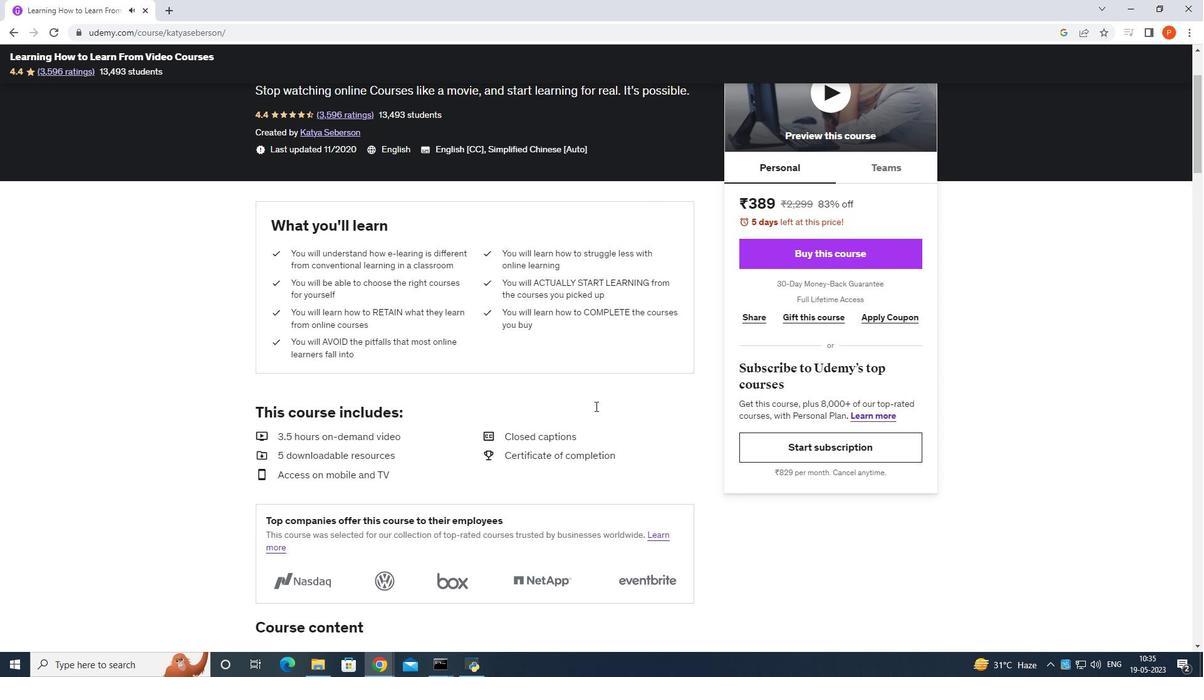 
Action: Mouse scrolled (595, 406) with delta (0, 0)
Screenshot: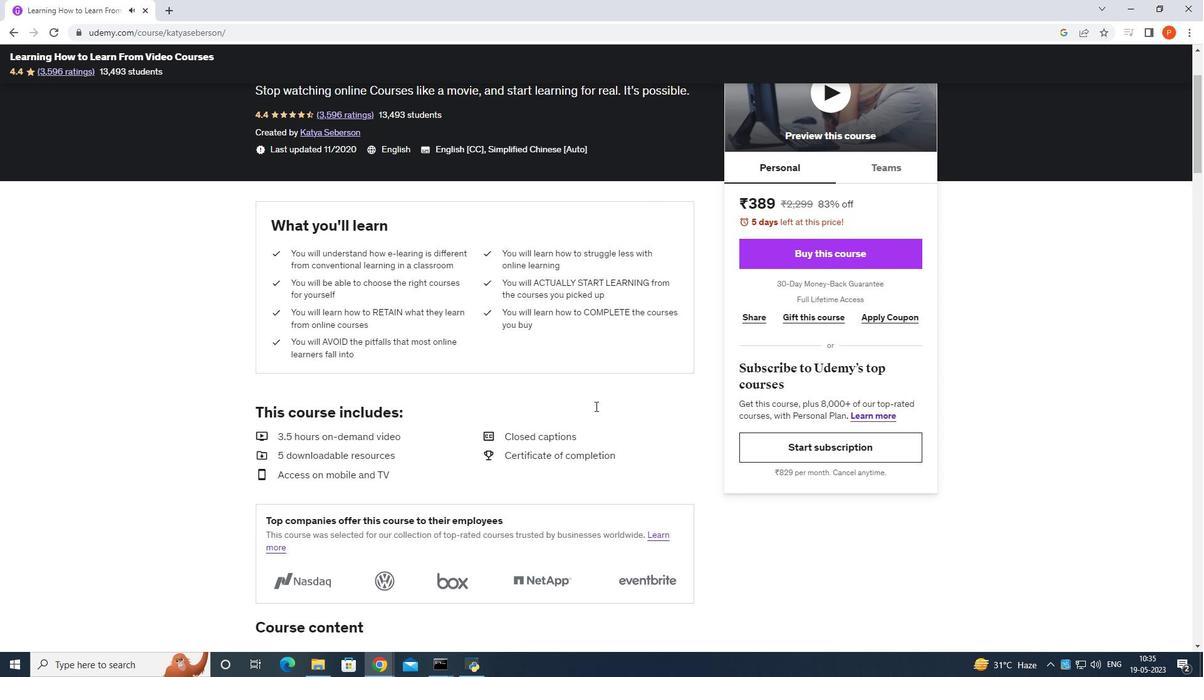 
Action: Mouse scrolled (595, 406) with delta (0, 0)
Screenshot: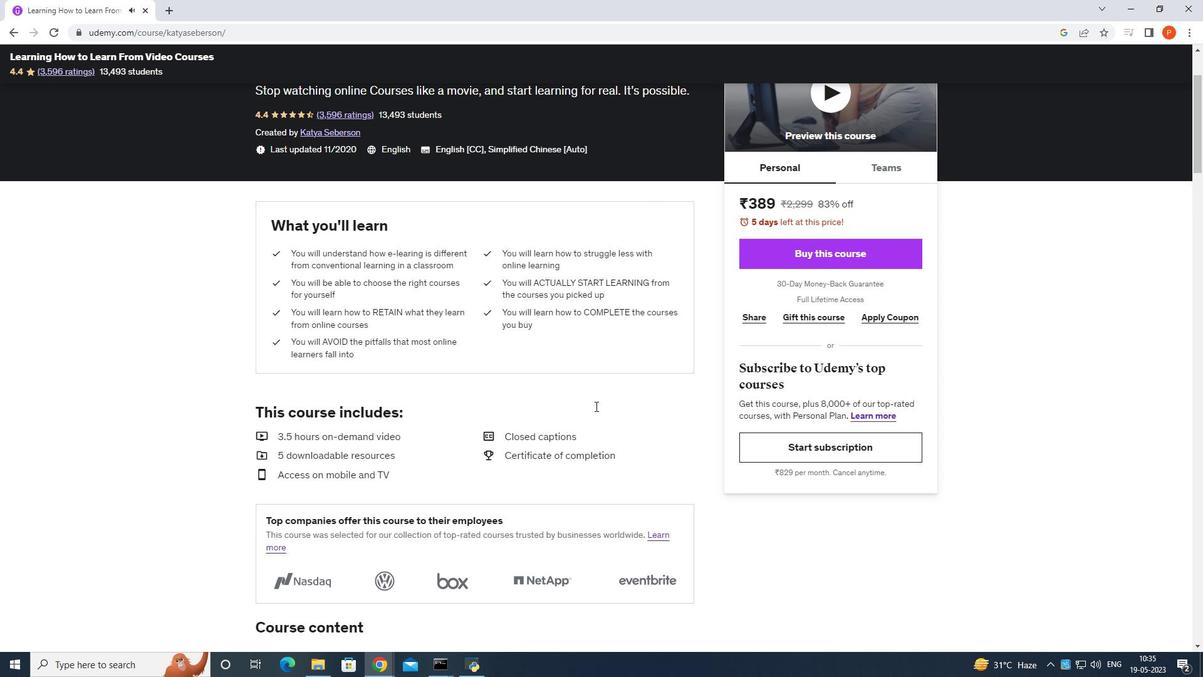 
Action: Mouse scrolled (595, 406) with delta (0, 0)
Screenshot: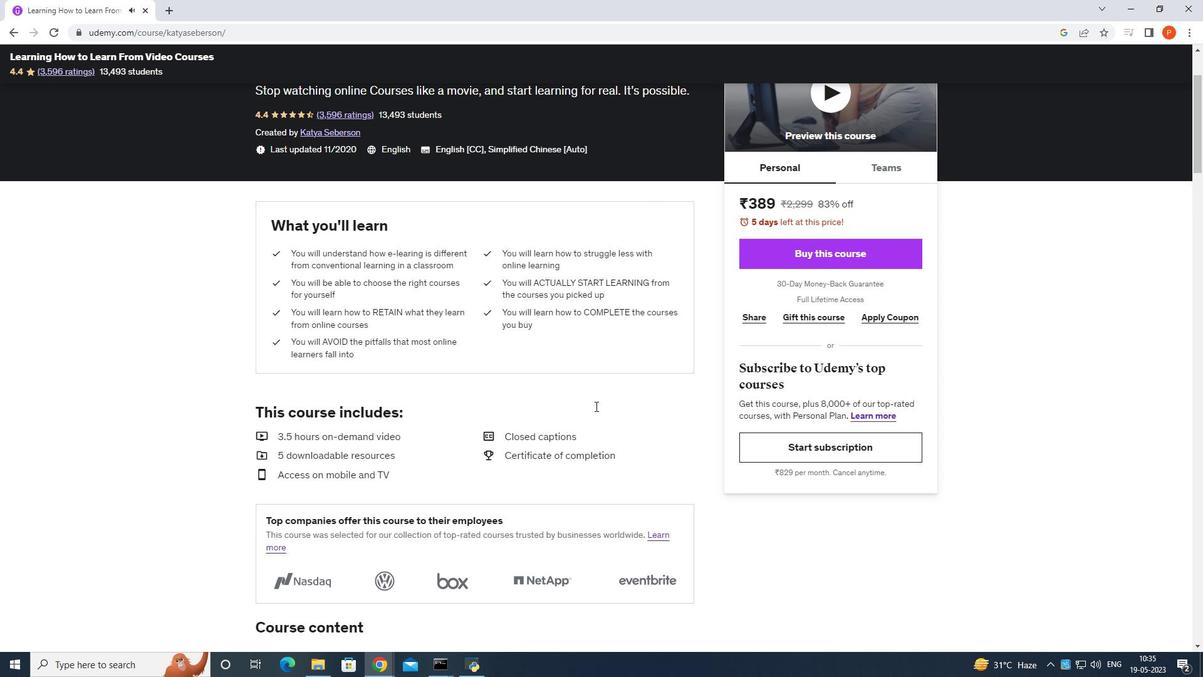 
Action: Mouse moved to (595, 408)
Screenshot: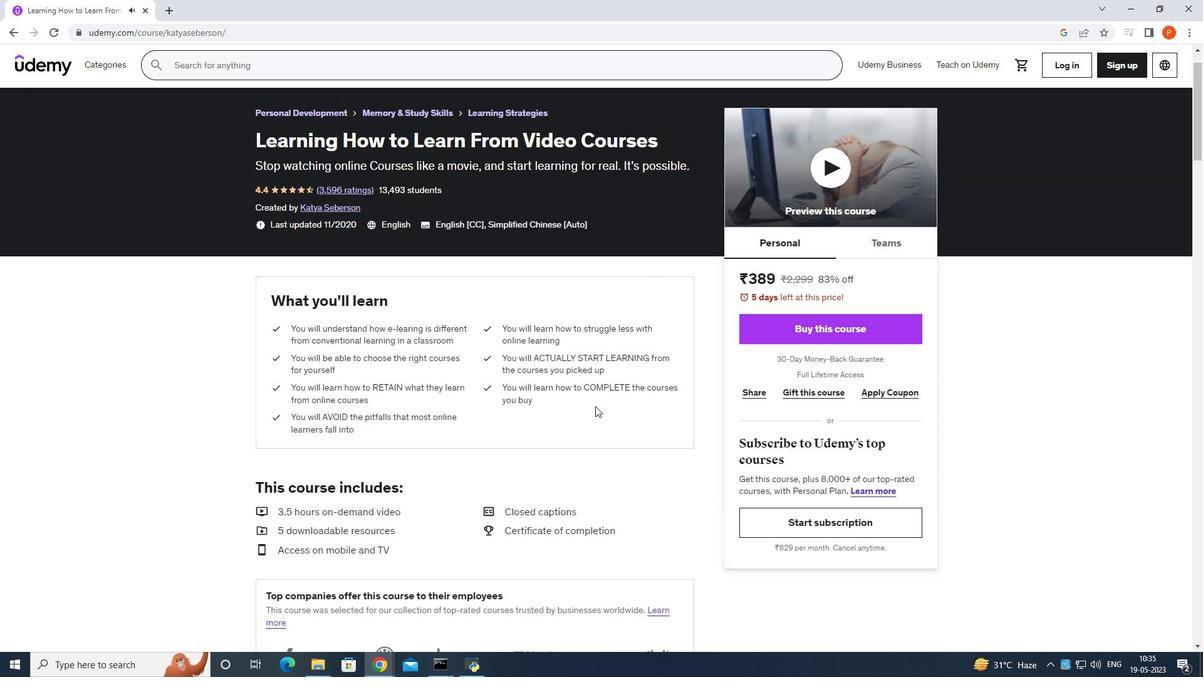 
Action: Mouse scrolled (595, 408) with delta (0, 0)
Screenshot: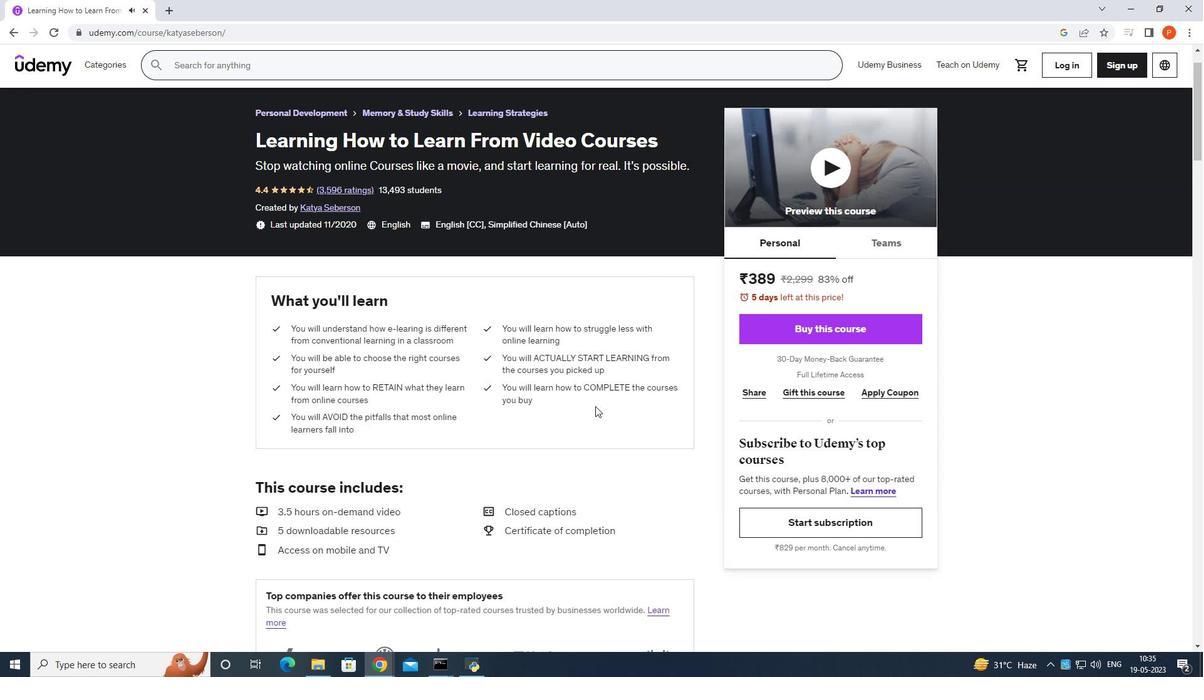 
Action: Mouse scrolled (595, 408) with delta (0, 0)
Screenshot: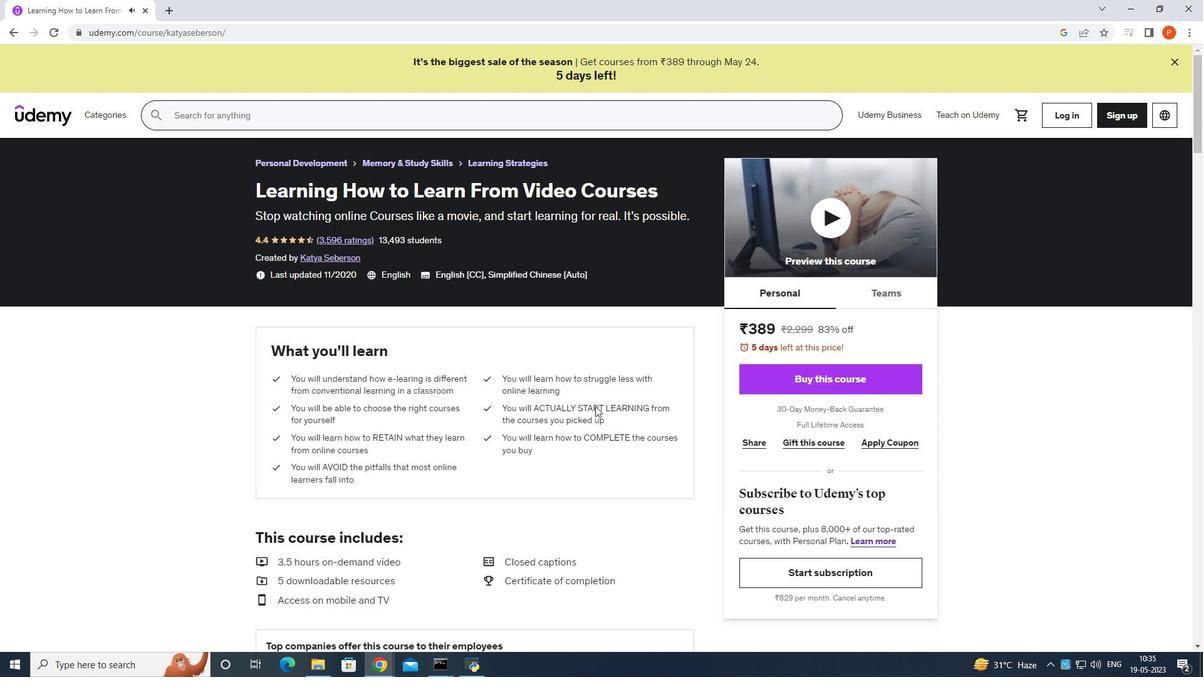 
Action: Mouse scrolled (595, 408) with delta (0, 0)
Screenshot: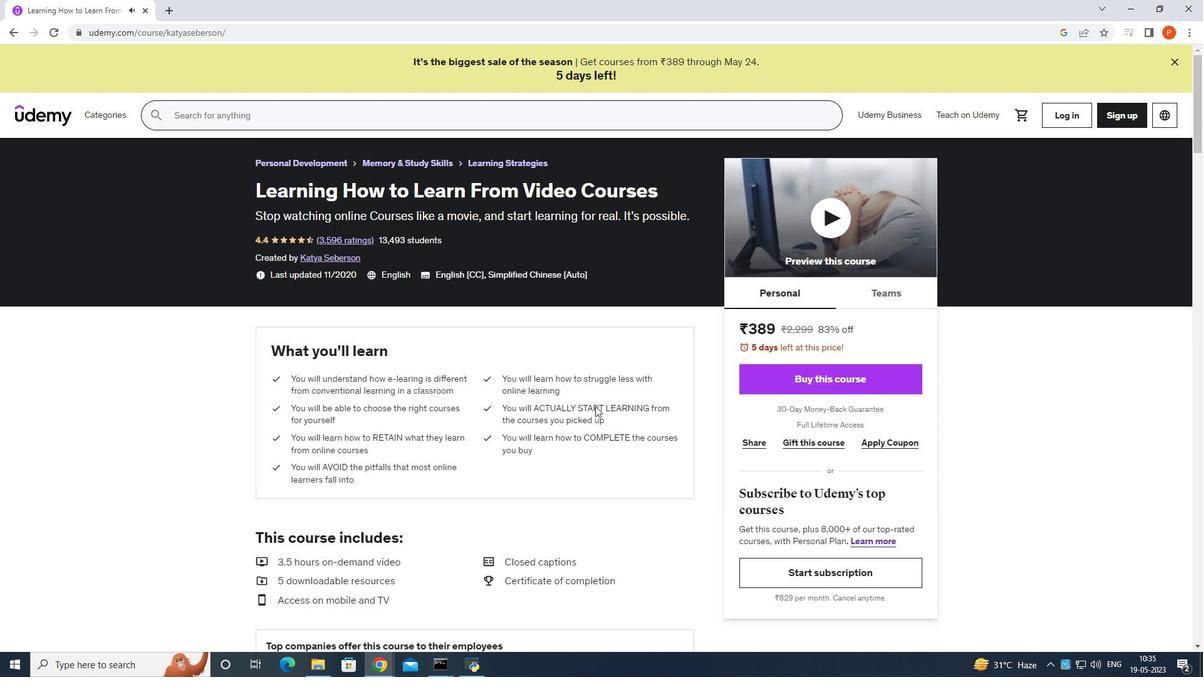 
Action: Mouse scrolled (595, 408) with delta (0, 0)
Screenshot: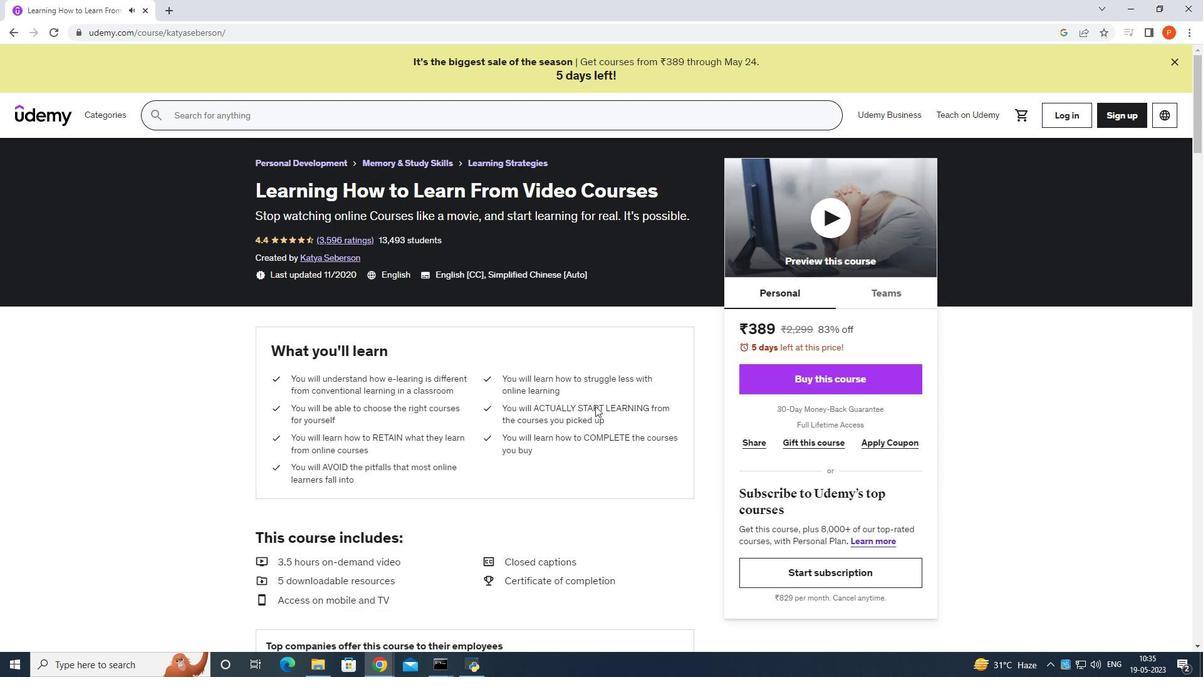 
Action: Mouse scrolled (595, 407) with delta (0, 0)
Screenshot: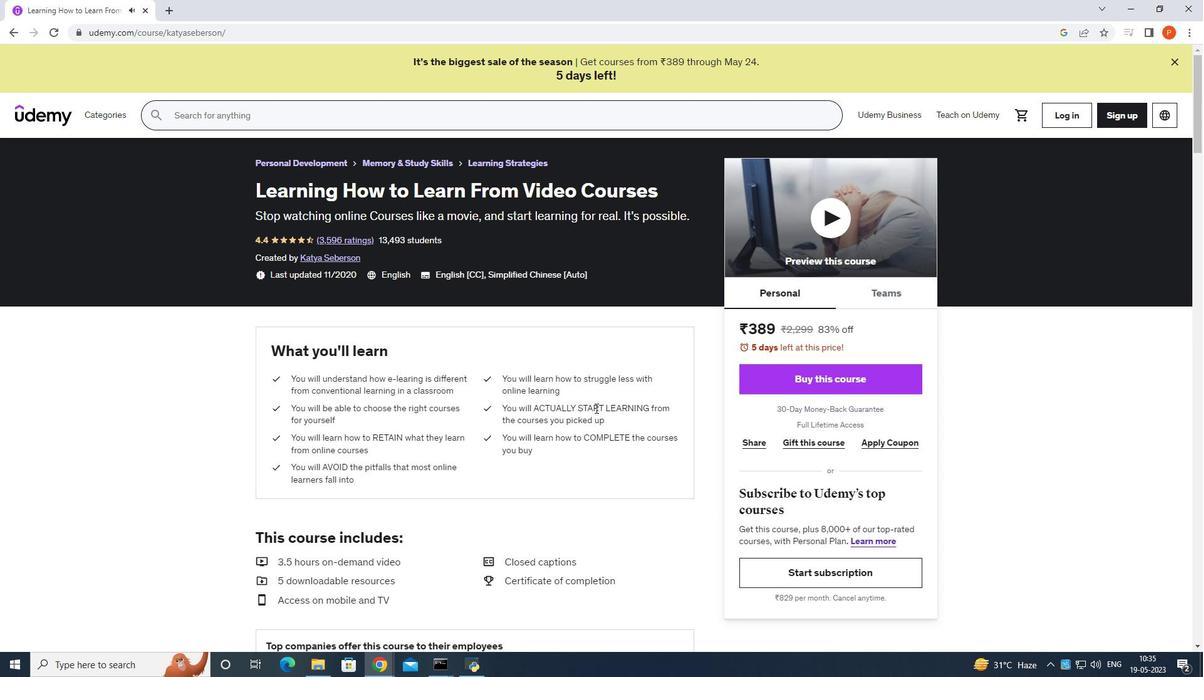 
Action: Mouse moved to (598, 413)
Screenshot: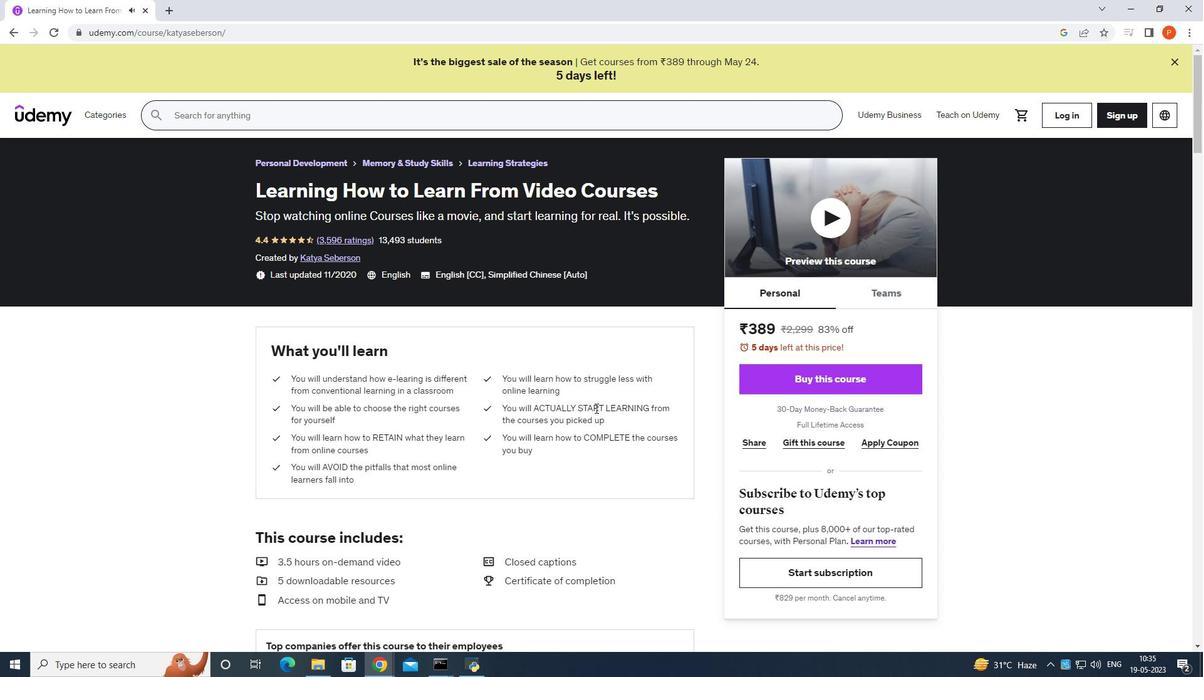 
Action: Mouse scrolled (596, 410) with delta (0, 0)
Screenshot: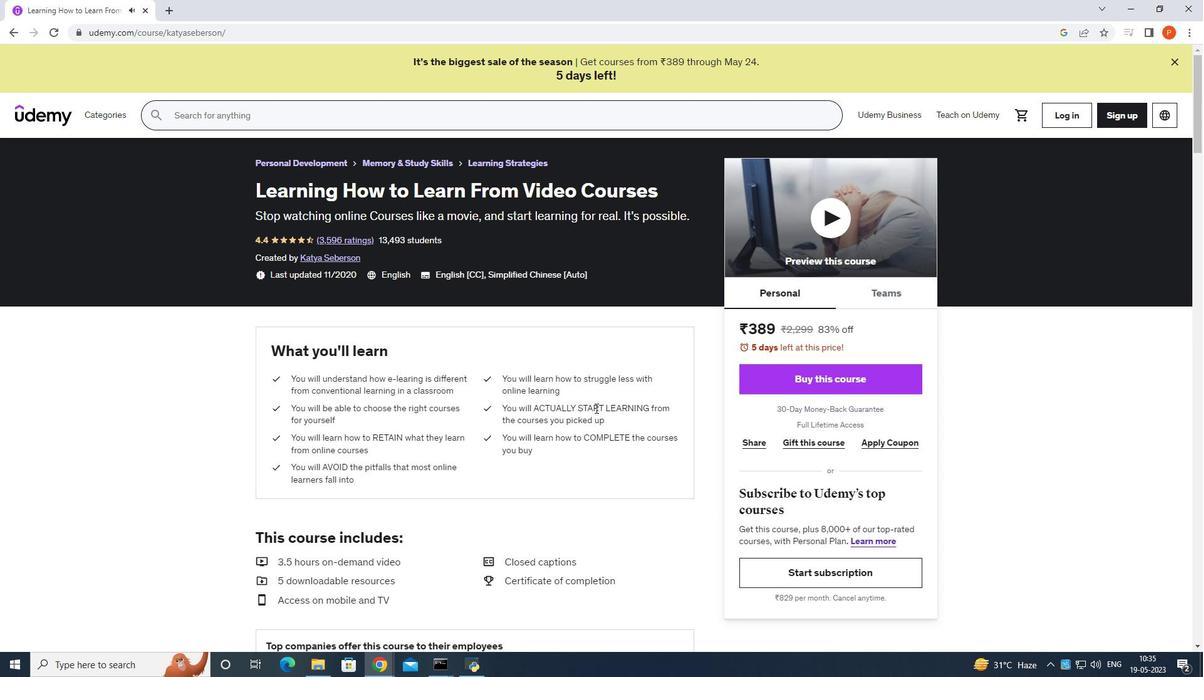 
Action: Mouse moved to (598, 413)
Screenshot: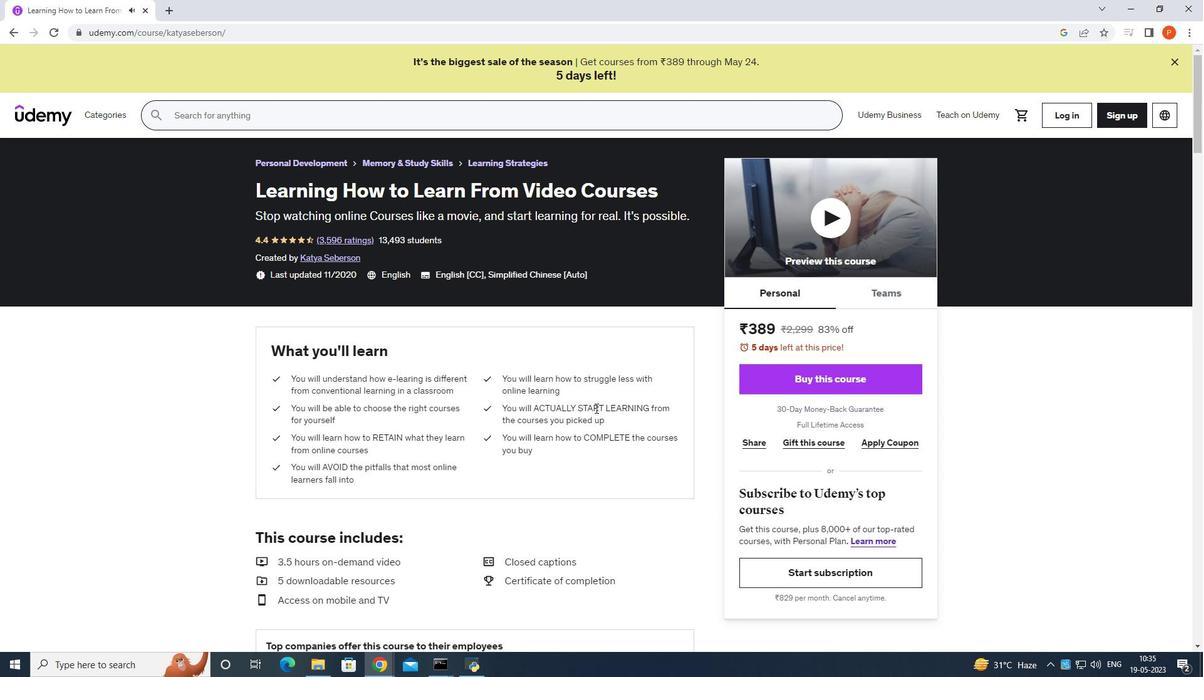 
Action: Mouse scrolled (598, 412) with delta (0, 0)
Screenshot: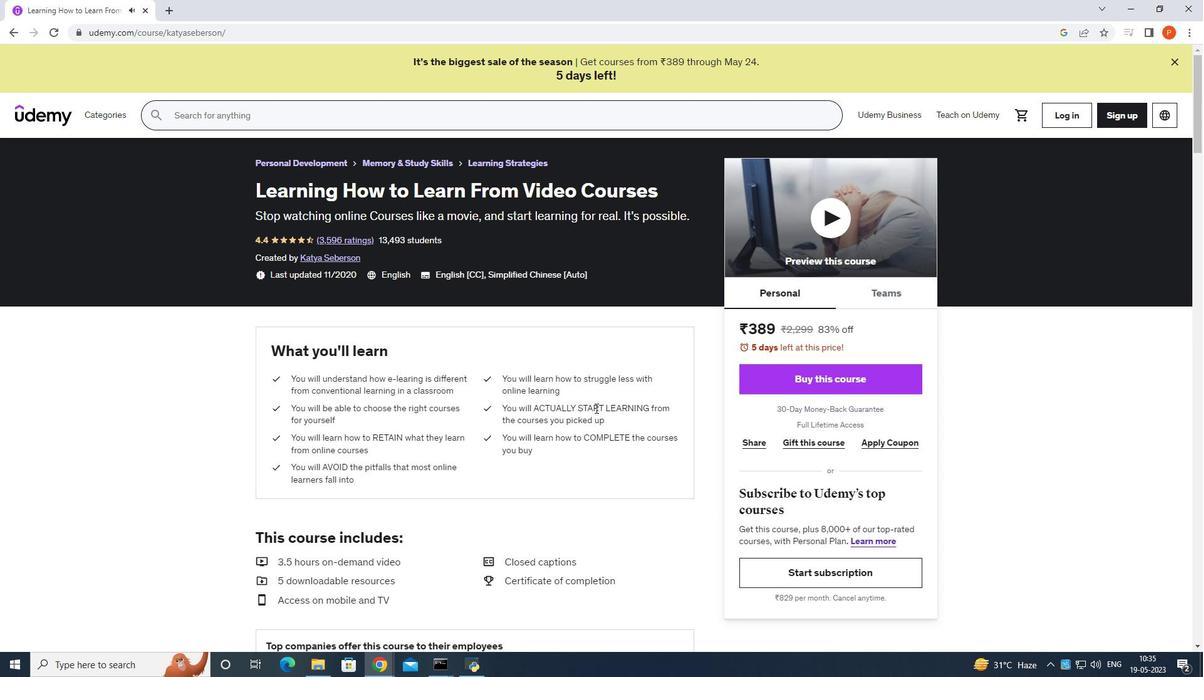 
Action: Mouse moved to (599, 415)
Screenshot: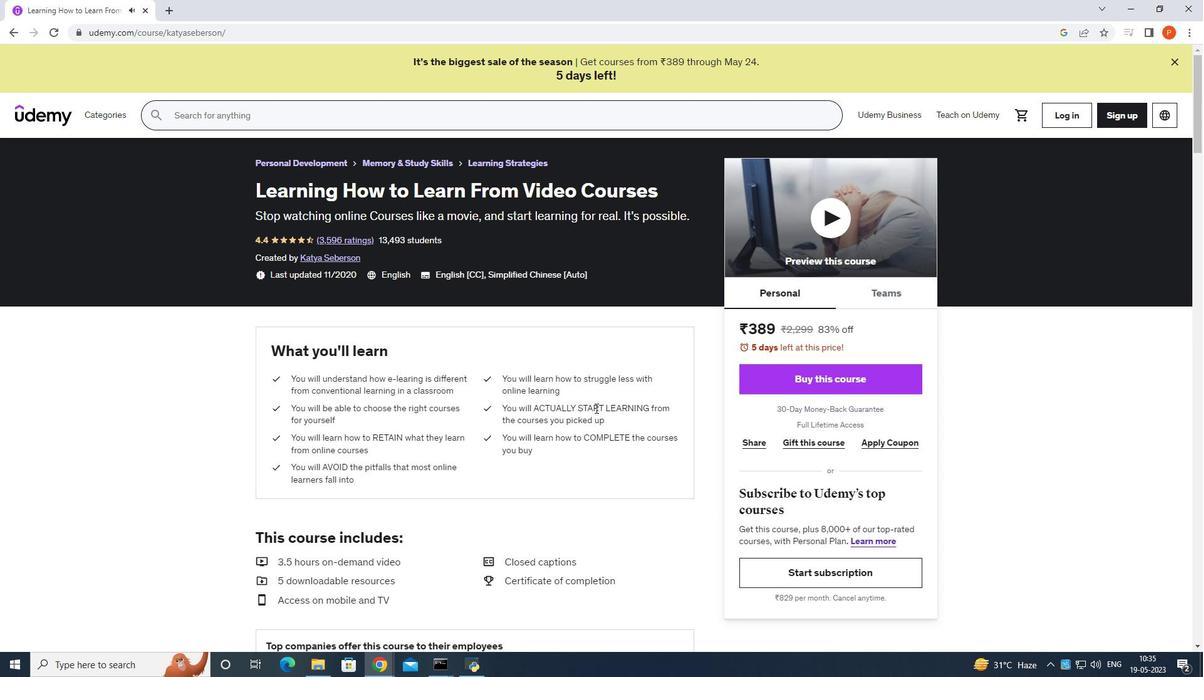 
Action: Mouse scrolled (599, 413) with delta (0, 0)
Screenshot: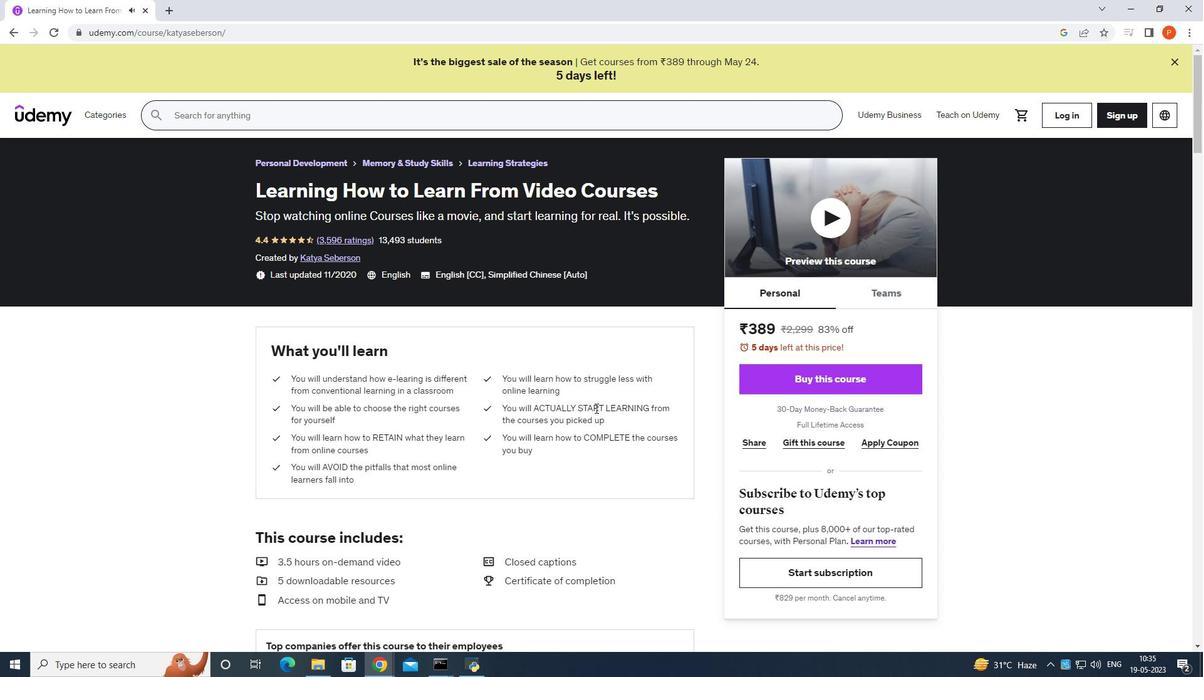 
Action: Mouse moved to (599, 417)
Screenshot: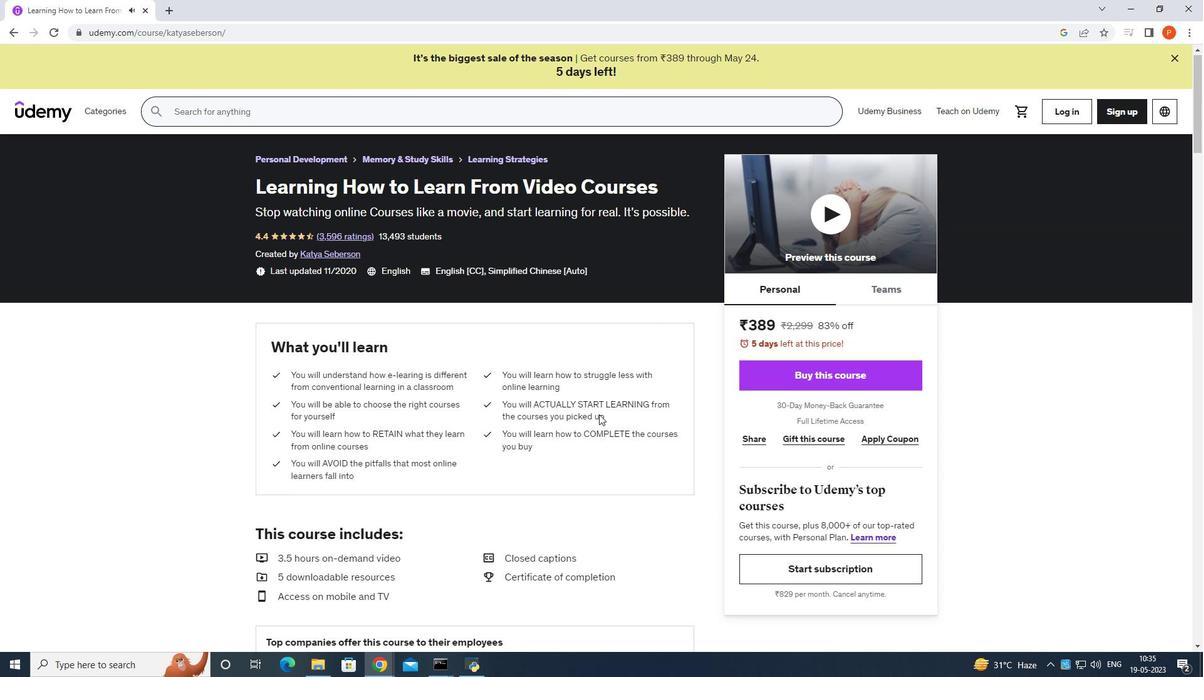 
Action: Mouse scrolled (599, 416) with delta (0, 0)
Screenshot: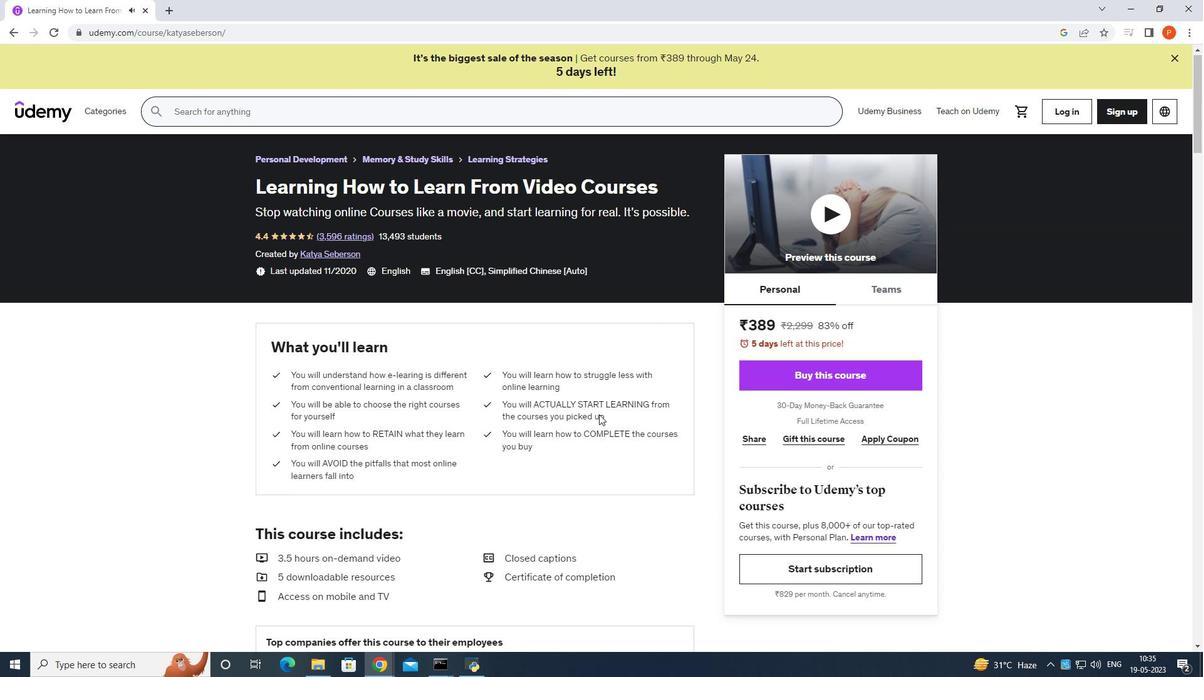 
Action: Mouse scrolled (599, 416) with delta (0, 0)
Screenshot: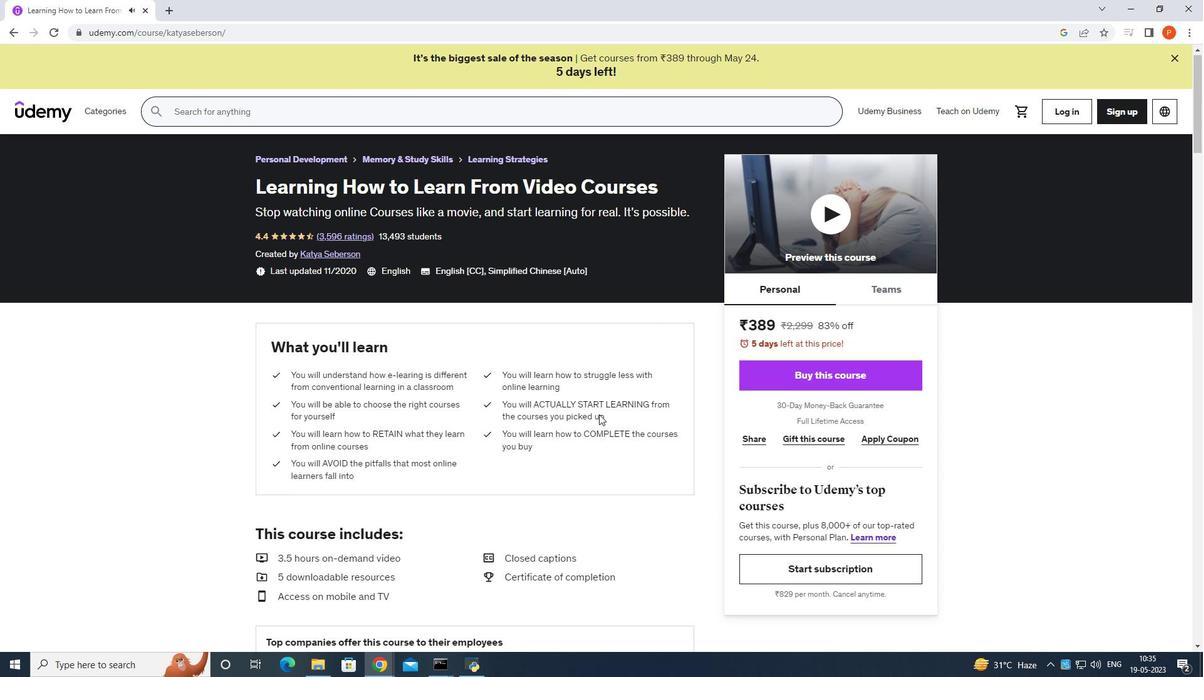 
Action: Mouse scrolled (599, 416) with delta (0, 0)
Screenshot: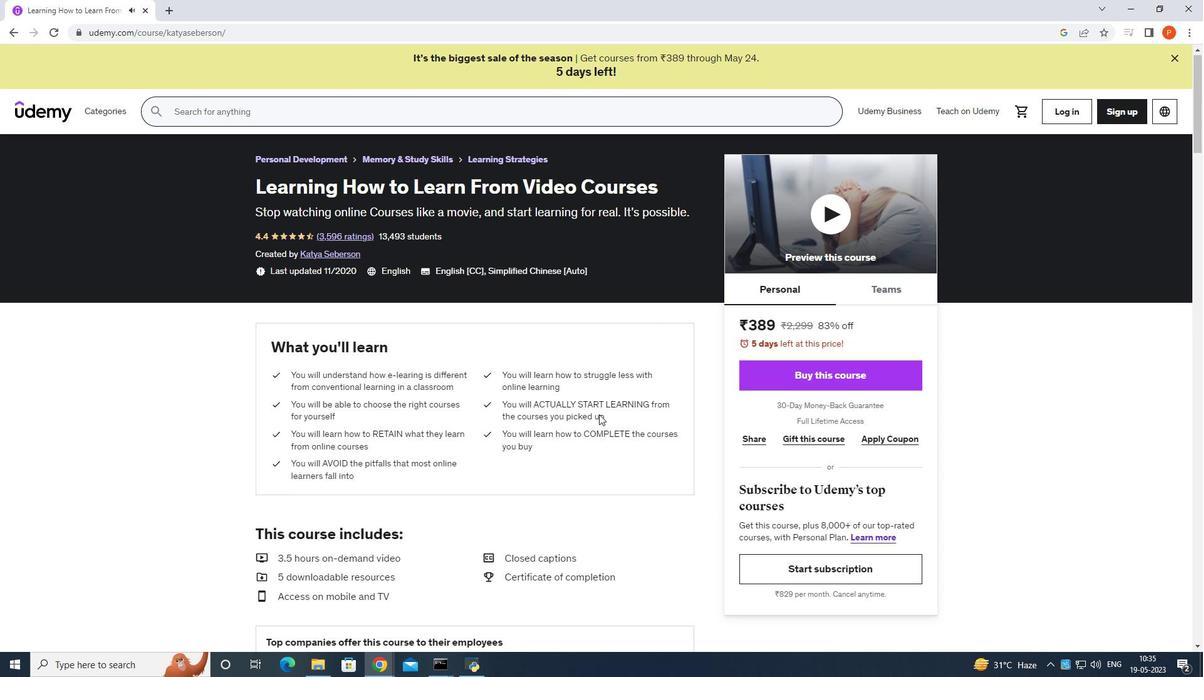
Action: Mouse scrolled (599, 416) with delta (0, 0)
Screenshot: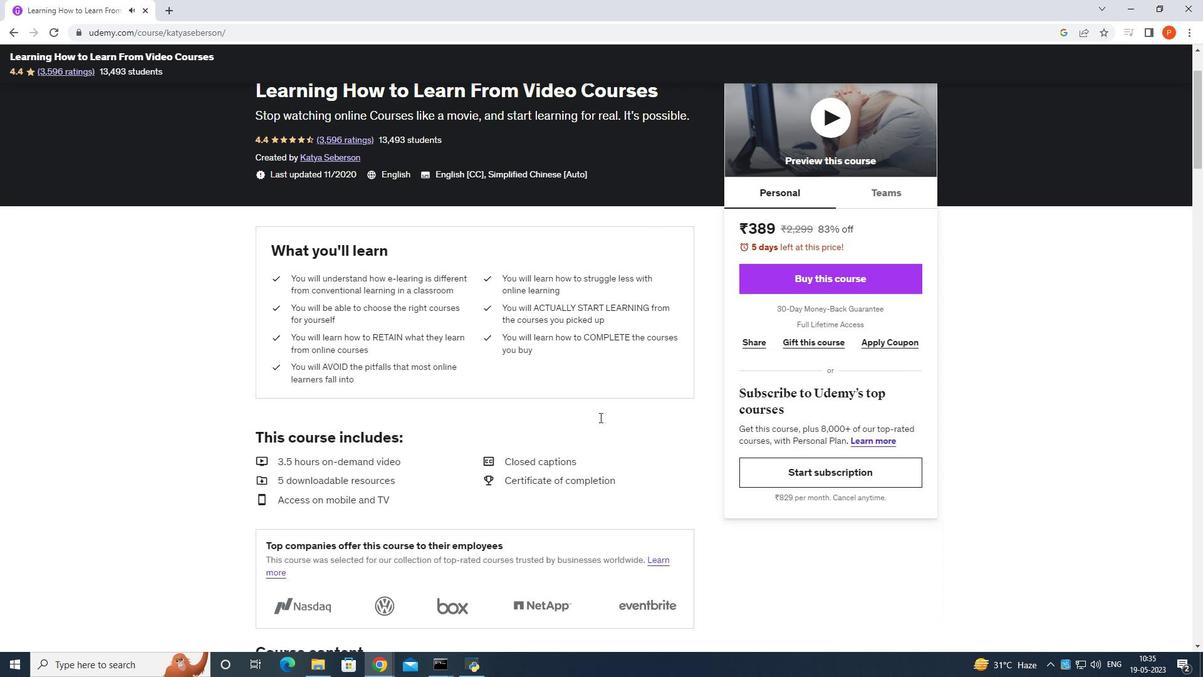 
Action: Mouse scrolled (599, 416) with delta (0, 0)
Screenshot: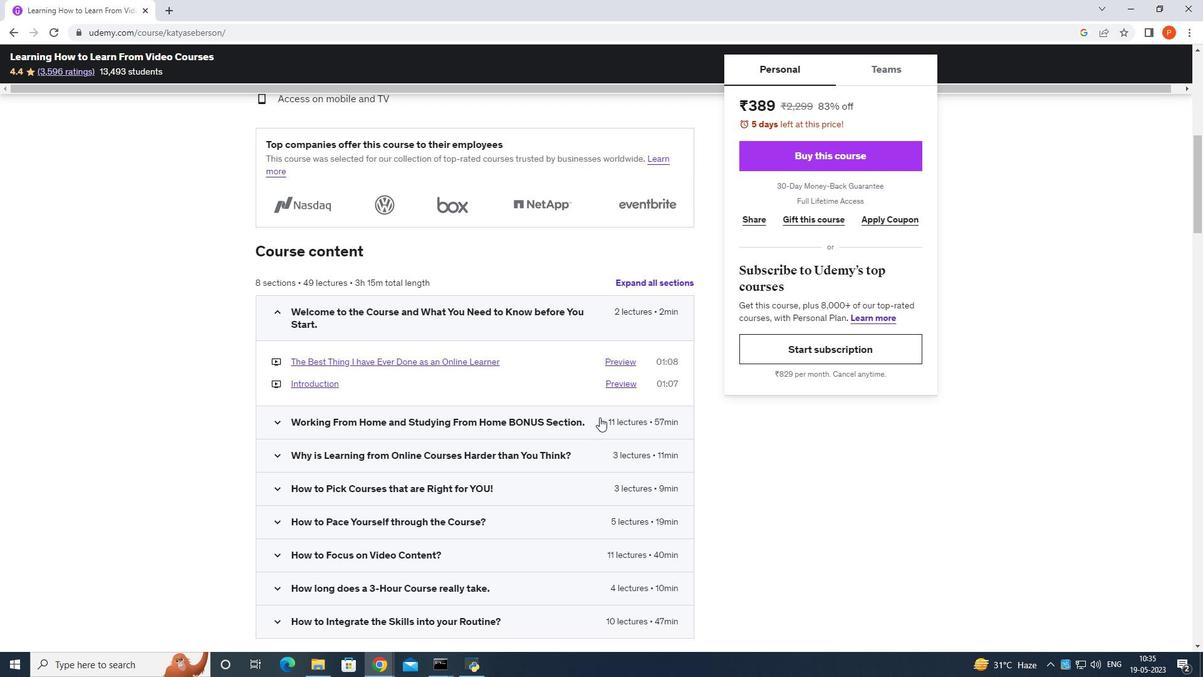 
Action: Mouse moved to (600, 418)
Screenshot: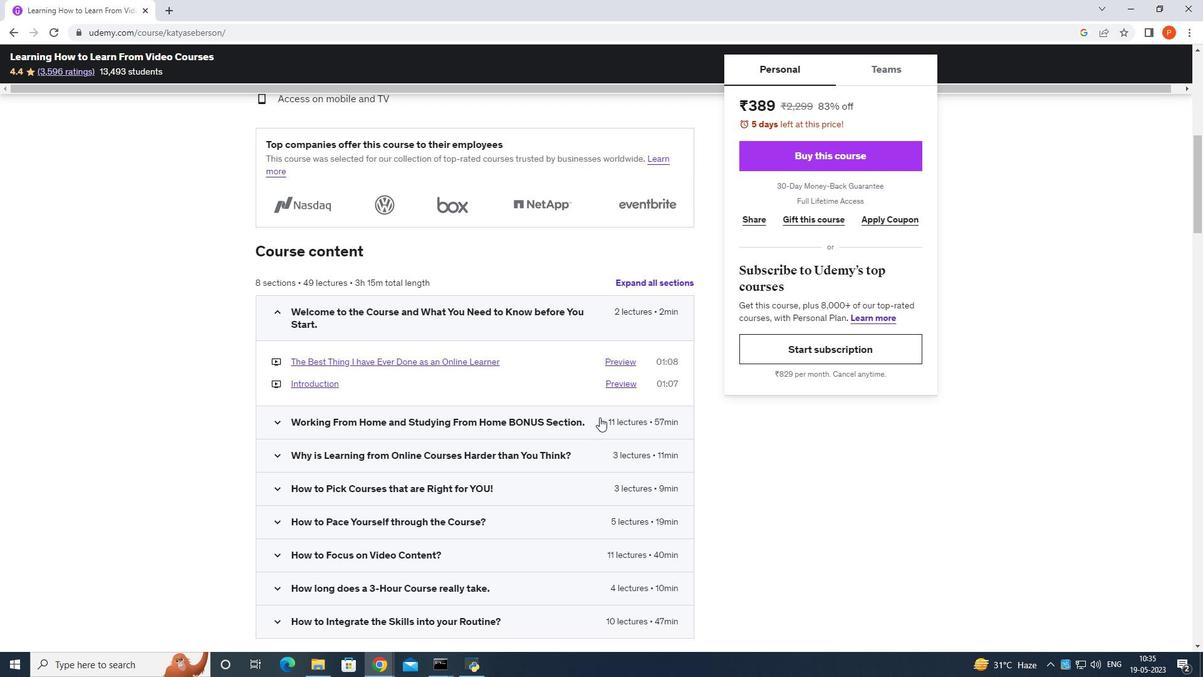 
Action: Mouse scrolled (600, 417) with delta (0, 0)
Screenshot: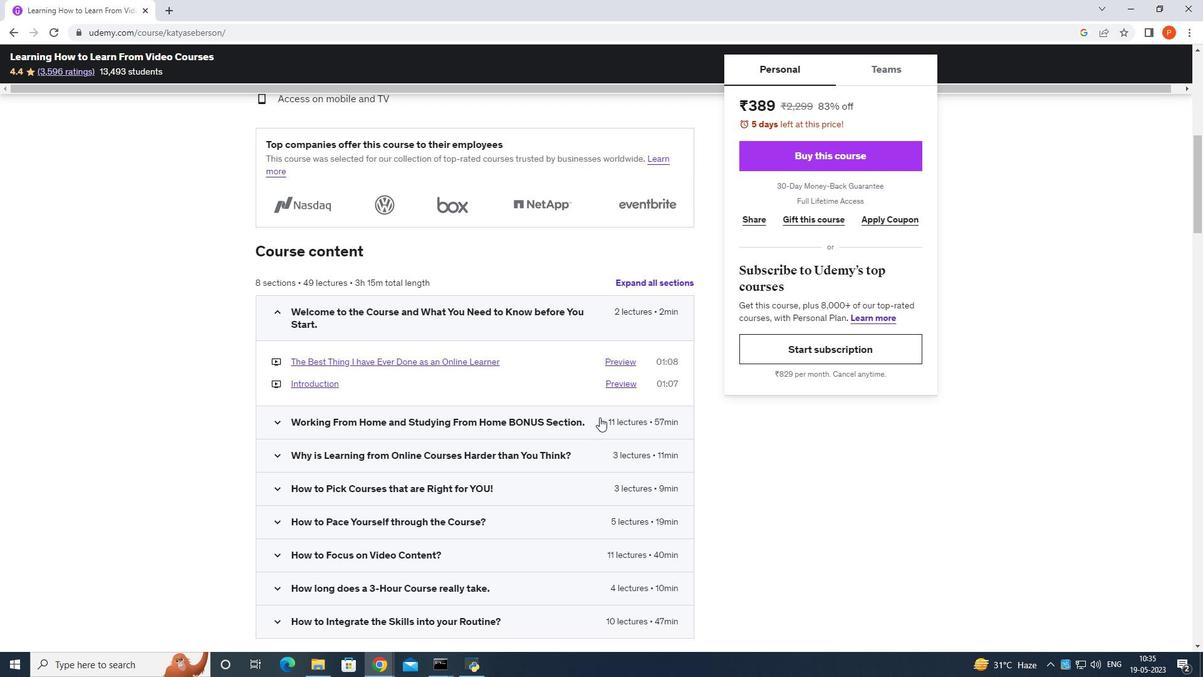 
Action: Mouse moved to (601, 420)
Screenshot: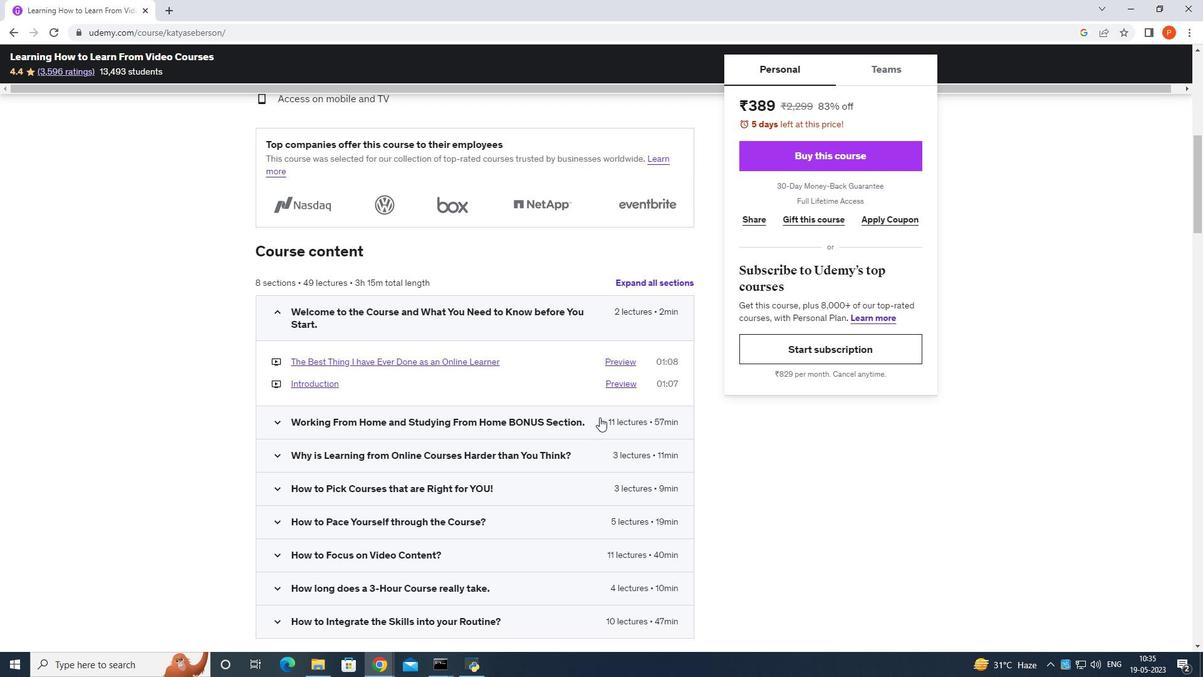 
Action: Mouse scrolled (601, 419) with delta (0, 0)
Screenshot: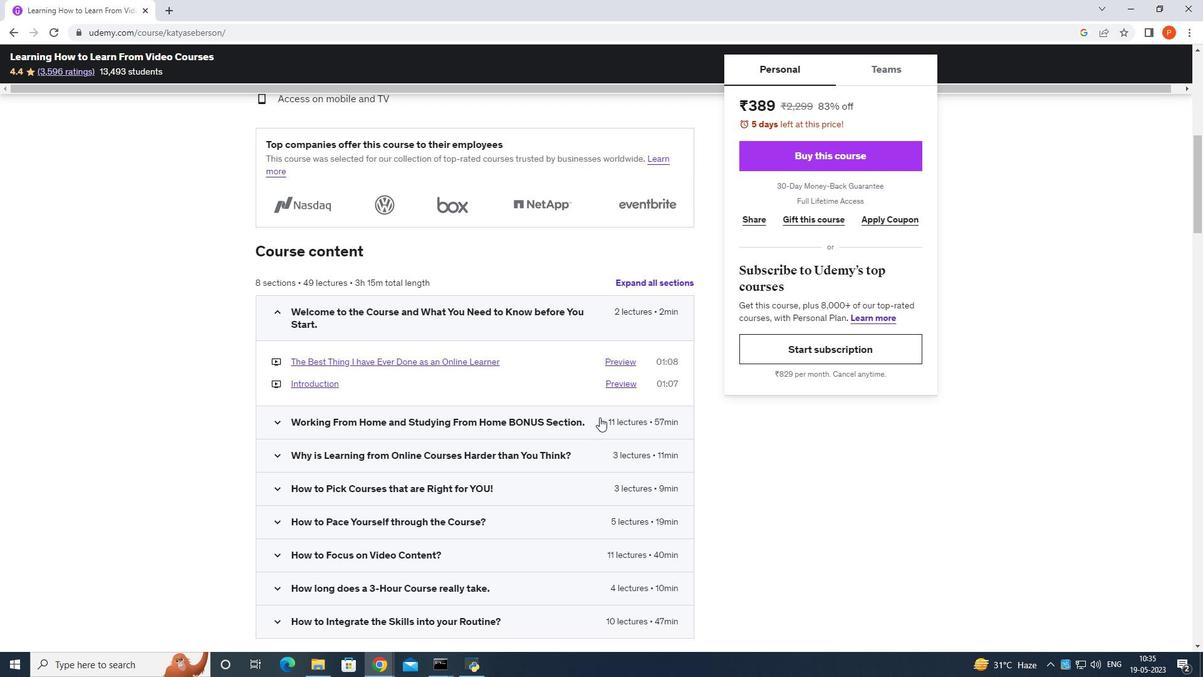 
Action: Mouse moved to (603, 421)
Screenshot: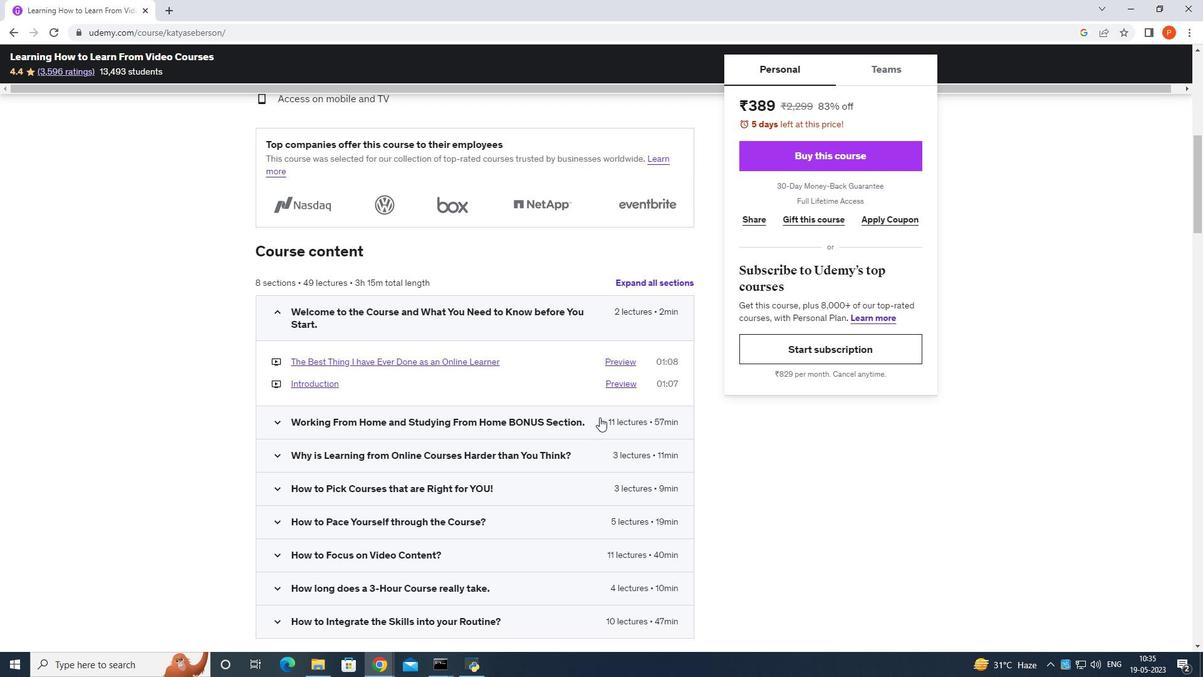 
Action: Mouse scrolled (603, 420) with delta (0, 0)
Screenshot: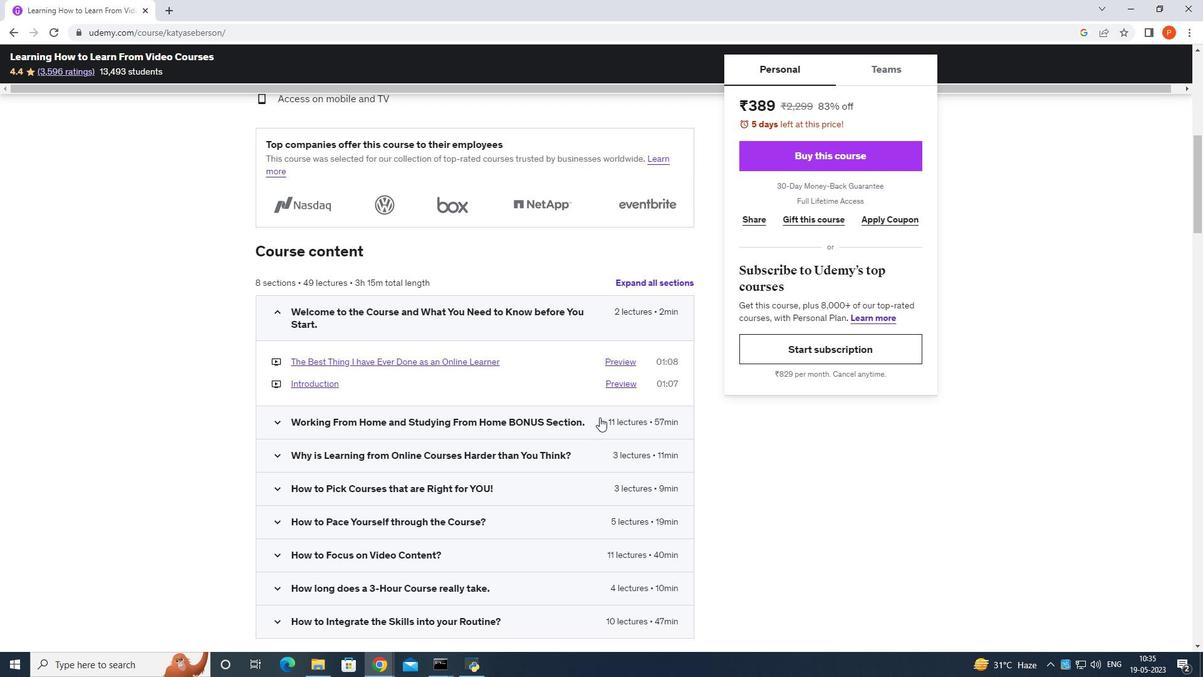 
Action: Mouse scrolled (603, 421) with delta (0, 0)
Screenshot: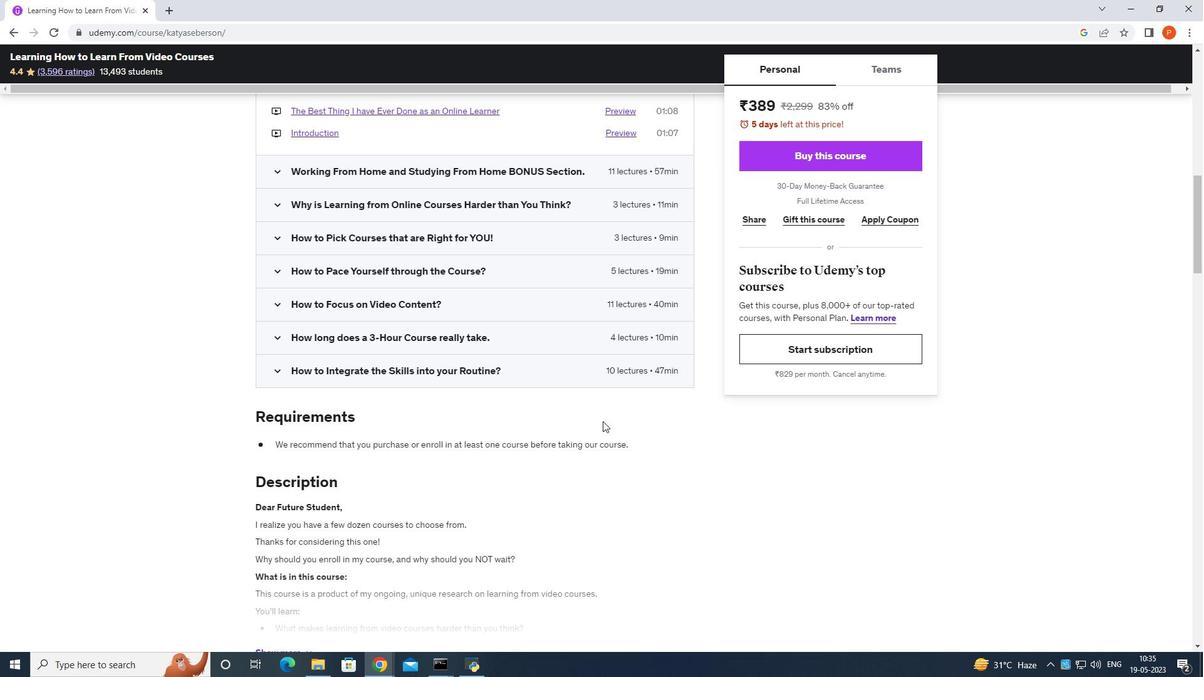 
Action: Mouse scrolled (603, 421) with delta (0, 0)
Screenshot: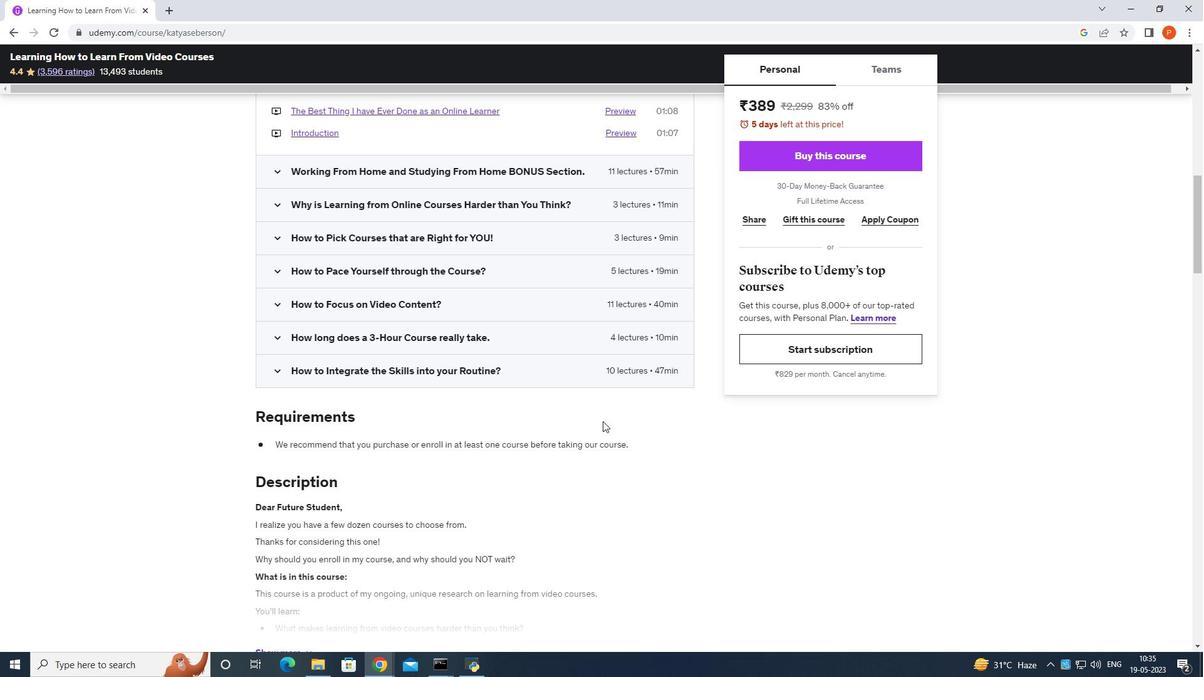 
Action: Mouse scrolled (603, 421) with delta (0, 0)
Screenshot: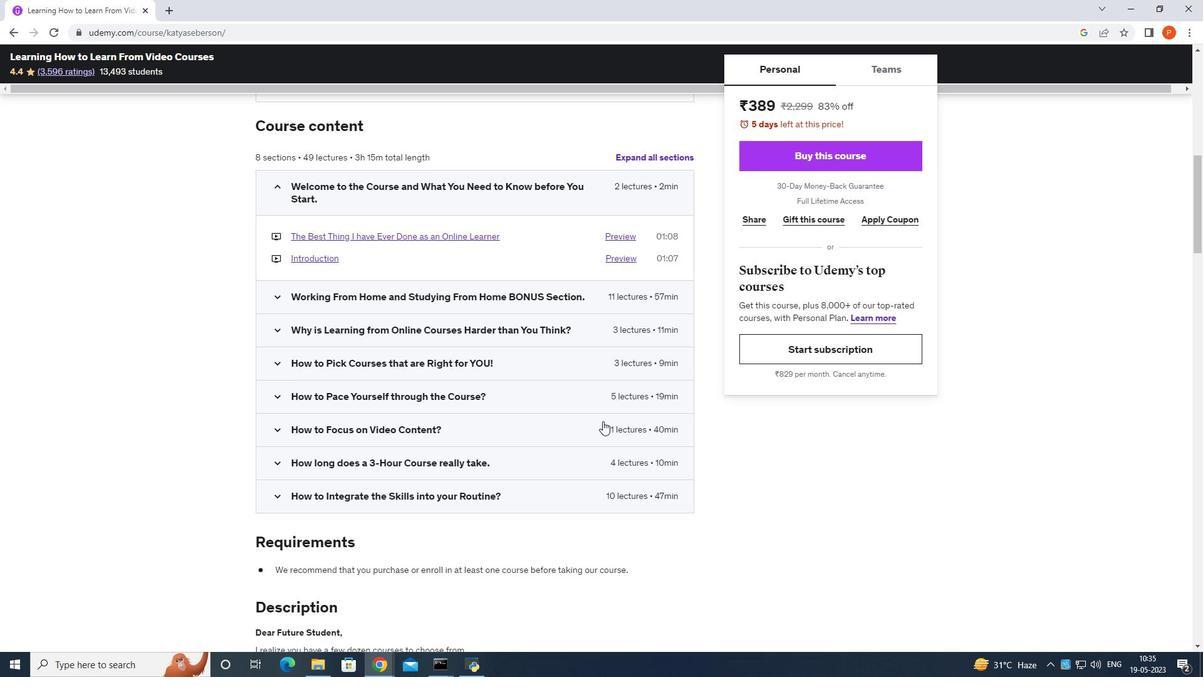 
Action: Mouse scrolled (603, 421) with delta (0, 0)
Screenshot: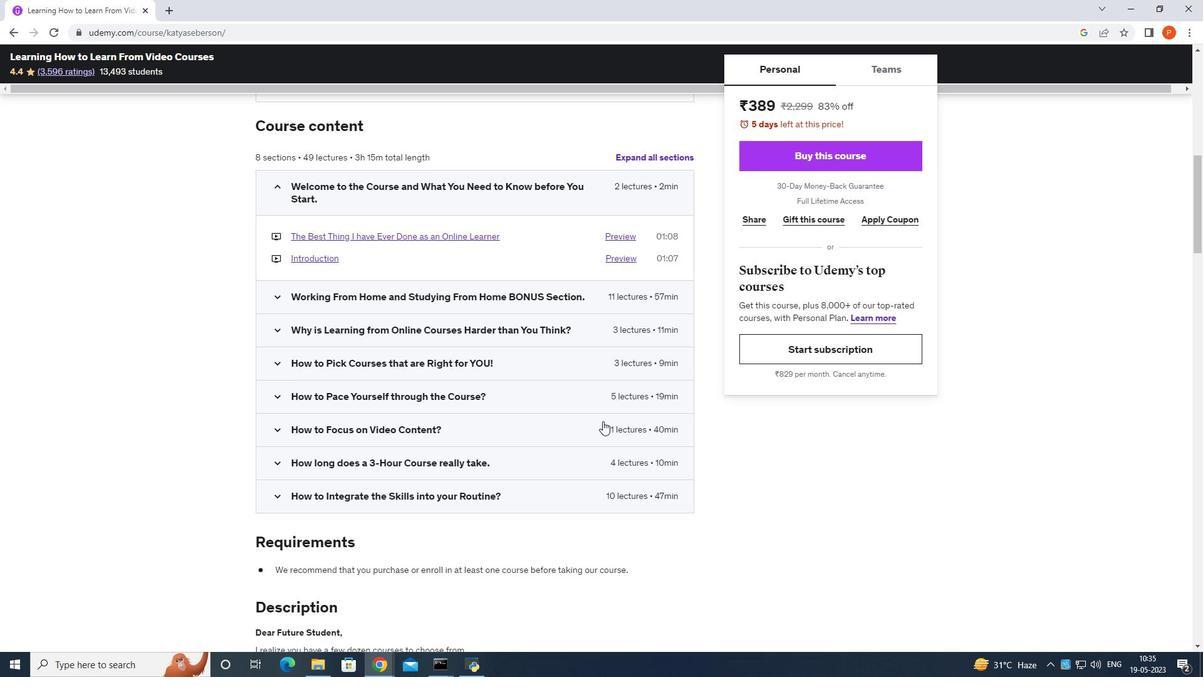 
Action: Mouse scrolled (603, 420) with delta (0, 0)
Screenshot: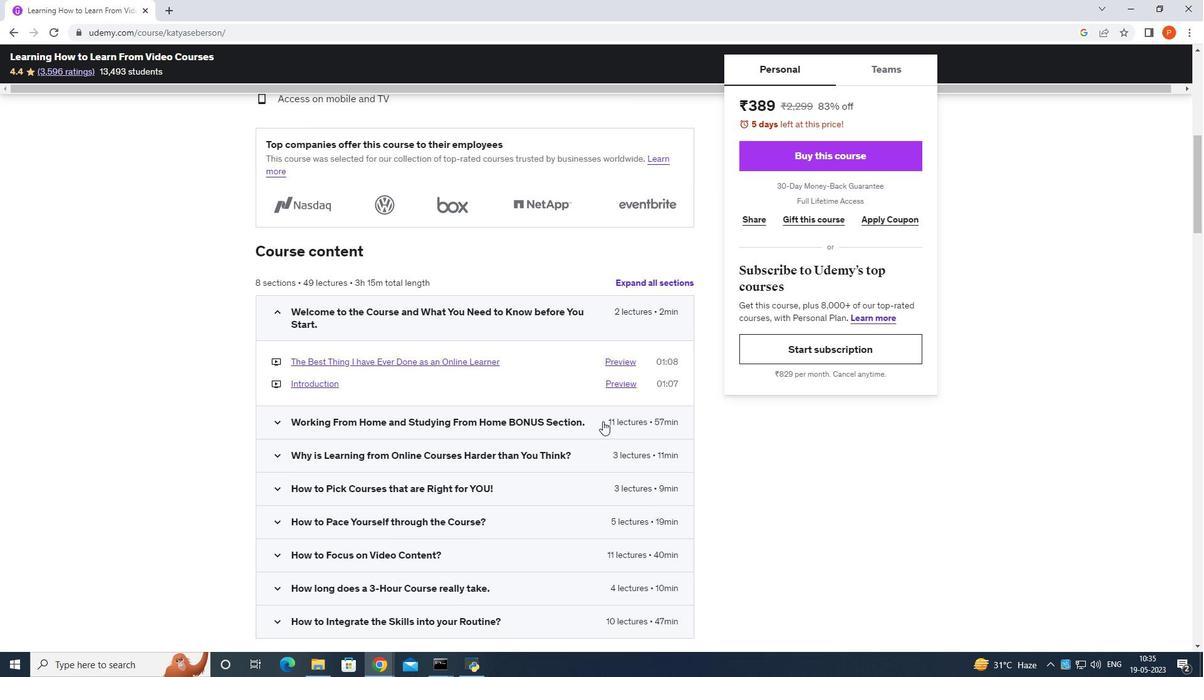 
Action: Mouse scrolled (603, 420) with delta (0, 0)
Screenshot: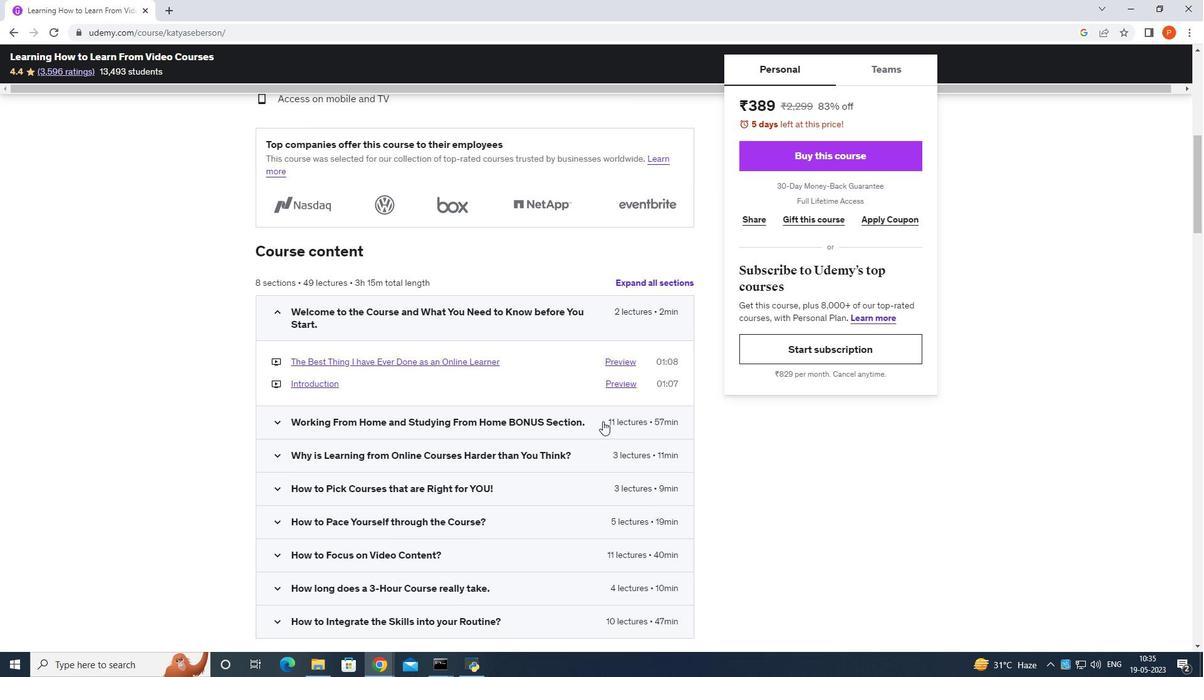 
Action: Mouse scrolled (603, 421) with delta (0, 0)
Screenshot: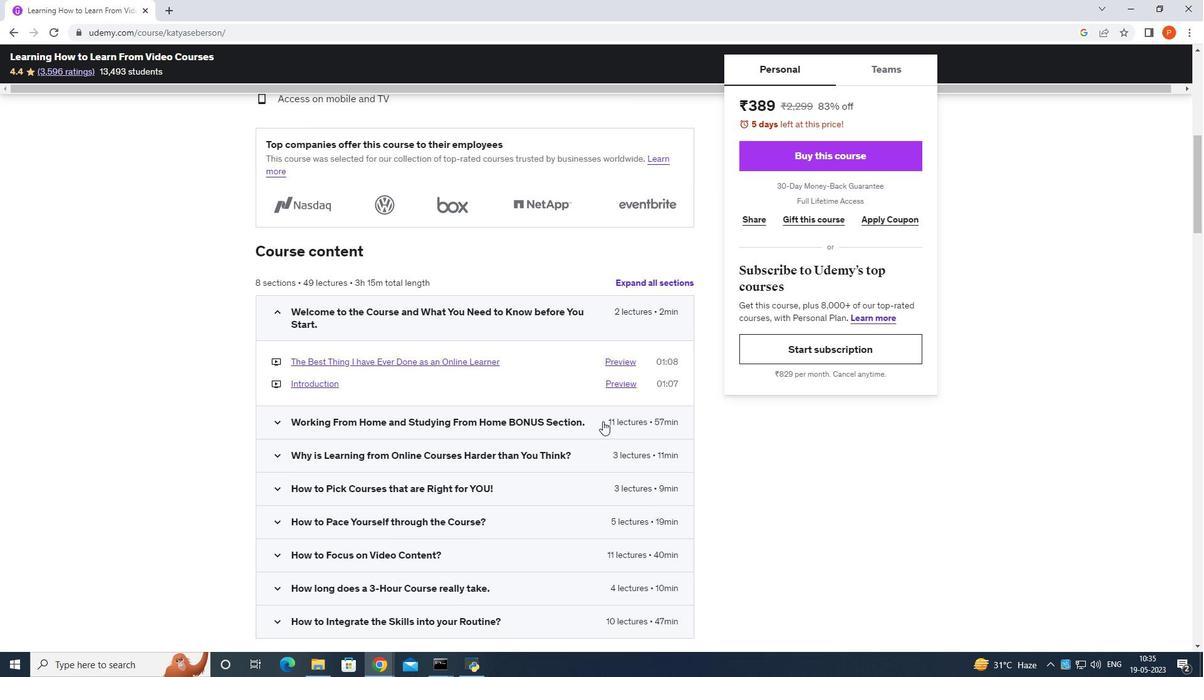 
Action: Mouse scrolled (603, 421) with delta (0, 0)
Screenshot: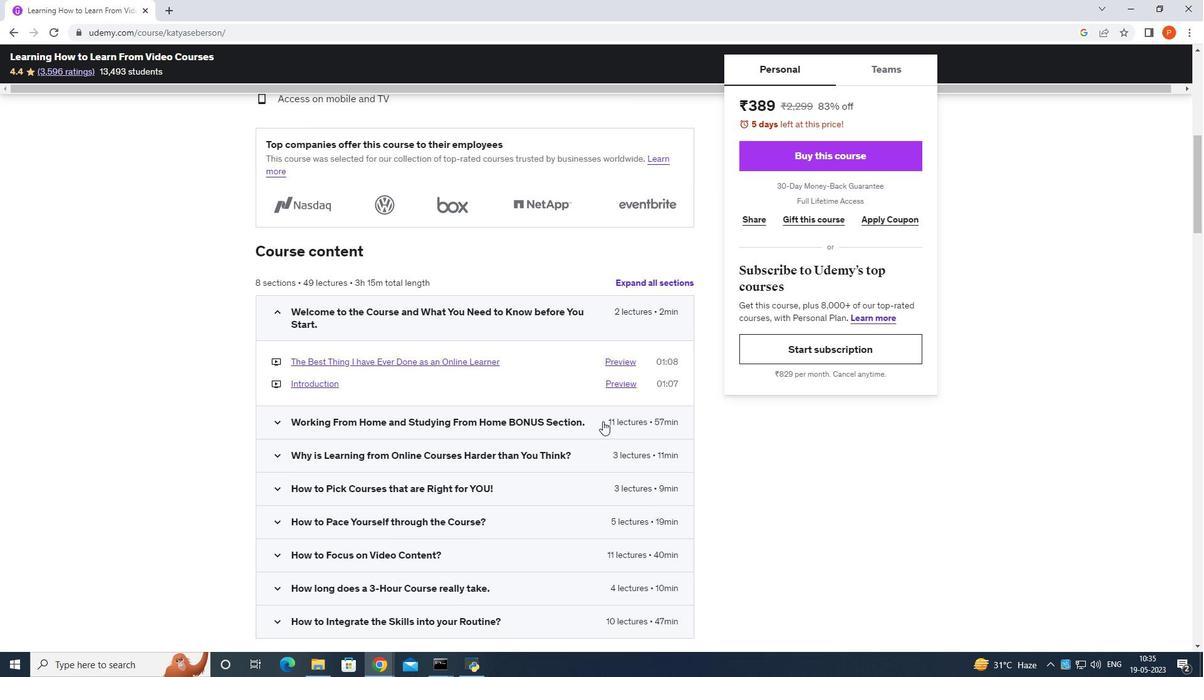 
Action: Mouse scrolled (603, 421) with delta (0, 0)
Screenshot: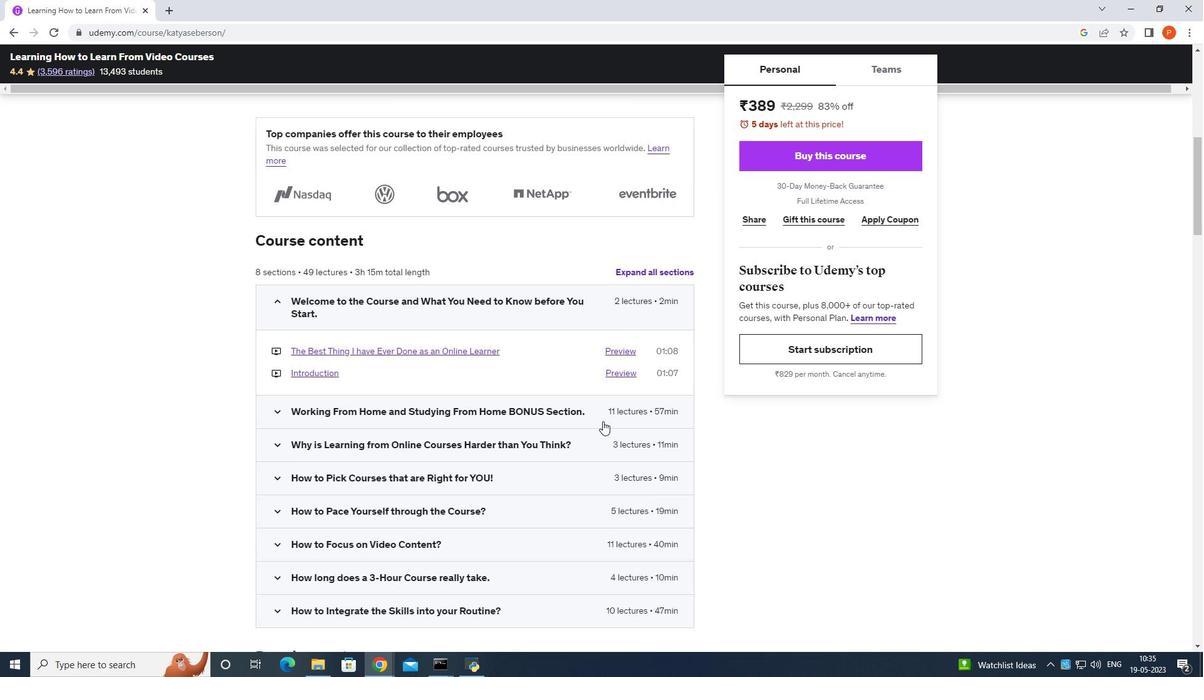 
Action: Mouse scrolled (603, 421) with delta (0, 0)
Screenshot: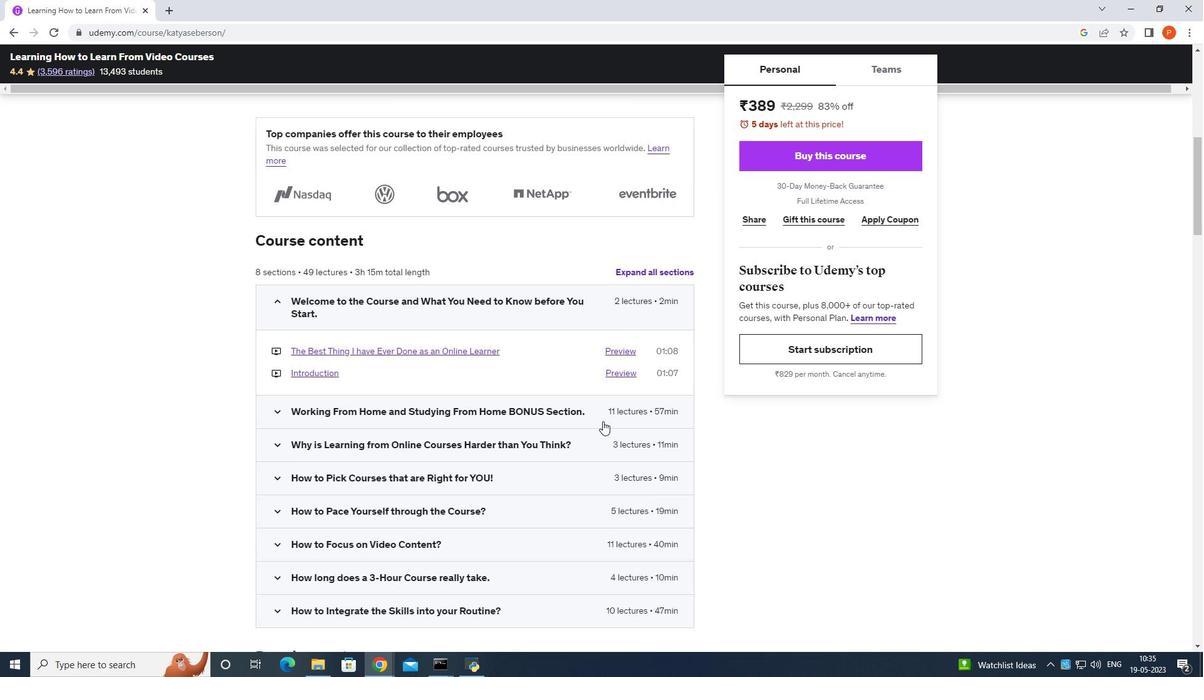
Action: Mouse scrolled (603, 421) with delta (0, 0)
Screenshot: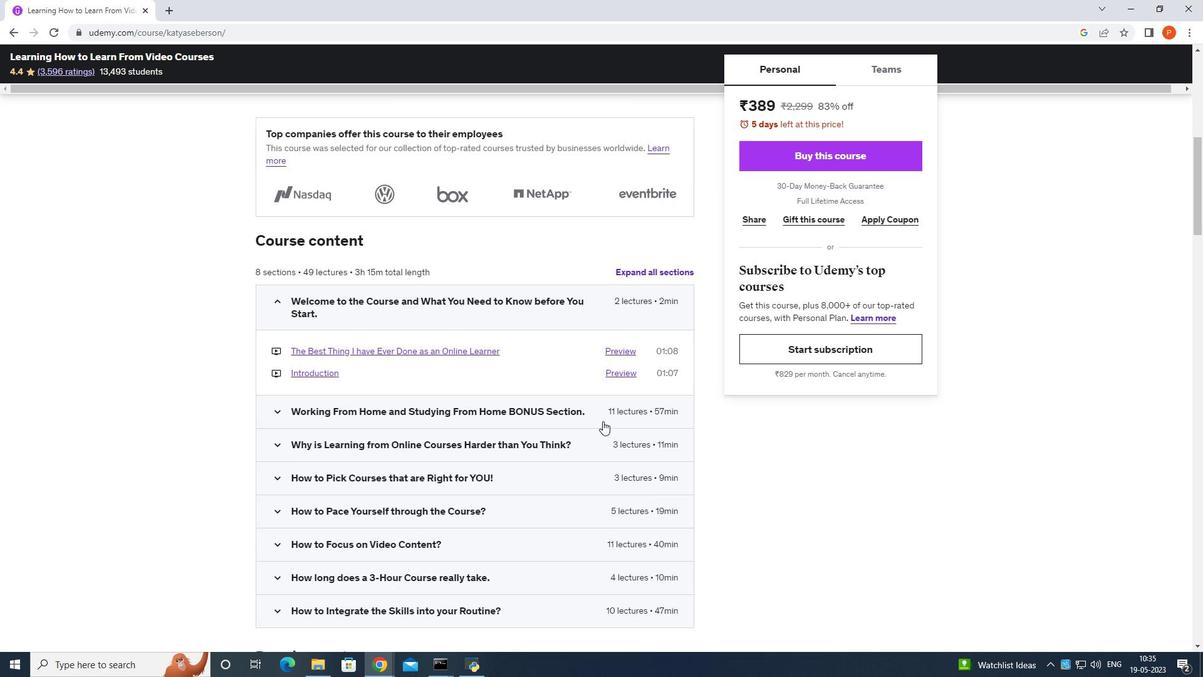 
Action: Mouse scrolled (603, 421) with delta (0, 0)
Screenshot: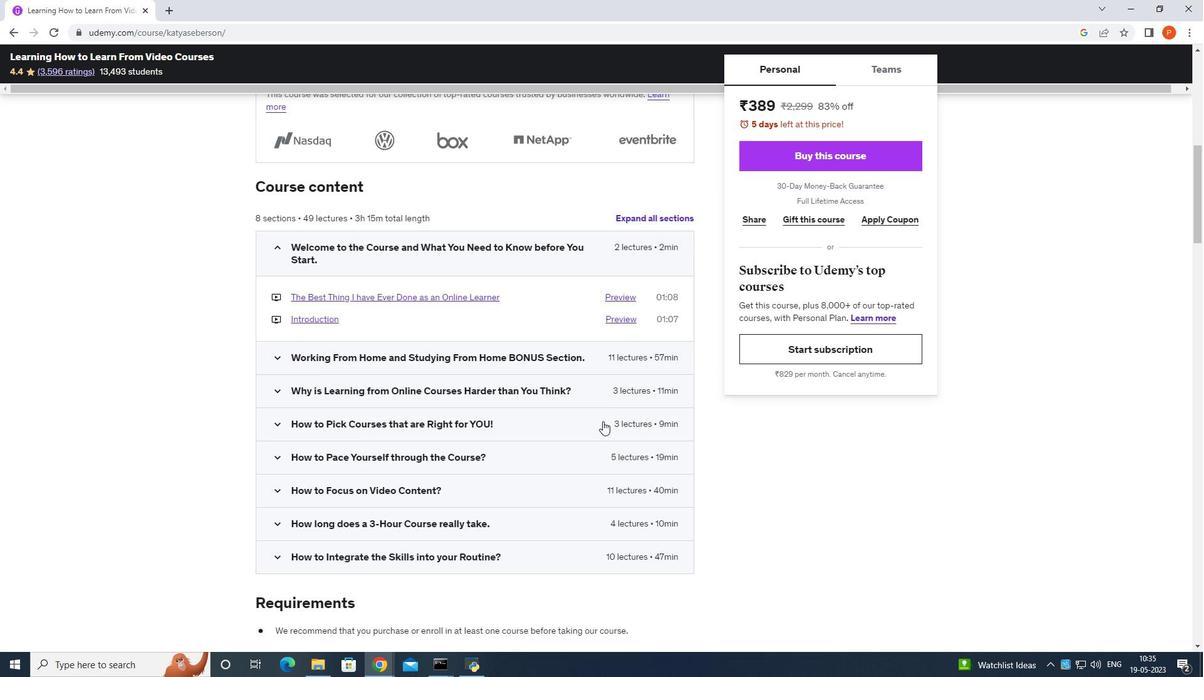 
Action: Mouse scrolled (603, 421) with delta (0, 0)
Screenshot: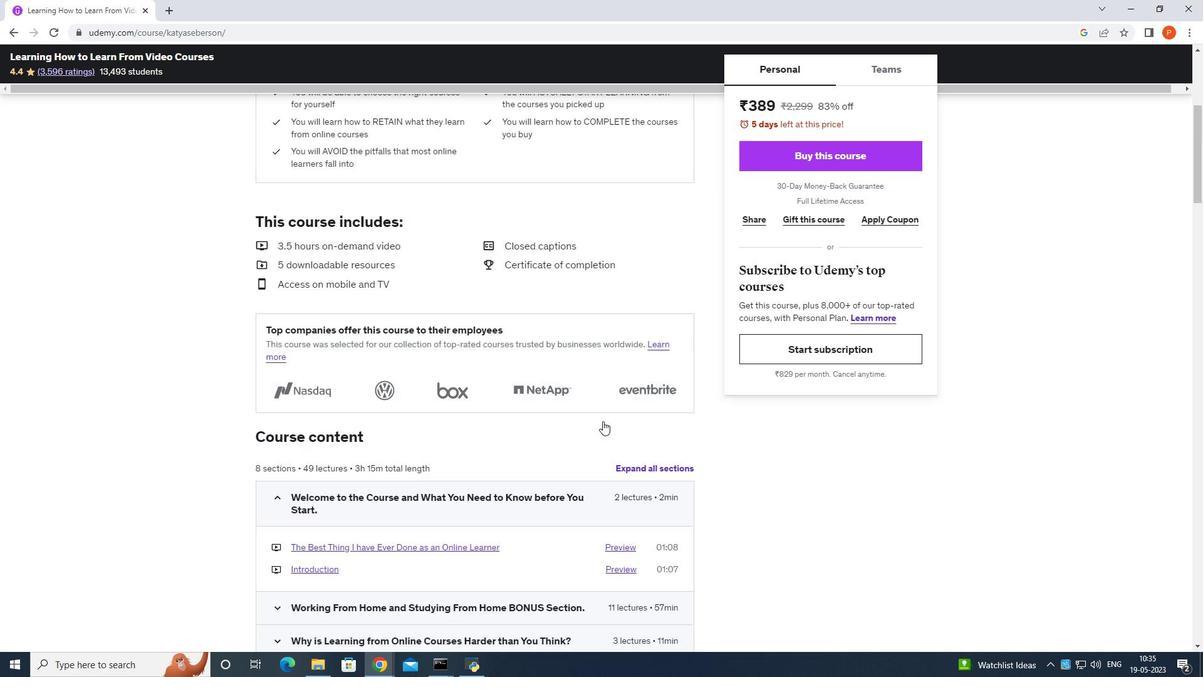 
Action: Mouse scrolled (603, 421) with delta (0, 0)
Screenshot: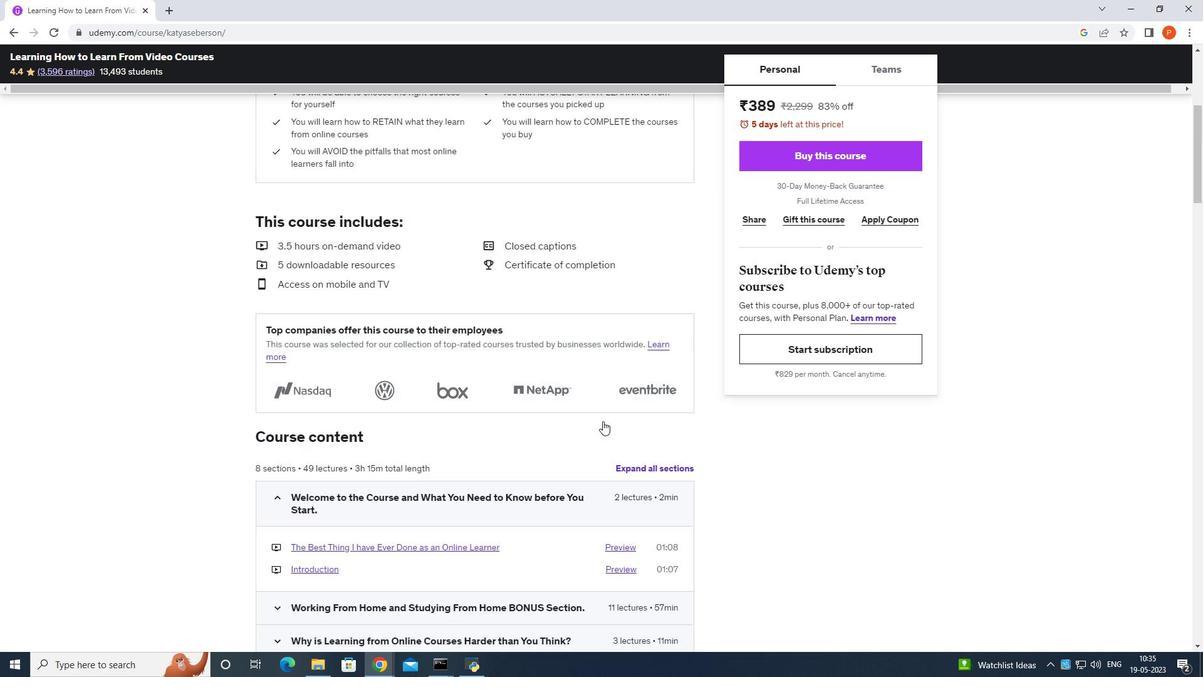 
Action: Mouse scrolled (603, 421) with delta (0, 0)
Screenshot: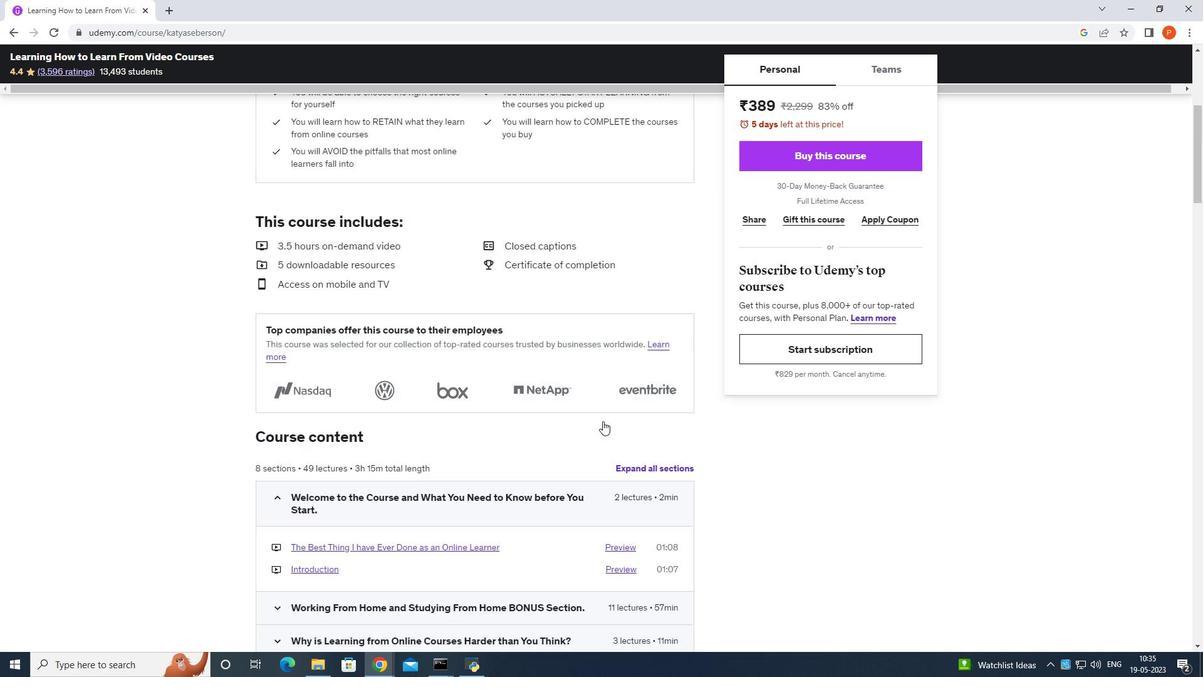 
Action: Mouse scrolled (603, 421) with delta (0, 0)
Screenshot: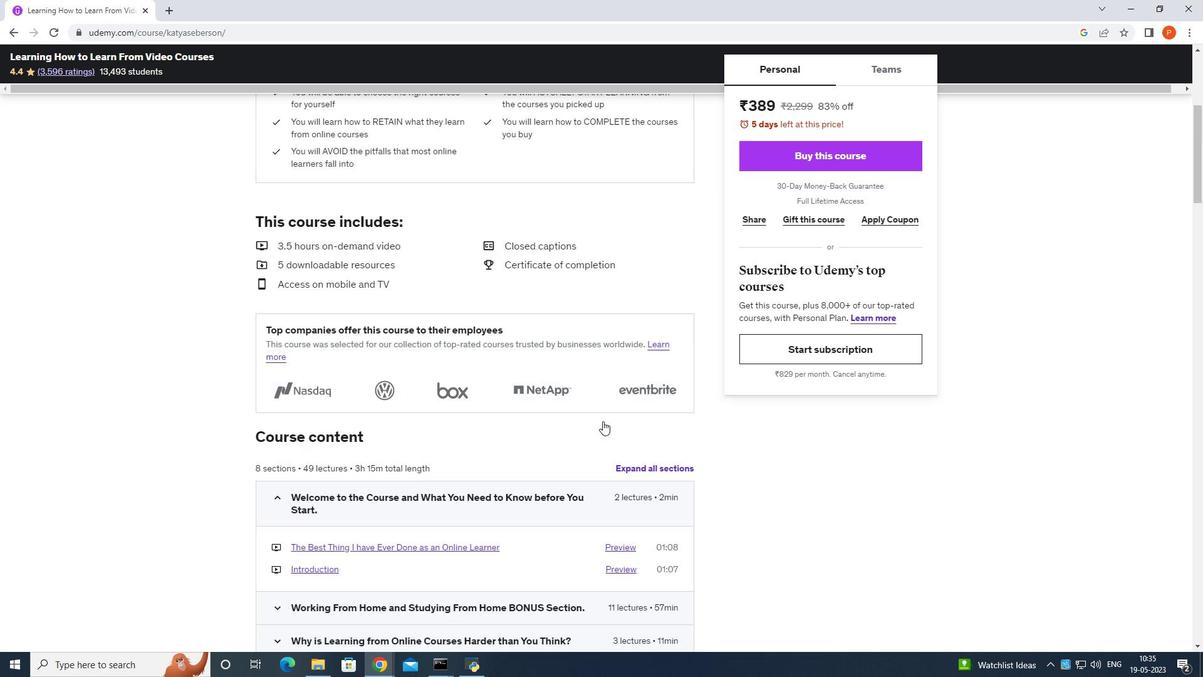 
Action: Mouse scrolled (603, 421) with delta (0, 0)
Screenshot: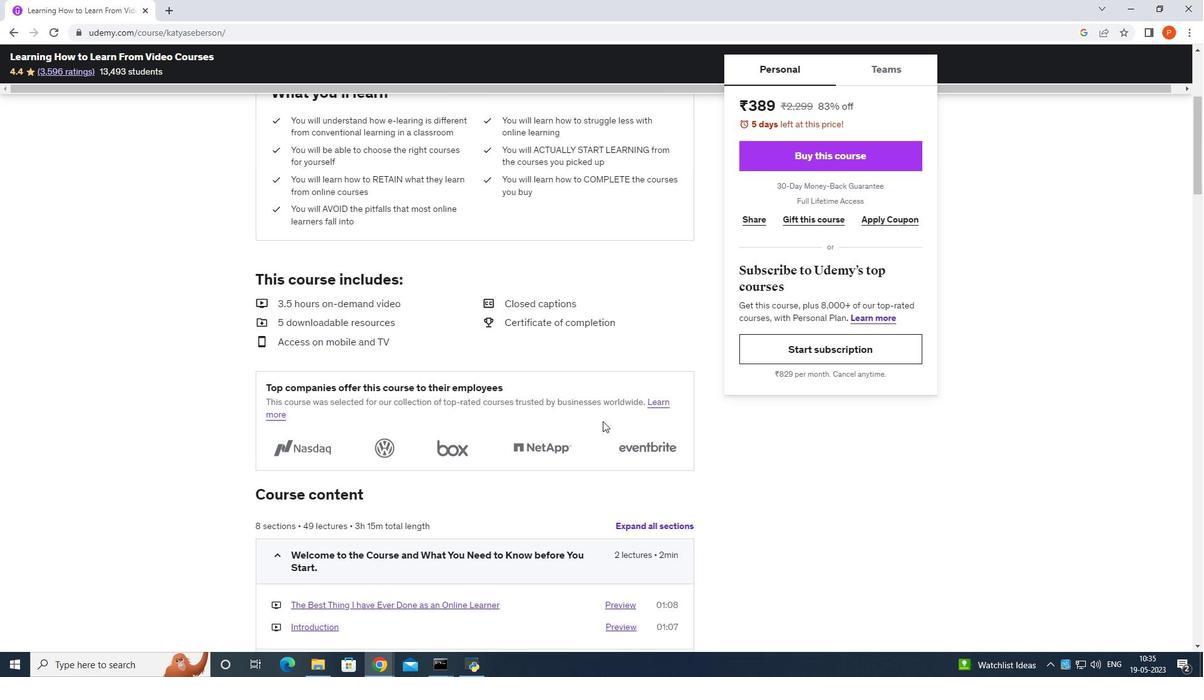 
Action: Mouse scrolled (603, 421) with delta (0, 0)
Screenshot: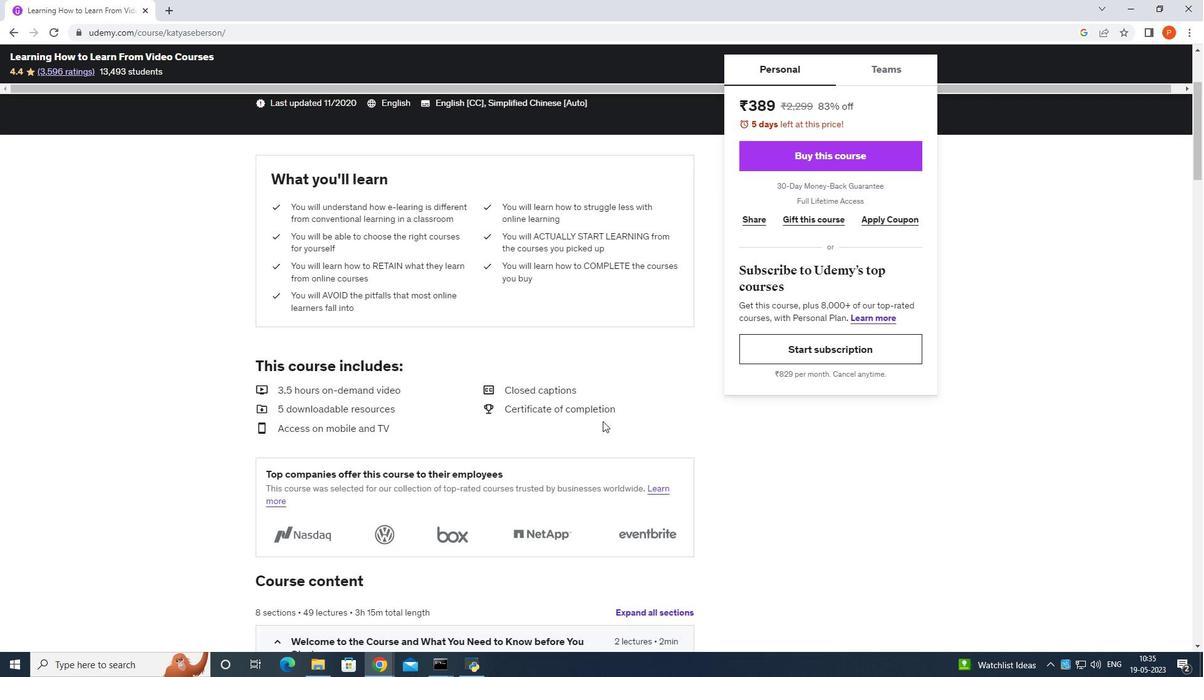 
Action: Mouse scrolled (603, 421) with delta (0, 0)
Screenshot: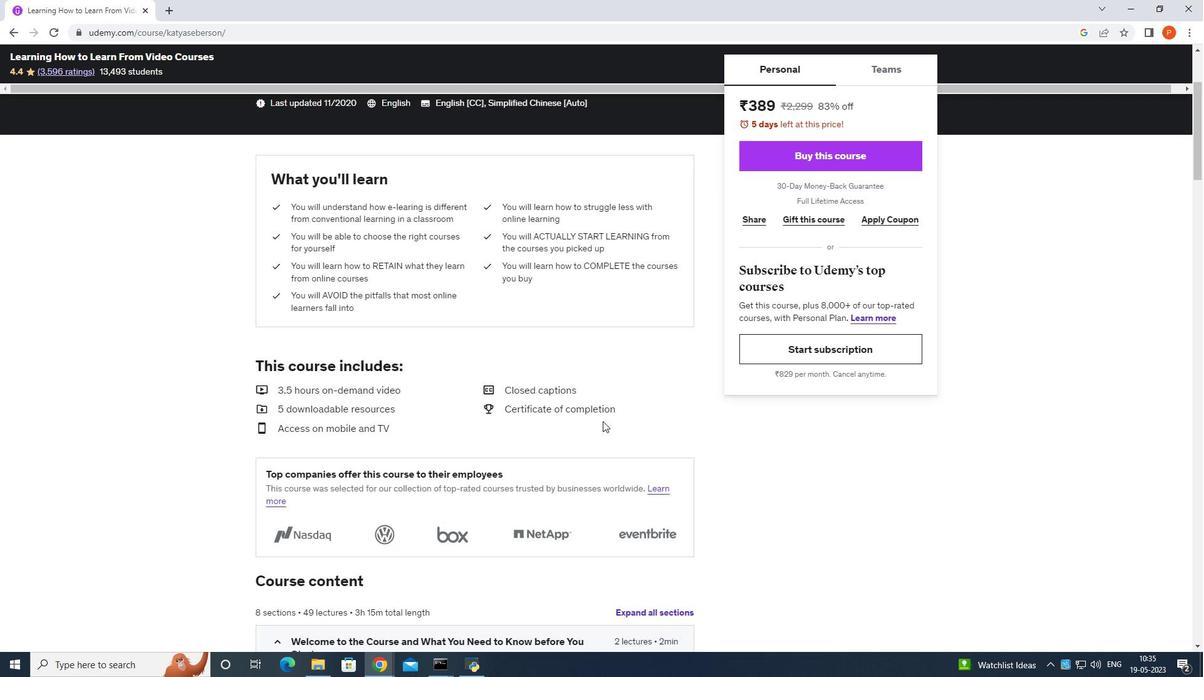 
Action: Mouse scrolled (603, 421) with delta (0, 0)
Screenshot: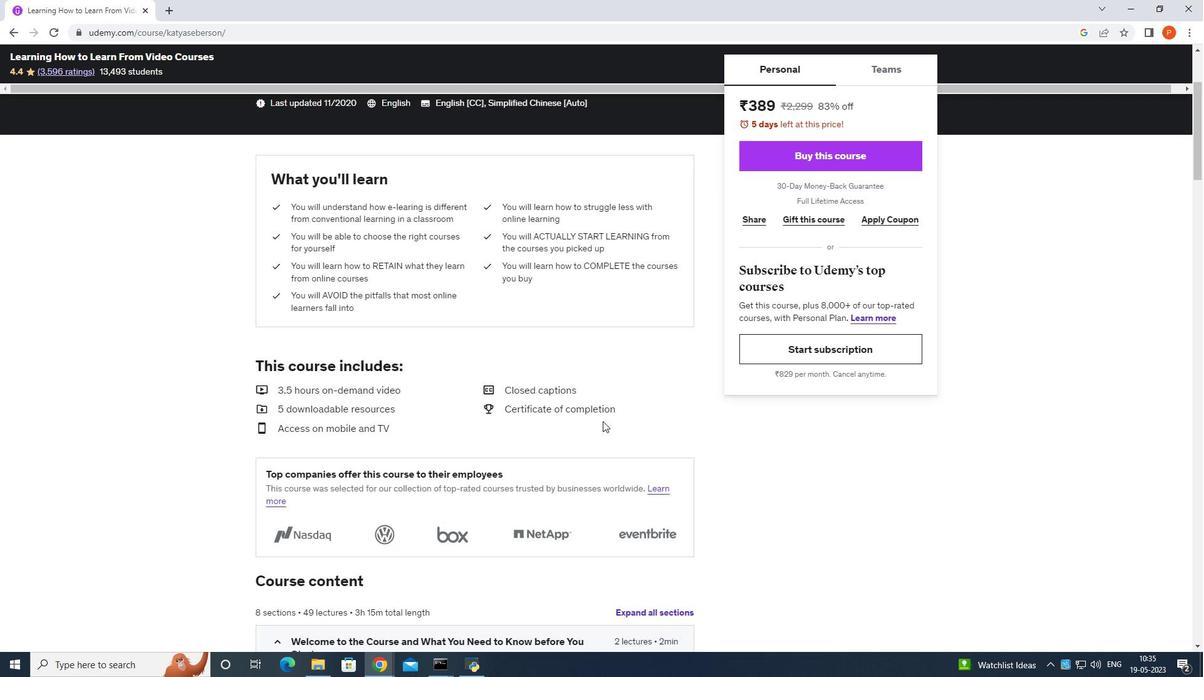 
Action: Mouse scrolled (603, 421) with delta (0, 0)
Screenshot: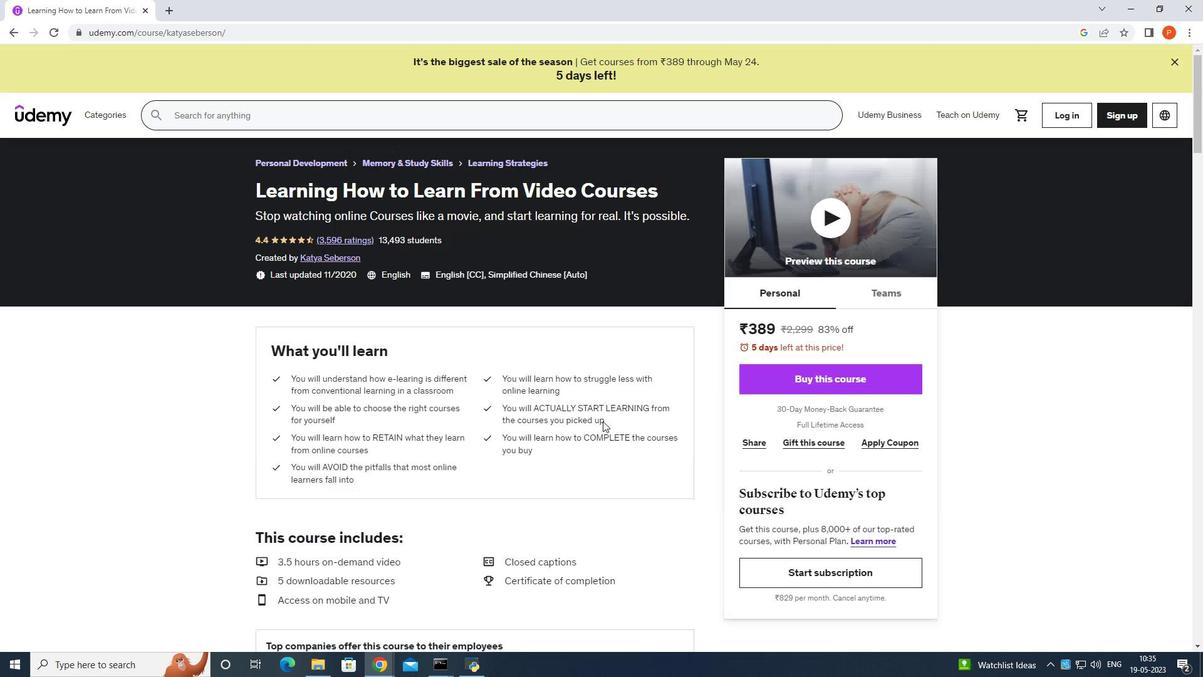 
Action: Mouse moved to (10, 33)
Screenshot: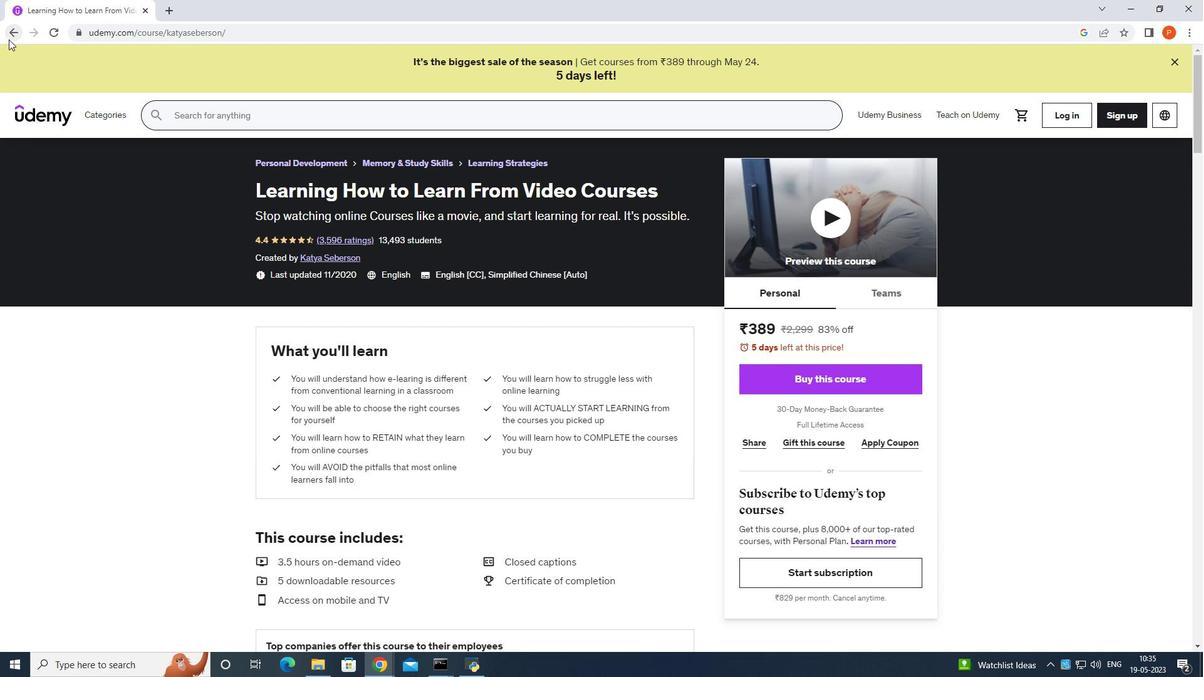 
Action: Mouse pressed left at (10, 33)
Screenshot: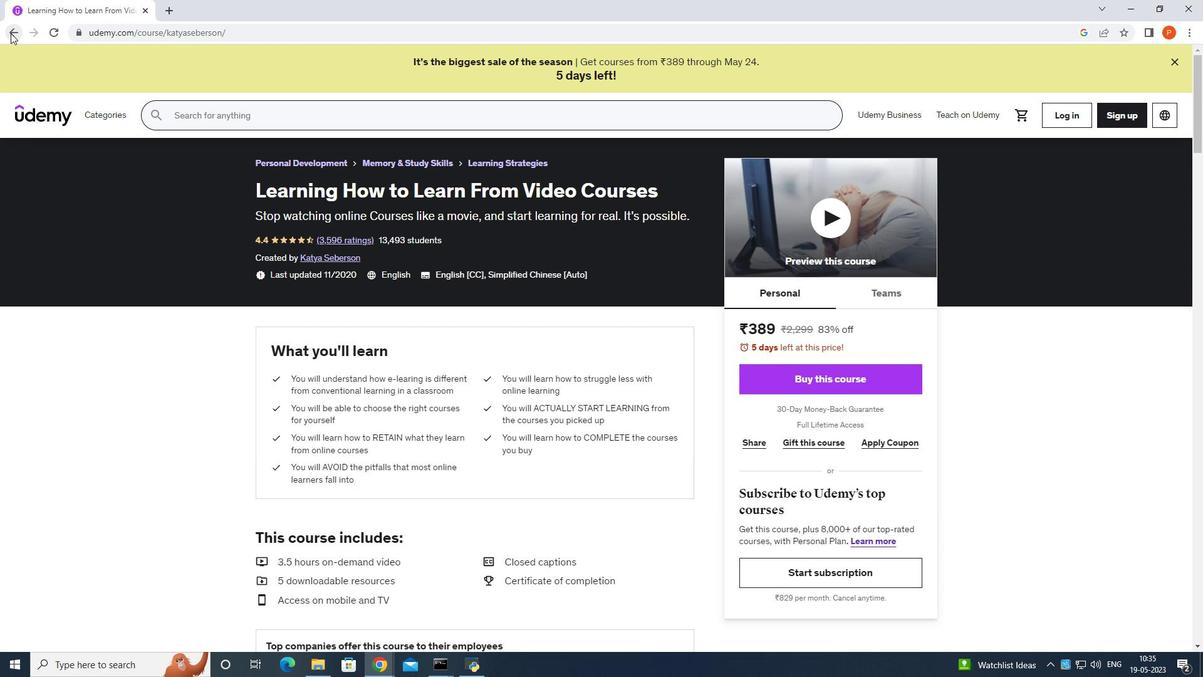 
Action: Mouse moved to (416, 404)
Screenshot: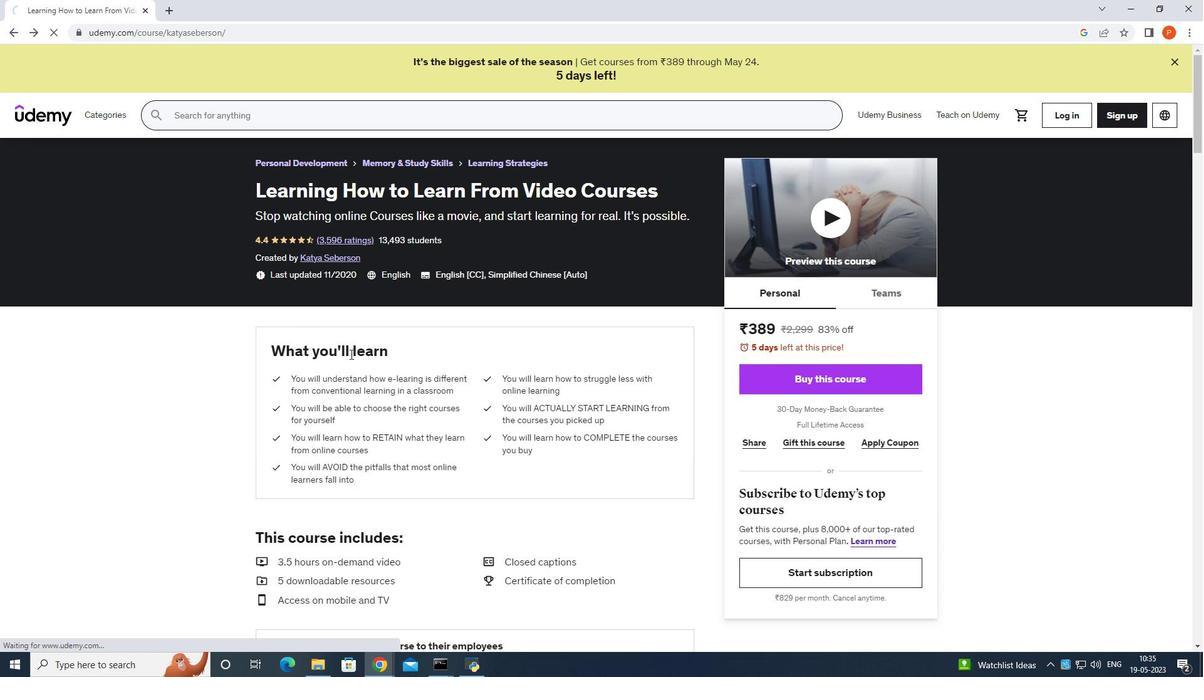 
Action: Mouse scrolled (416, 403) with delta (0, 0)
Screenshot: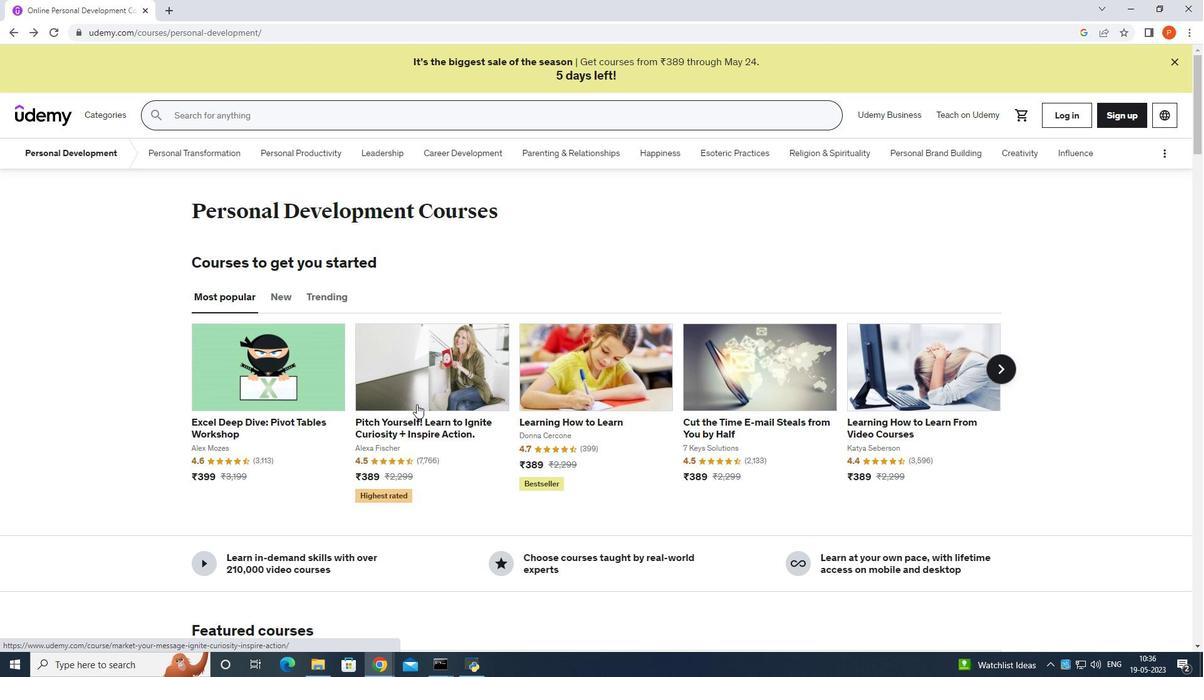 
Action: Mouse moved to (418, 405)
Screenshot: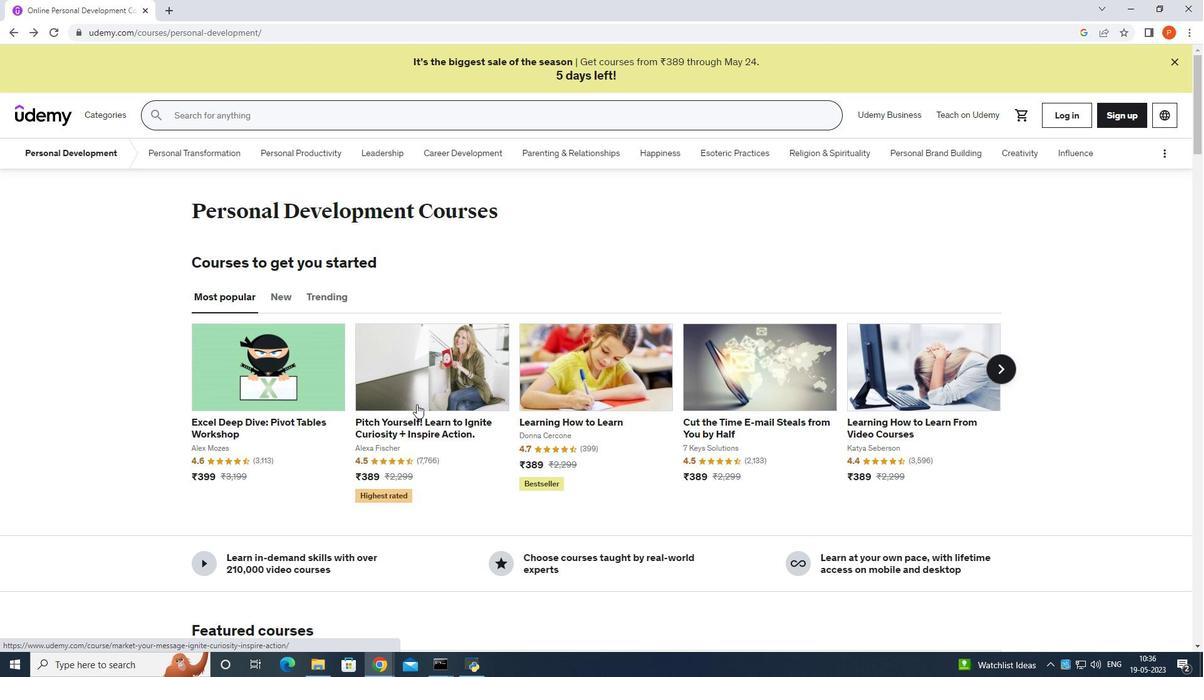 
Action: Mouse scrolled (418, 404) with delta (0, 0)
Screenshot: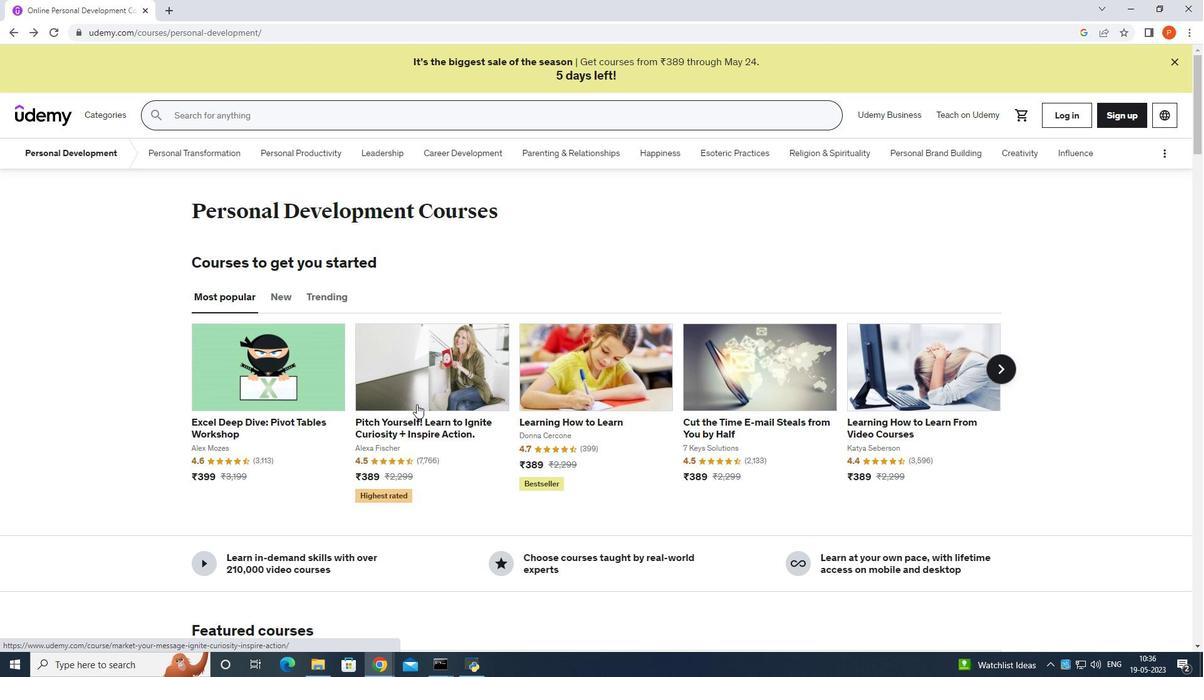 
Action: Mouse moved to (418, 406)
Screenshot: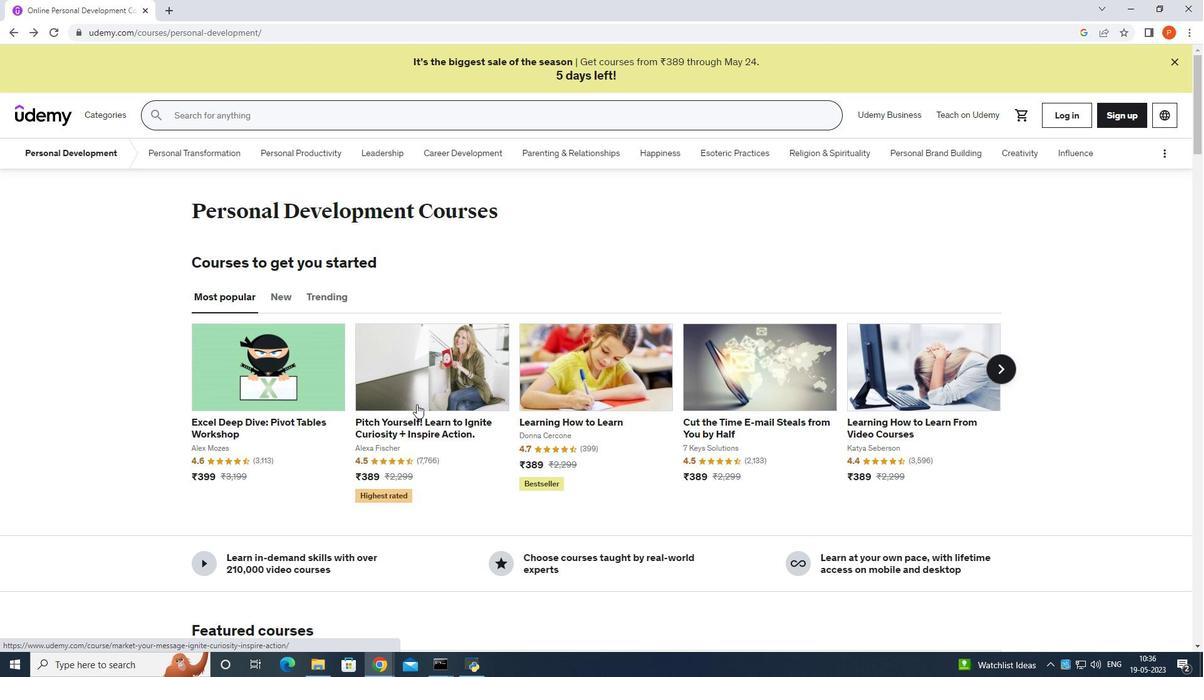 
Action: Mouse scrolled (418, 405) with delta (0, 0)
Screenshot: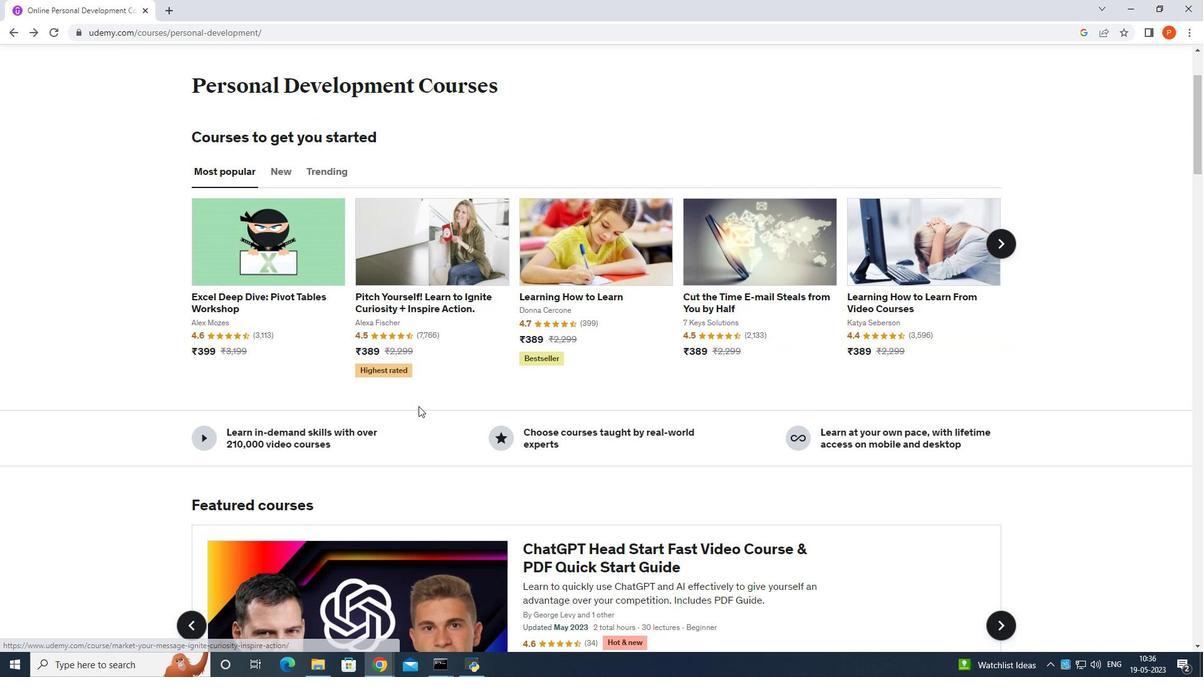 
Action: Mouse scrolled (418, 405) with delta (0, 0)
Screenshot: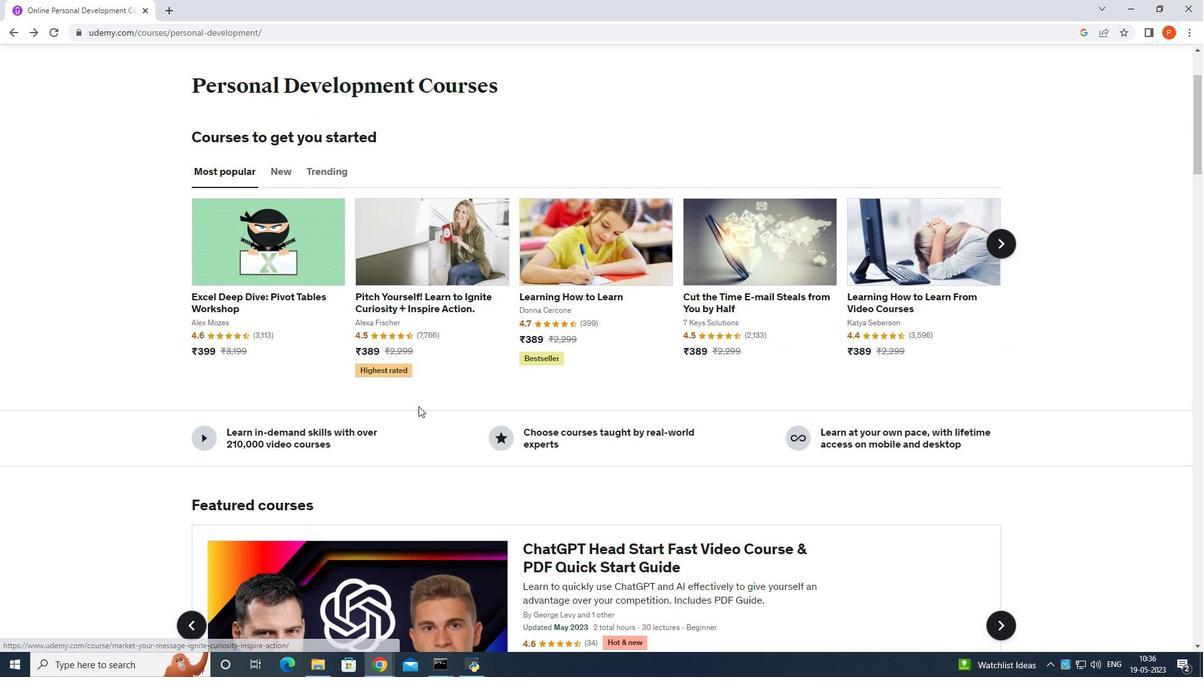 
Action: Mouse scrolled (418, 405) with delta (0, 0)
Screenshot: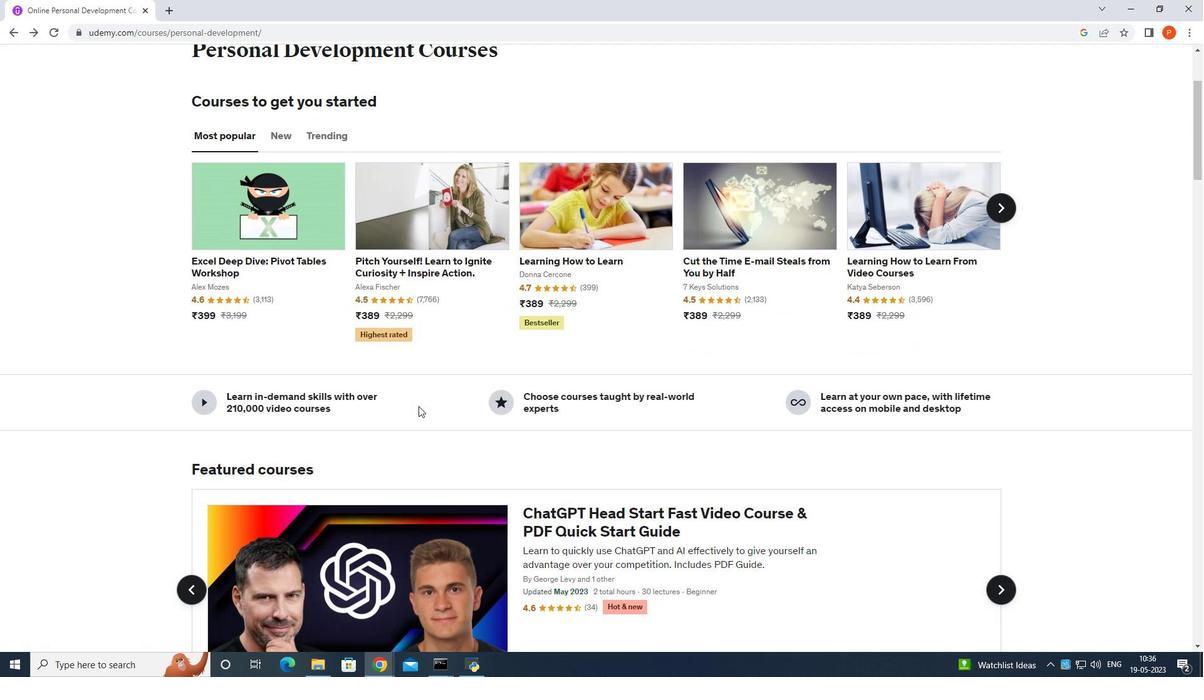 
Action: Mouse moved to (419, 406)
Screenshot: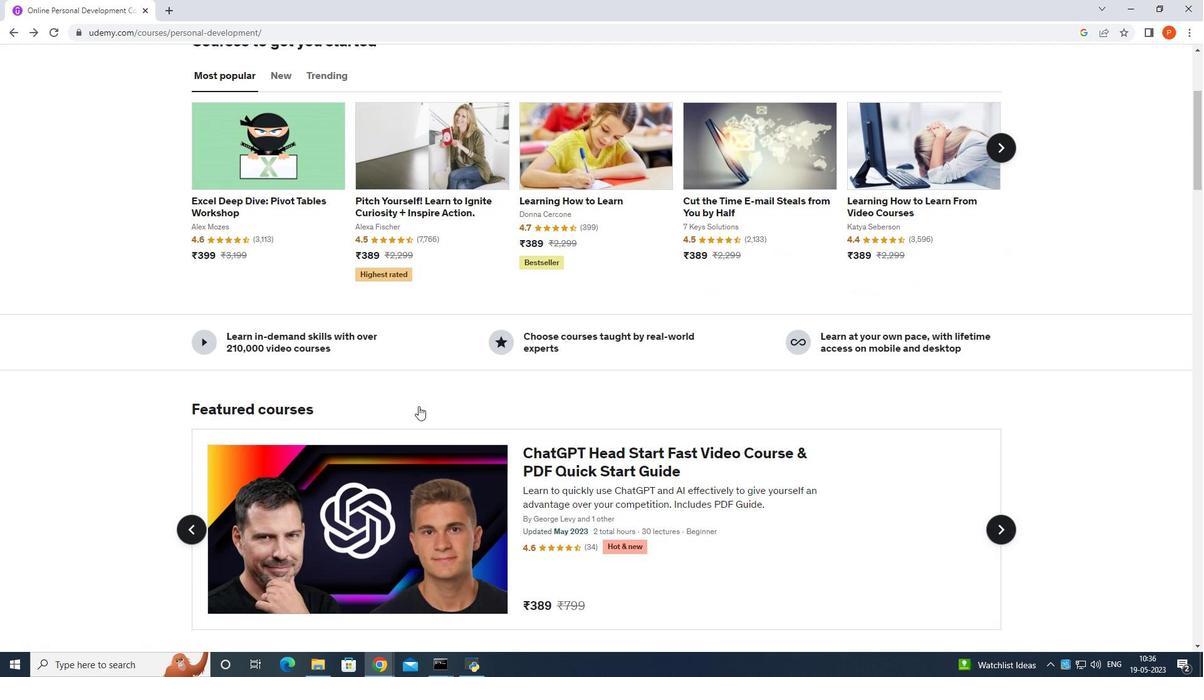 
Action: Mouse scrolled (419, 406) with delta (0, 0)
Screenshot: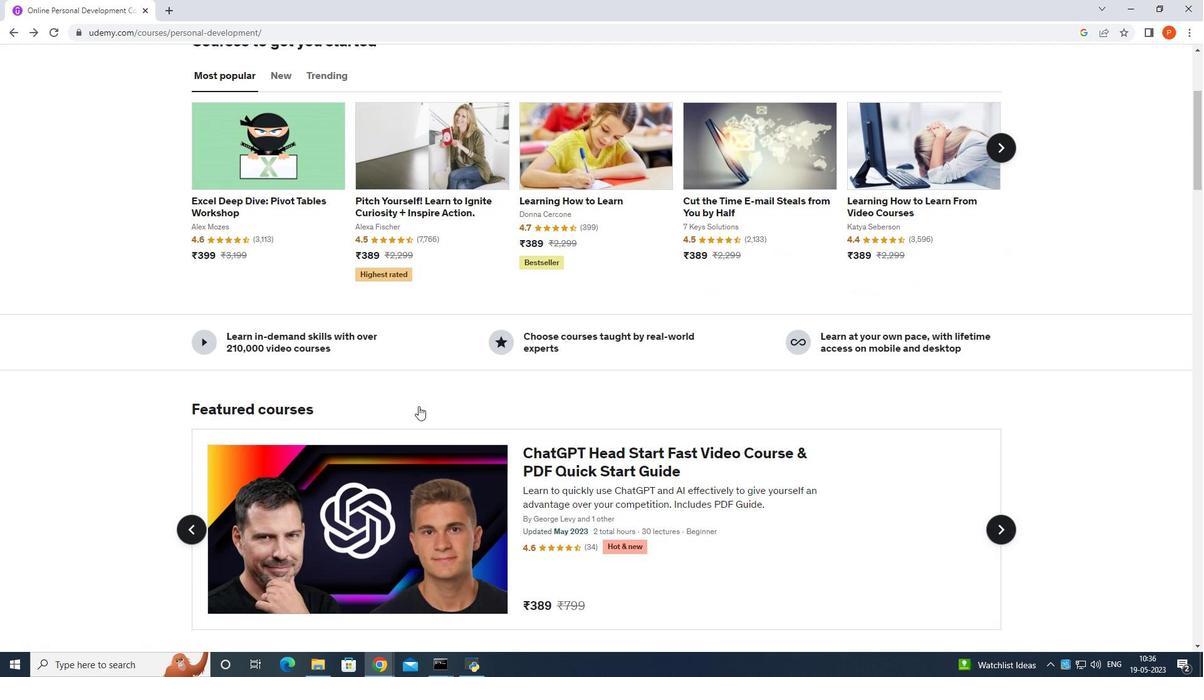 
Action: Mouse scrolled (419, 406) with delta (0, 0)
Screenshot: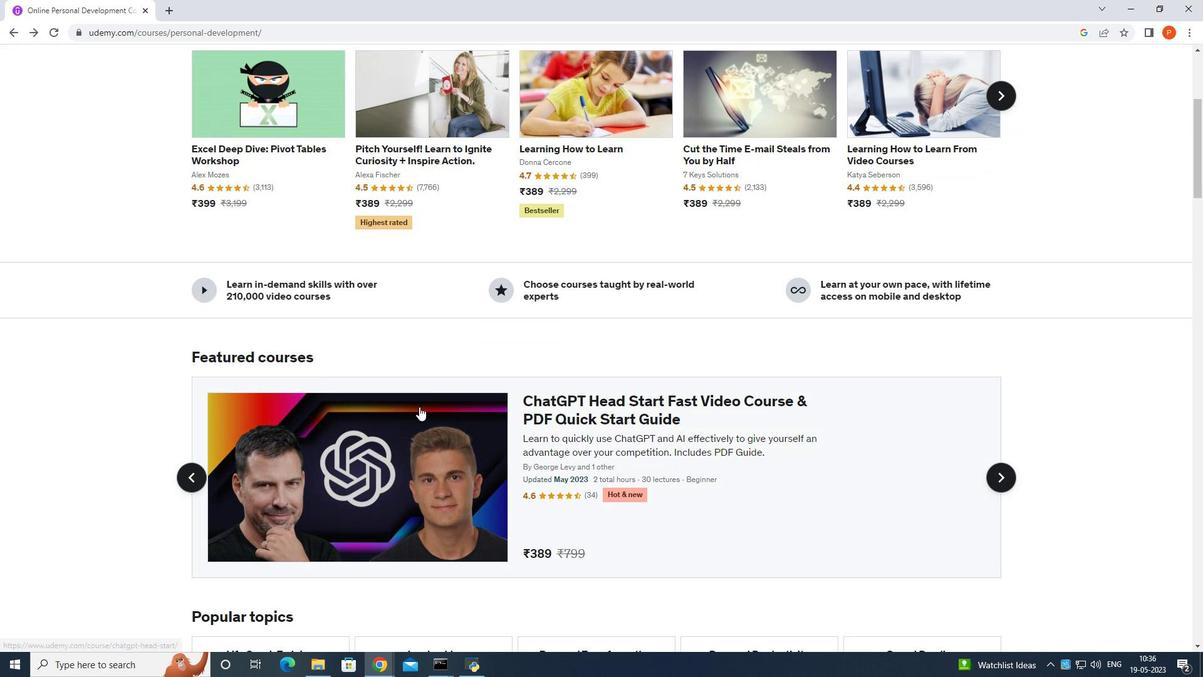 
Action: Mouse scrolled (419, 406) with delta (0, 0)
Screenshot: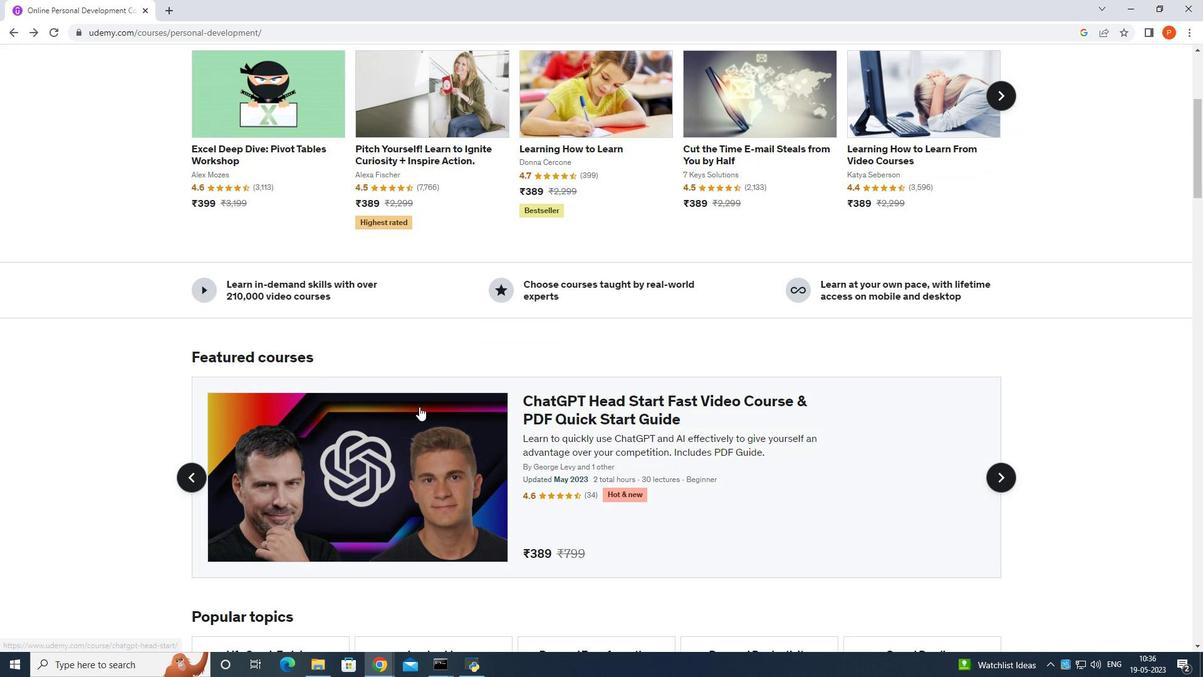 
Action: Mouse scrolled (419, 406) with delta (0, 0)
Screenshot: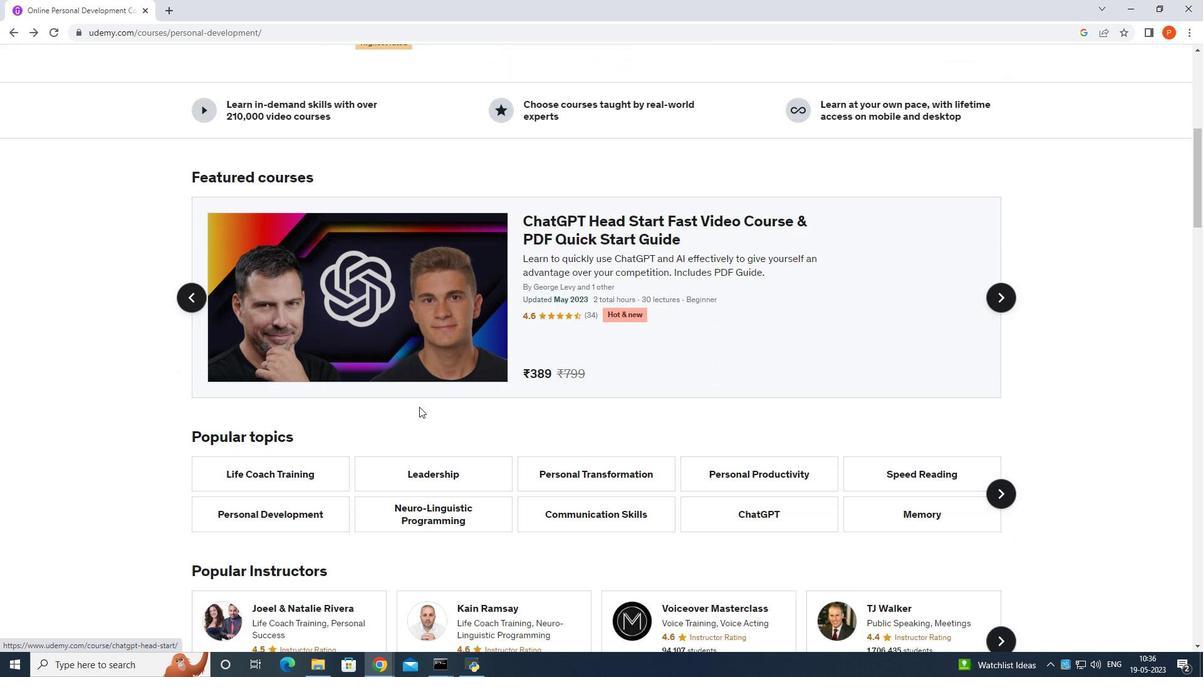 
Action: Mouse scrolled (419, 406) with delta (0, 0)
Screenshot: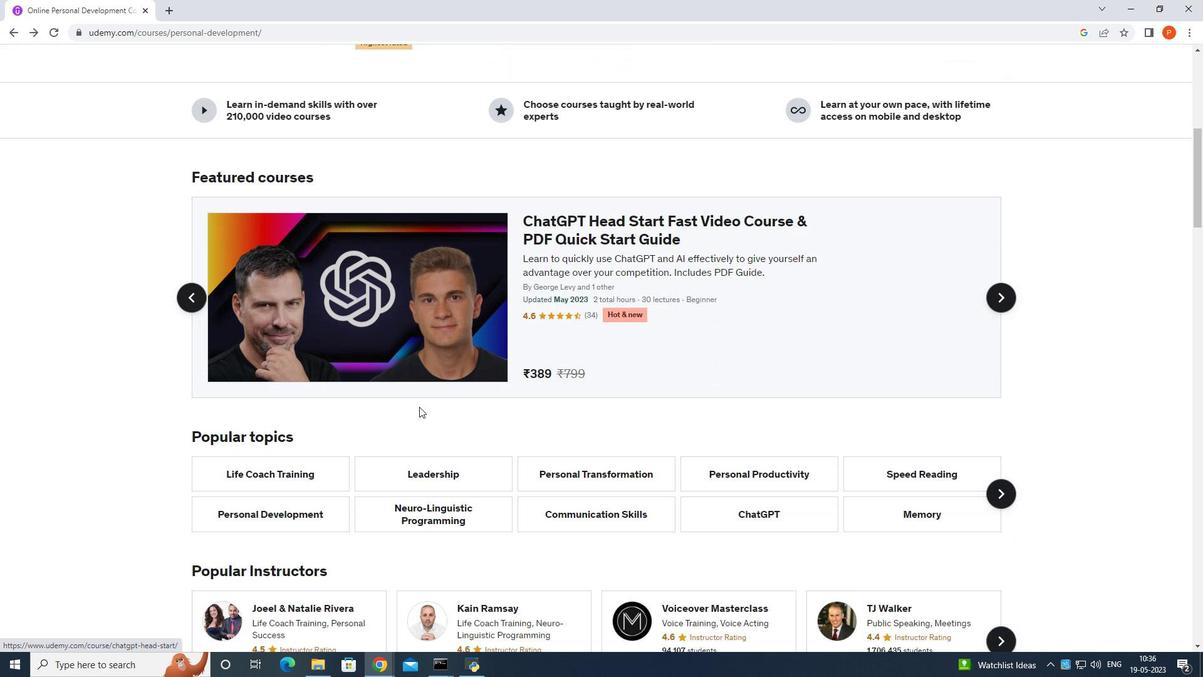 
Action: Mouse moved to (786, 371)
Screenshot: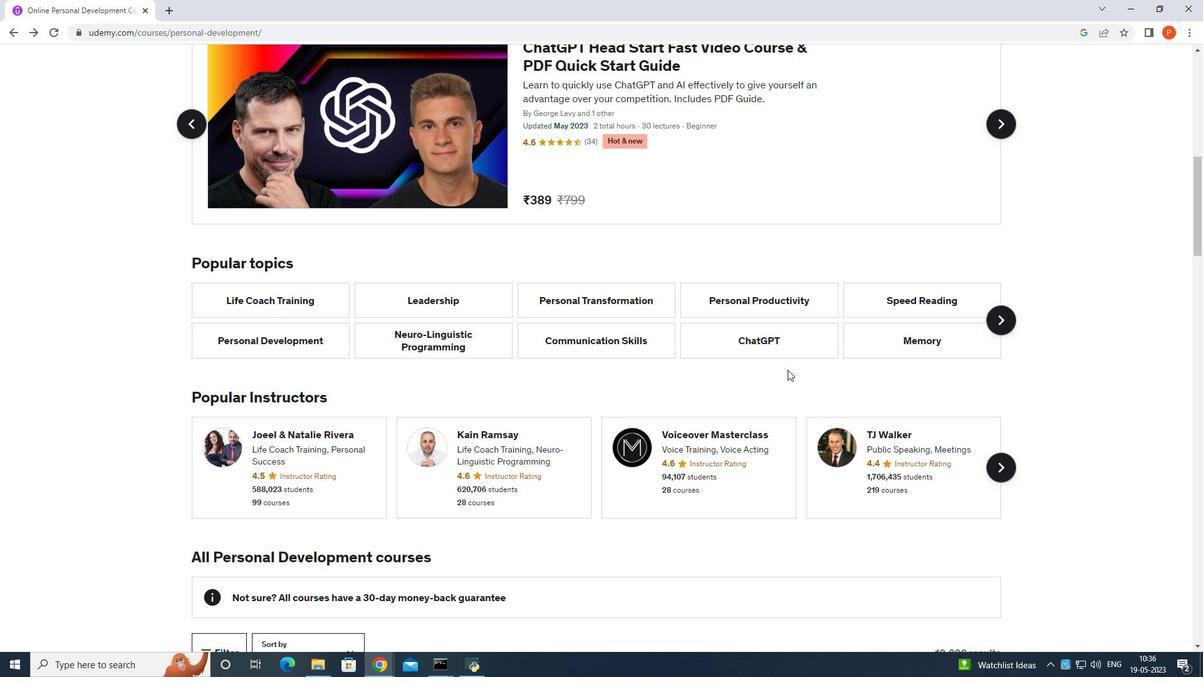 
Action: Mouse scrolled (786, 370) with delta (0, 0)
Screenshot: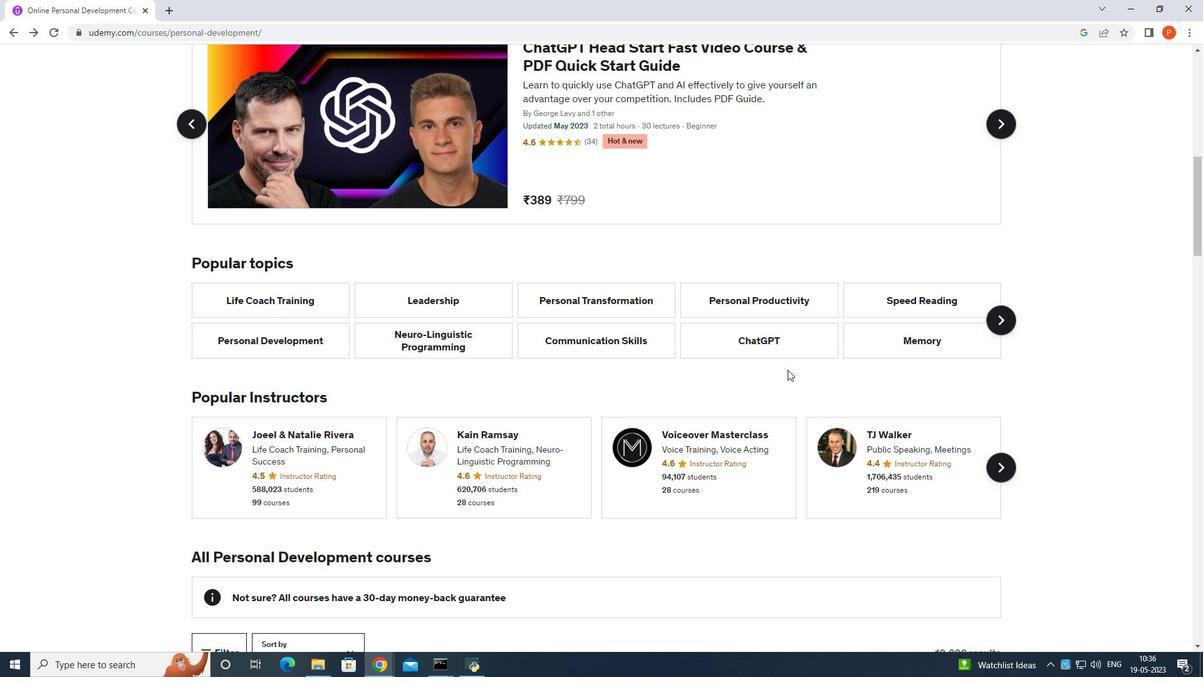 
Action: Mouse moved to (786, 371)
Screenshot: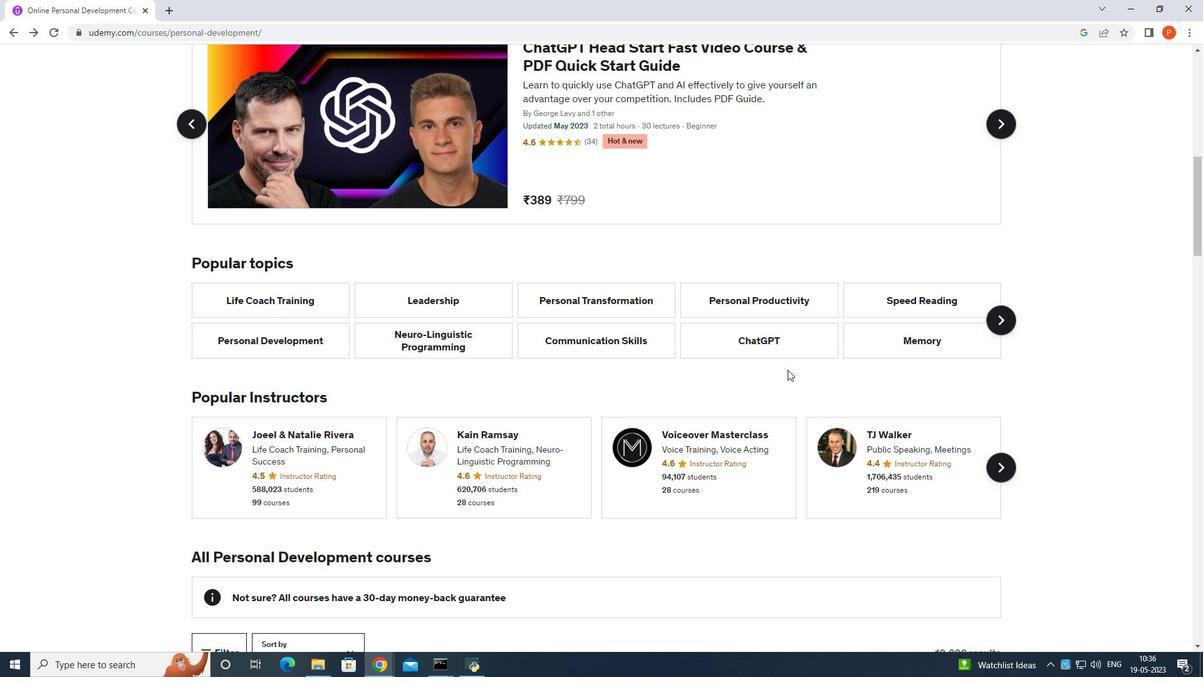 
Action: Mouse scrolled (786, 370) with delta (0, 0)
Screenshot: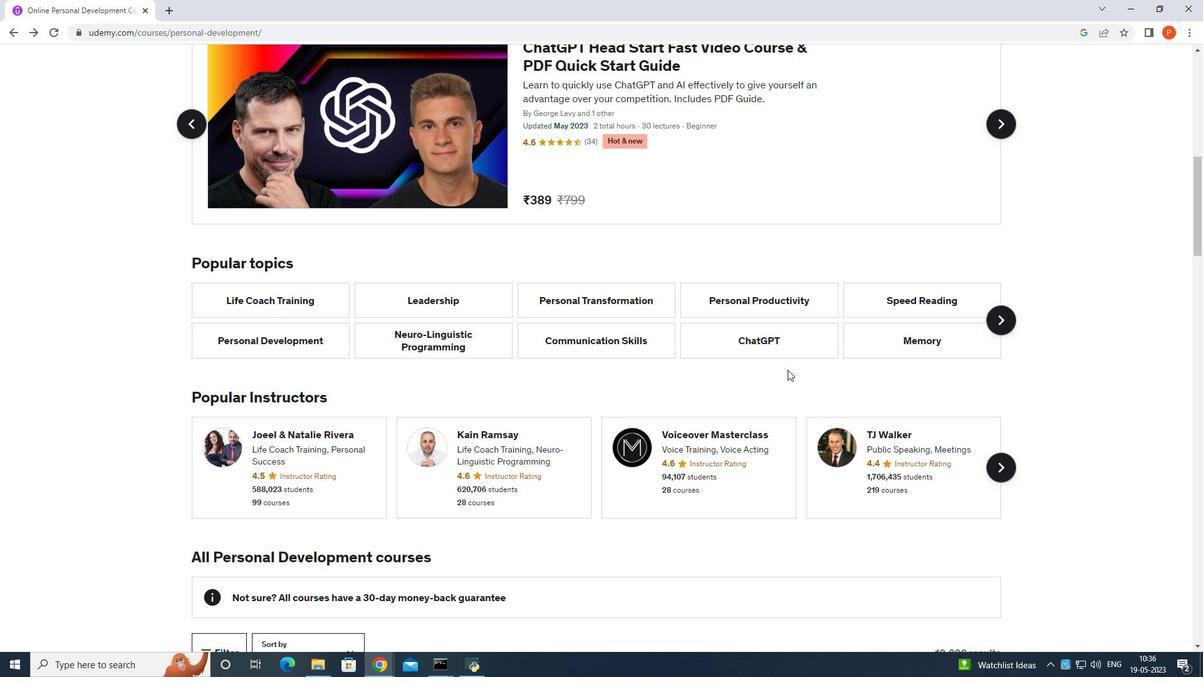 
Action: Mouse moved to (786, 371)
Screenshot: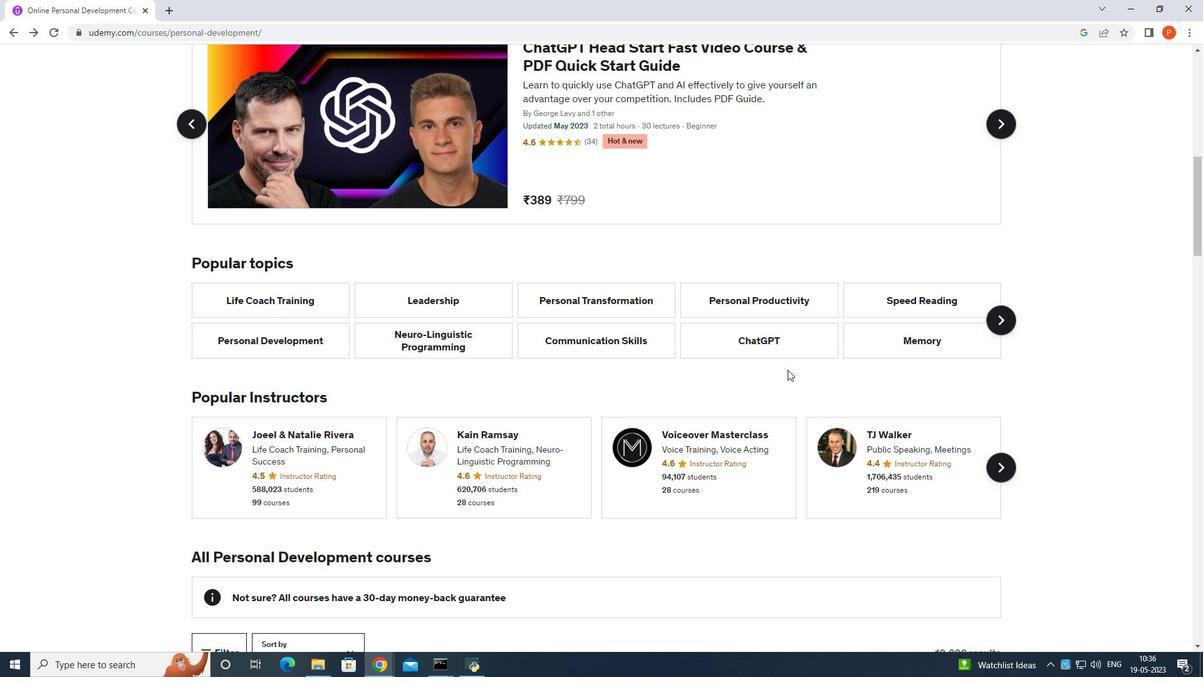 
Action: Mouse scrolled (786, 371) with delta (0, 0)
Screenshot: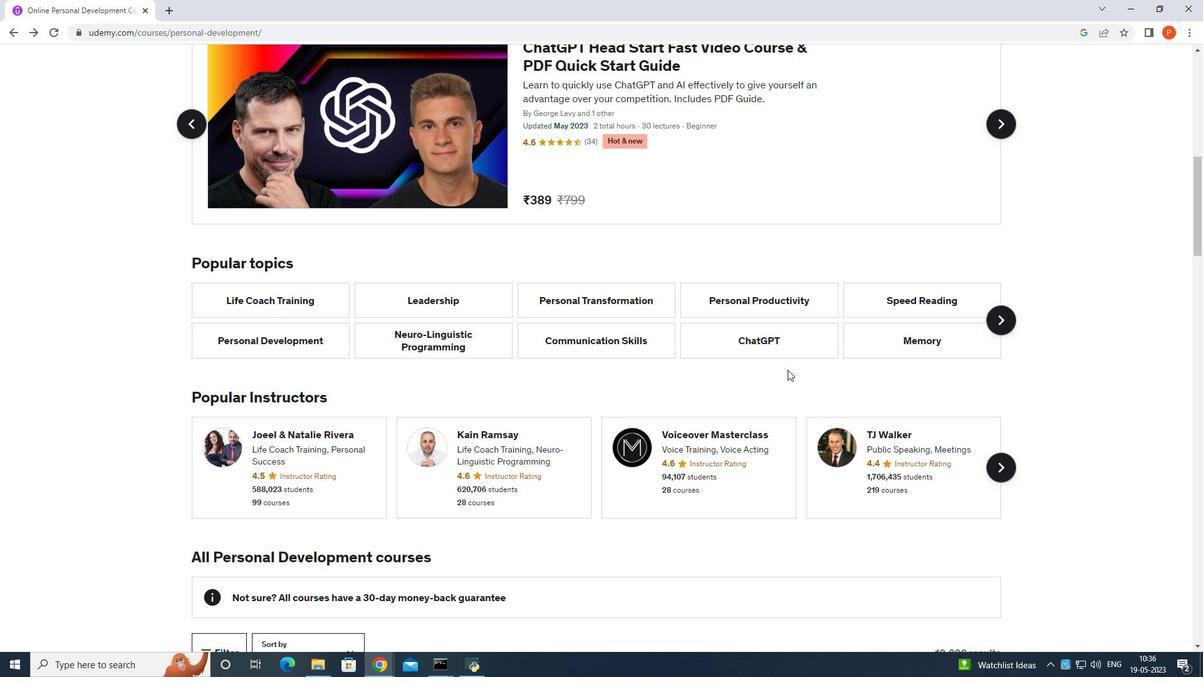 
Action: Mouse moved to (783, 376)
Screenshot: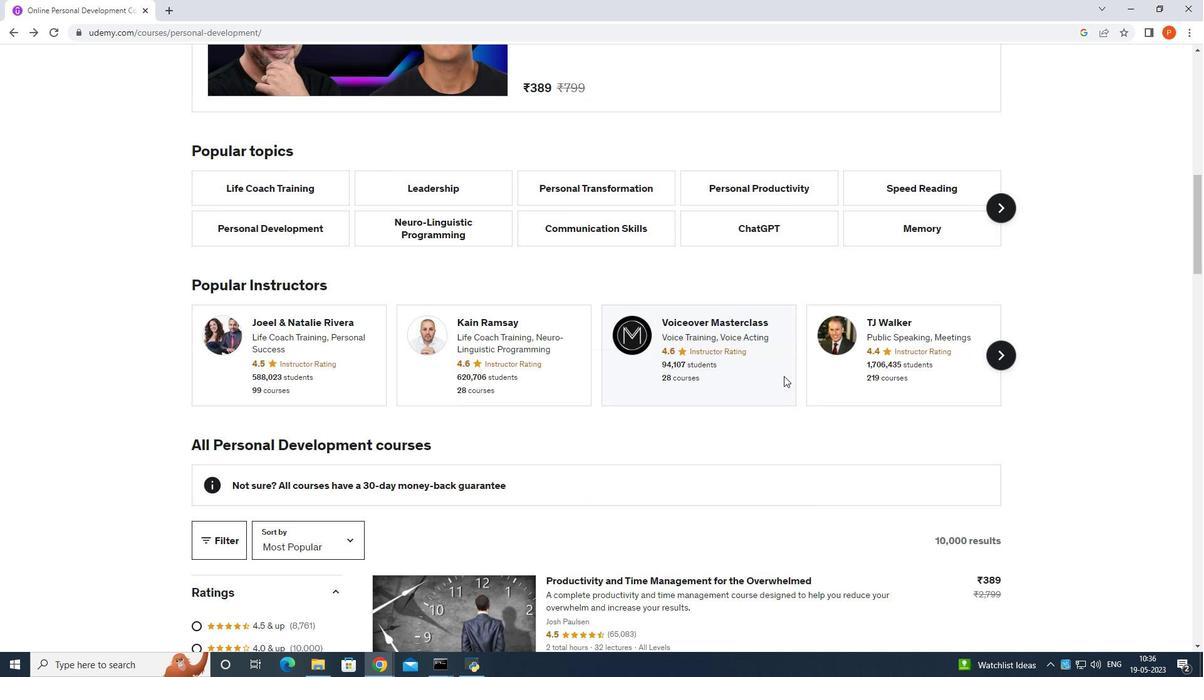 
Action: Mouse scrolled (783, 376) with delta (0, 0)
Screenshot: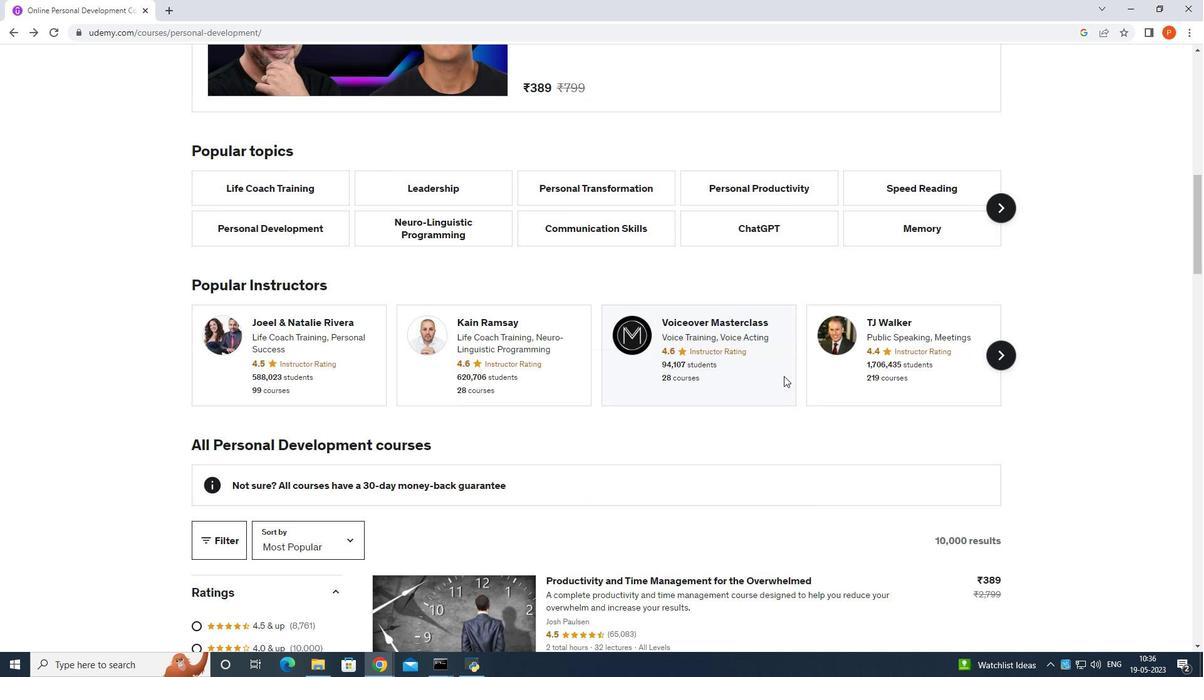 
Action: Mouse scrolled (783, 376) with delta (0, 0)
Screenshot: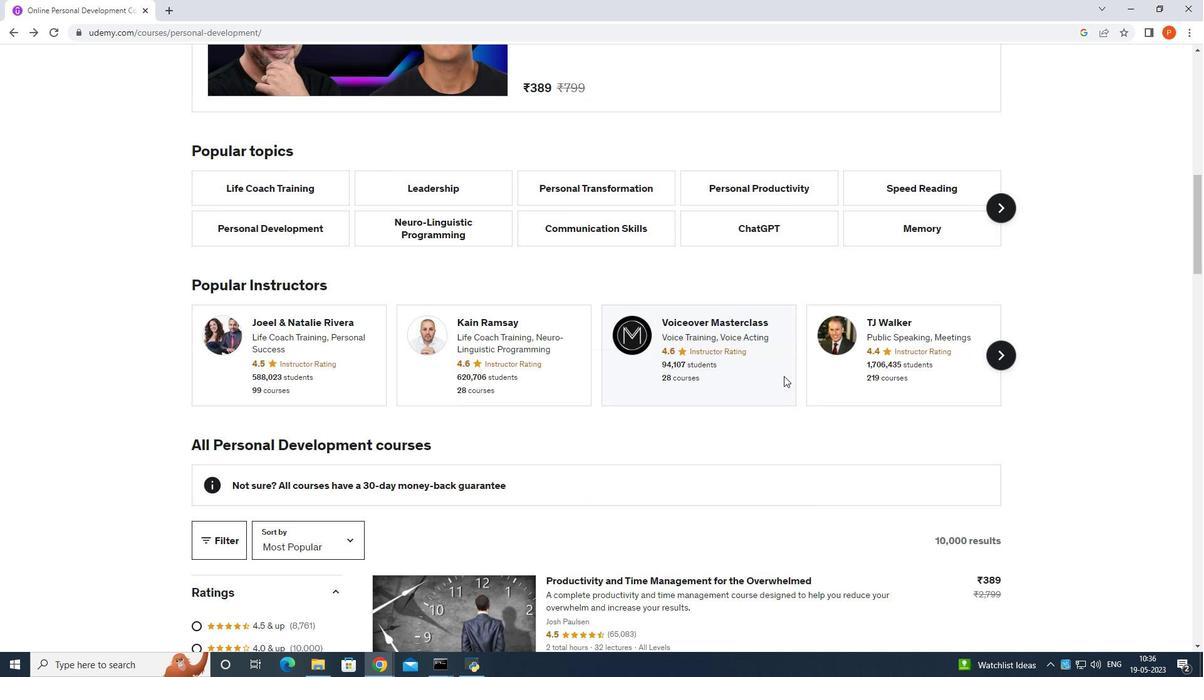 
Action: Mouse scrolled (783, 376) with delta (0, 0)
Screenshot: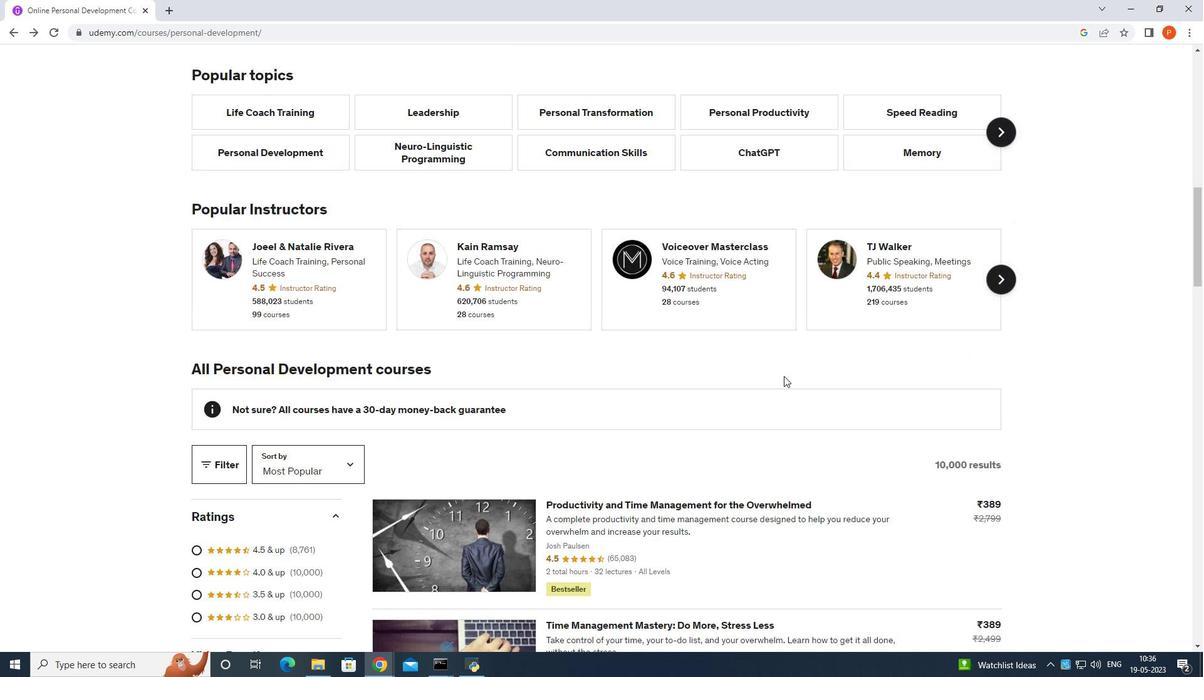 
Action: Mouse moved to (783, 377)
Screenshot: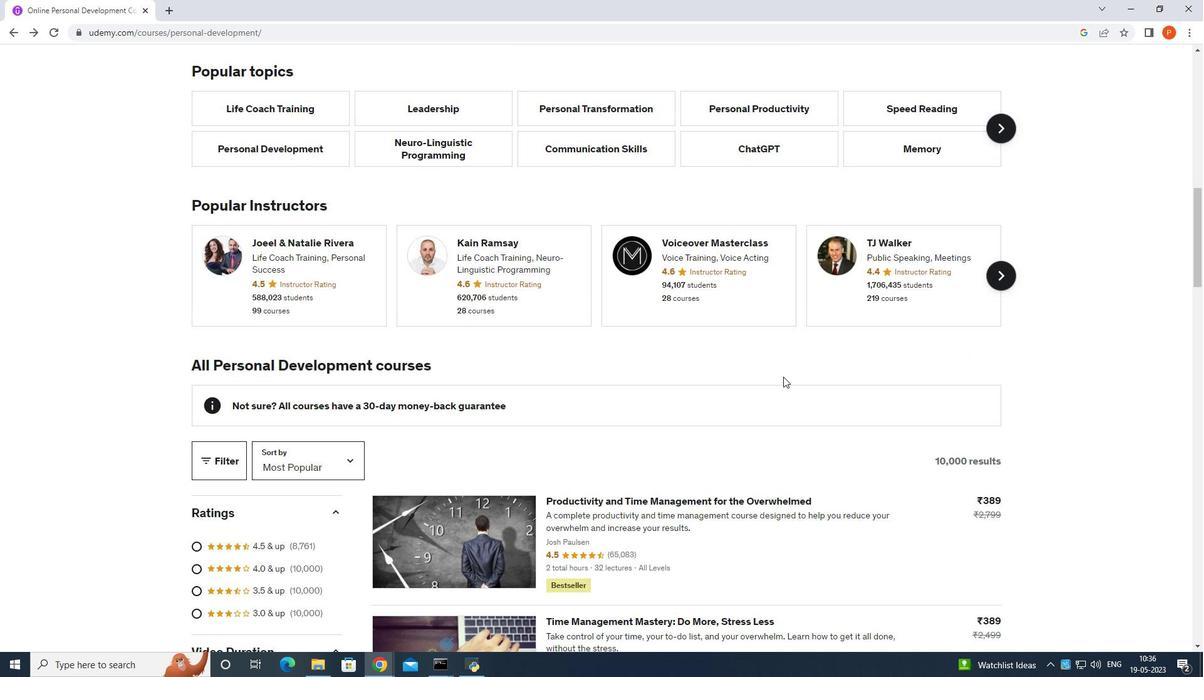 
Action: Mouse scrolled (783, 376) with delta (0, 0)
Screenshot: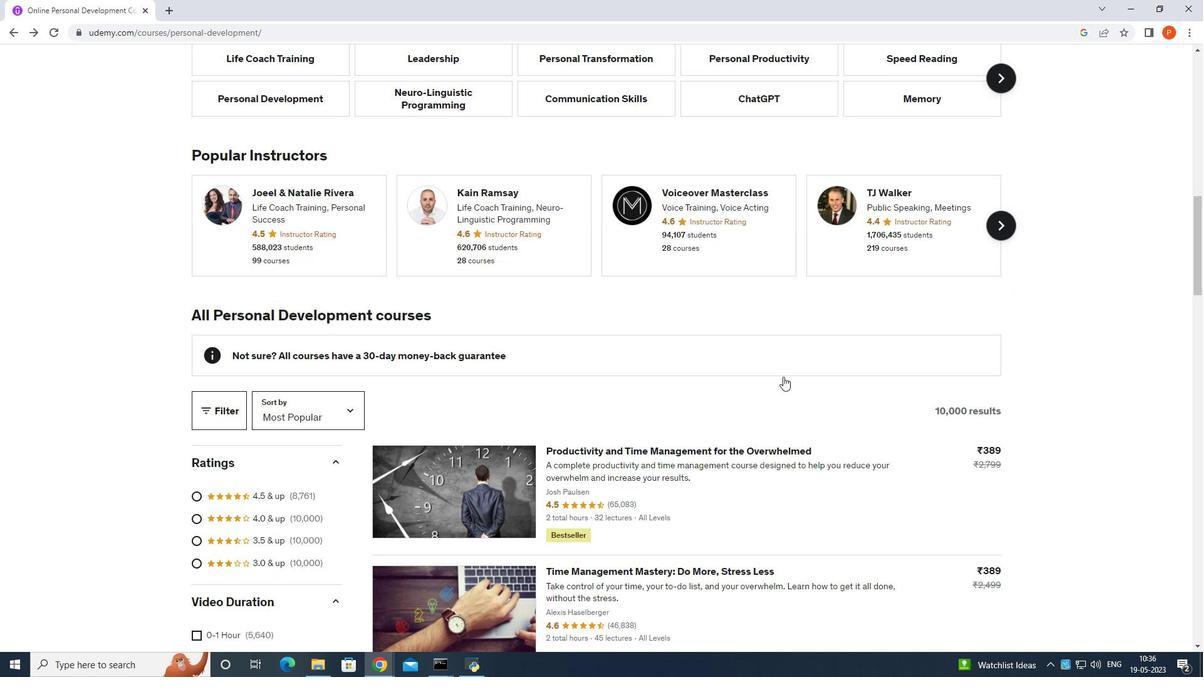 
Action: Mouse scrolled (783, 376) with delta (0, 0)
Screenshot: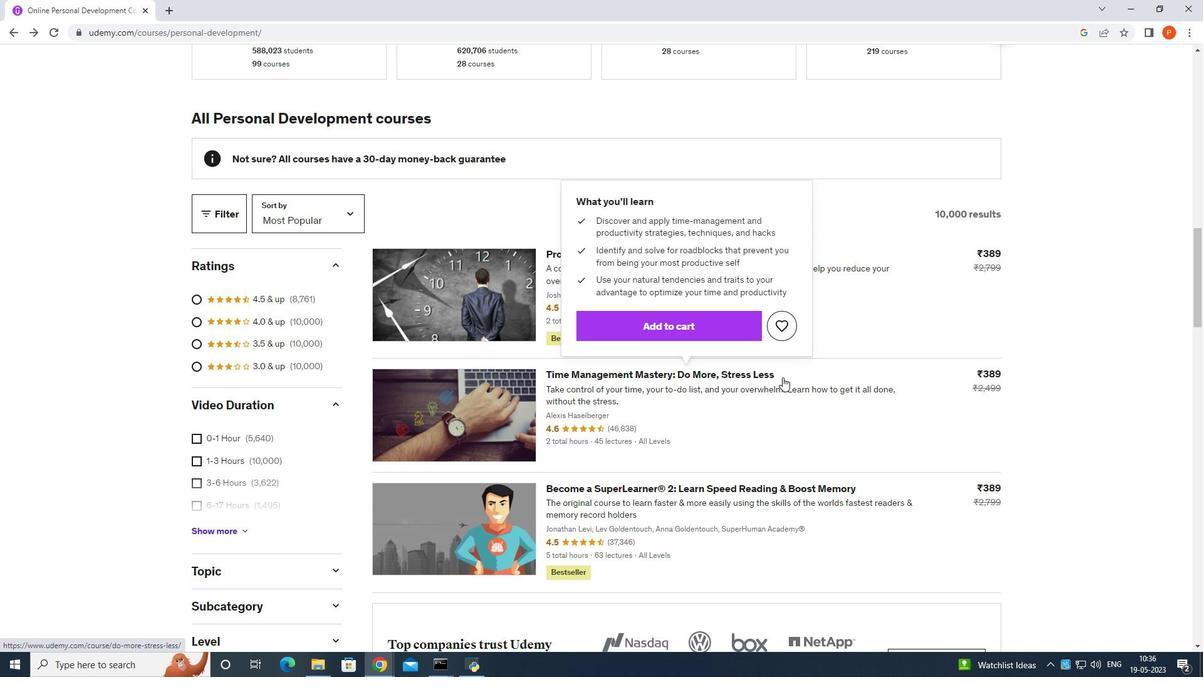 
Action: Mouse moved to (663, 235)
Screenshot: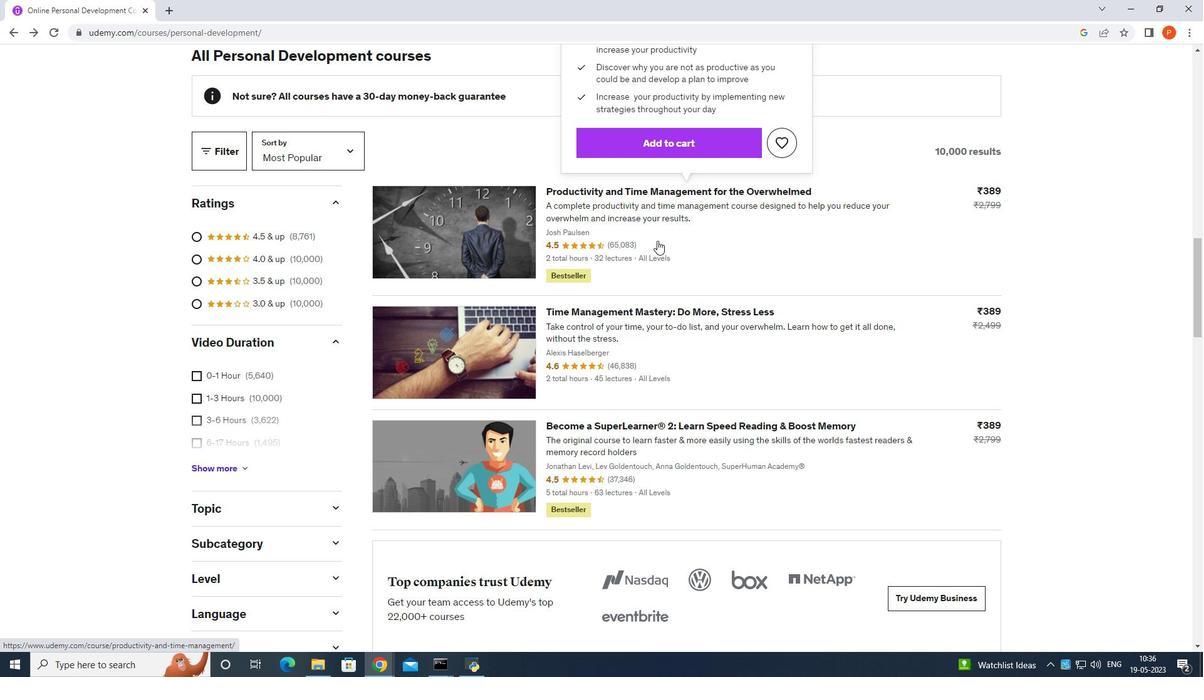 
Action: Mouse scrolled (663, 235) with delta (0, 0)
Screenshot: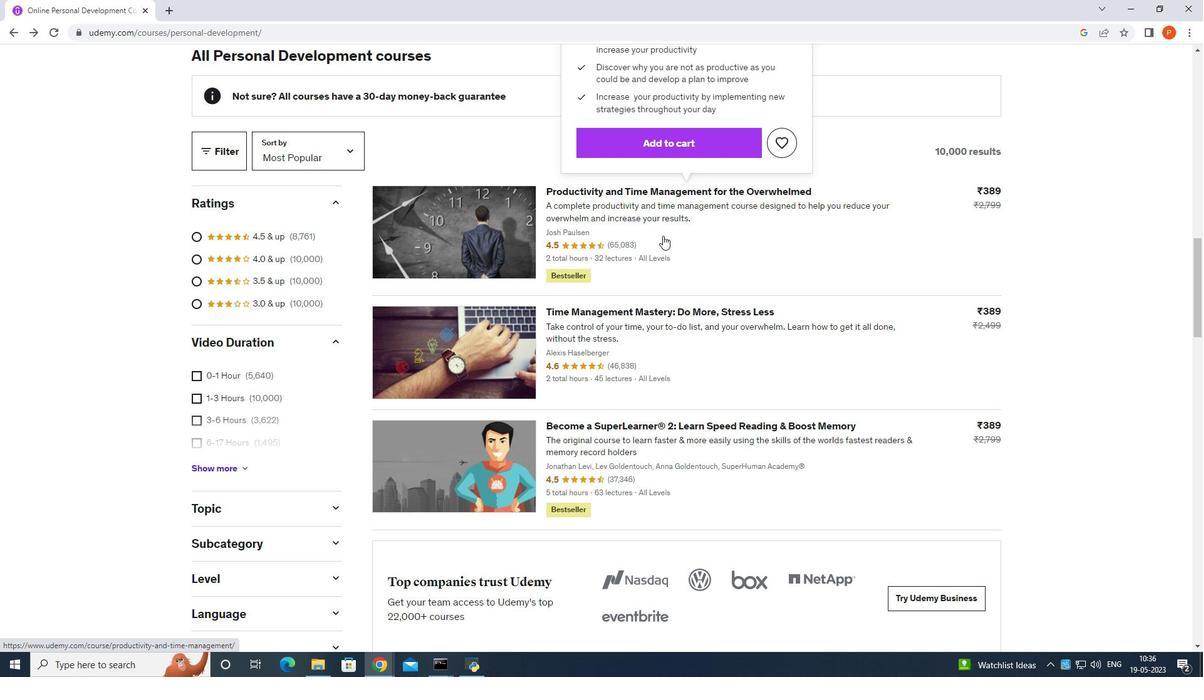 
Action: Mouse scrolled (663, 235) with delta (0, 0)
Screenshot: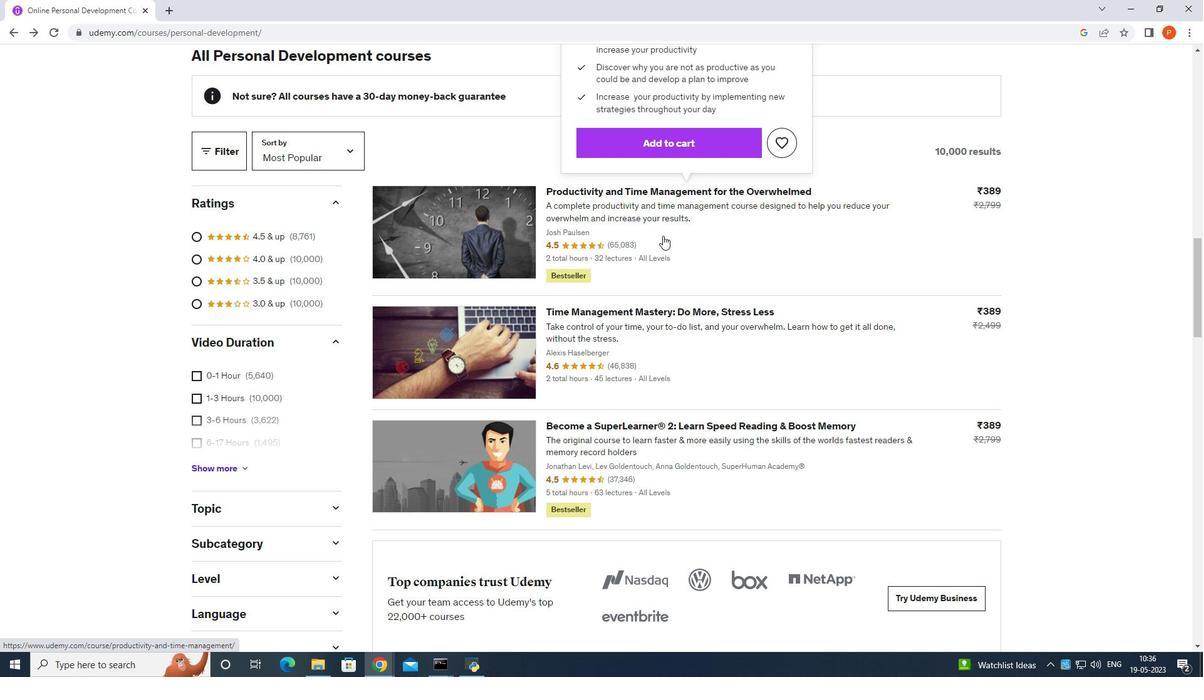 
Action: Mouse scrolled (663, 235) with delta (0, 0)
Screenshot: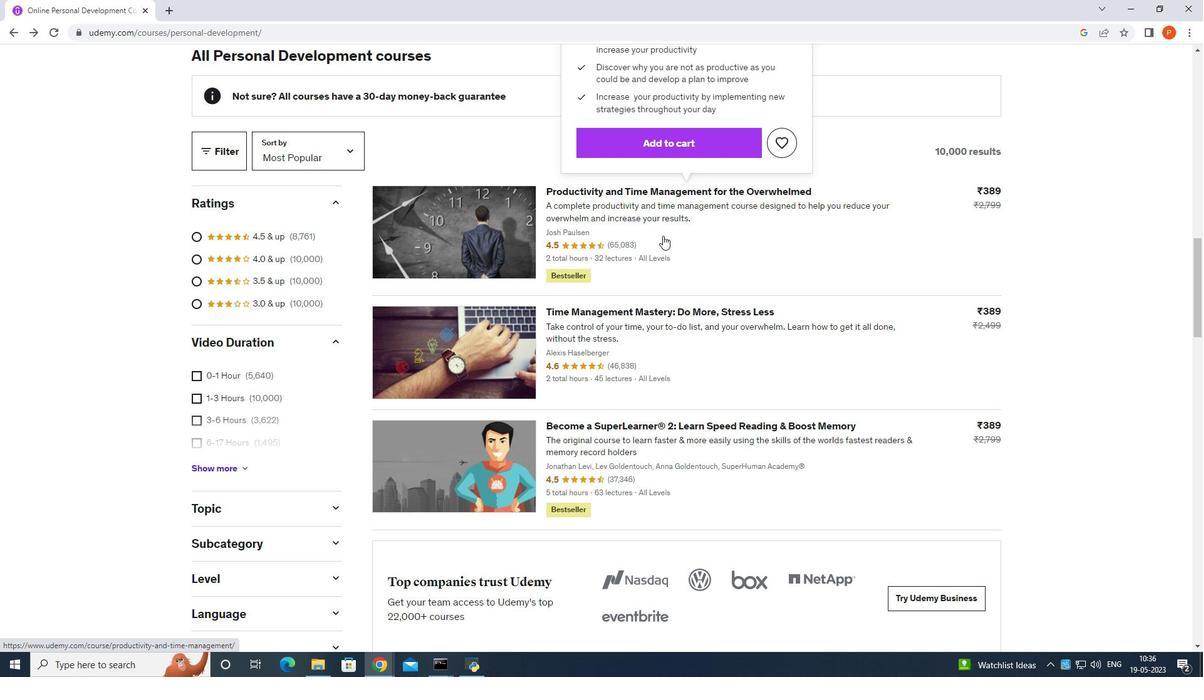 
Action: Mouse scrolled (663, 235) with delta (0, 0)
Screenshot: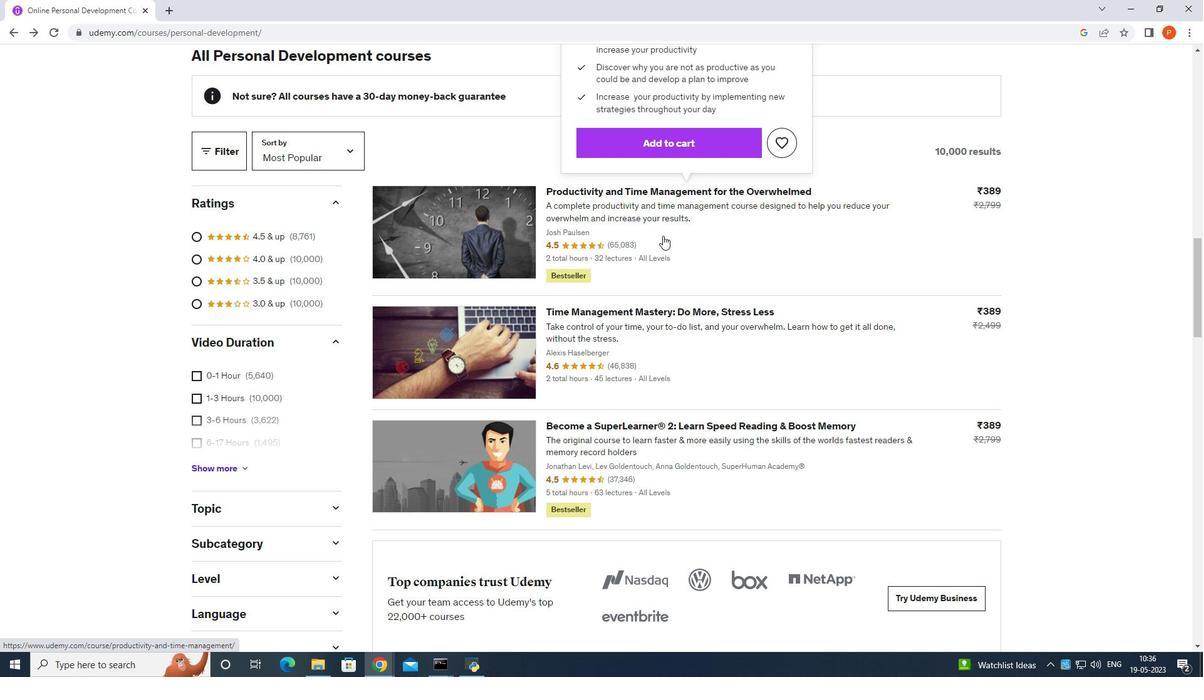 
Action: Mouse moved to (663, 241)
Screenshot: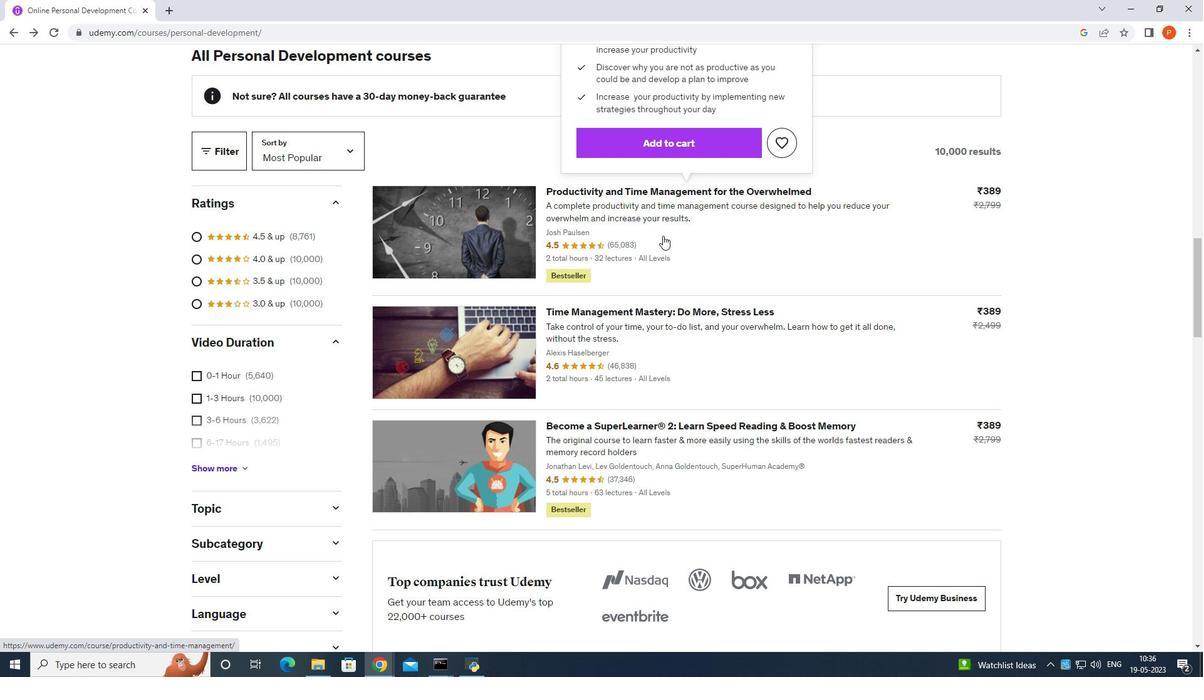 
Action: Mouse scrolled (663, 240) with delta (0, 0)
